 Task: Insert a hyperlink into an email and send it to specified recipients.
Action: Mouse moved to (354, 328)
Screenshot: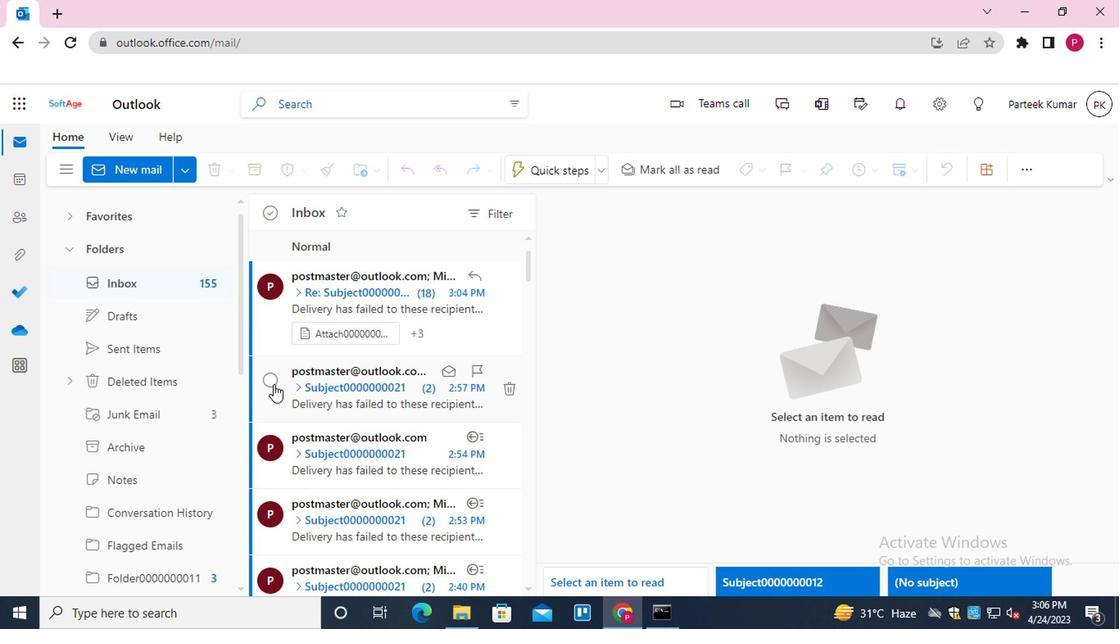 
Action: Mouse scrolled (354, 327) with delta (0, -1)
Screenshot: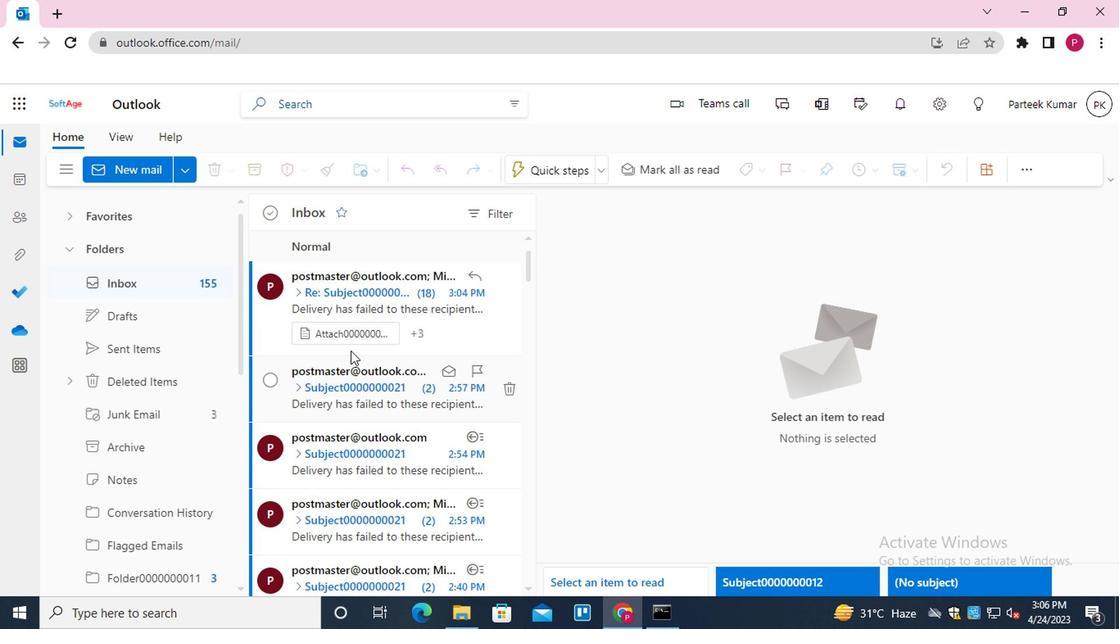 
Action: Mouse scrolled (354, 327) with delta (0, -1)
Screenshot: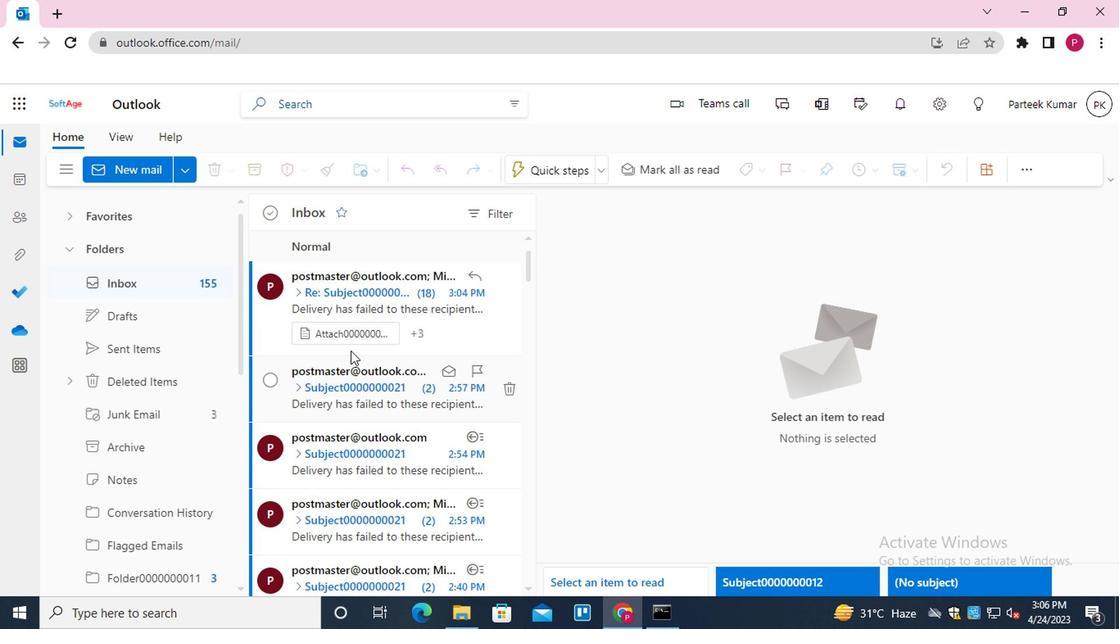 
Action: Mouse scrolled (354, 327) with delta (0, -1)
Screenshot: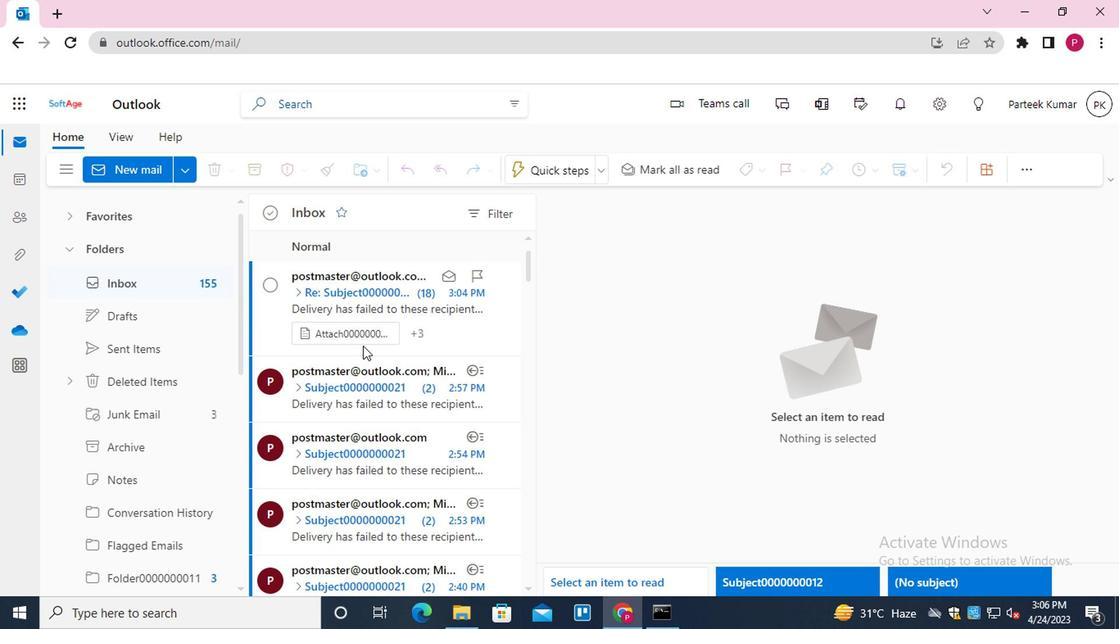 
Action: Mouse scrolled (354, 327) with delta (0, -1)
Screenshot: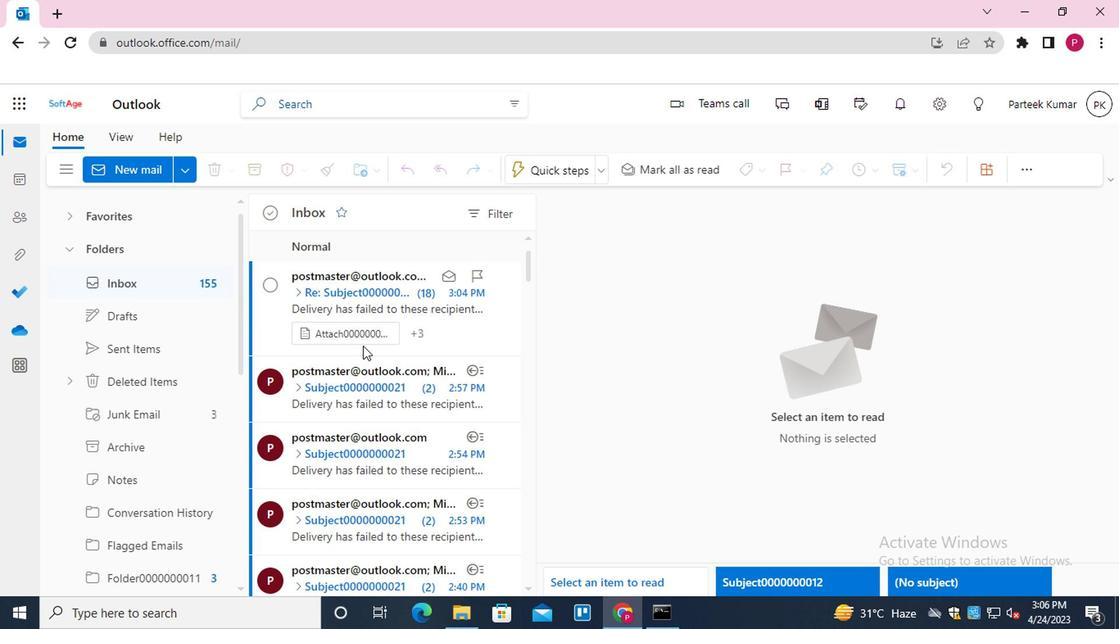 
Action: Mouse scrolled (354, 327) with delta (0, -1)
Screenshot: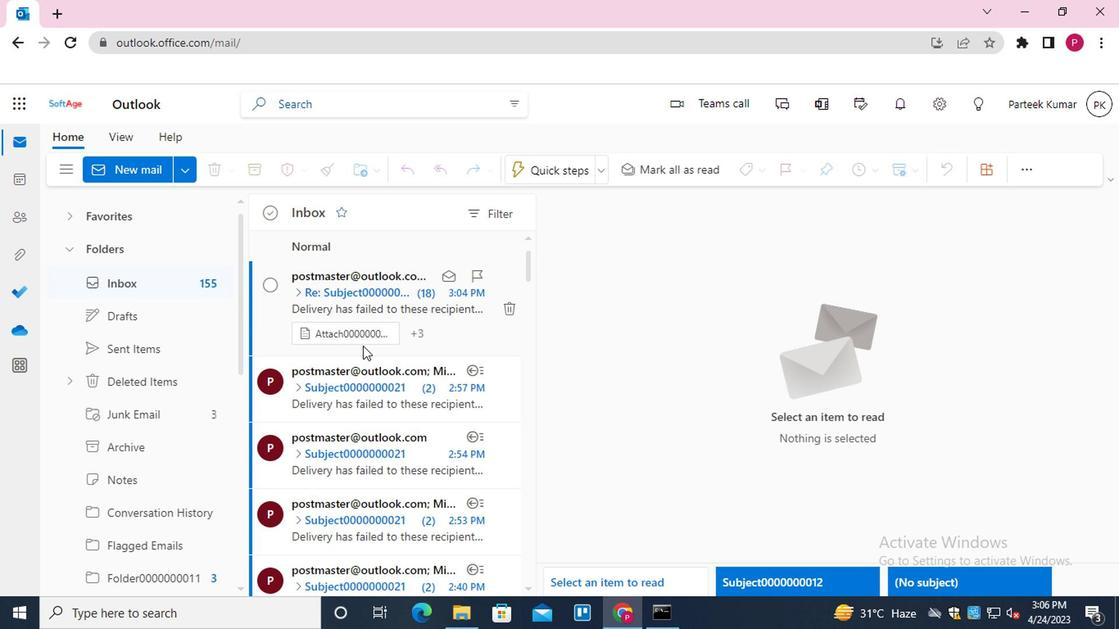 
Action: Mouse scrolled (354, 327) with delta (0, -1)
Screenshot: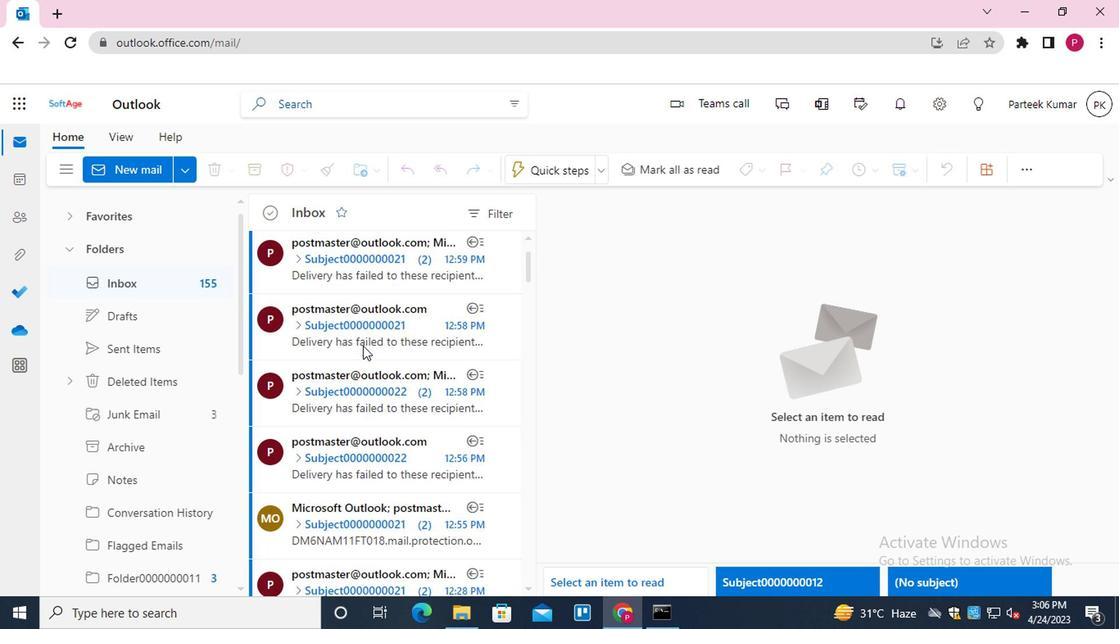 
Action: Mouse scrolled (354, 327) with delta (0, -1)
Screenshot: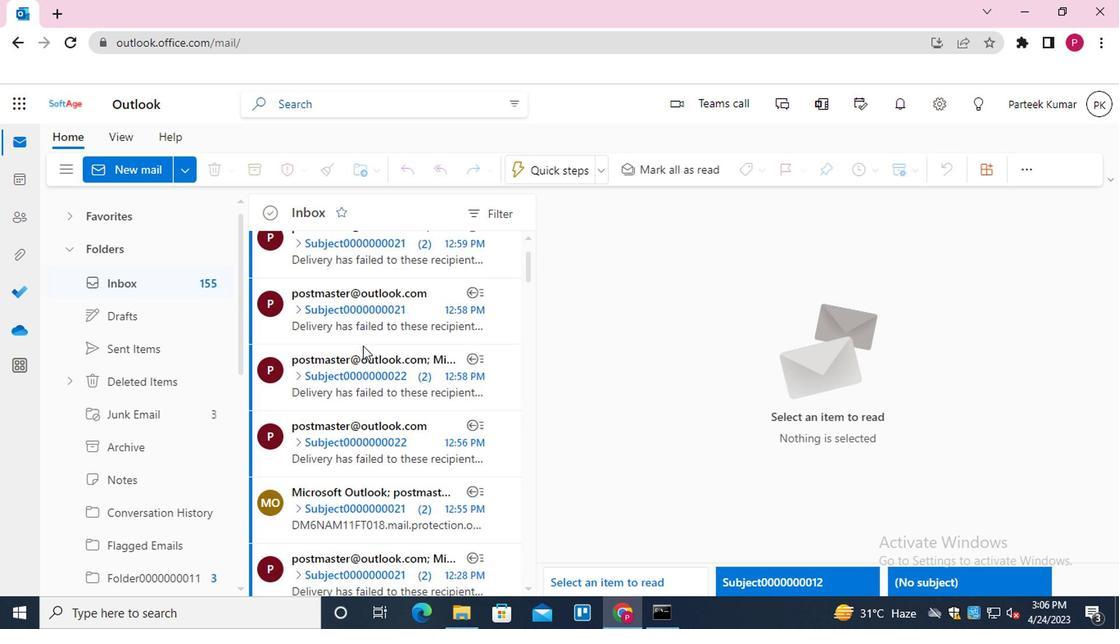 
Action: Mouse scrolled (354, 327) with delta (0, -1)
Screenshot: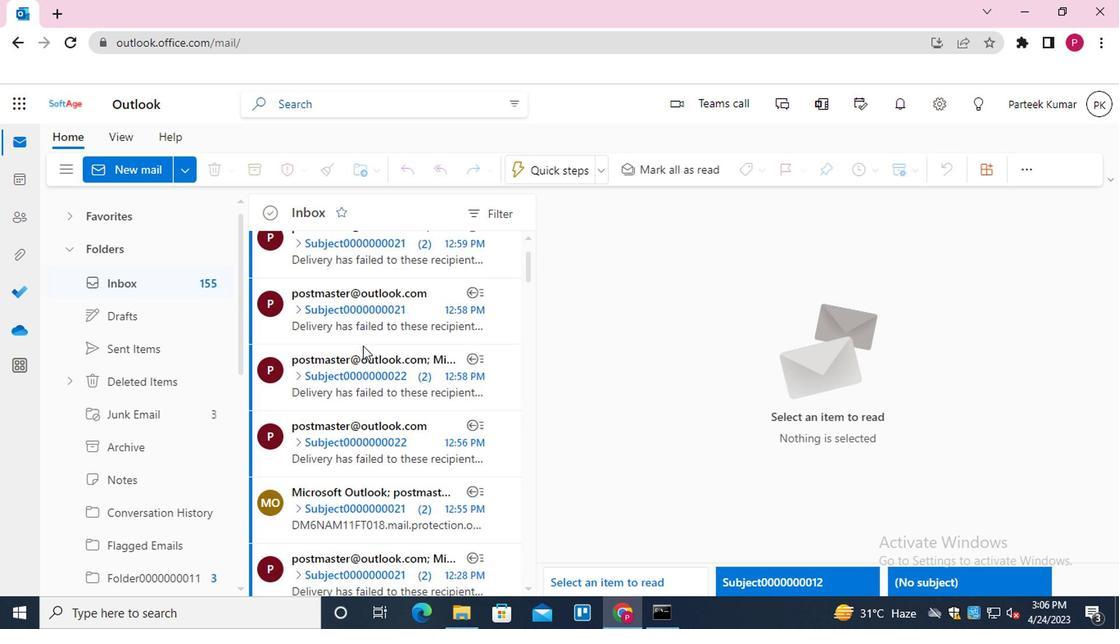 
Action: Mouse scrolled (354, 327) with delta (0, -1)
Screenshot: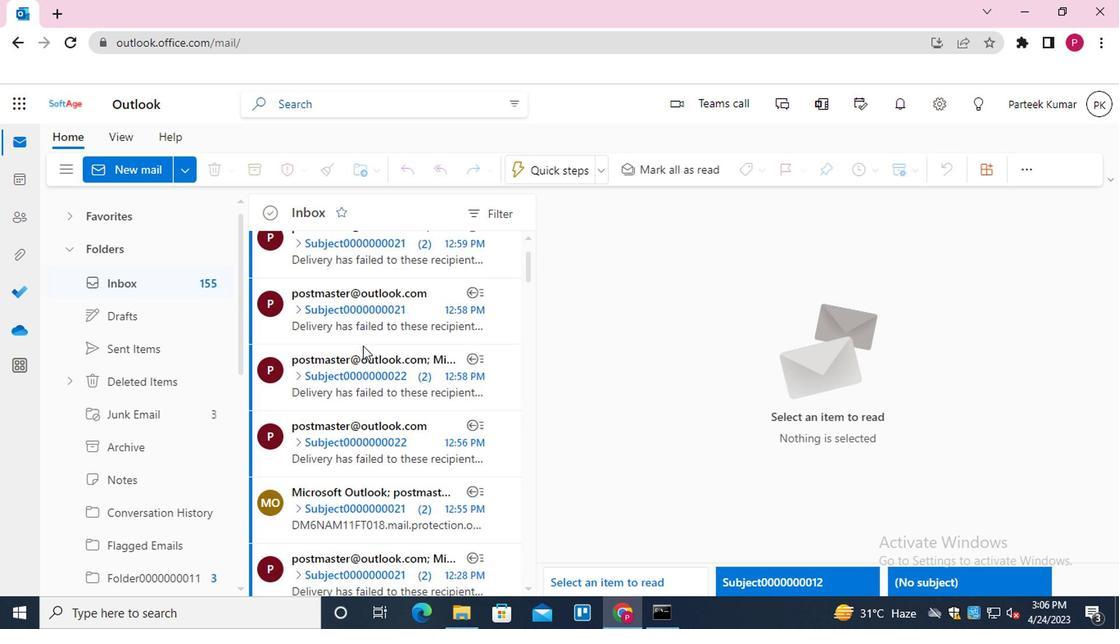 
Action: Mouse scrolled (354, 327) with delta (0, -1)
Screenshot: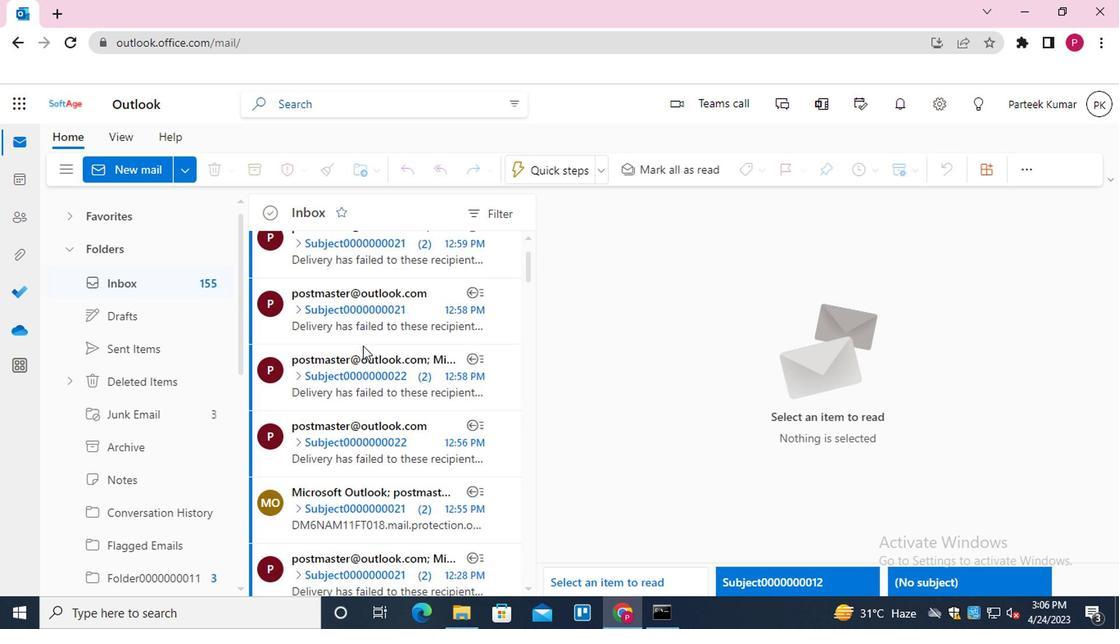
Action: Mouse scrolled (354, 327) with delta (0, -1)
Screenshot: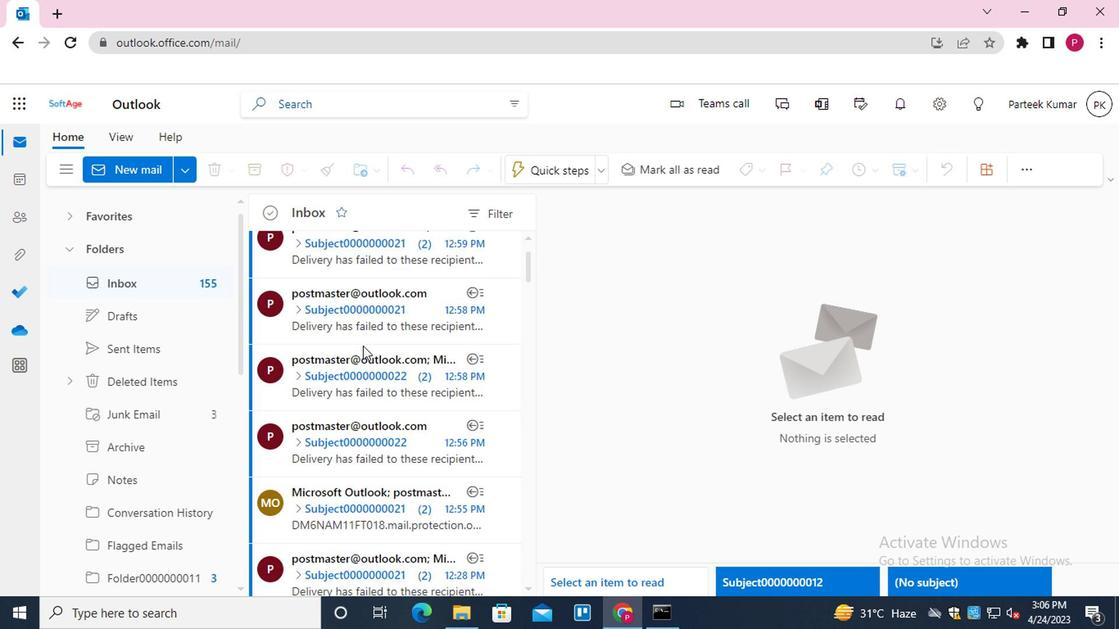 
Action: Mouse scrolled (354, 327) with delta (0, -1)
Screenshot: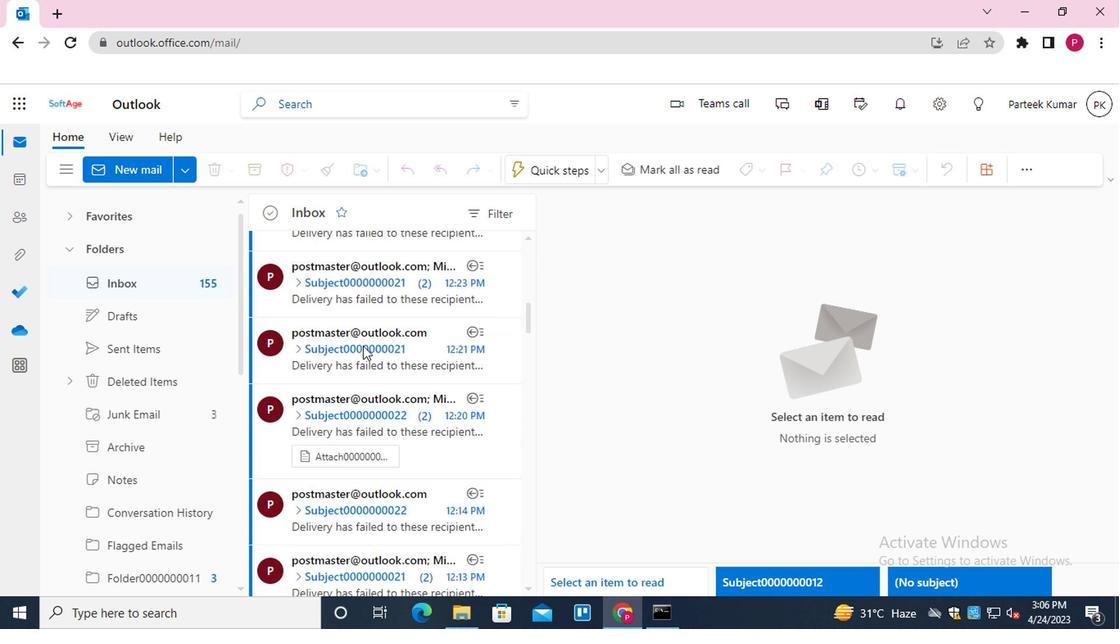 
Action: Mouse scrolled (354, 327) with delta (0, -1)
Screenshot: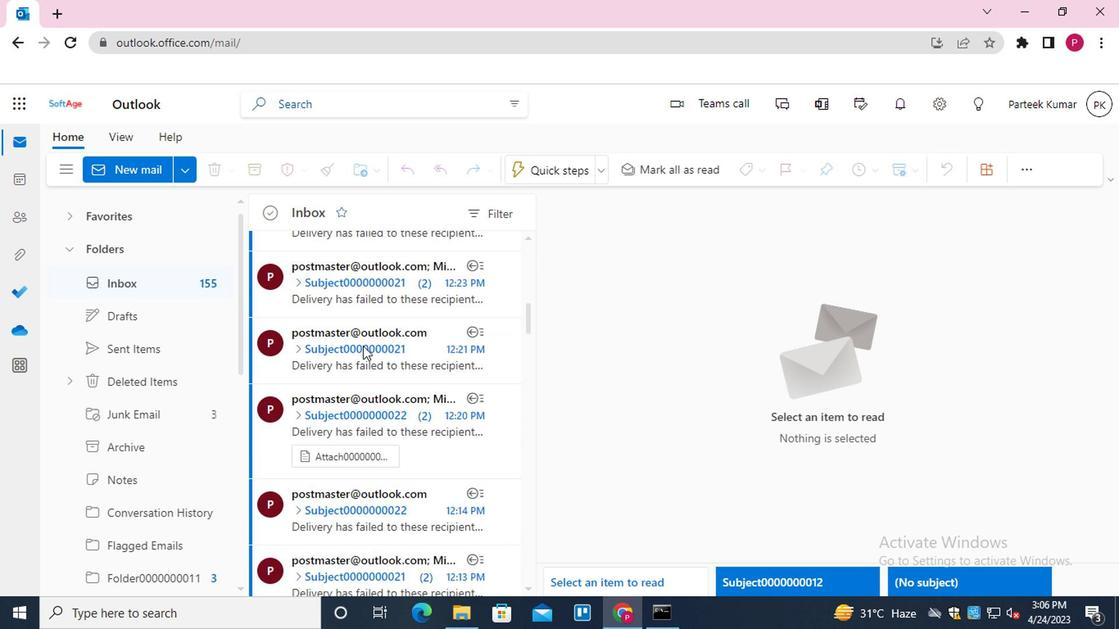 
Action: Mouse scrolled (354, 327) with delta (0, -1)
Screenshot: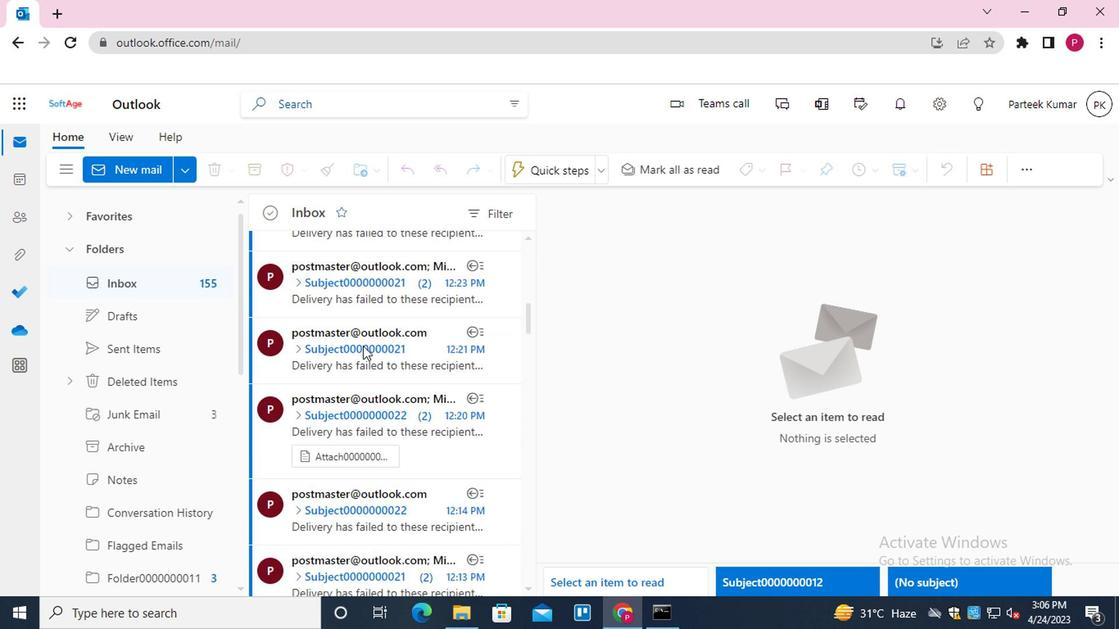 
Action: Mouse scrolled (354, 327) with delta (0, -1)
Screenshot: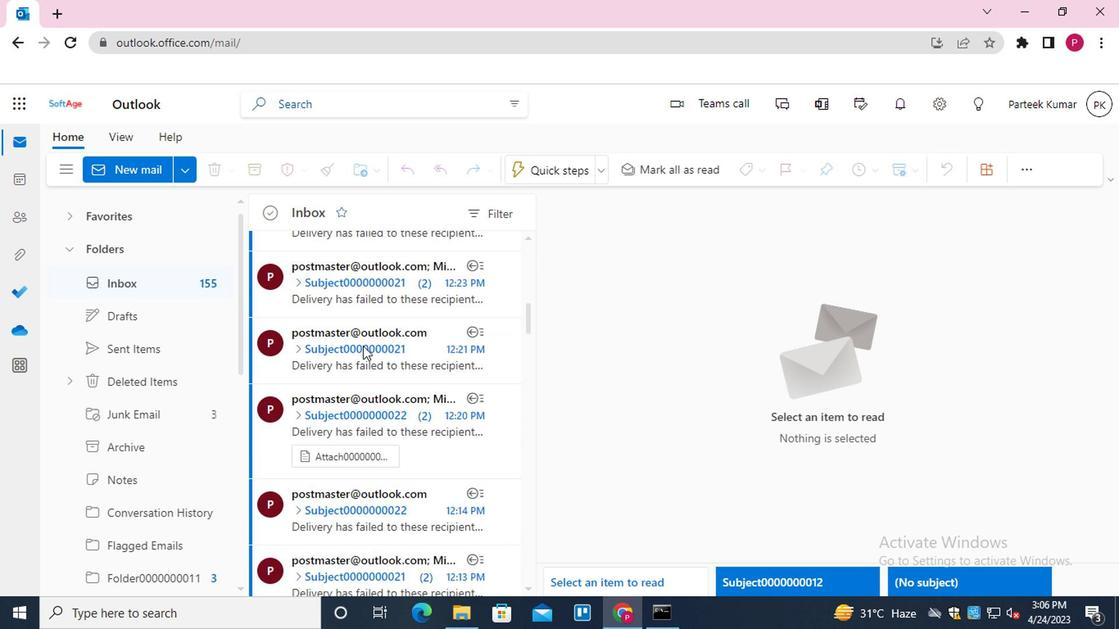 
Action: Mouse scrolled (354, 327) with delta (0, -1)
Screenshot: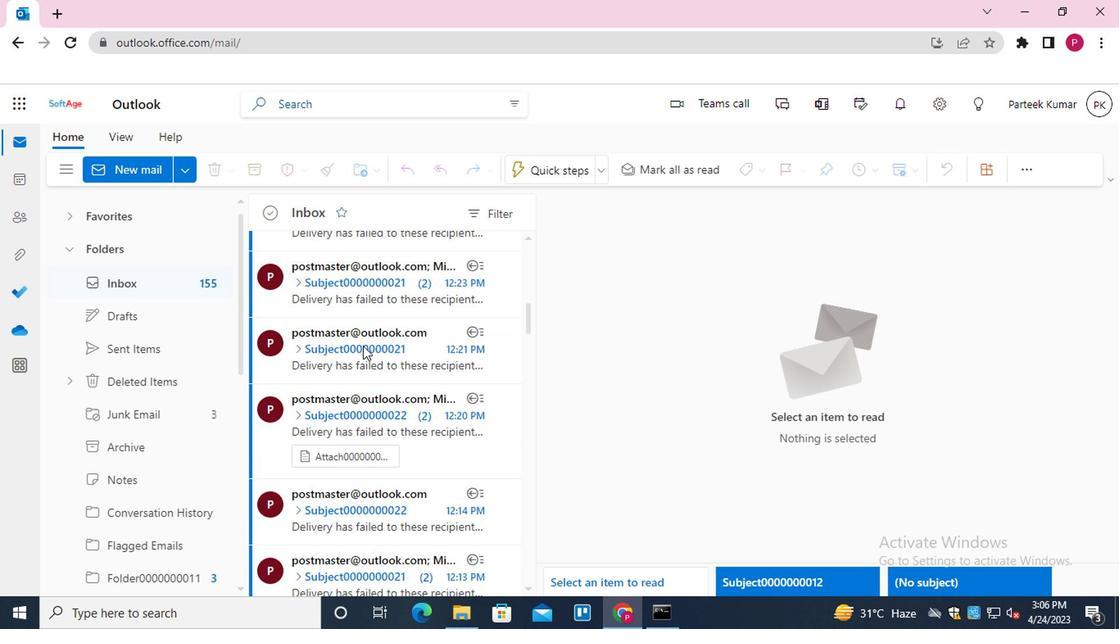 
Action: Mouse scrolled (354, 327) with delta (0, -1)
Screenshot: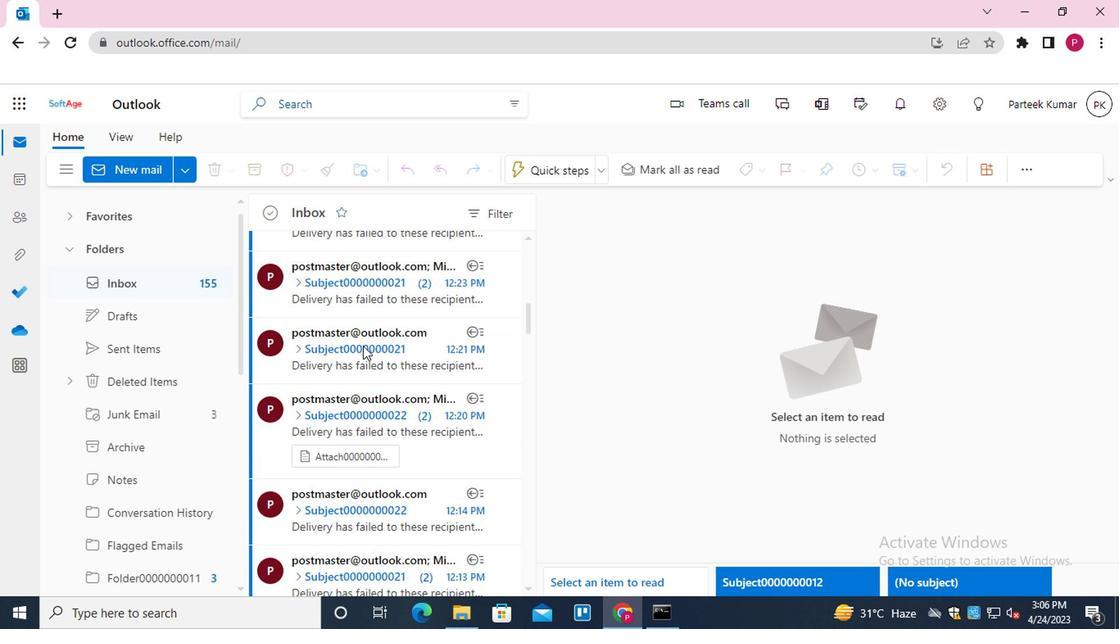 
Action: Mouse scrolled (354, 327) with delta (0, -1)
Screenshot: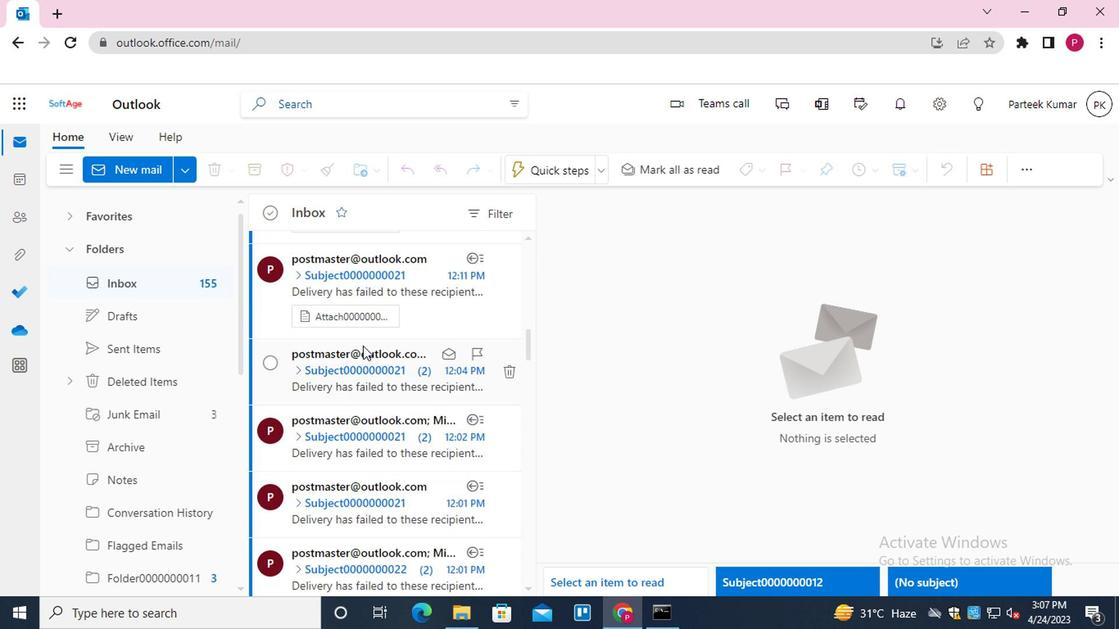 
Action: Mouse scrolled (354, 327) with delta (0, -1)
Screenshot: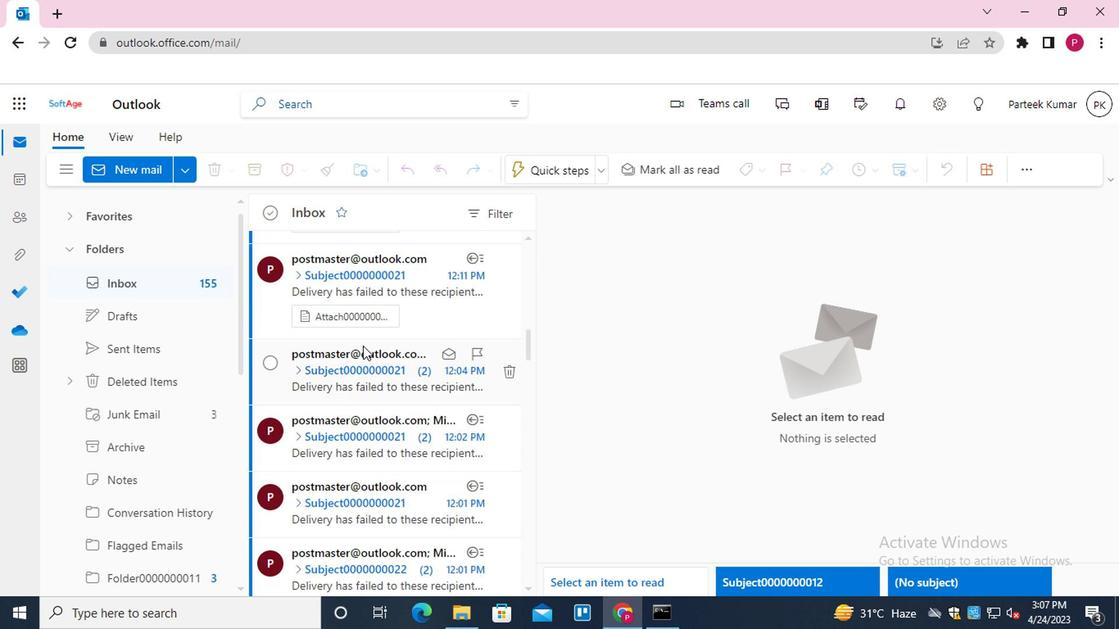 
Action: Mouse scrolled (354, 327) with delta (0, -1)
Screenshot: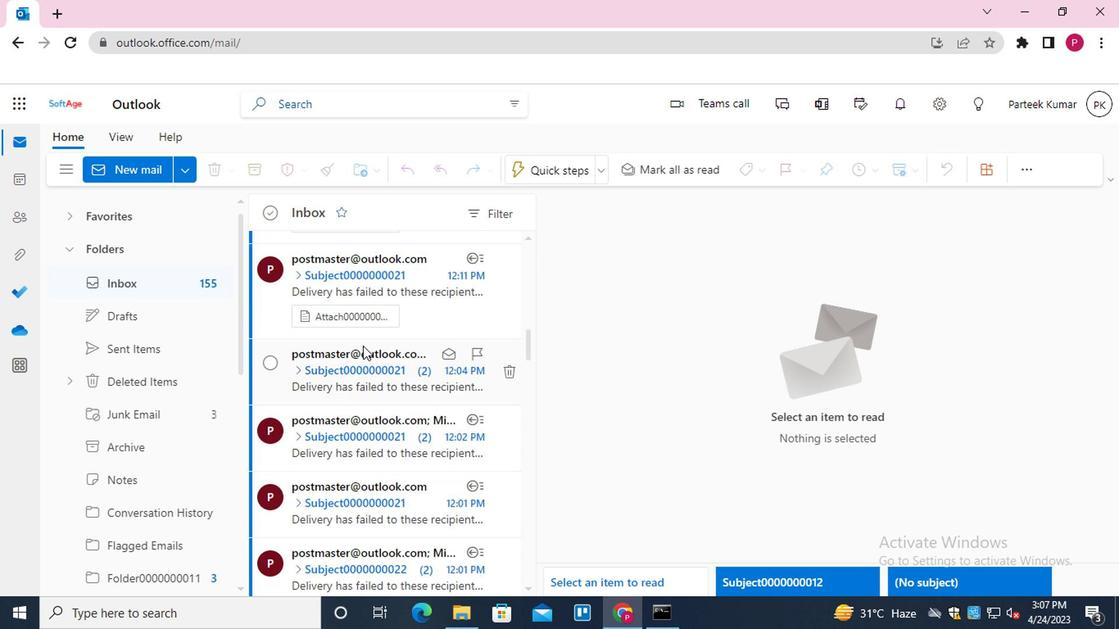 
Action: Mouse scrolled (354, 327) with delta (0, -1)
Screenshot: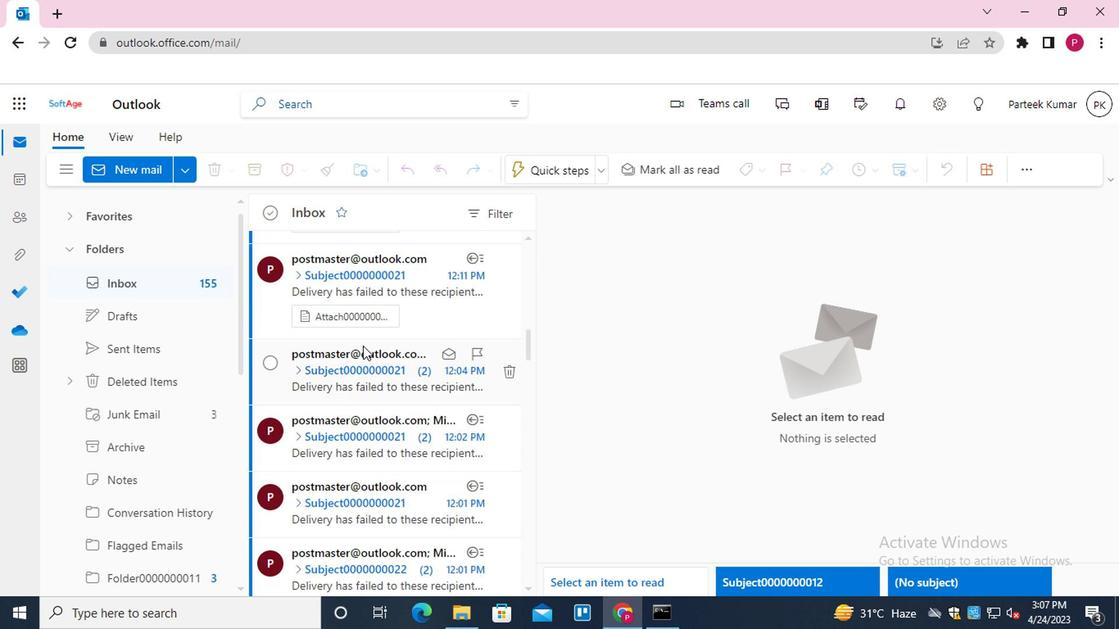 
Action: Mouse scrolled (354, 327) with delta (0, -1)
Screenshot: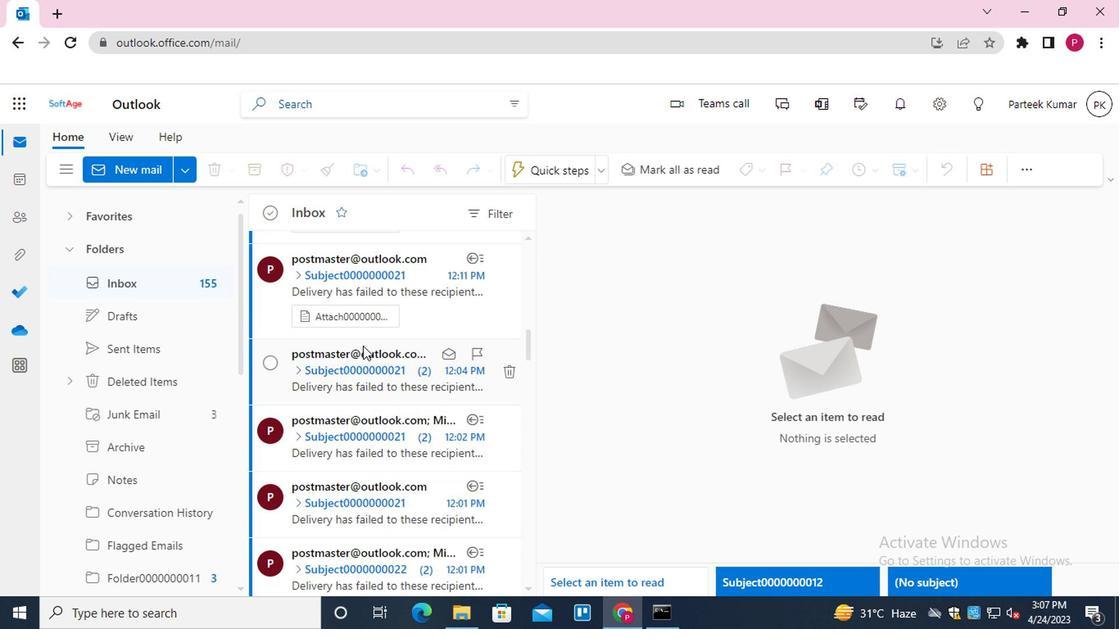 
Action: Mouse scrolled (354, 327) with delta (0, -1)
Screenshot: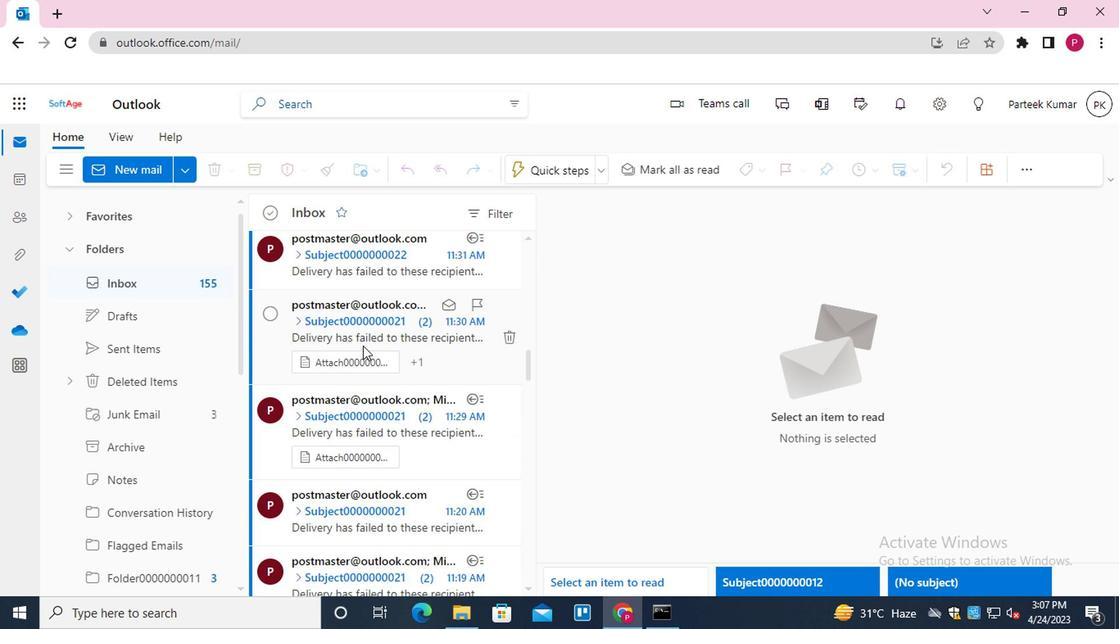 
Action: Mouse scrolled (354, 327) with delta (0, -1)
Screenshot: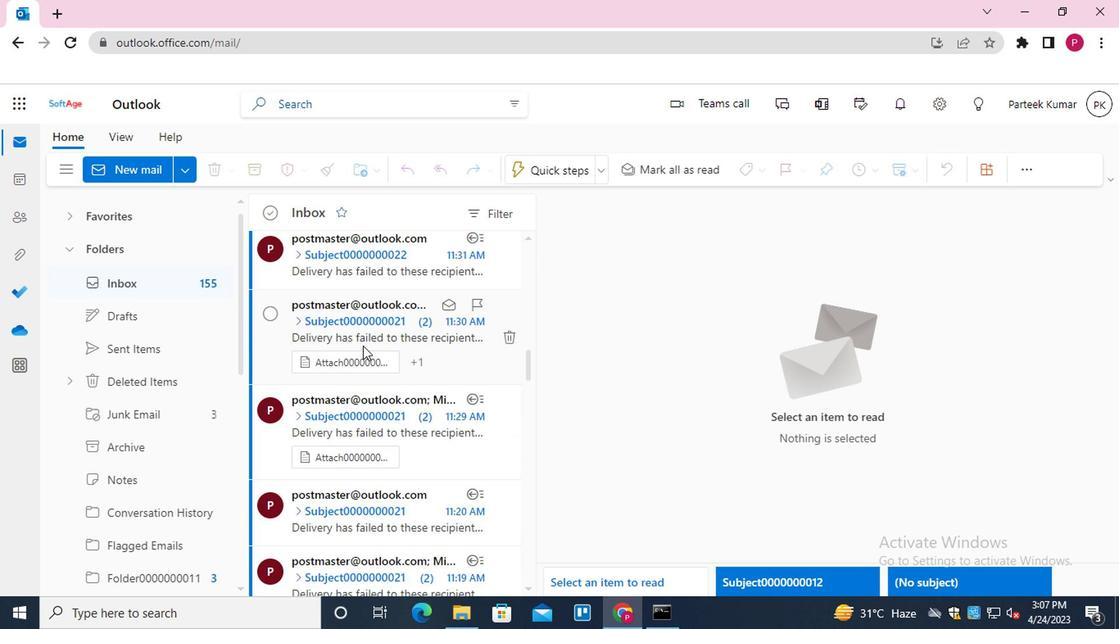 
Action: Mouse scrolled (354, 327) with delta (0, -1)
Screenshot: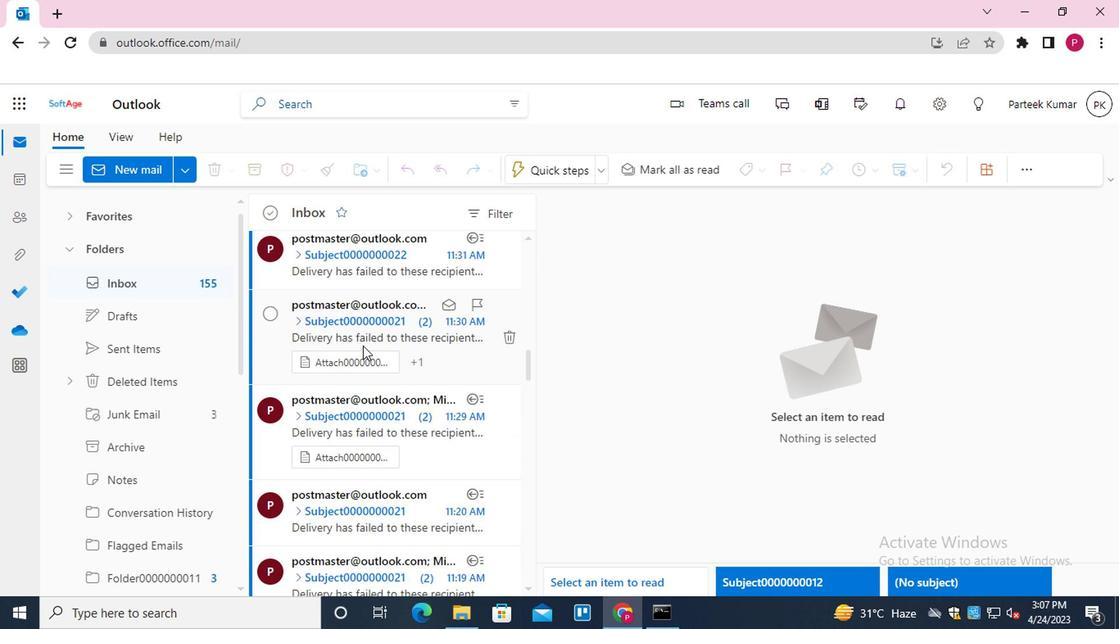 
Action: Mouse scrolled (354, 327) with delta (0, -1)
Screenshot: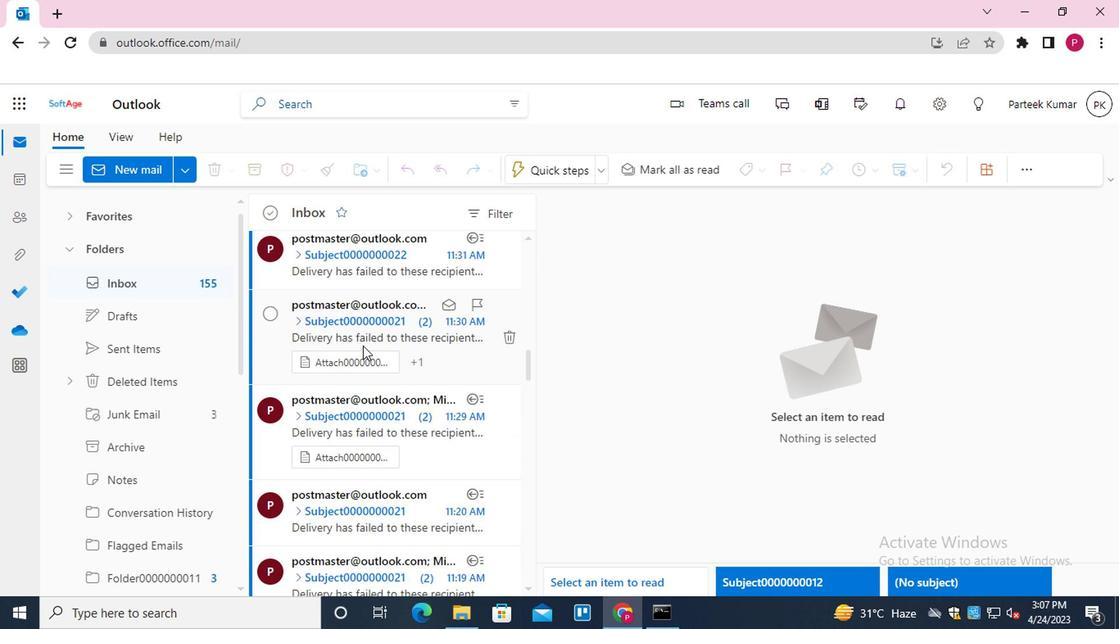 
Action: Mouse scrolled (354, 327) with delta (0, -1)
Screenshot: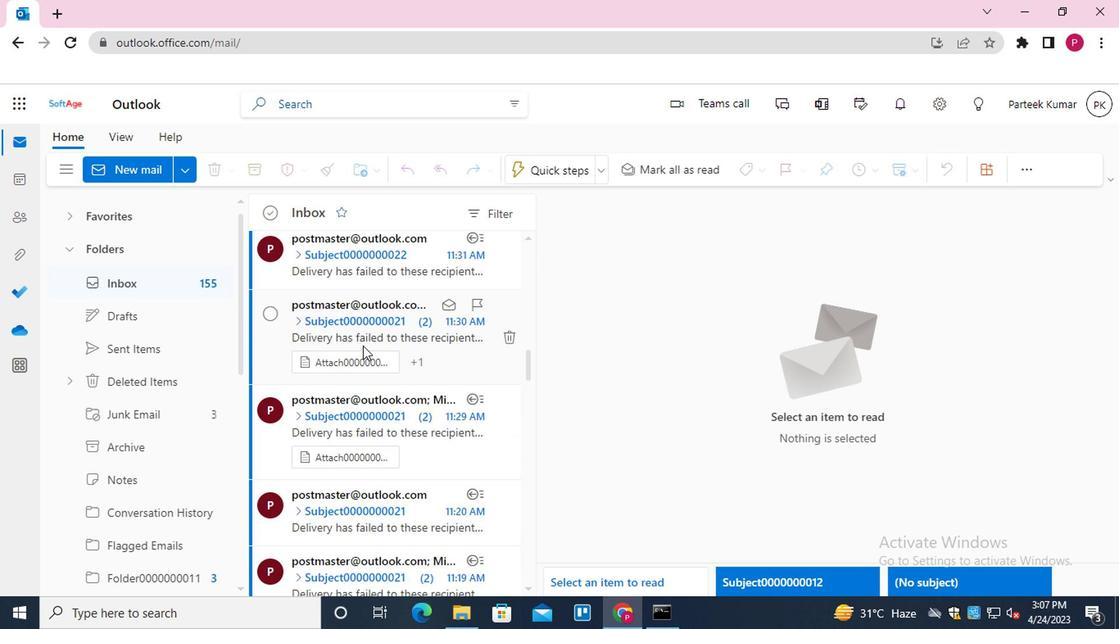 
Action: Mouse scrolled (354, 327) with delta (0, -1)
Screenshot: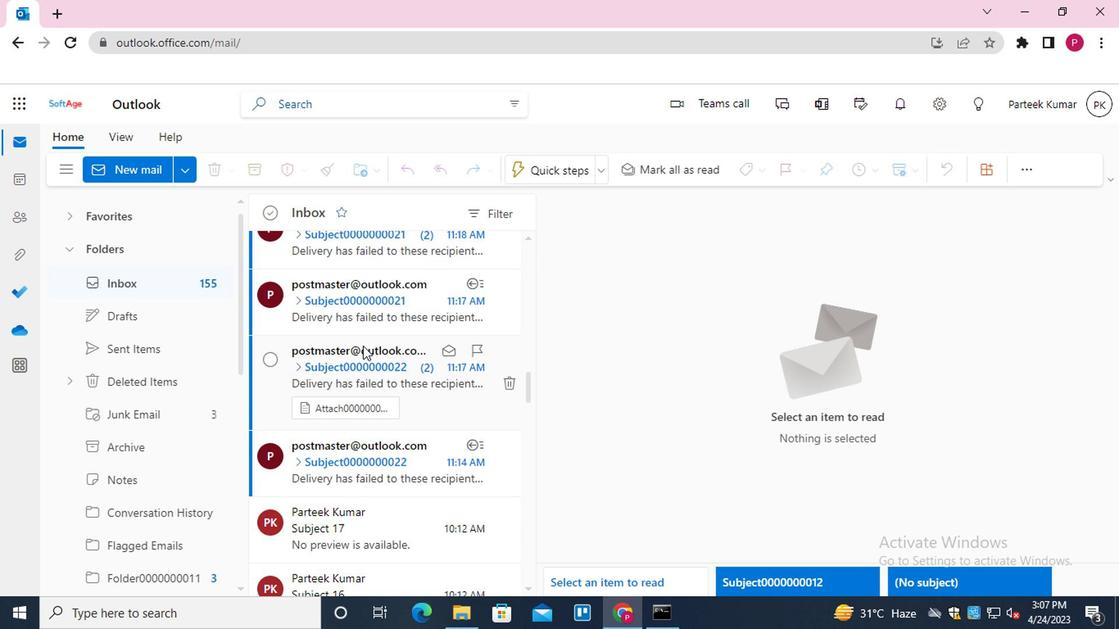 
Action: Mouse scrolled (354, 327) with delta (0, -1)
Screenshot: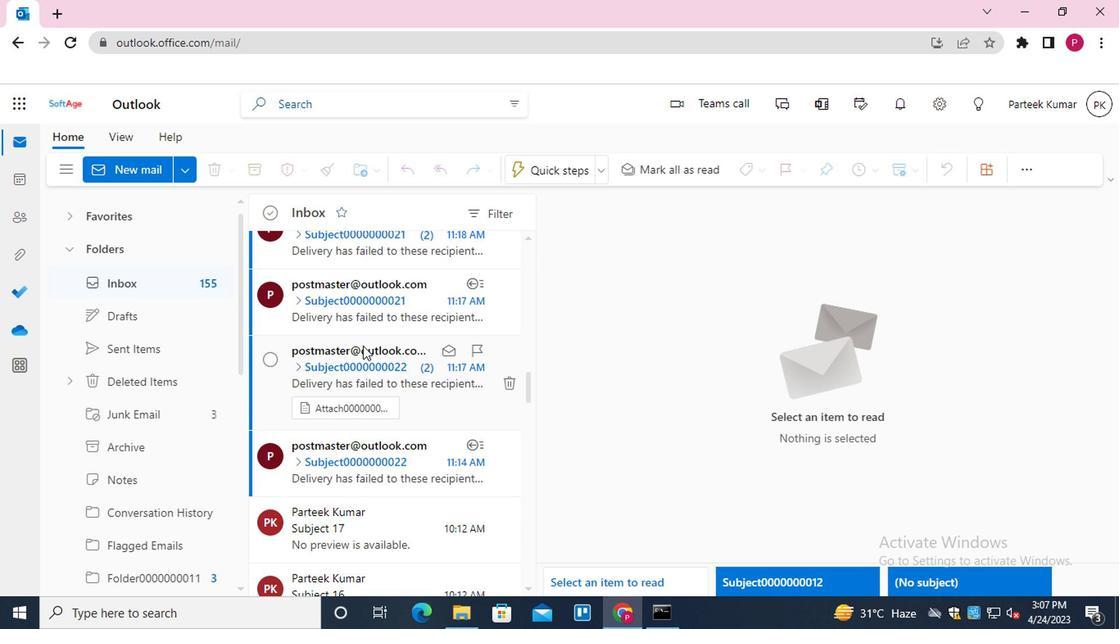 
Action: Mouse scrolled (354, 327) with delta (0, -1)
Screenshot: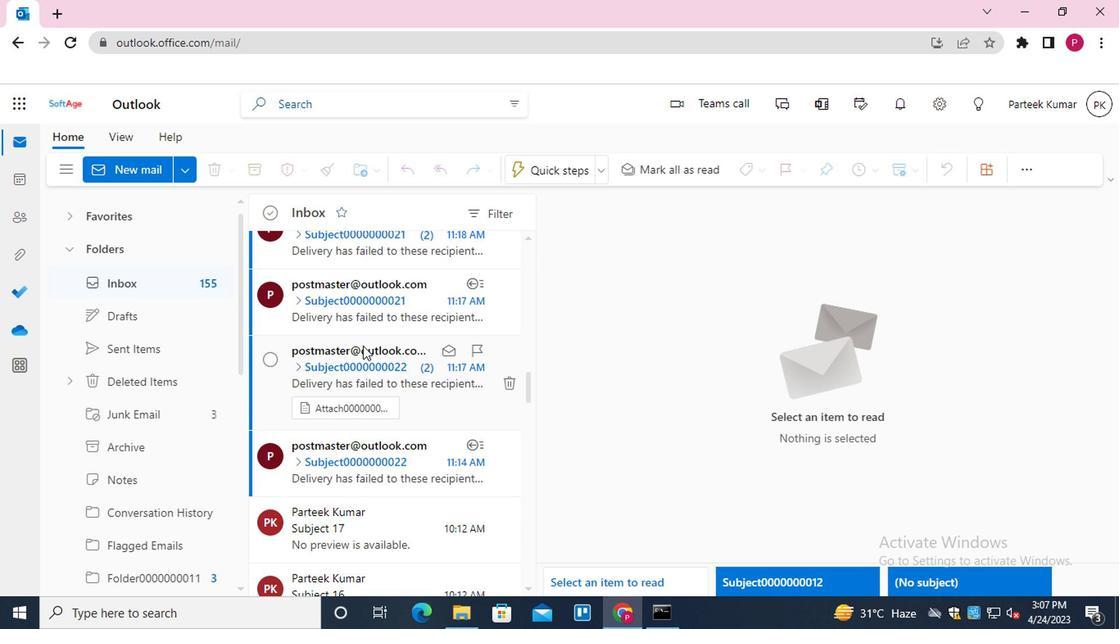 
Action: Mouse scrolled (354, 327) with delta (0, -1)
Screenshot: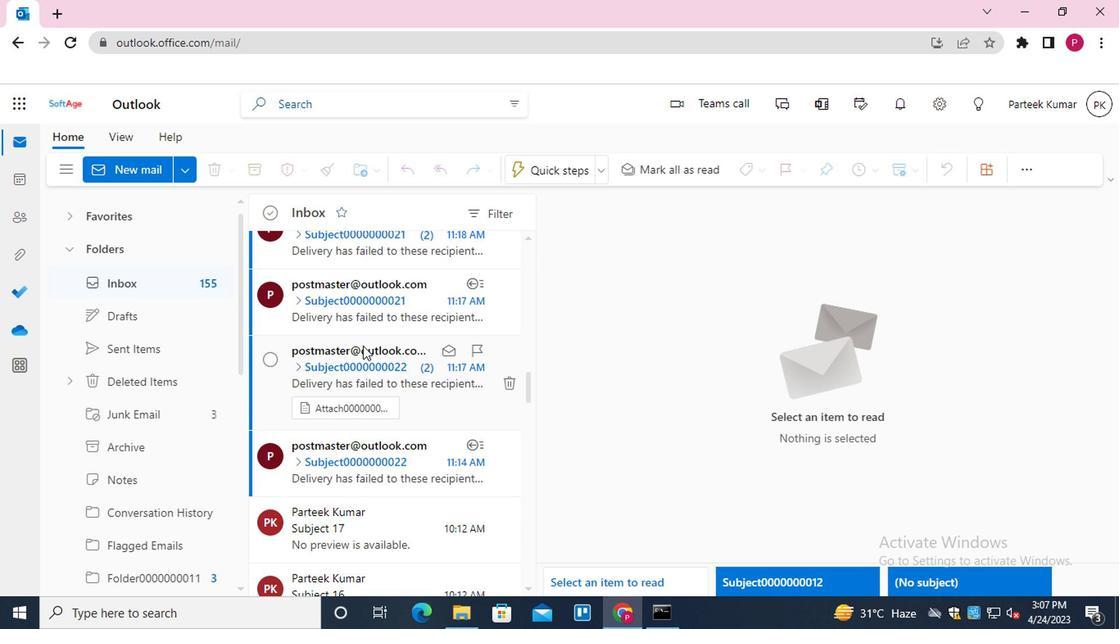
Action: Mouse moved to (355, 494)
Screenshot: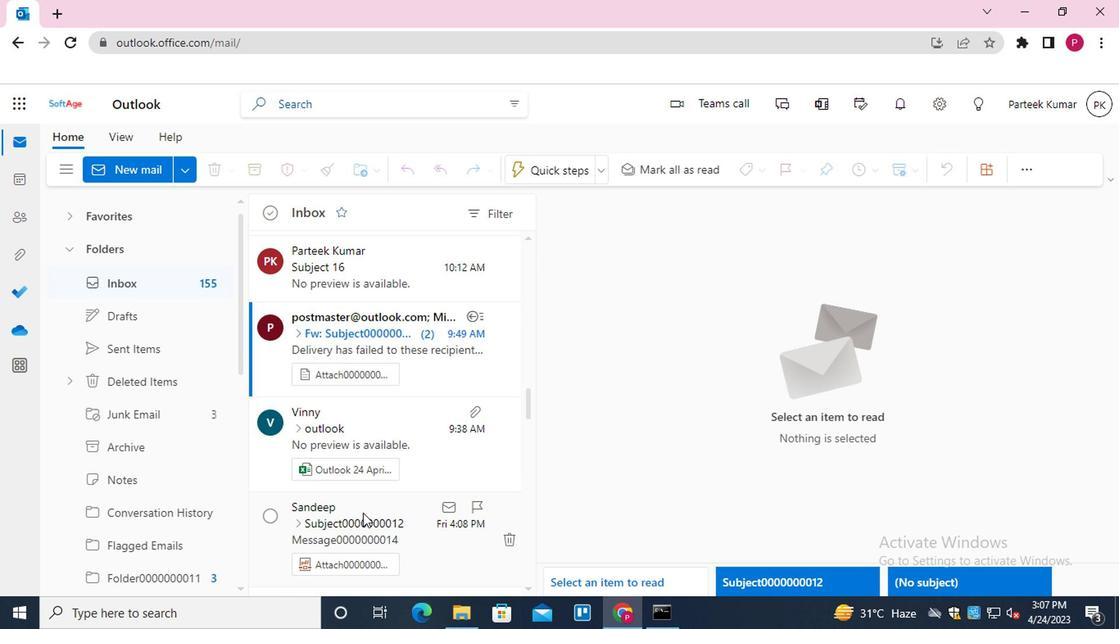 
Action: Mouse pressed left at (355, 494)
Screenshot: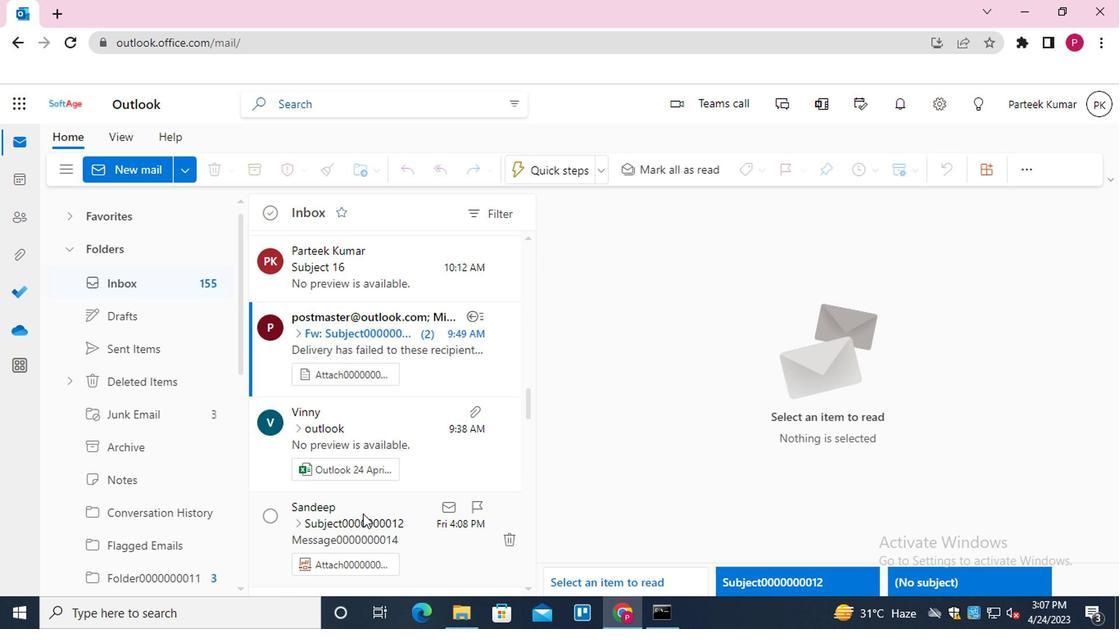 
Action: Mouse moved to (987, 263)
Screenshot: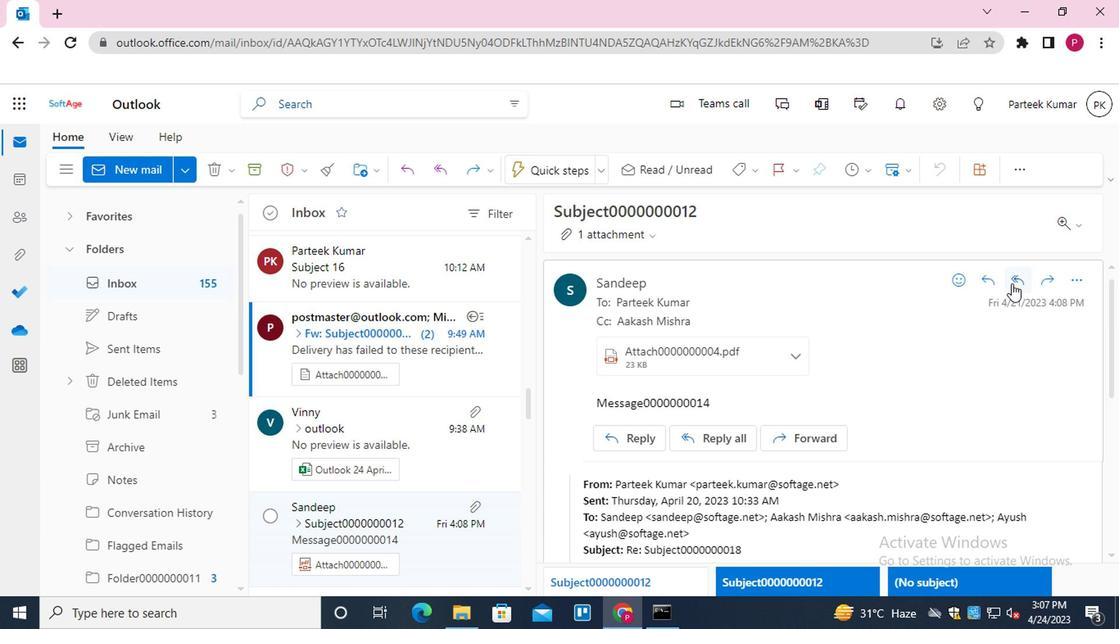 
Action: Mouse pressed left at (987, 263)
Screenshot: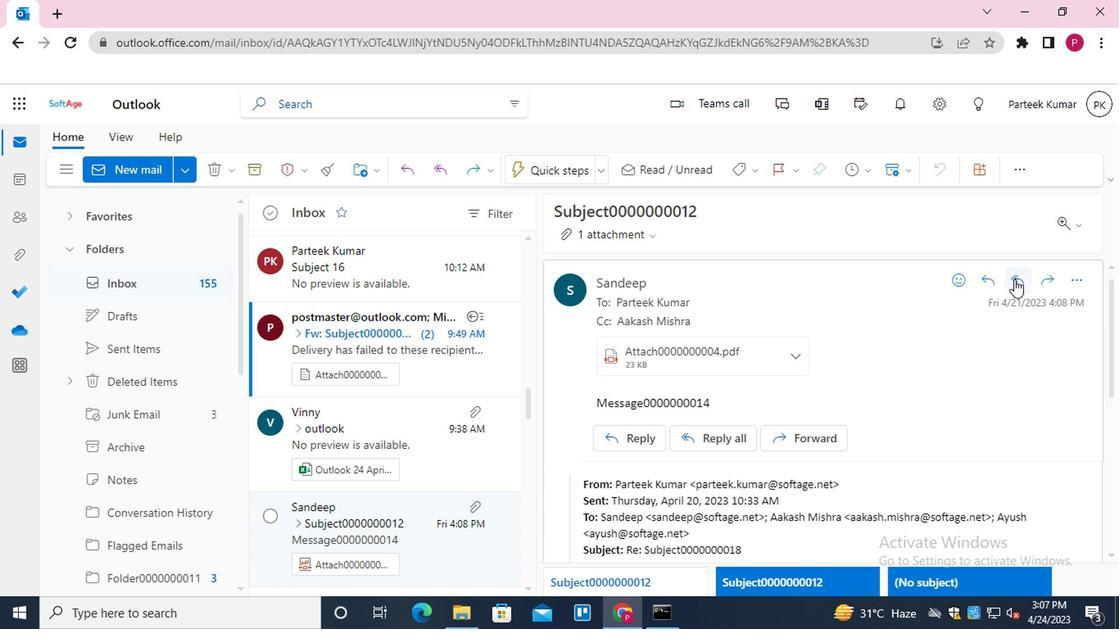 
Action: Mouse moved to (545, 465)
Screenshot: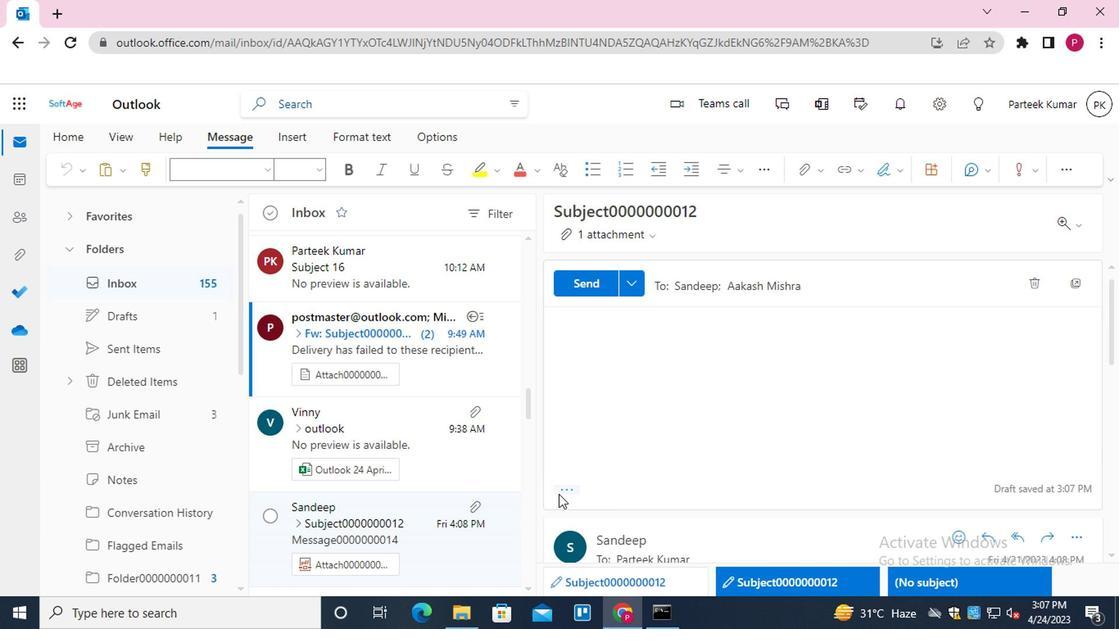 
Action: Mouse pressed left at (545, 465)
Screenshot: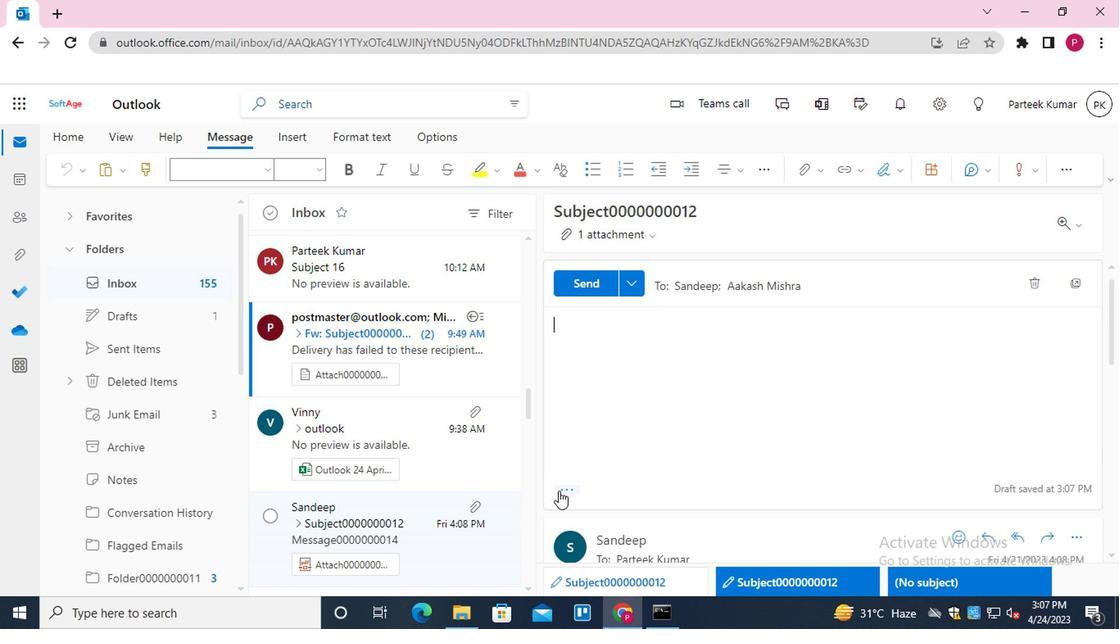 
Action: Mouse moved to (677, 246)
Screenshot: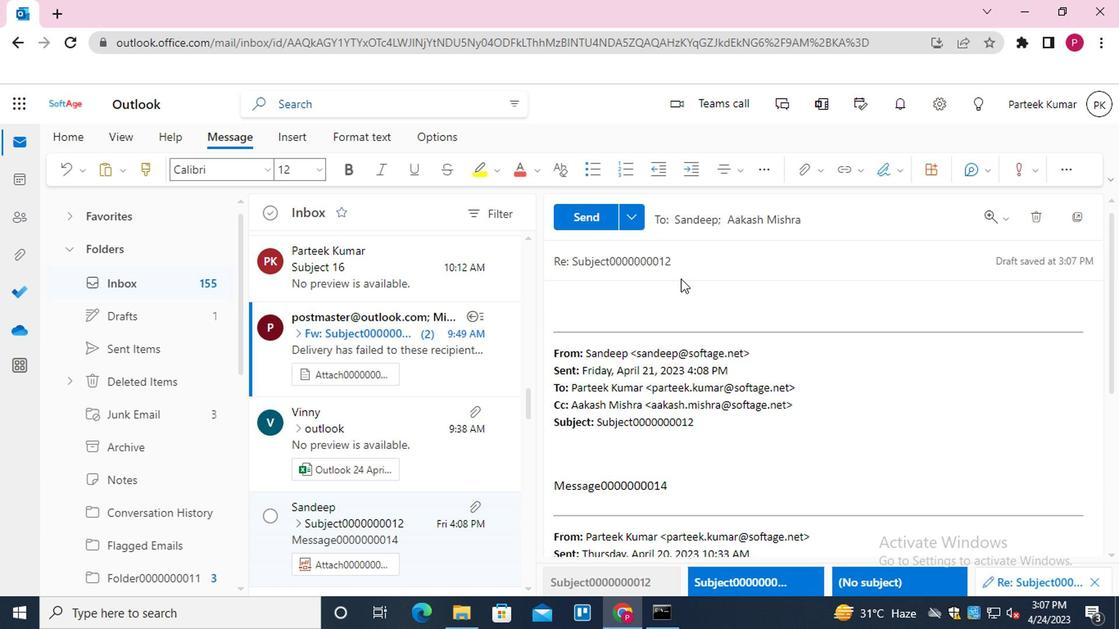 
Action: Mouse pressed left at (677, 246)
Screenshot: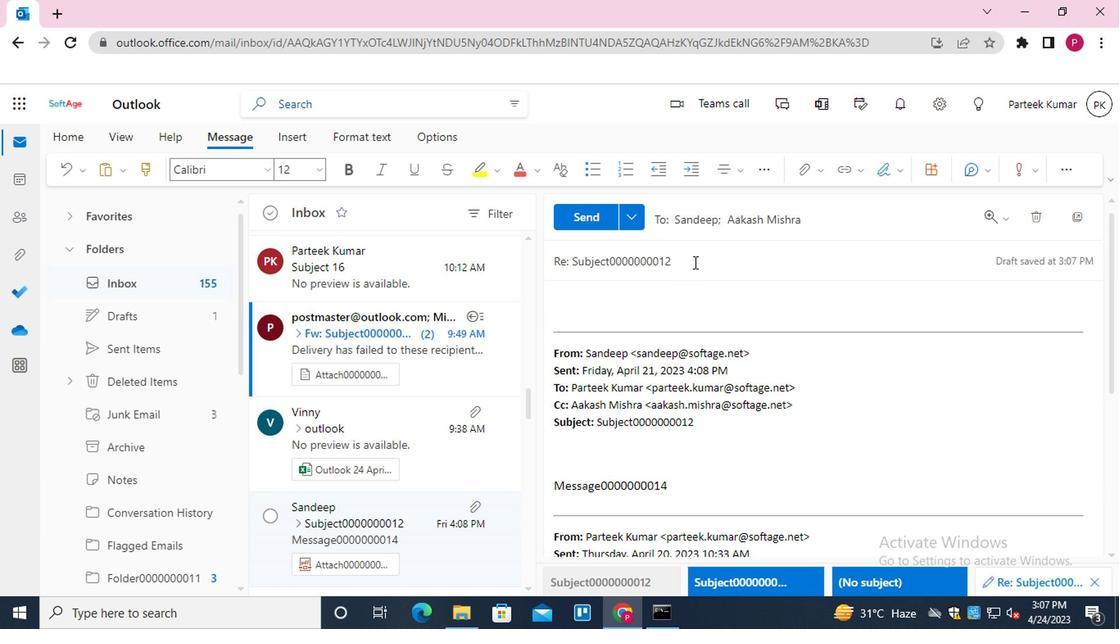 
Action: Key pressed <Key.backspace><Key.backspace>26<Key.backspace>8
Screenshot: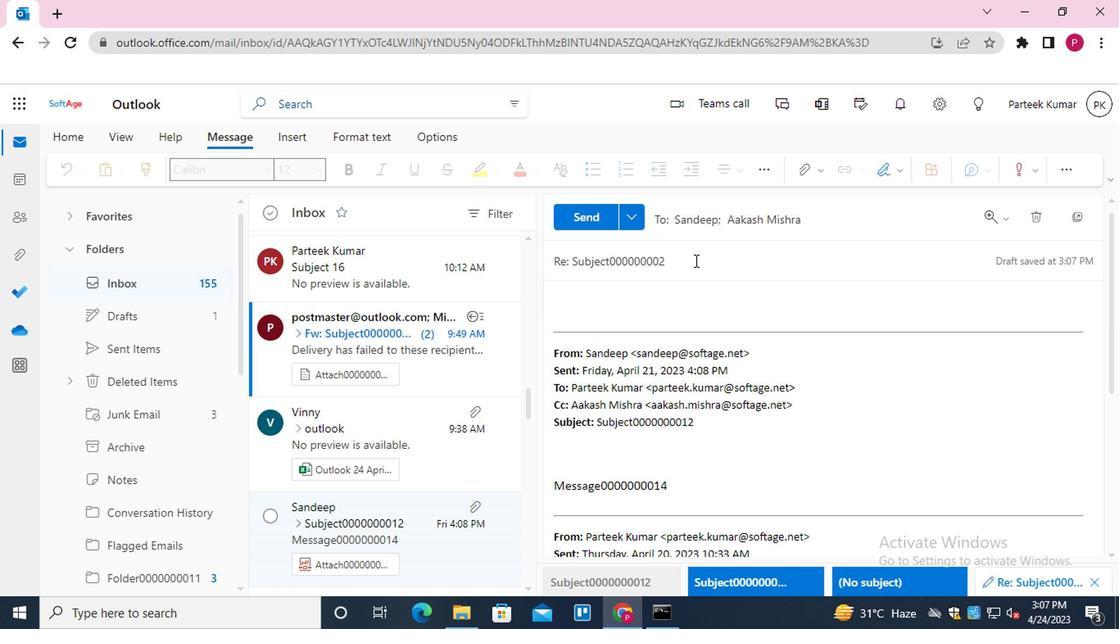 
Action: Mouse moved to (663, 291)
Screenshot: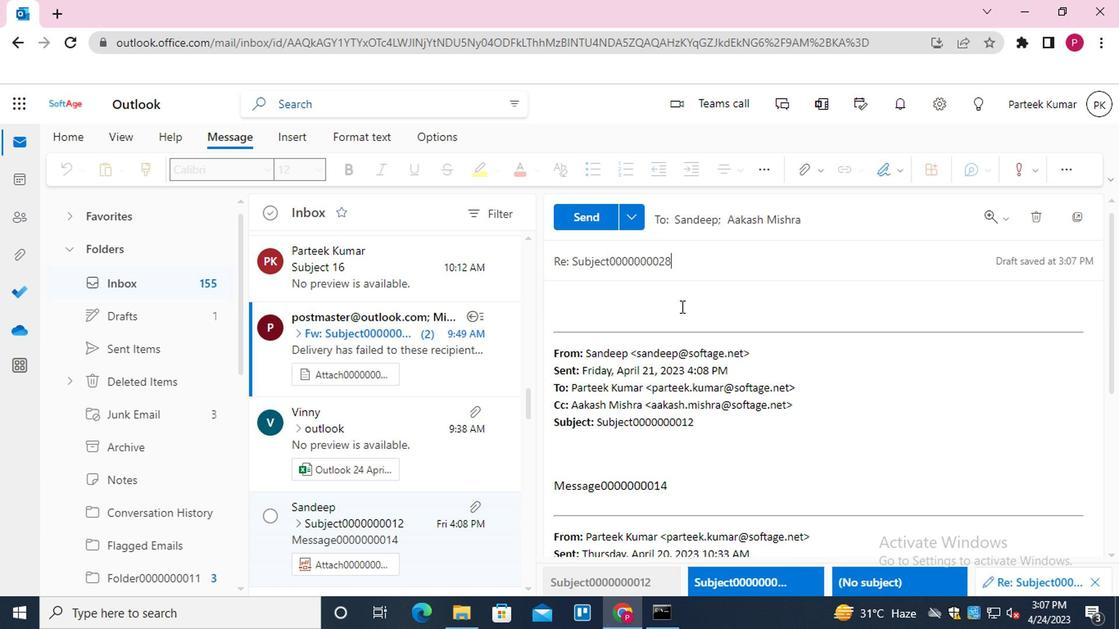 
Action: Mouse pressed left at (663, 291)
Screenshot: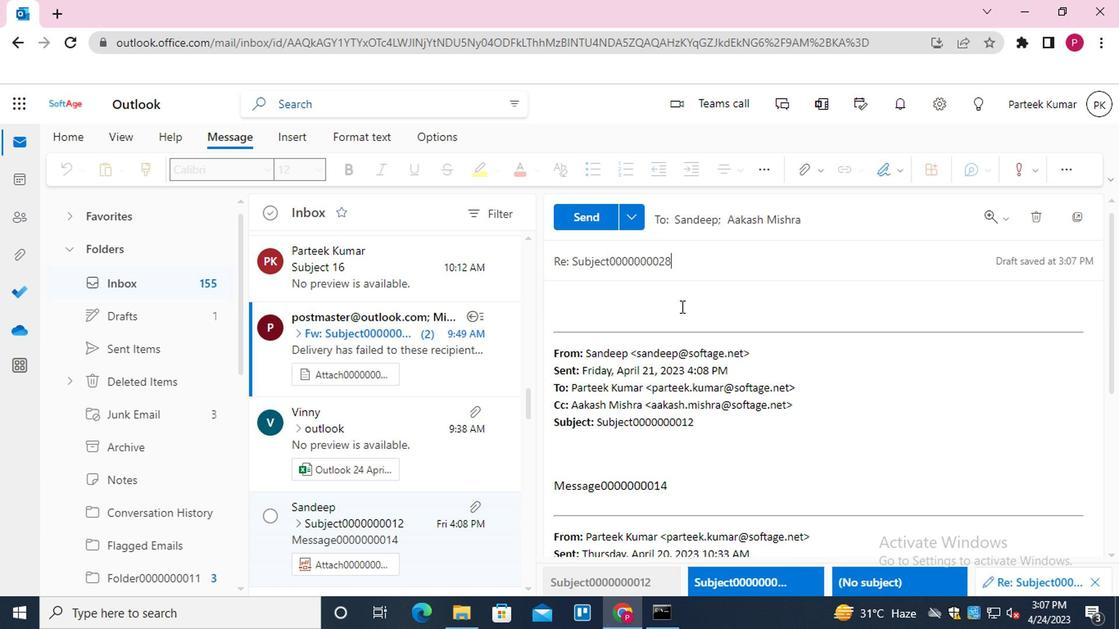 
Action: Key pressed <Key.shift_r>Message0000000024
Screenshot: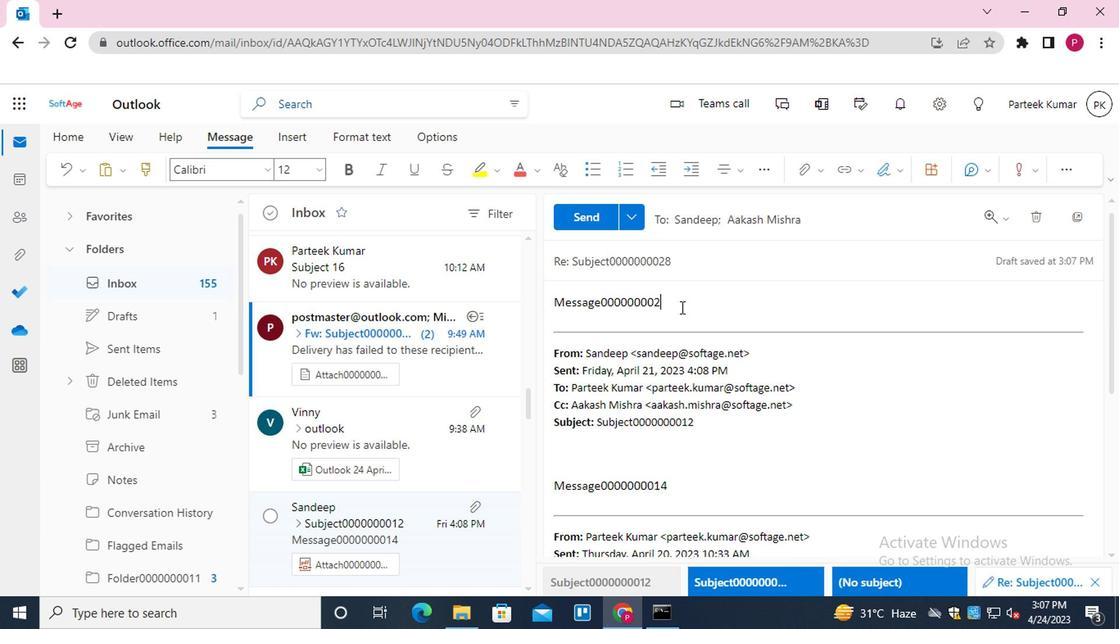 
Action: Mouse moved to (782, 158)
Screenshot: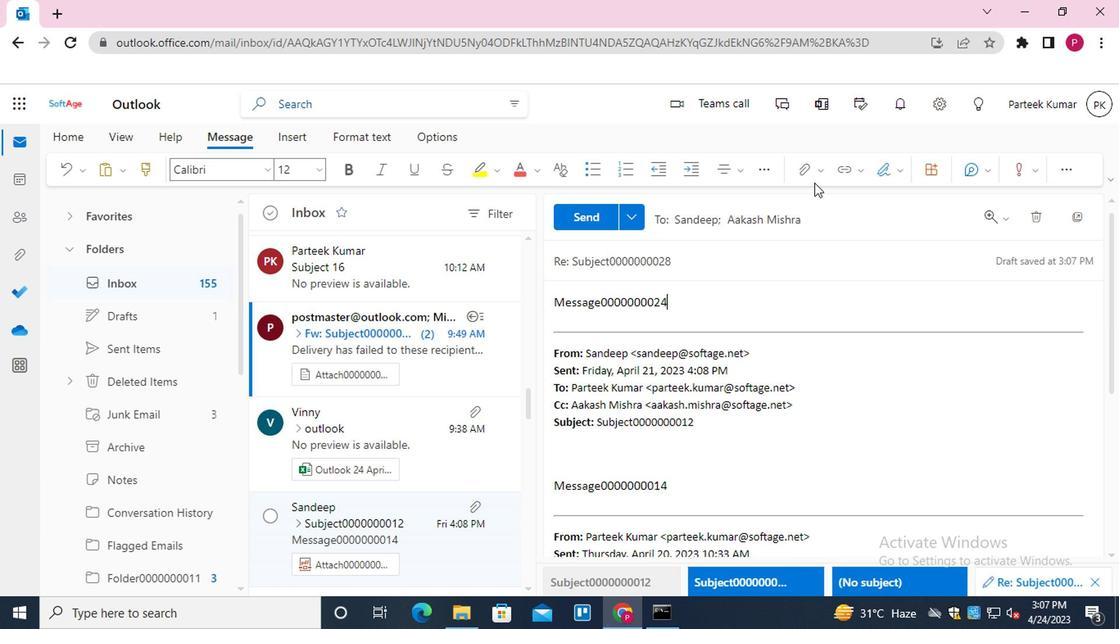 
Action: Mouse pressed left at (782, 158)
Screenshot: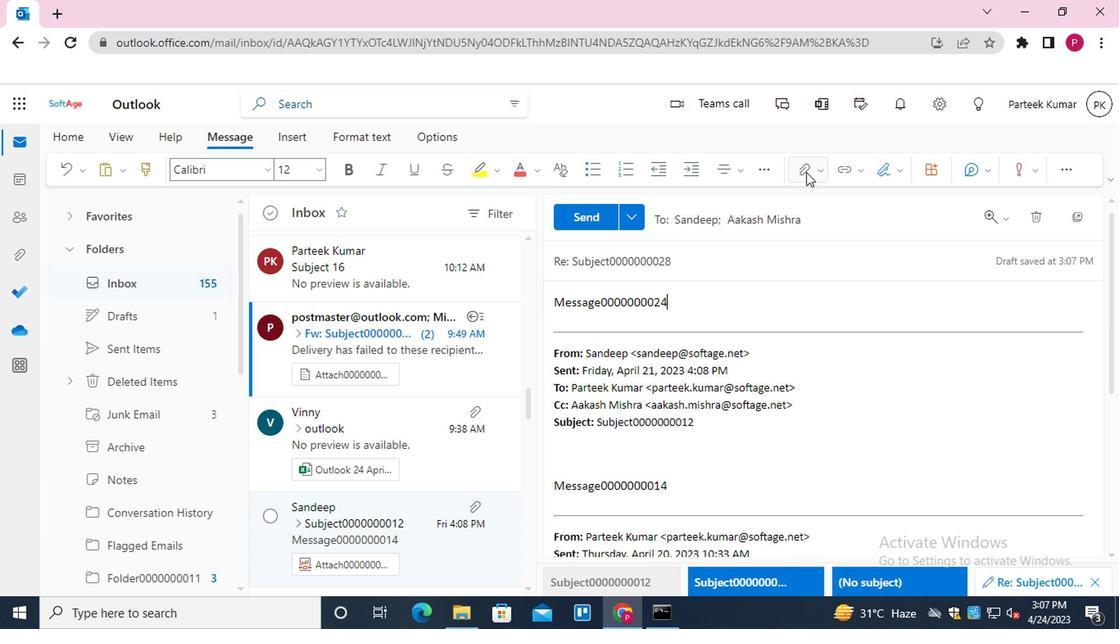 
Action: Mouse moved to (716, 200)
Screenshot: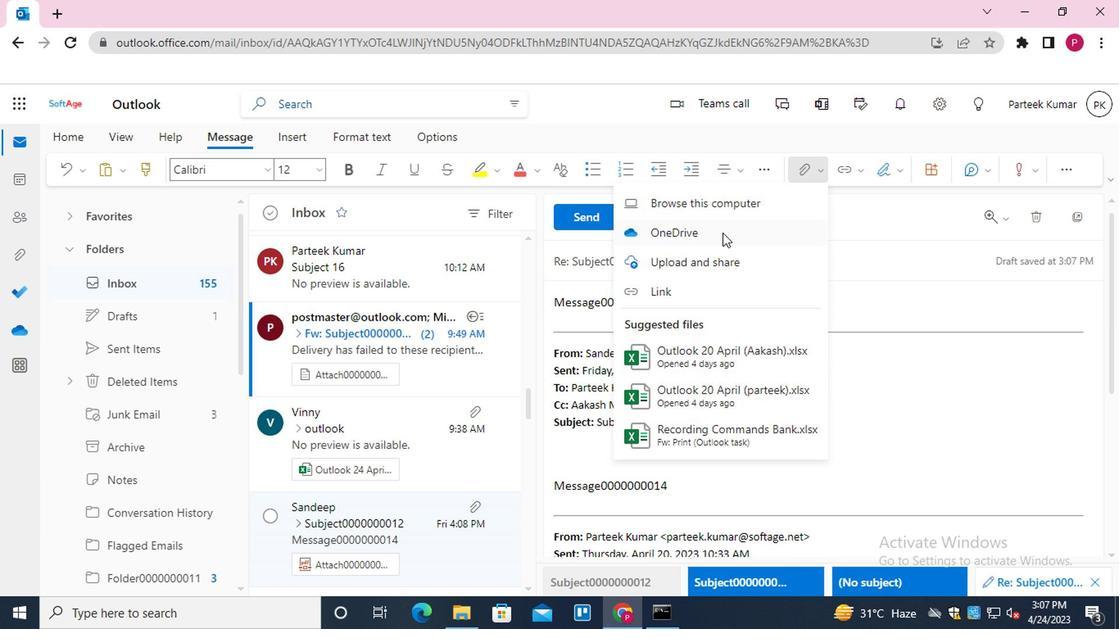 
Action: Mouse pressed left at (716, 200)
Screenshot: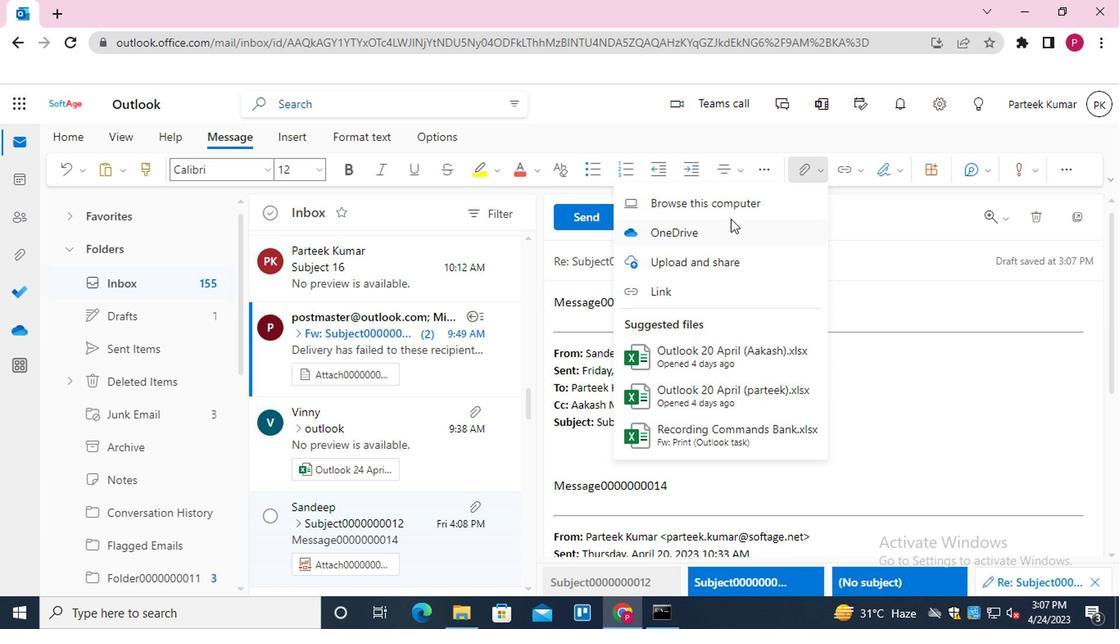 
Action: Mouse moved to (271, 158)
Screenshot: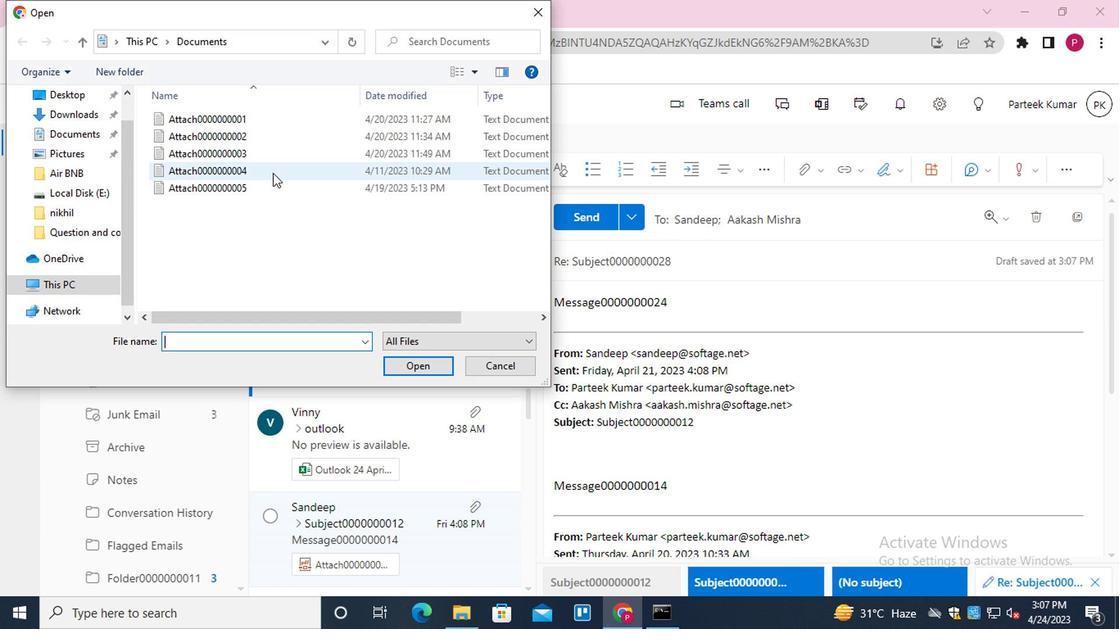 
Action: Mouse pressed left at (271, 158)
Screenshot: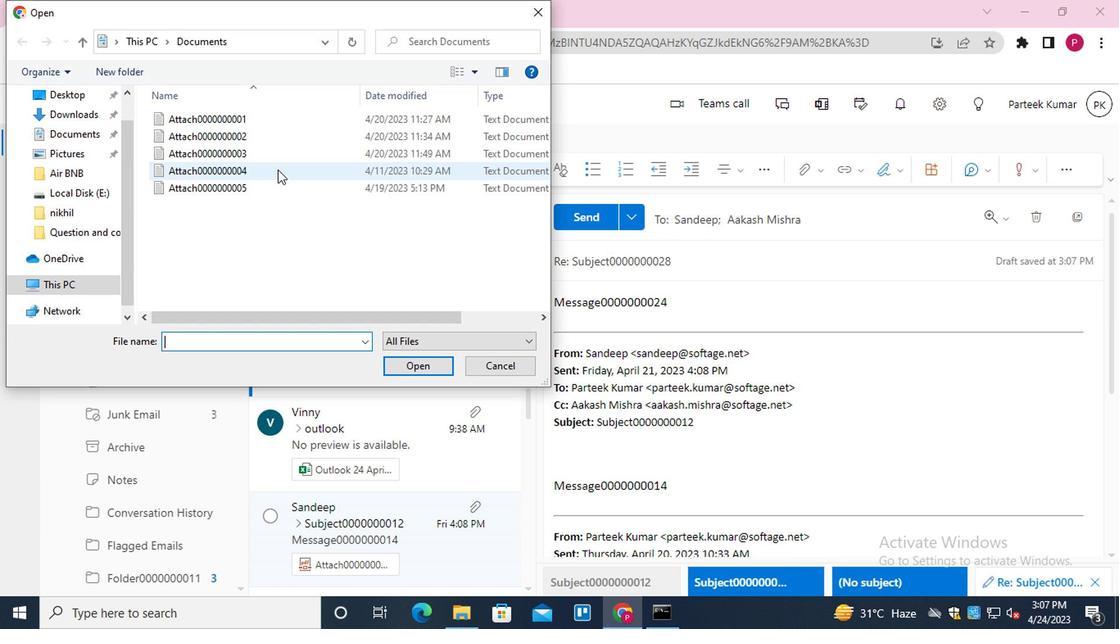 
Action: Mouse moved to (411, 354)
Screenshot: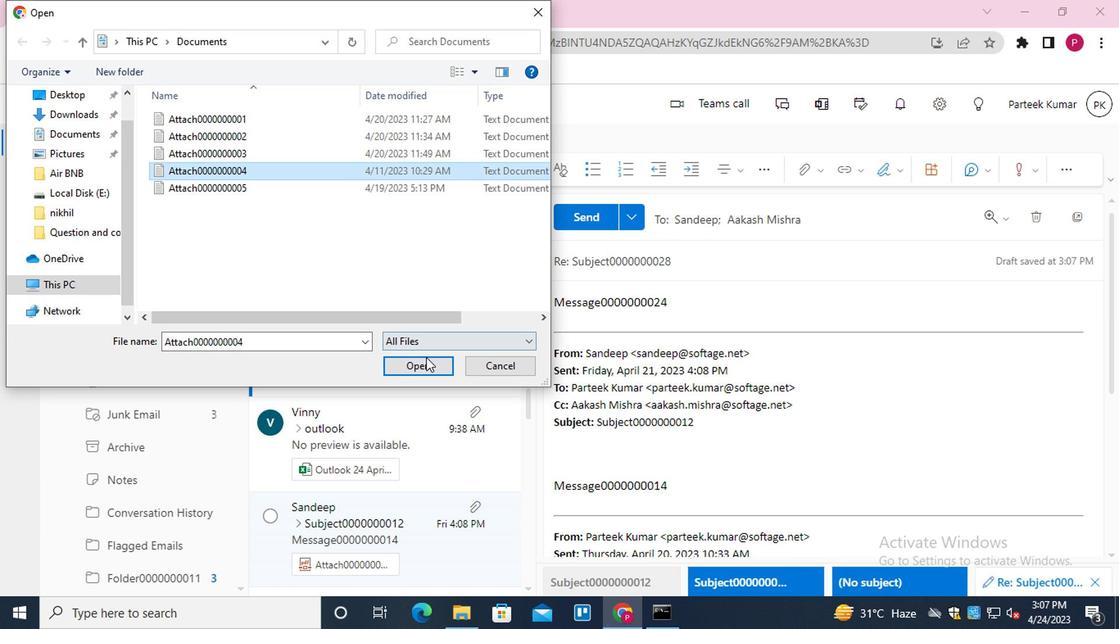 
Action: Mouse pressed left at (411, 354)
Screenshot: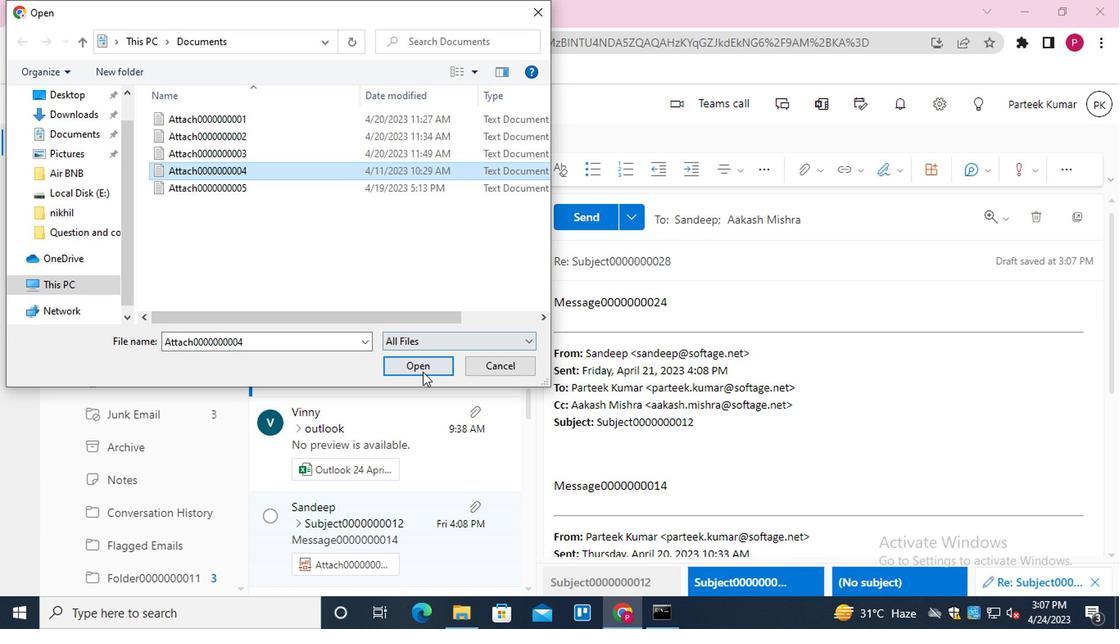 
Action: Mouse moved to (785, 155)
Screenshot: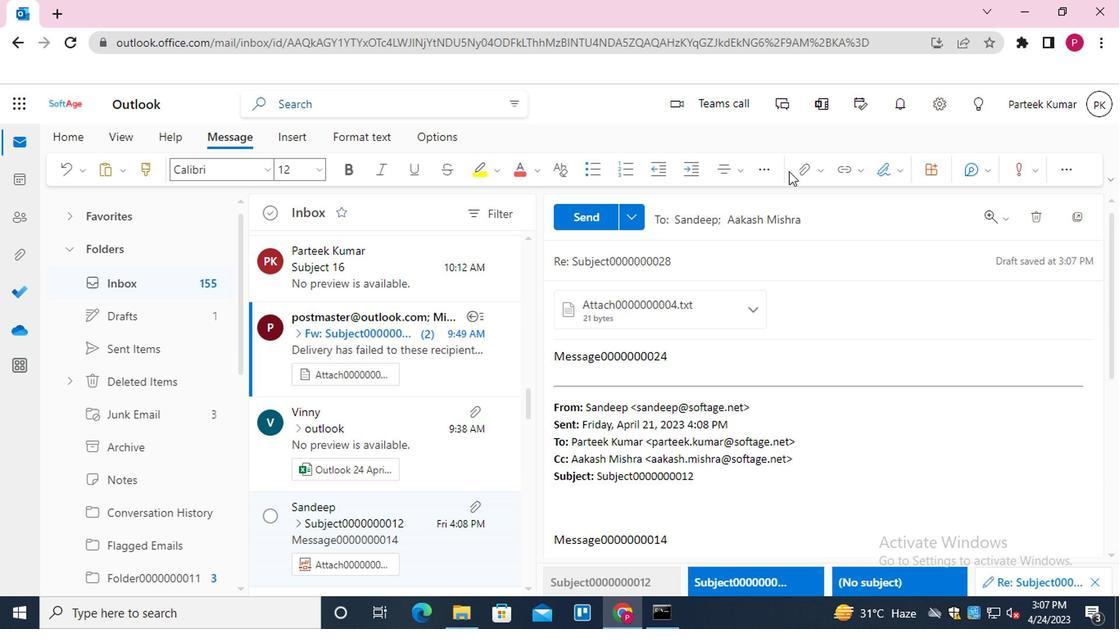
Action: Mouse pressed left at (785, 155)
Screenshot: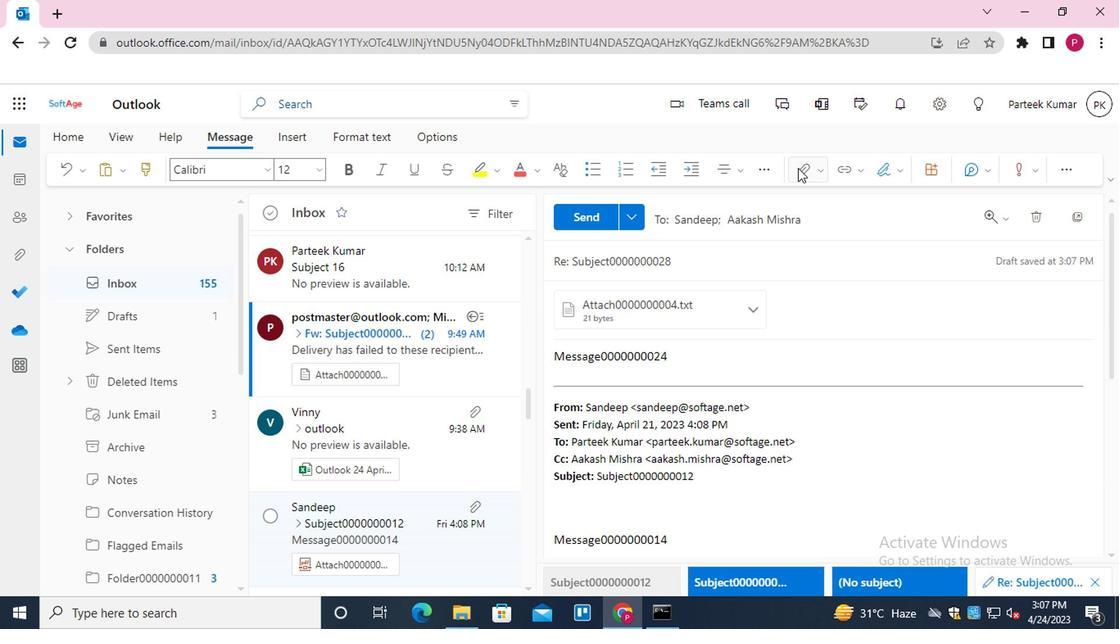 
Action: Mouse moved to (703, 249)
Screenshot: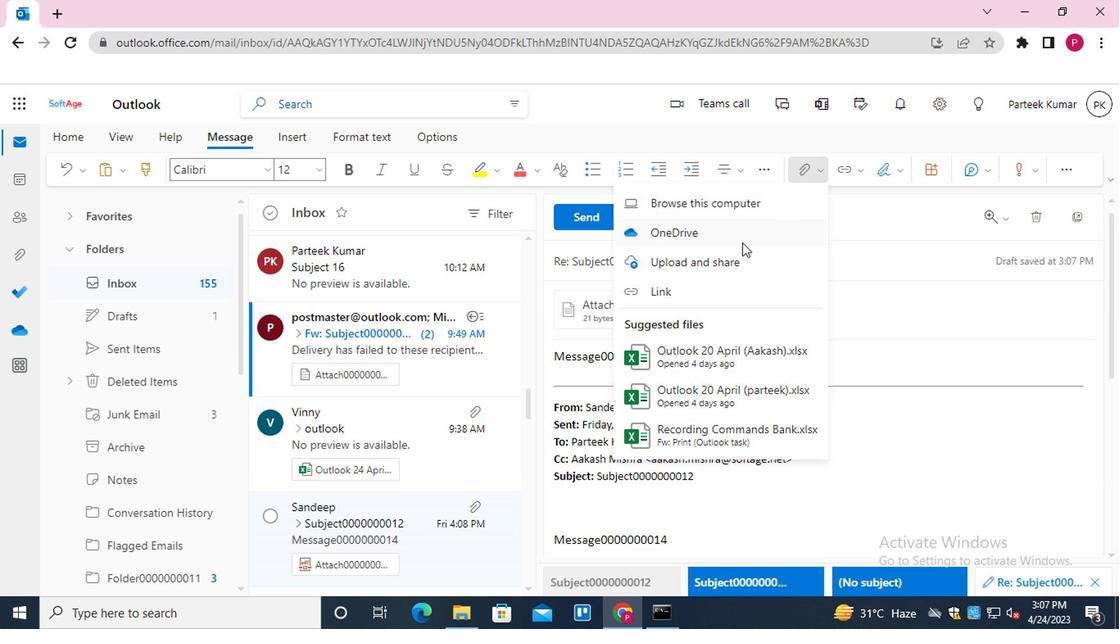 
Action: Mouse pressed left at (703, 249)
Screenshot: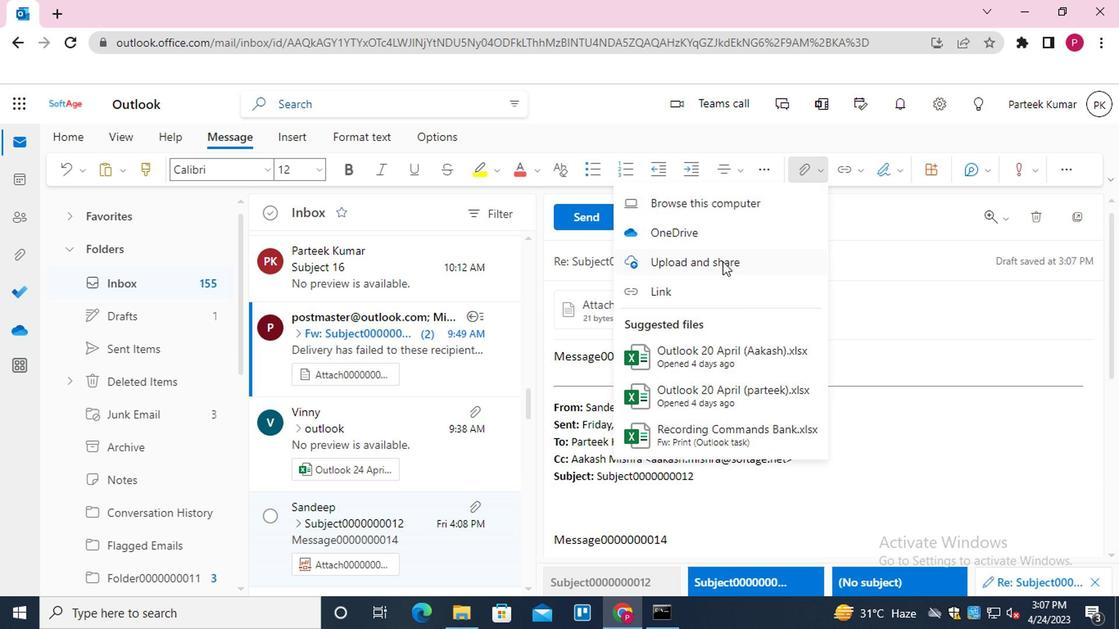 
Action: Mouse moved to (235, 172)
Screenshot: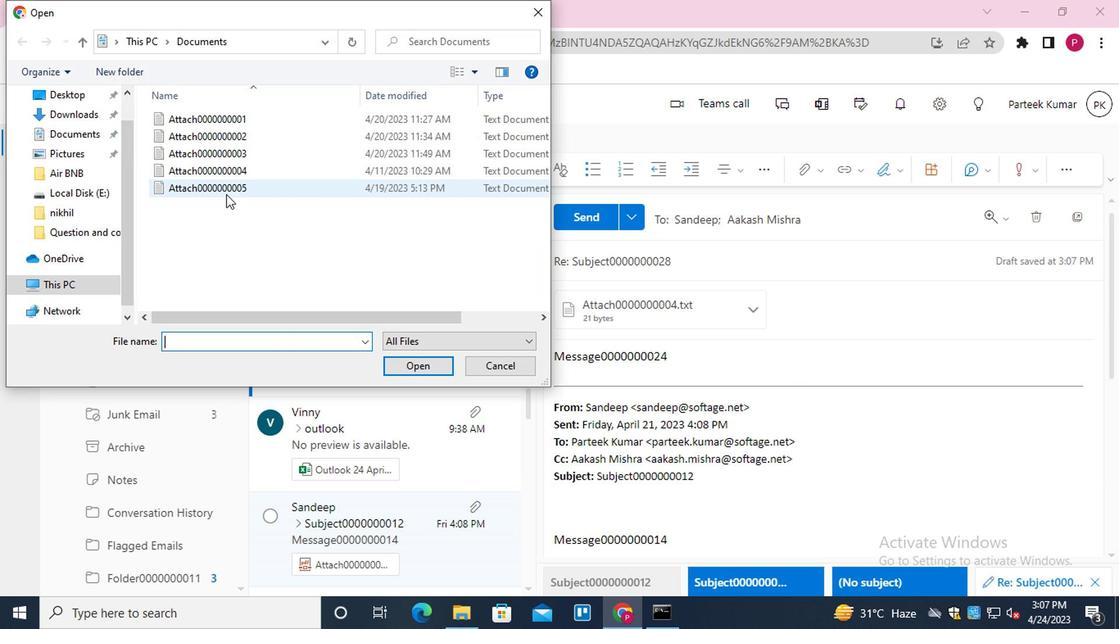 
Action: Mouse pressed left at (235, 172)
Screenshot: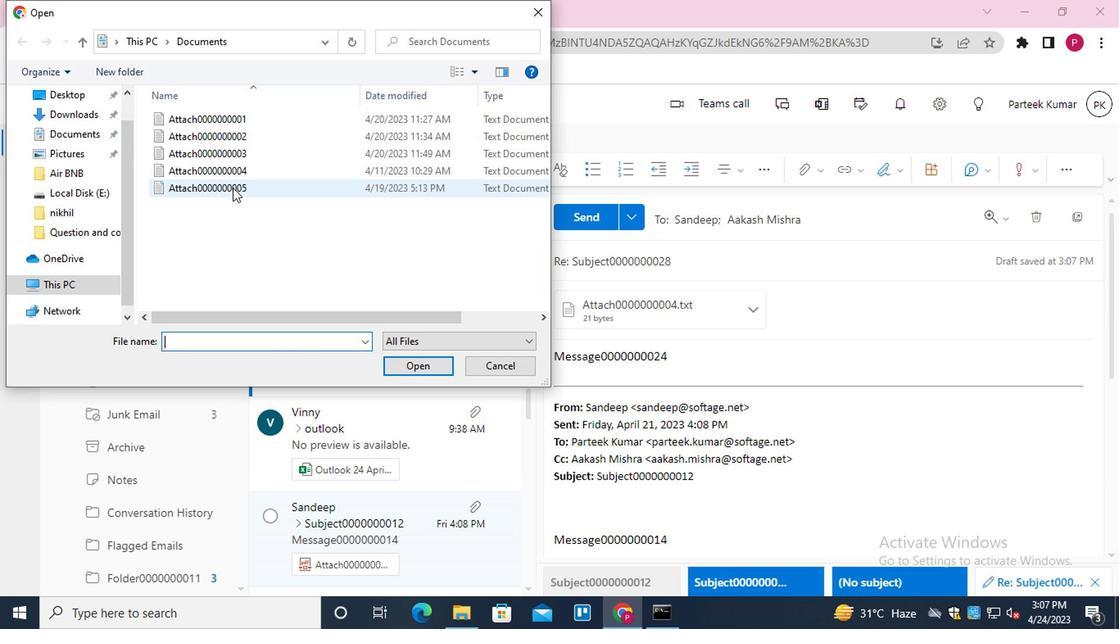 
Action: Mouse moved to (405, 344)
Screenshot: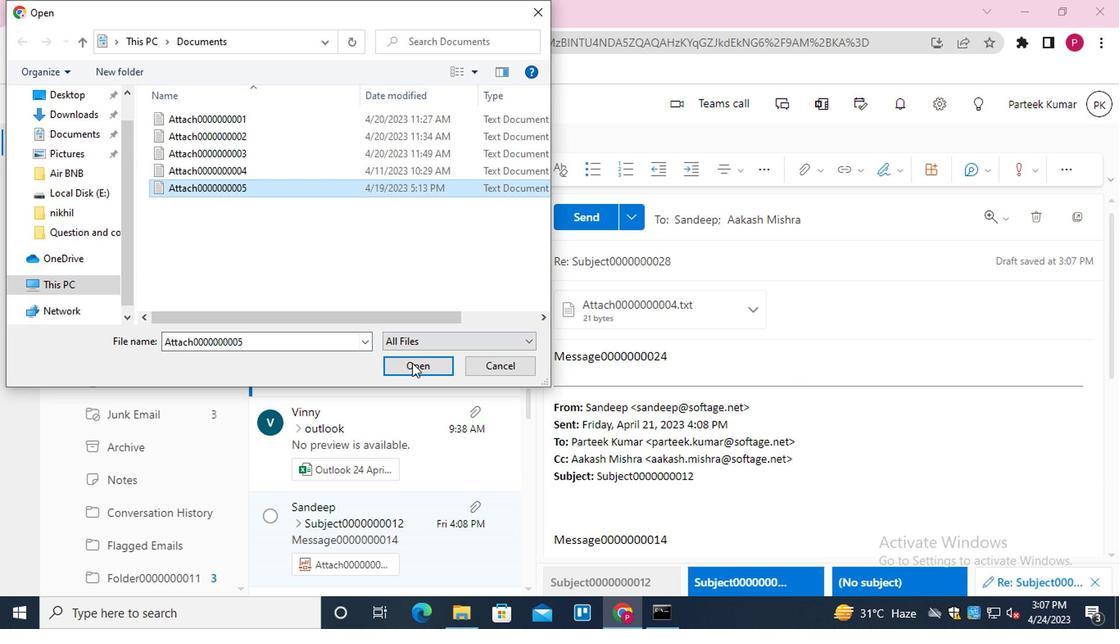 
Action: Mouse pressed left at (405, 344)
Screenshot: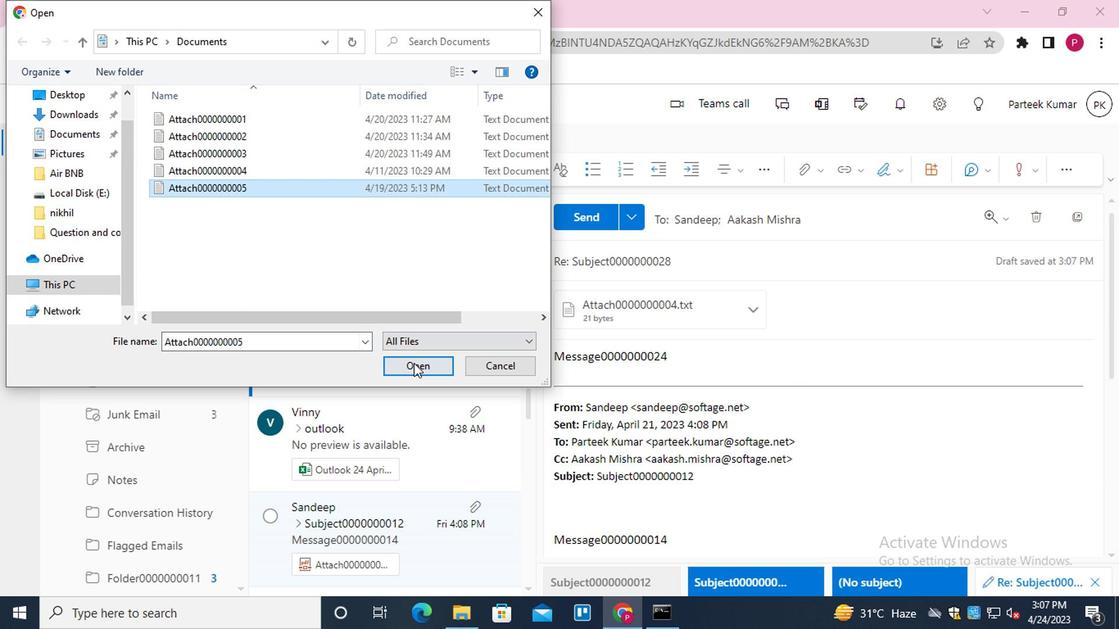 
Action: Mouse moved to (554, 371)
Screenshot: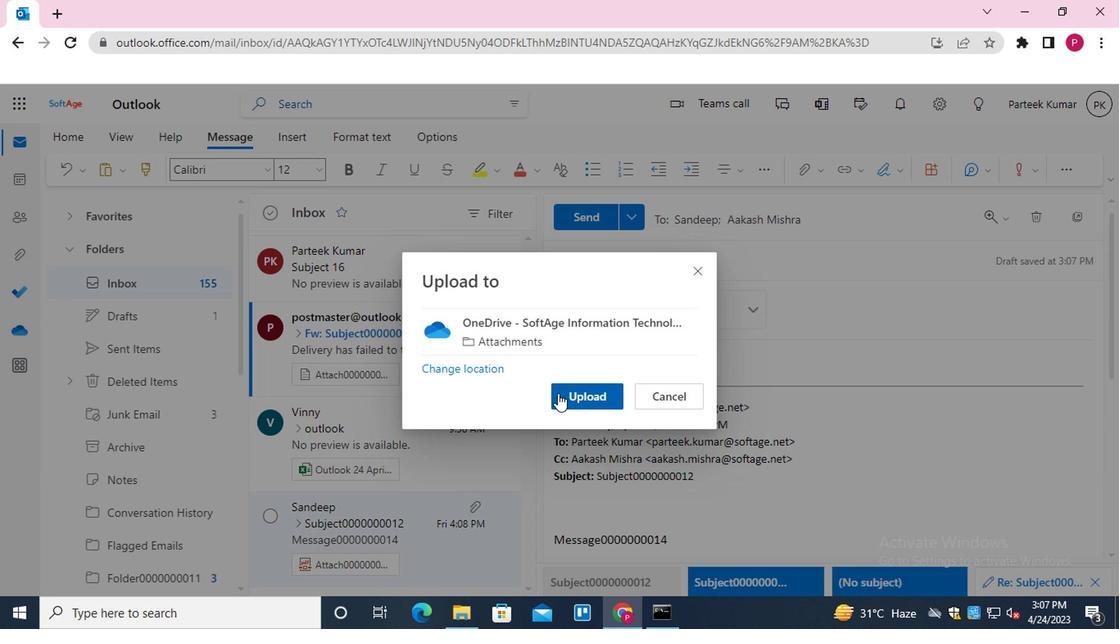 
Action: Mouse pressed left at (554, 371)
Screenshot: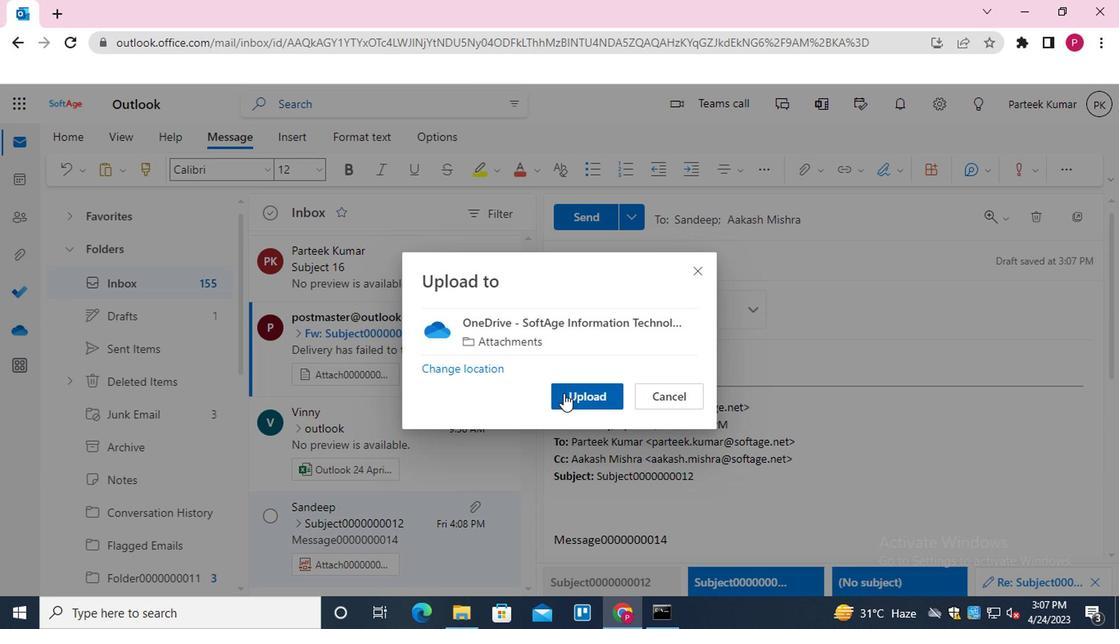 
Action: Mouse moved to (574, 211)
Screenshot: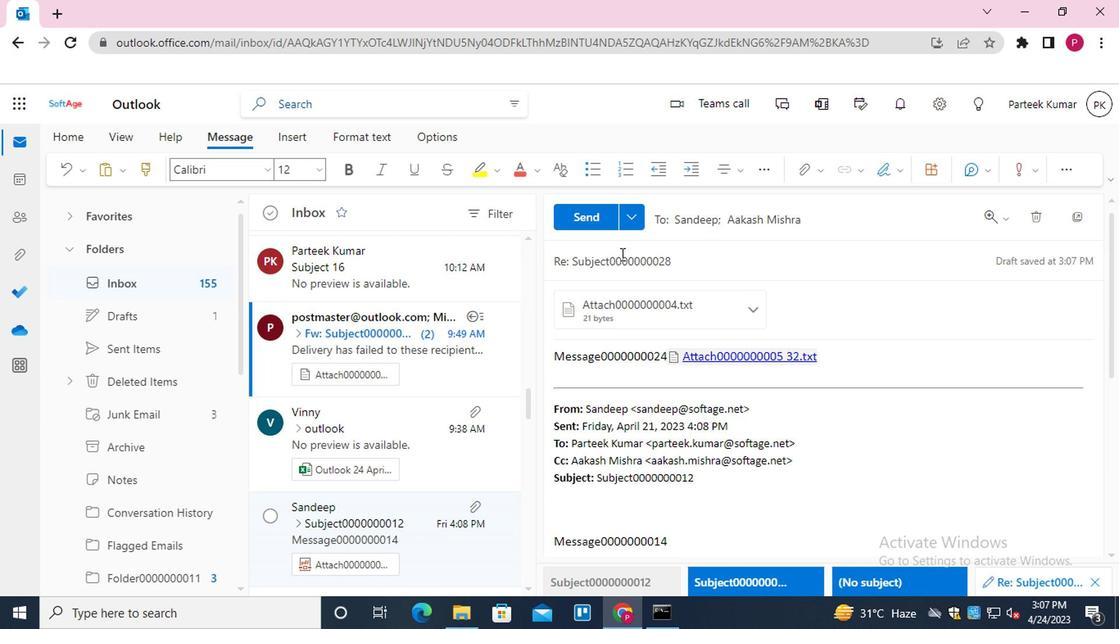 
Action: Mouse pressed left at (574, 211)
Screenshot: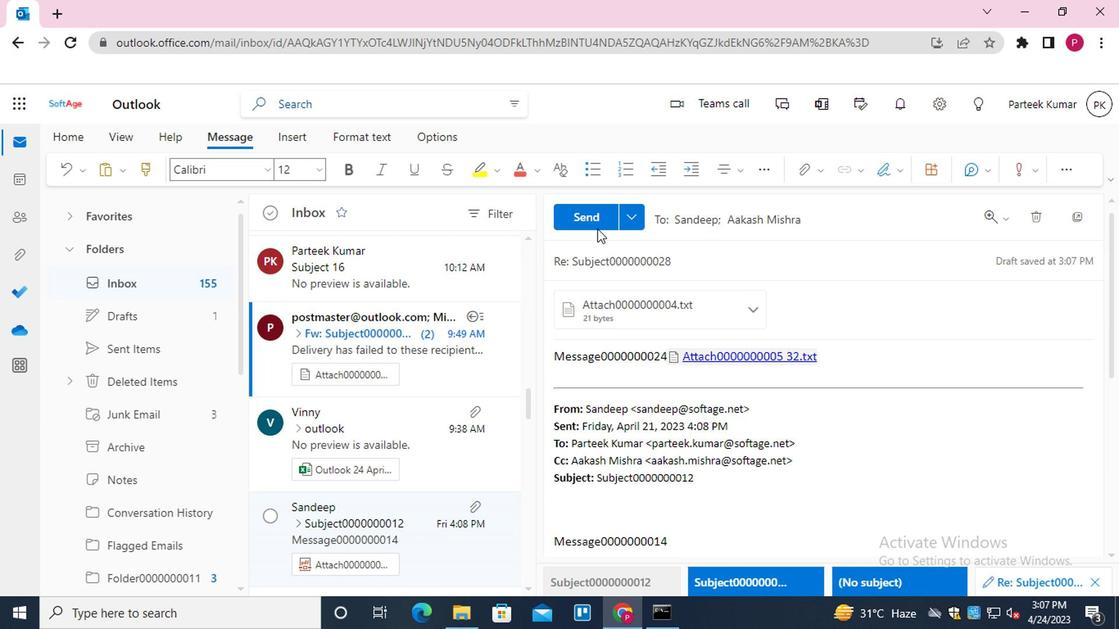 
Action: Mouse moved to (297, 99)
Screenshot: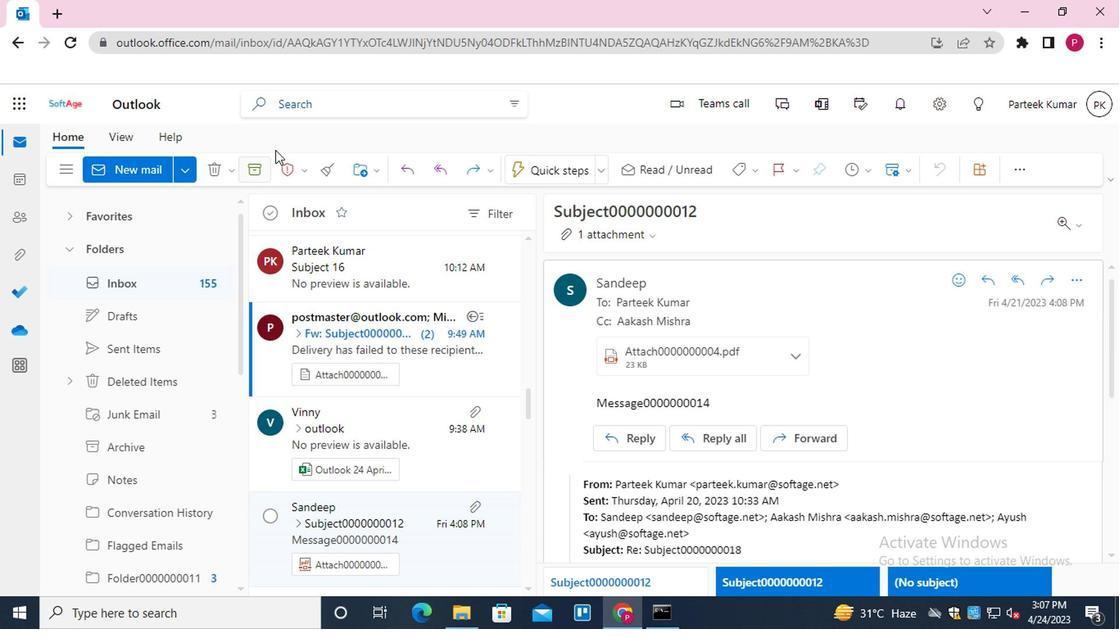 
Action: Mouse pressed left at (297, 99)
Screenshot: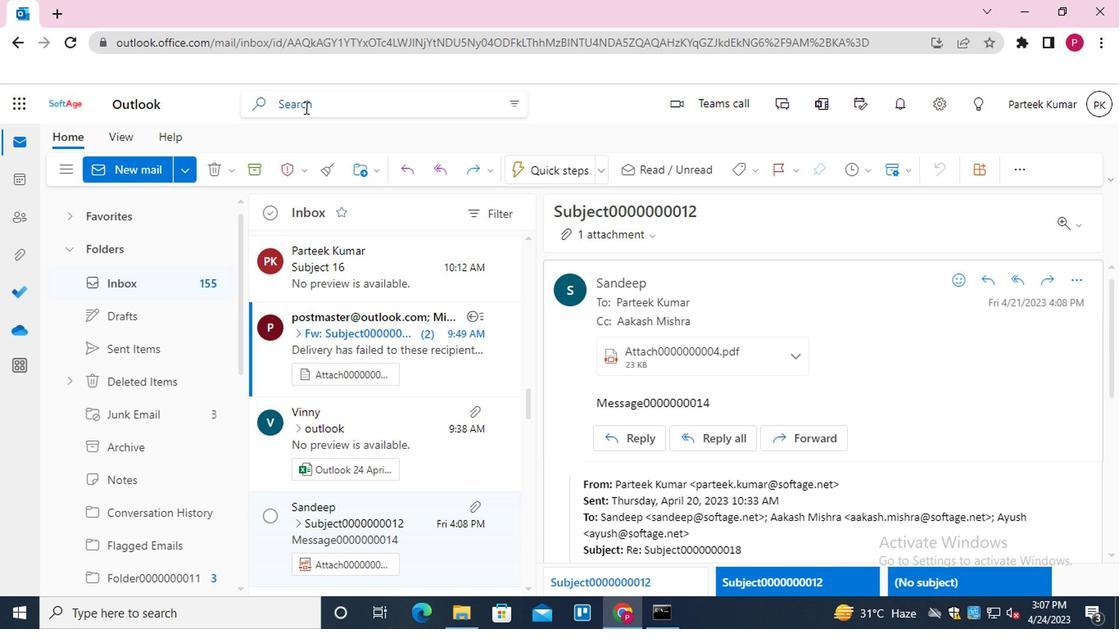 
Action: Mouse moved to (328, 219)
Screenshot: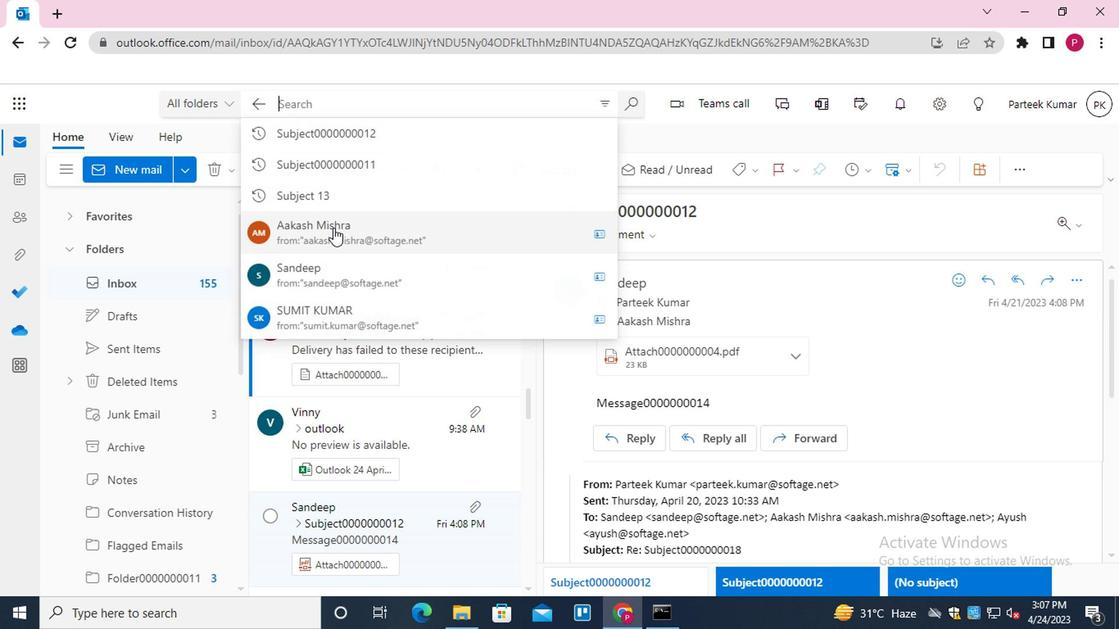 
Action: Mouse pressed left at (328, 219)
Screenshot: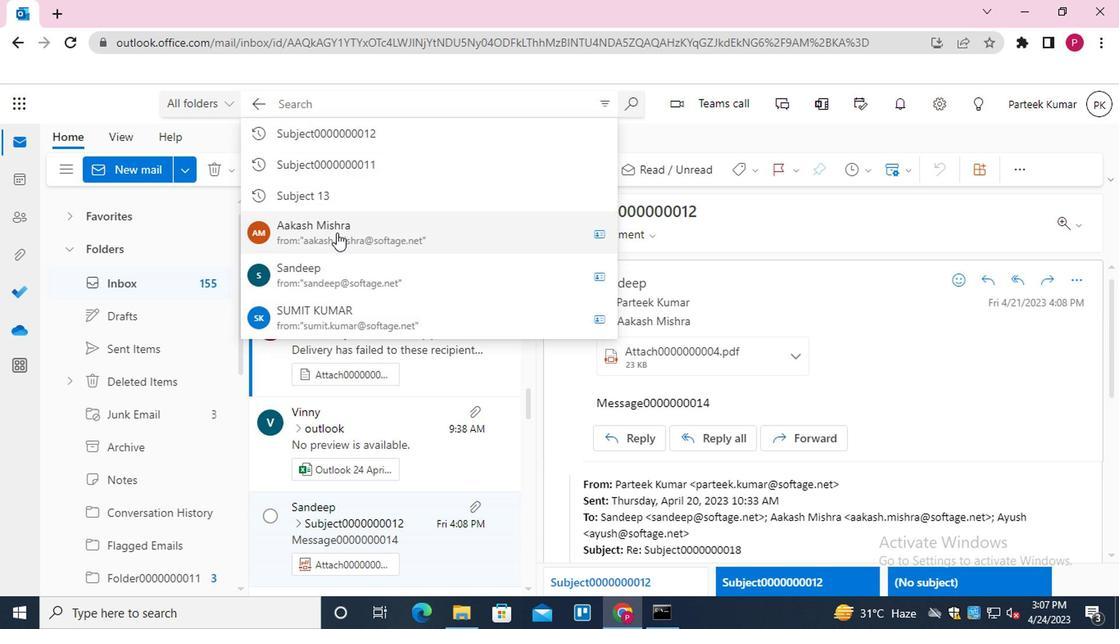 
Action: Mouse moved to (333, 283)
Screenshot: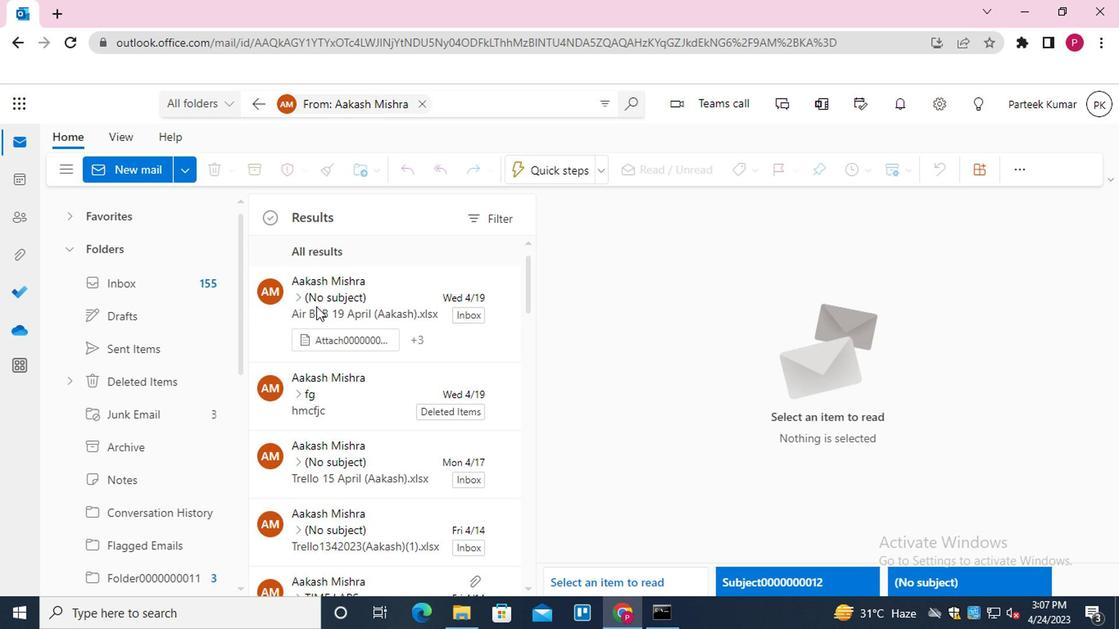 
Action: Mouse pressed left at (333, 283)
Screenshot: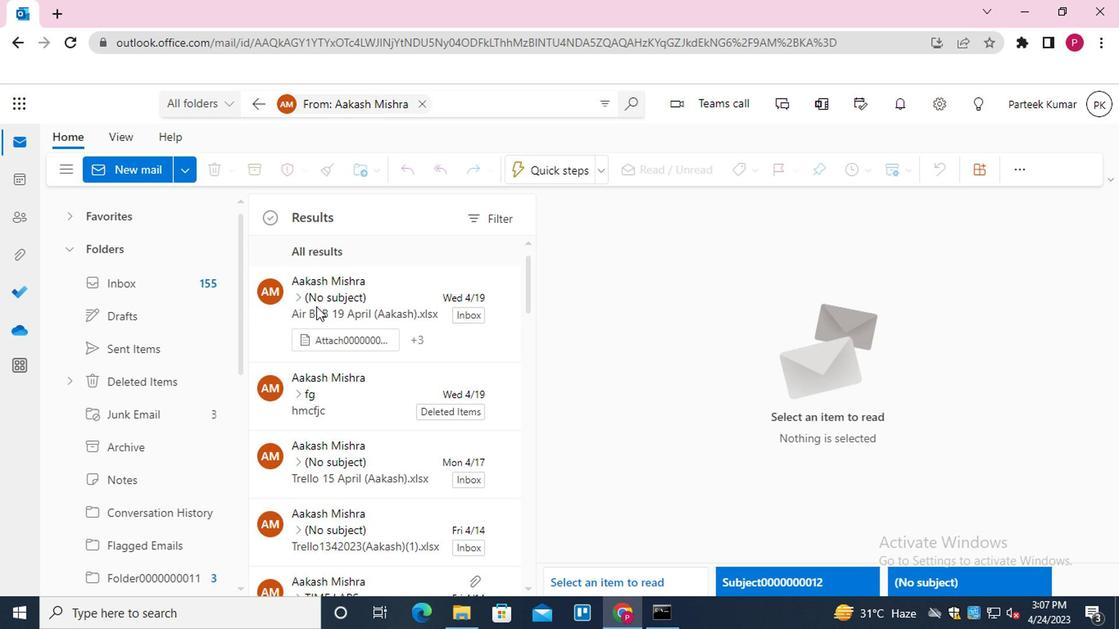 
Action: Mouse moved to (992, 364)
Screenshot: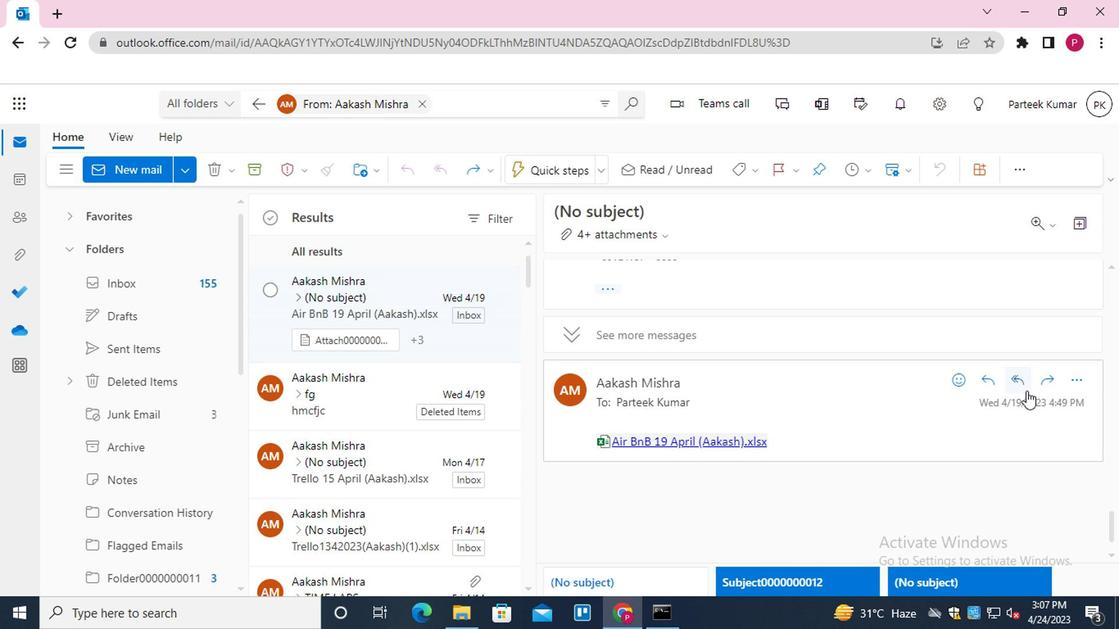 
Action: Mouse pressed left at (992, 364)
Screenshot: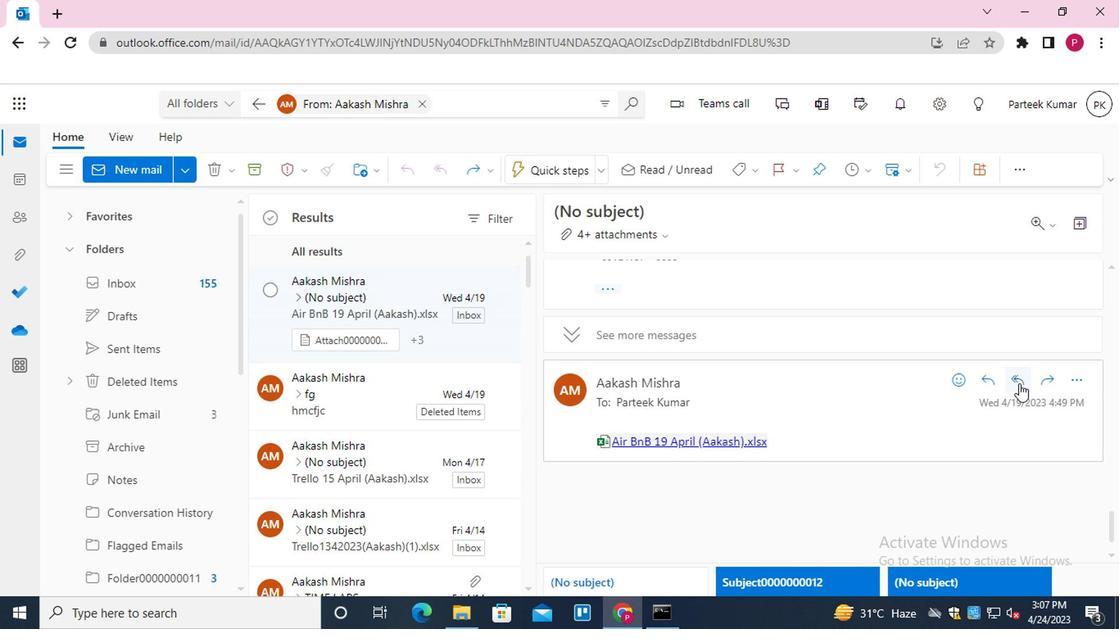 
Action: Mouse moved to (544, 514)
Screenshot: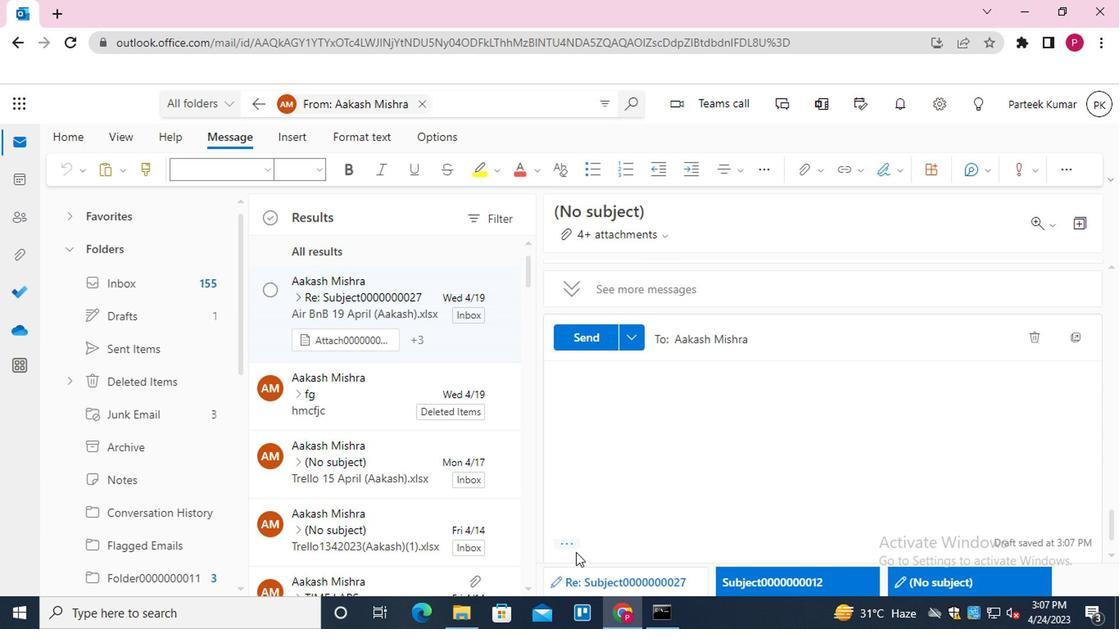 
Action: Mouse pressed left at (544, 514)
Screenshot: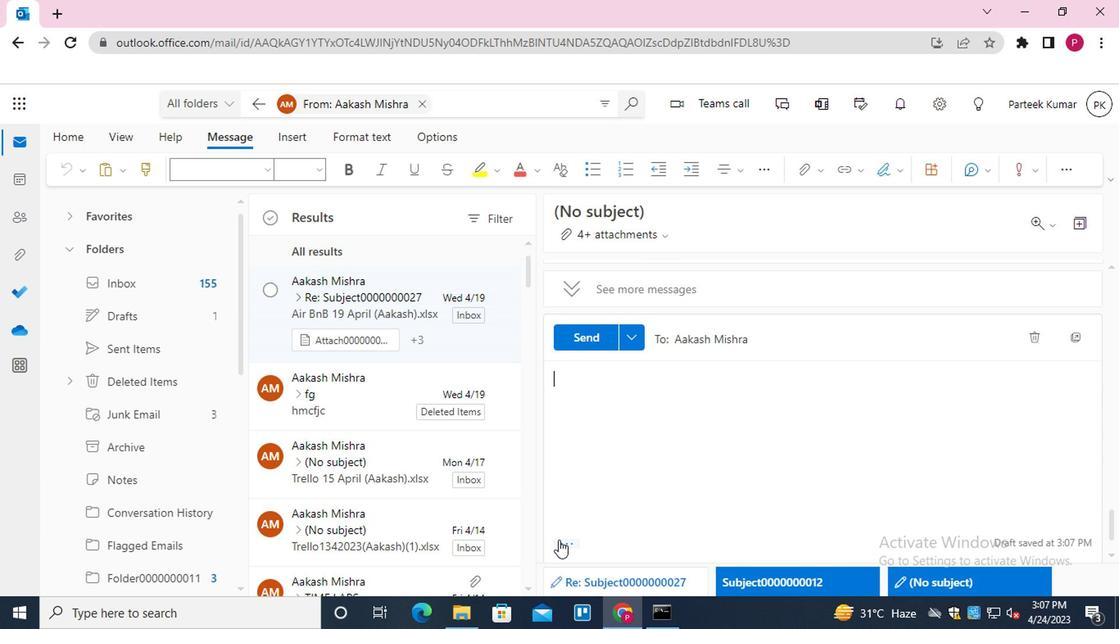 
Action: Mouse moved to (742, 197)
Screenshot: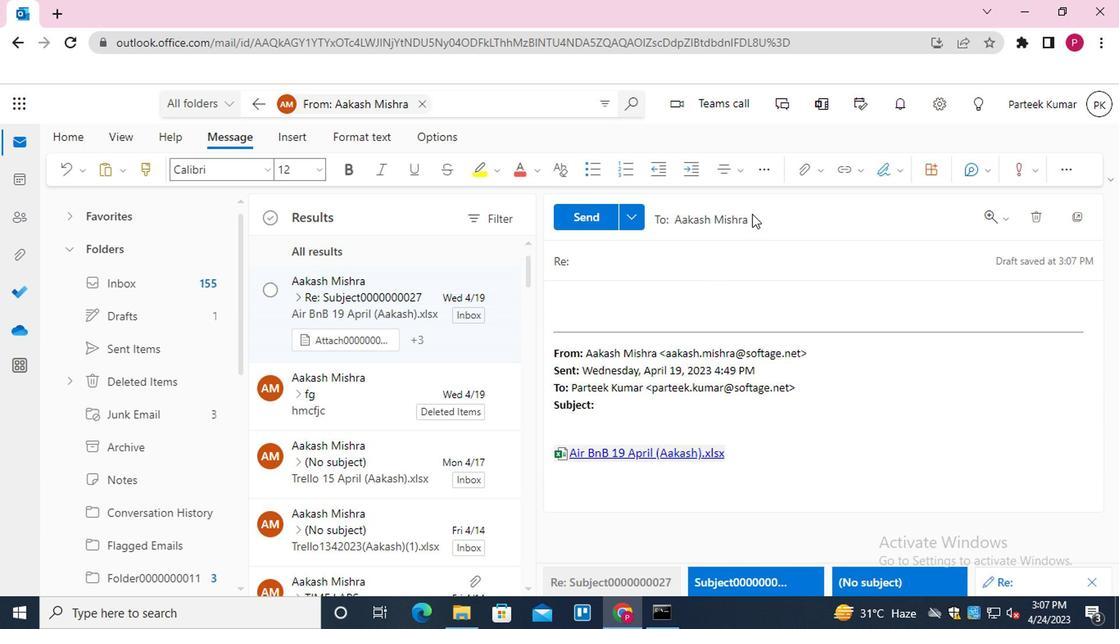 
Action: Mouse pressed left at (742, 197)
Screenshot: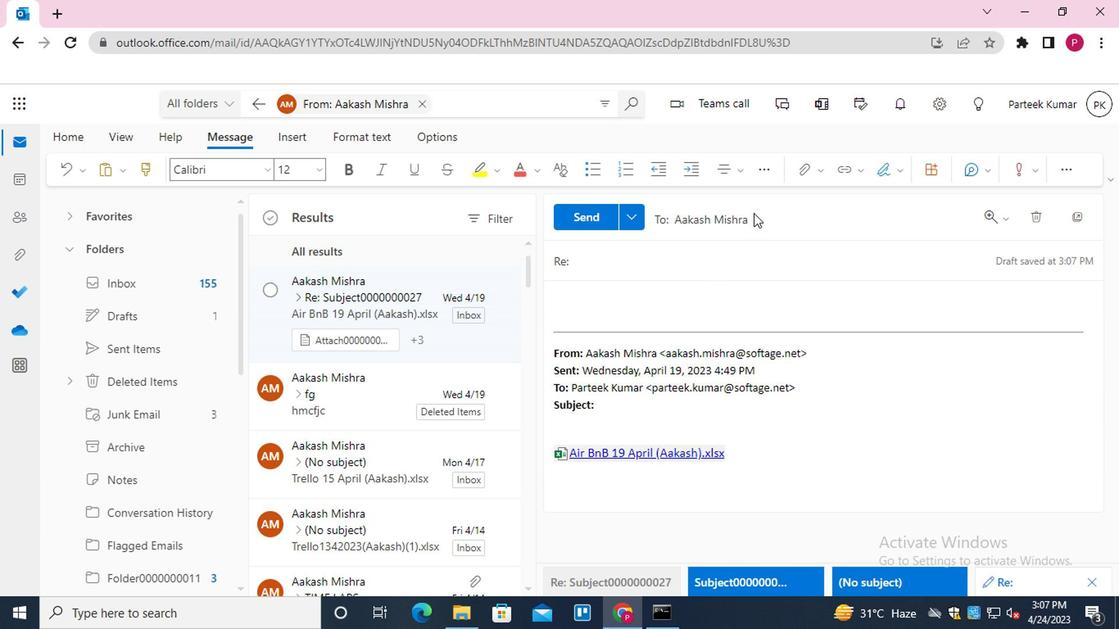 
Action: Mouse moved to (617, 291)
Screenshot: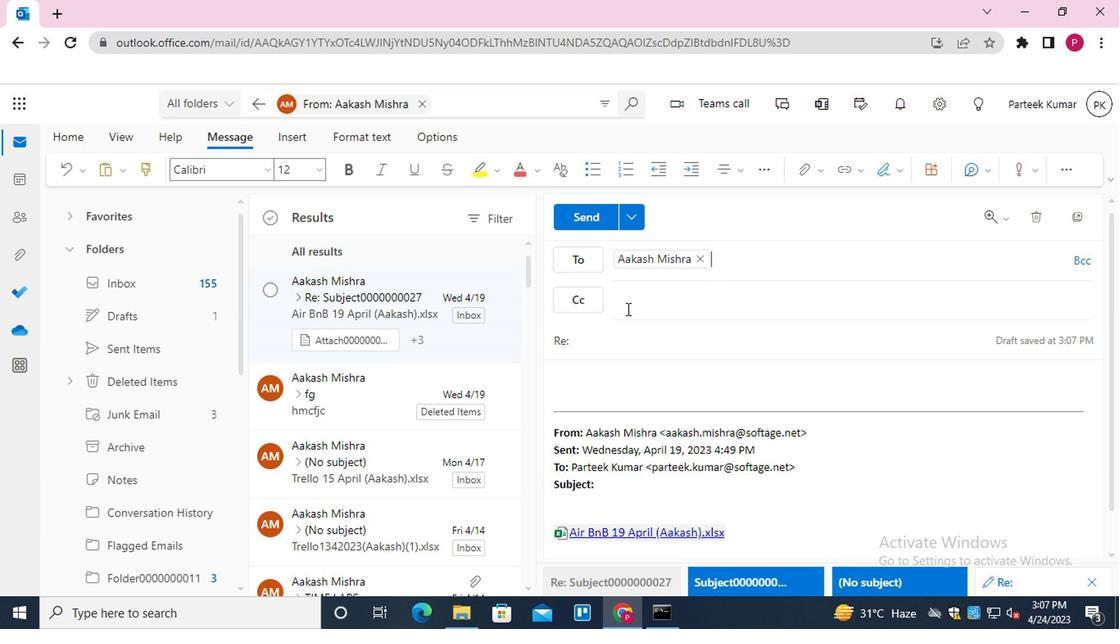 
Action: Mouse pressed left at (617, 291)
Screenshot: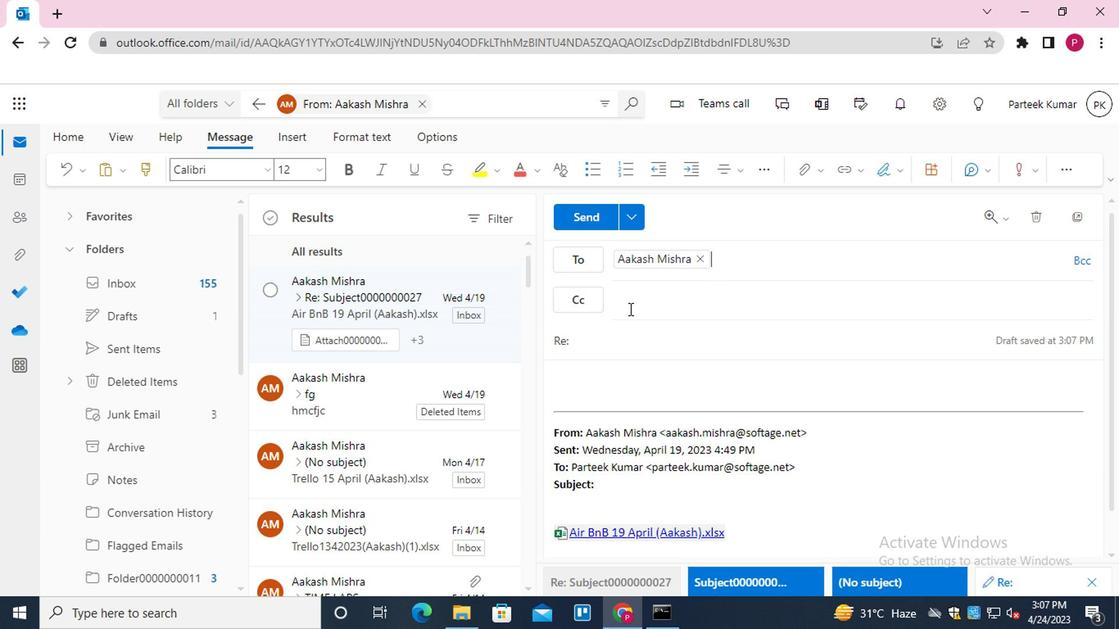 
Action: Mouse moved to (618, 289)
Screenshot: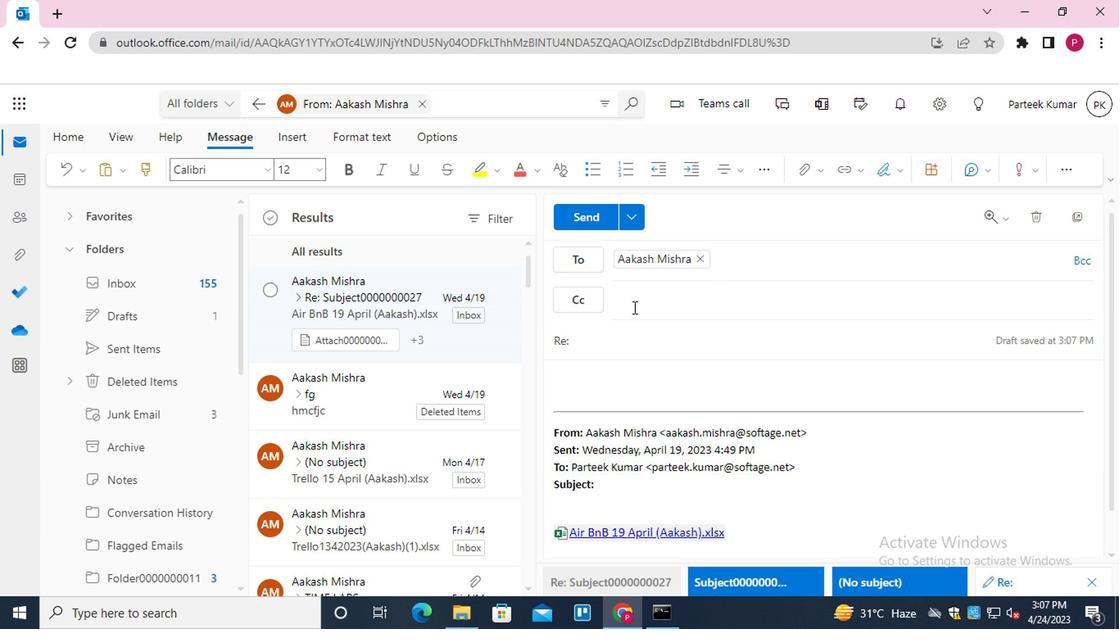 
Action: Key pressed <Key.shift>EMAIL0000000002<Key.enter>
Screenshot: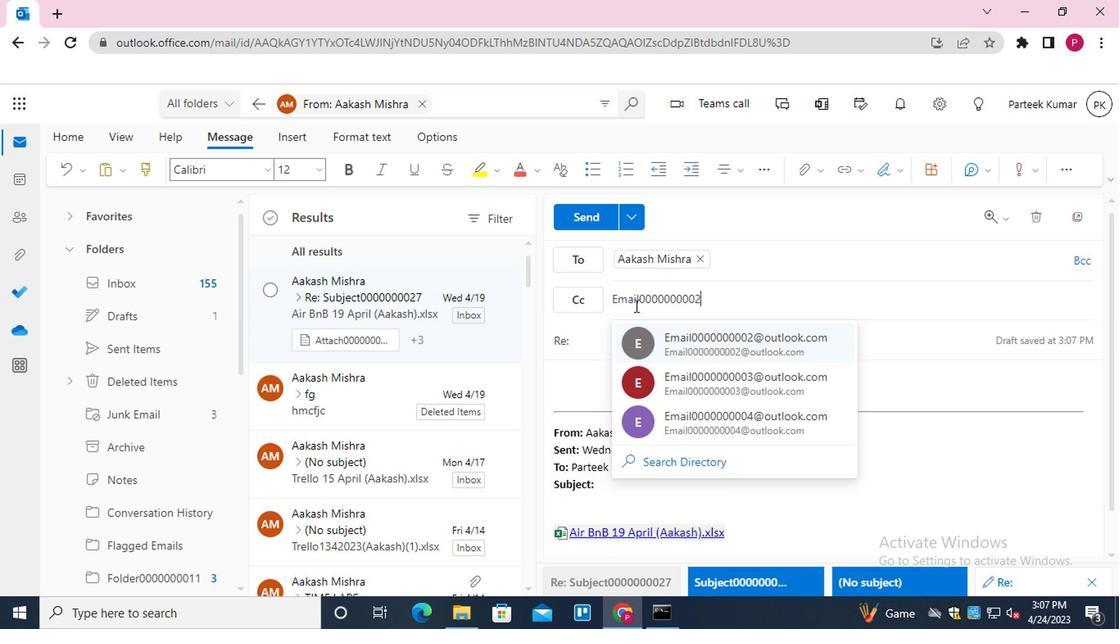 
Action: Mouse moved to (632, 322)
Screenshot: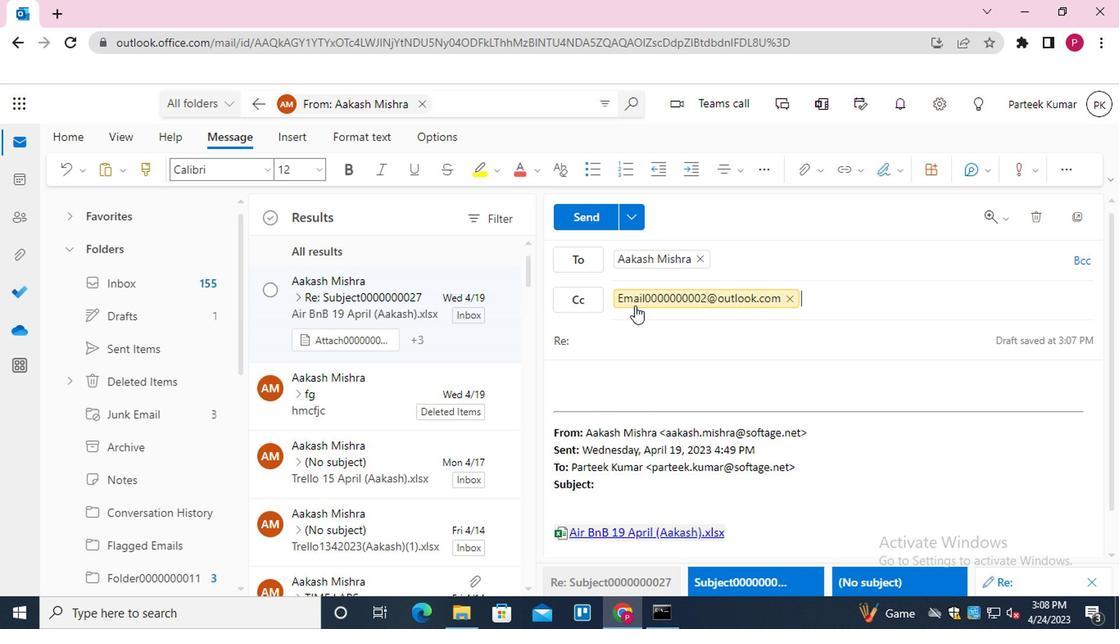 
Action: Mouse pressed left at (632, 322)
Screenshot: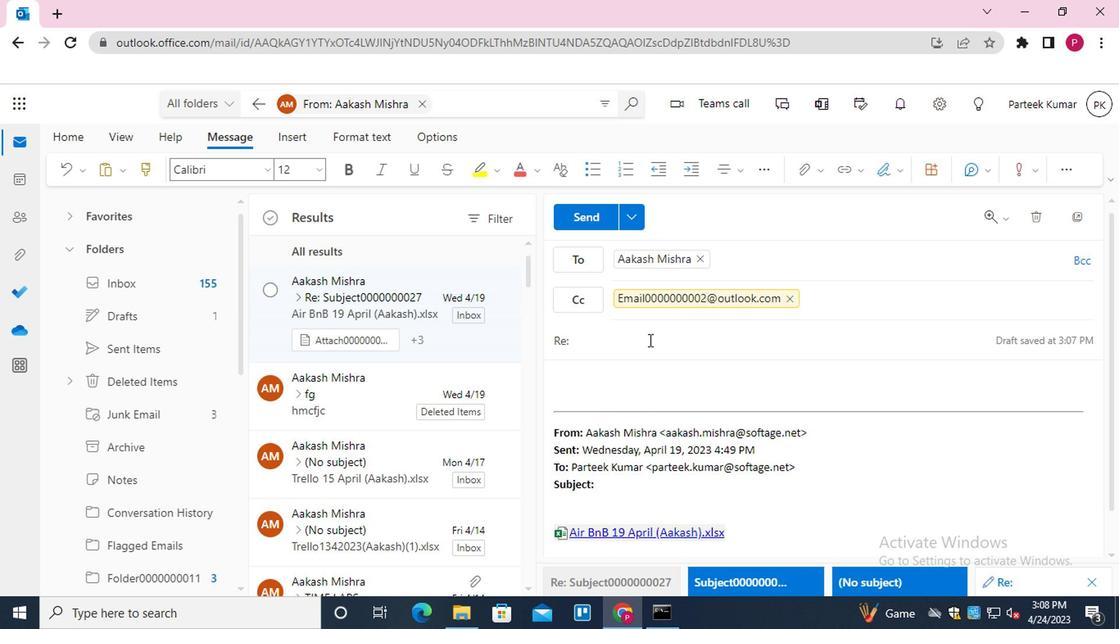 
Action: Key pressed <Key.shift>SUBJECT0000000028
Screenshot: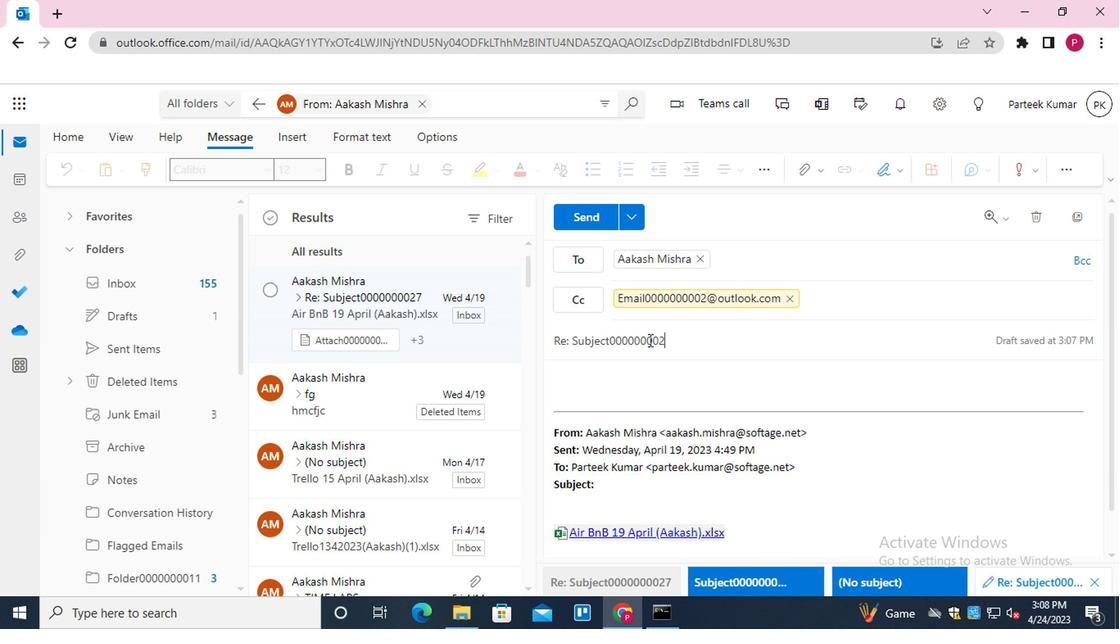 
Action: Mouse moved to (621, 378)
Screenshot: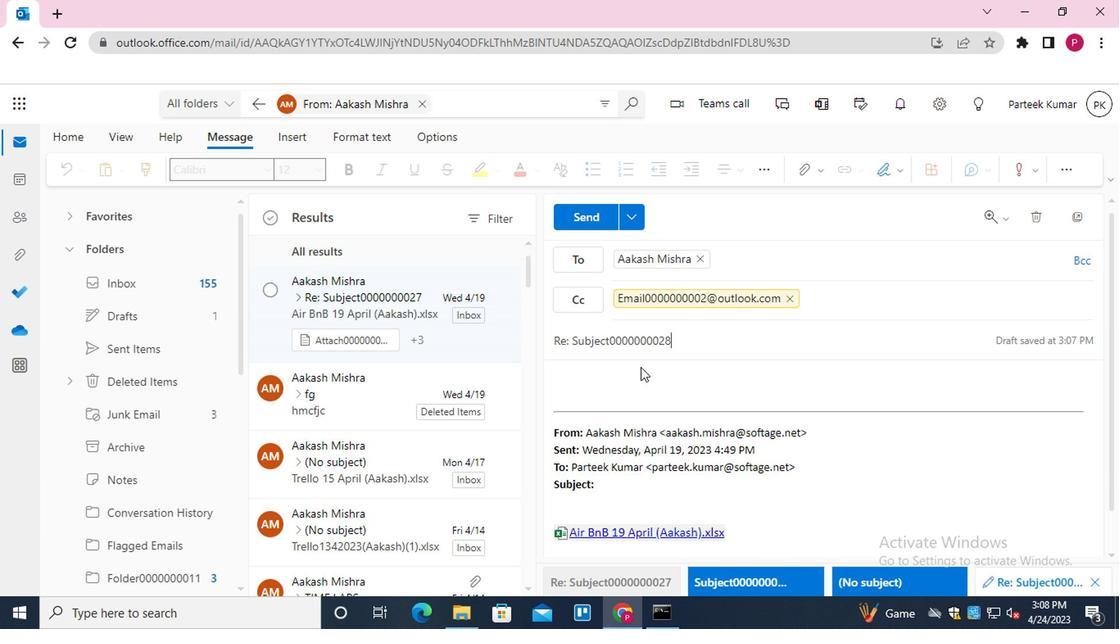 
Action: Mouse pressed left at (621, 378)
Screenshot: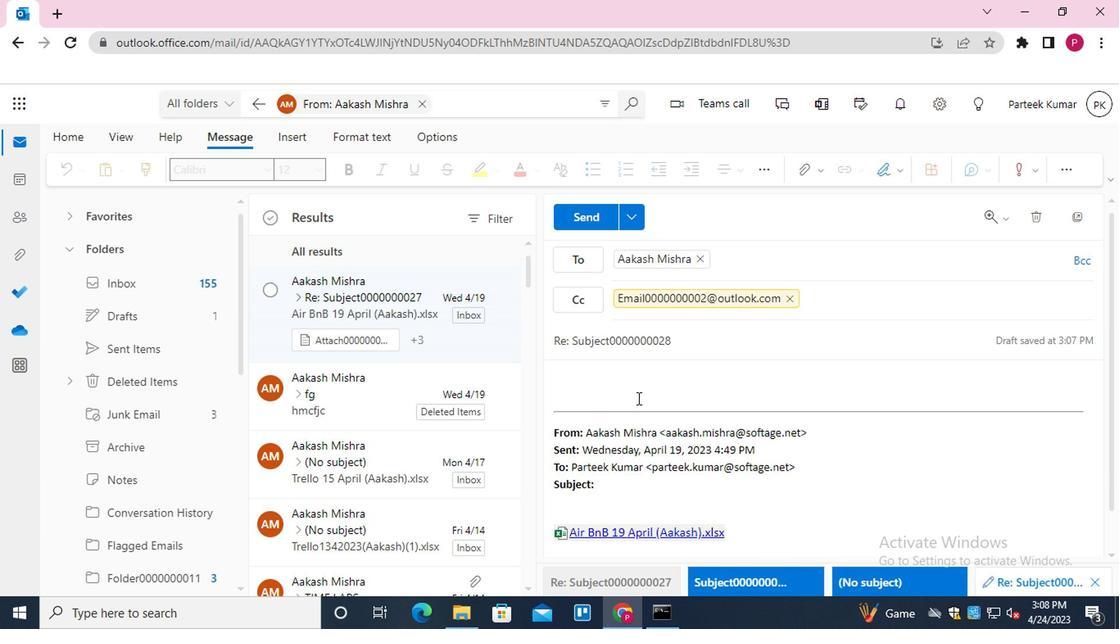 
Action: Key pressed <Key.shift_r>MESSAGE0000000024
Screenshot: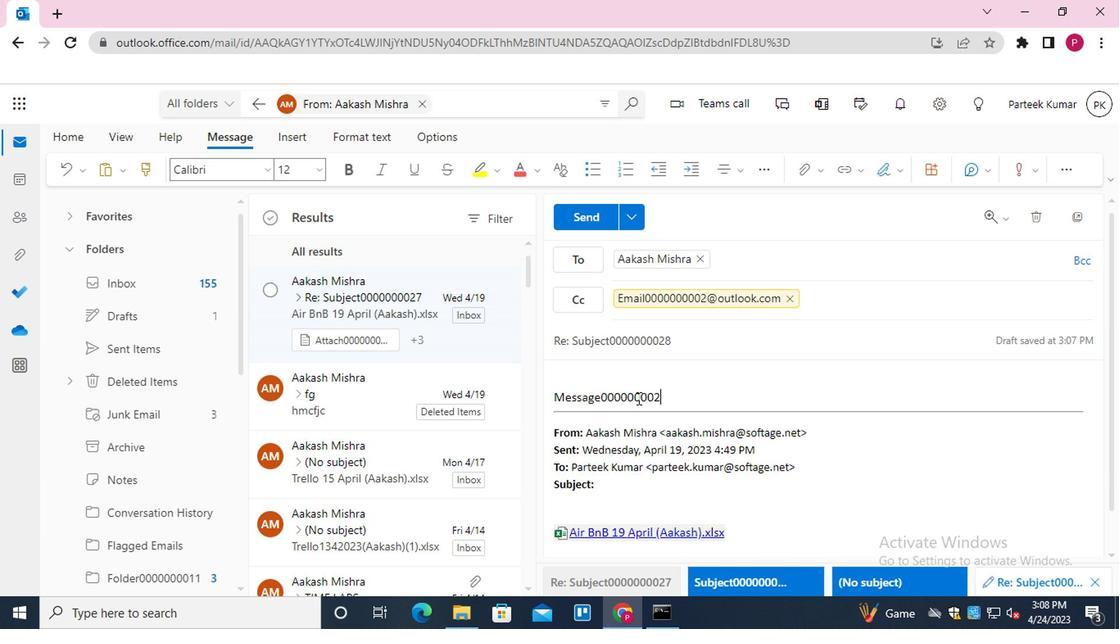 
Action: Mouse moved to (786, 162)
Screenshot: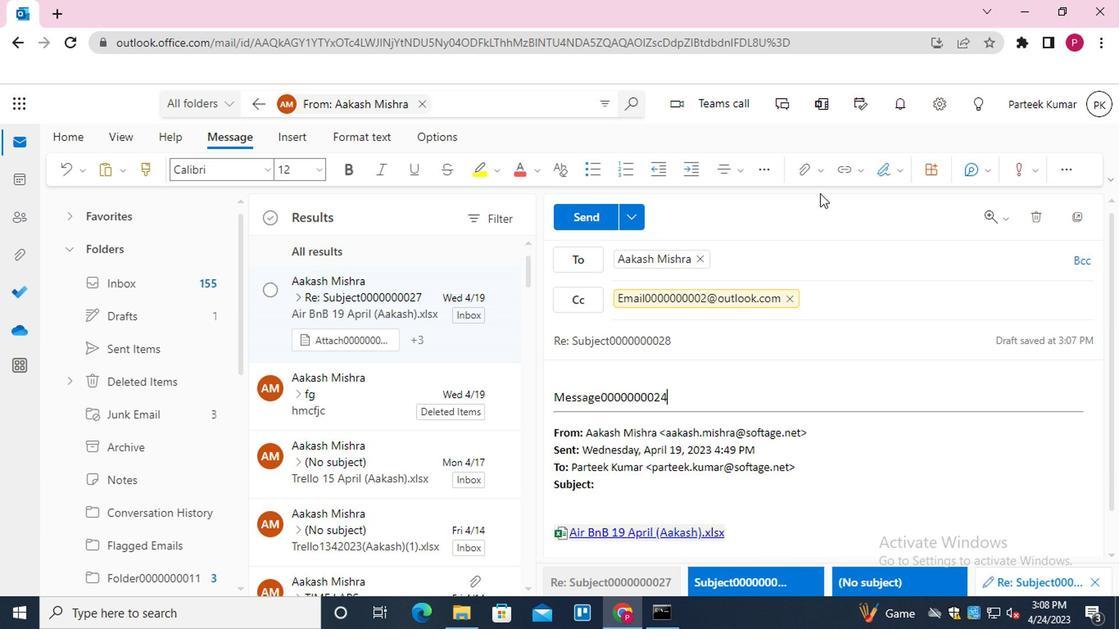 
Action: Mouse pressed left at (786, 162)
Screenshot: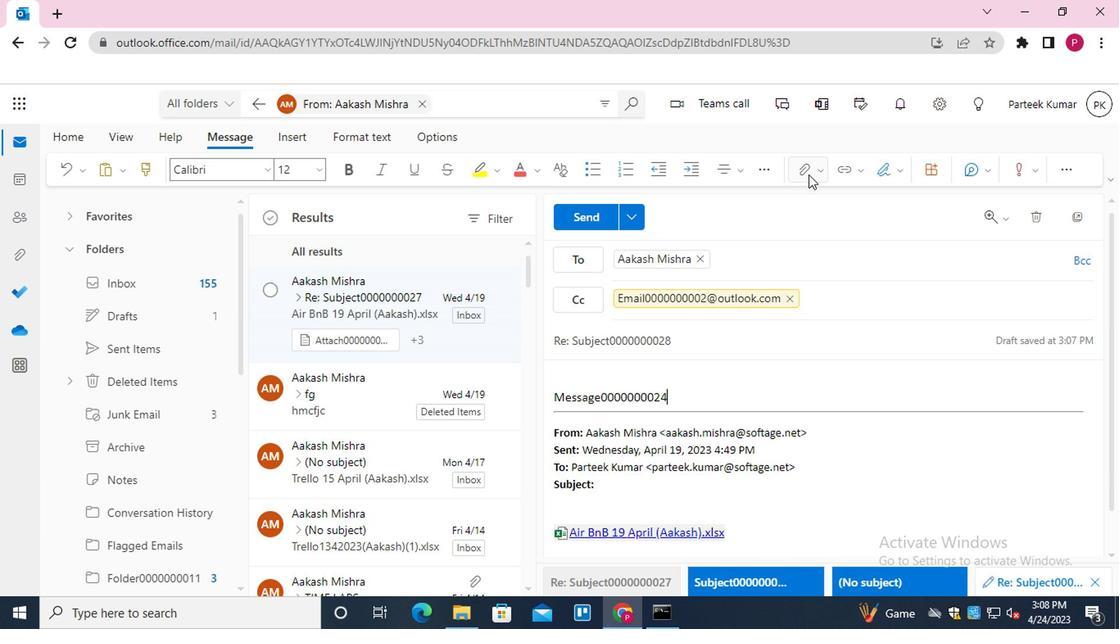 
Action: Mouse moved to (750, 194)
Screenshot: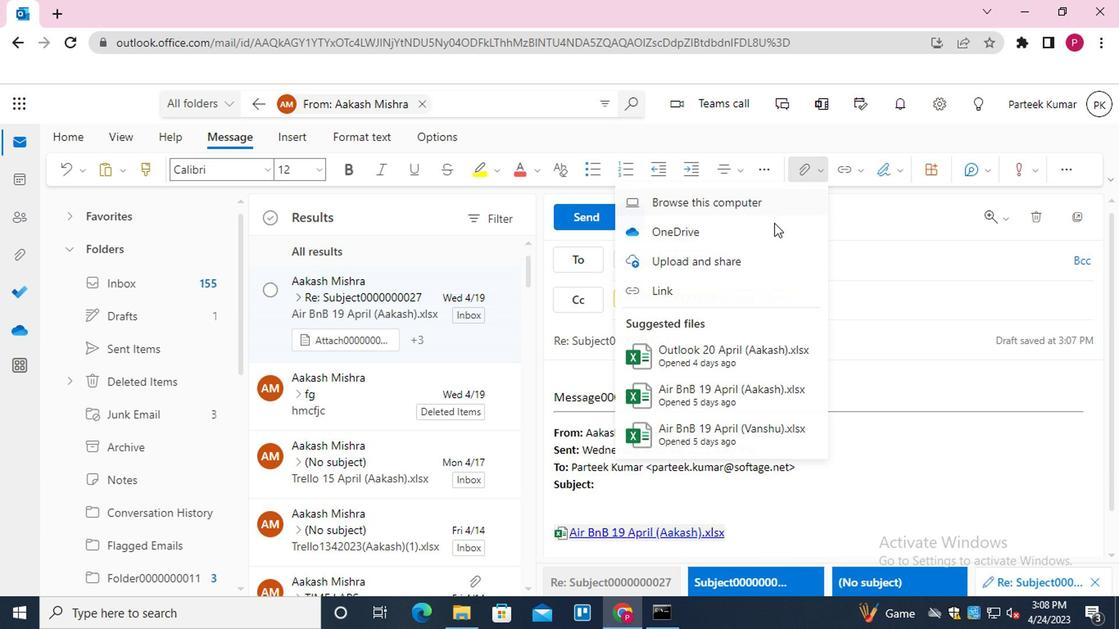 
Action: Mouse pressed left at (750, 194)
Screenshot: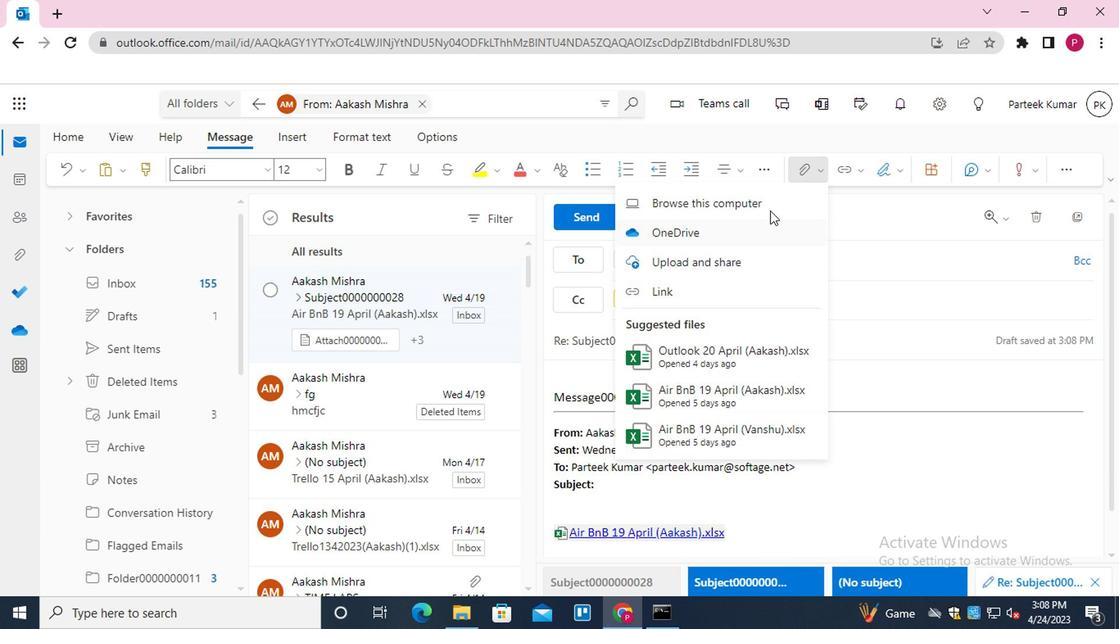
Action: Mouse moved to (342, 160)
Screenshot: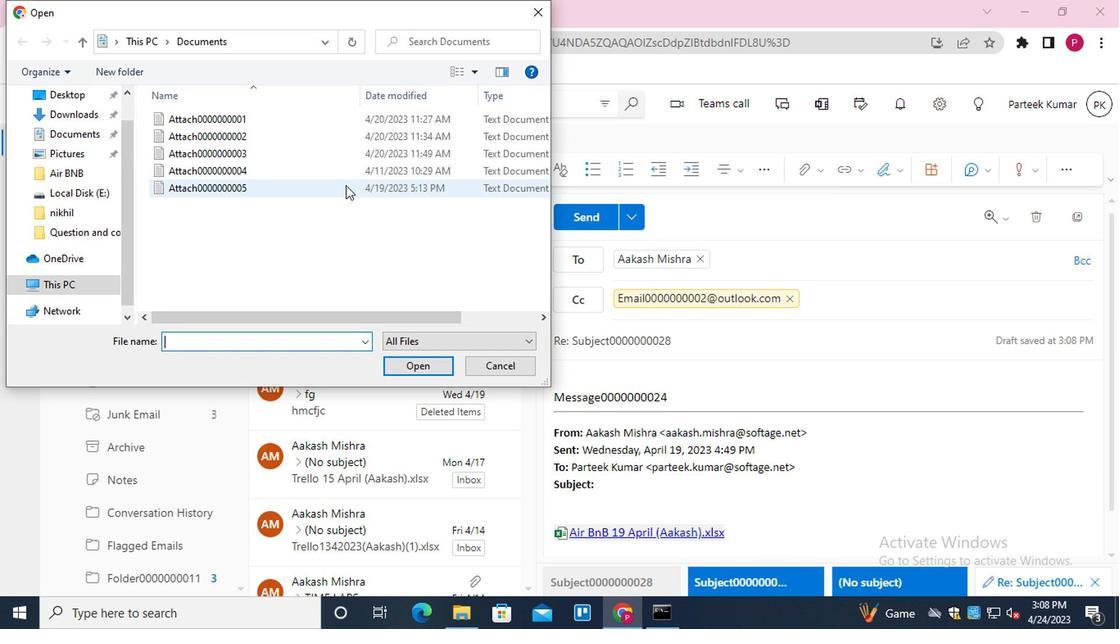 
Action: Mouse pressed left at (342, 160)
Screenshot: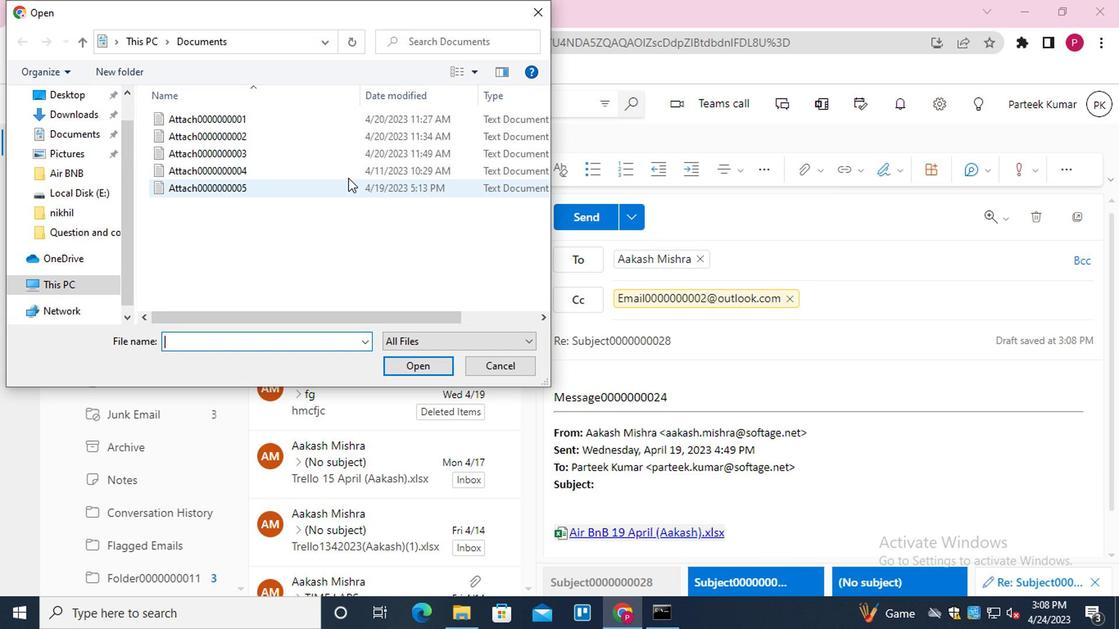 
Action: Mouse moved to (421, 348)
Screenshot: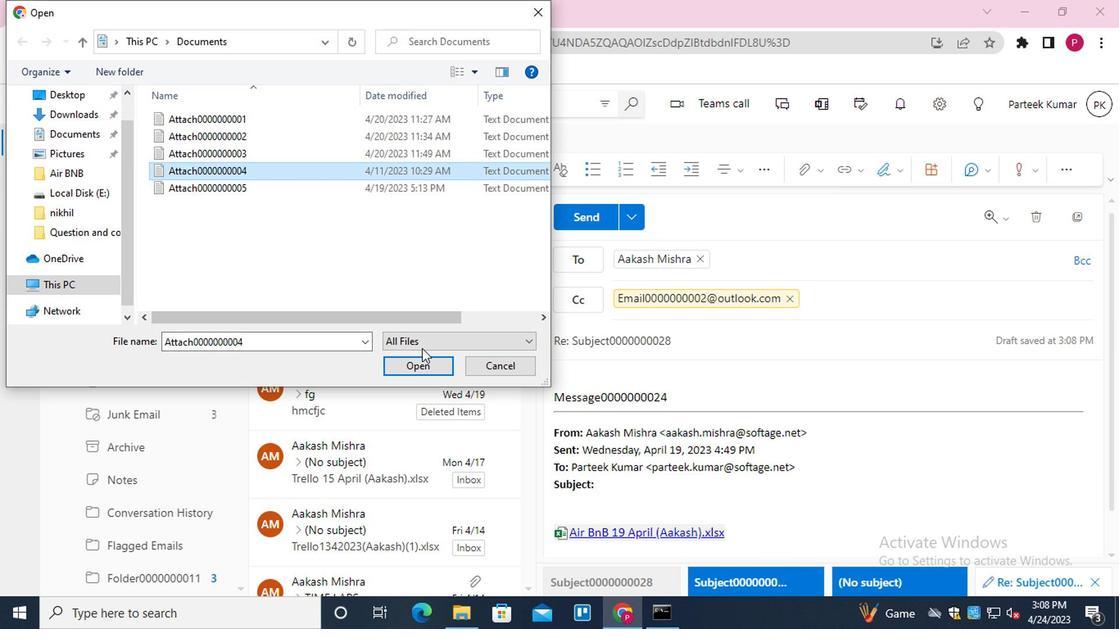 
Action: Mouse pressed left at (421, 348)
Screenshot: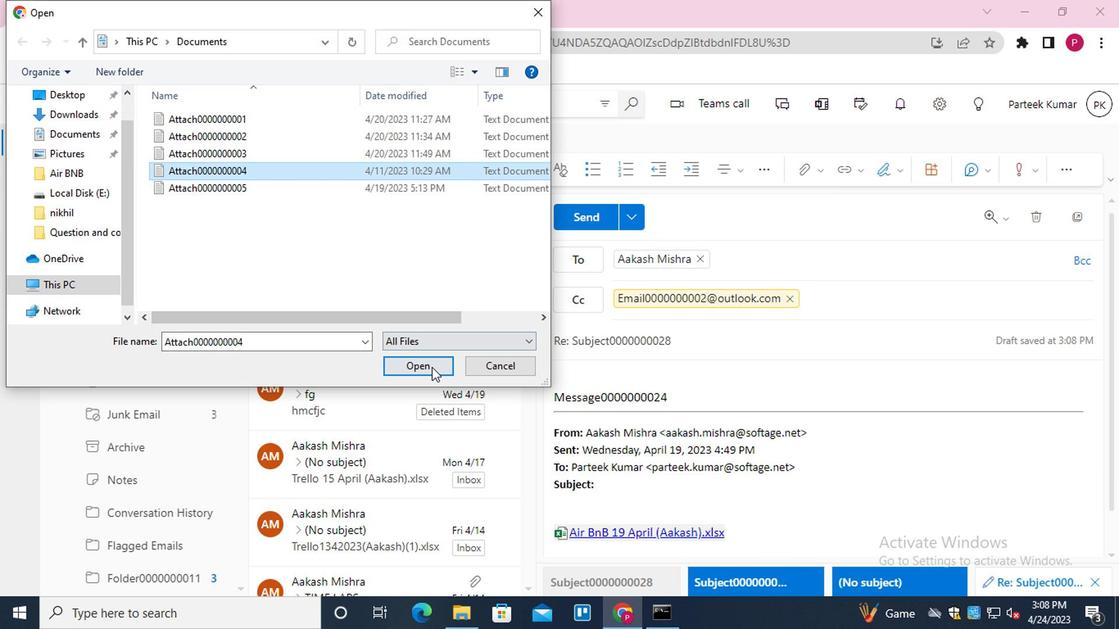 
Action: Mouse moved to (789, 159)
Screenshot: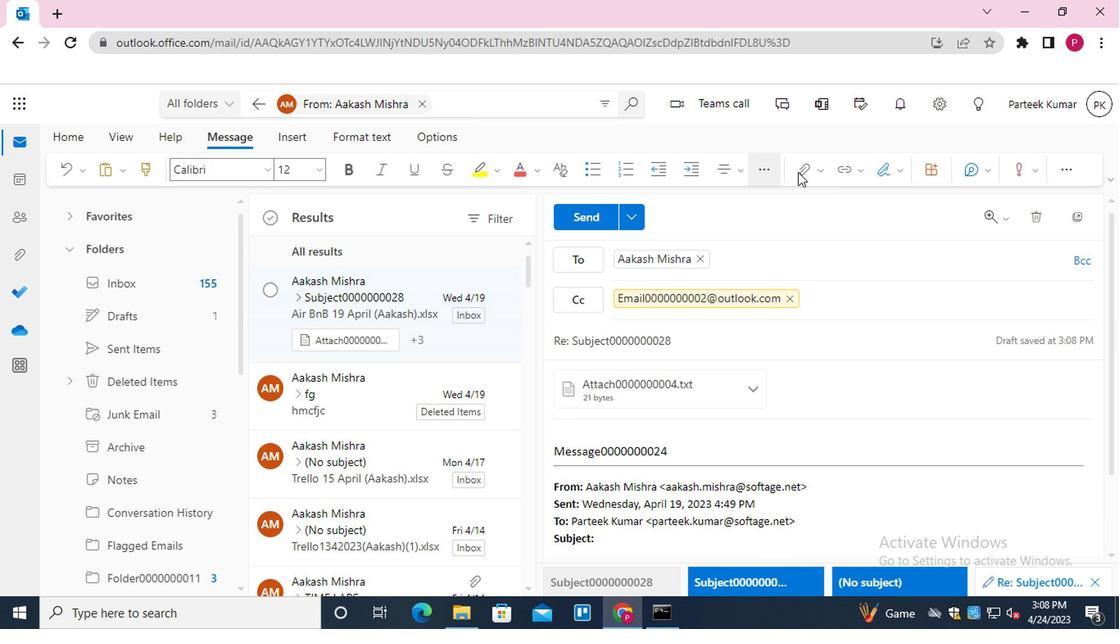 
Action: Mouse pressed left at (789, 159)
Screenshot: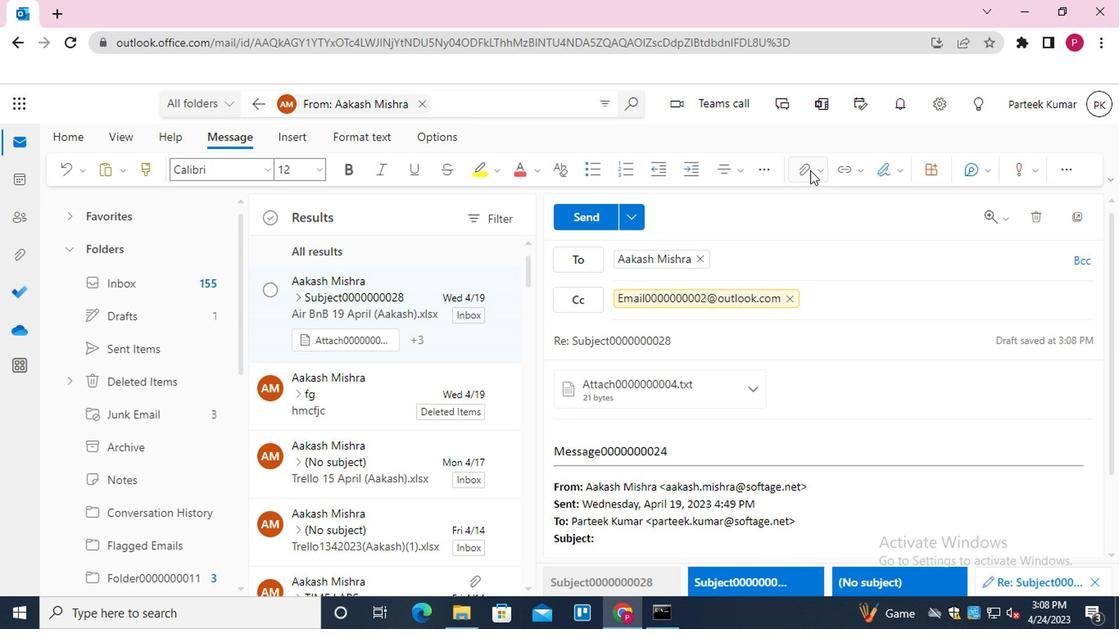 
Action: Mouse moved to (675, 250)
Screenshot: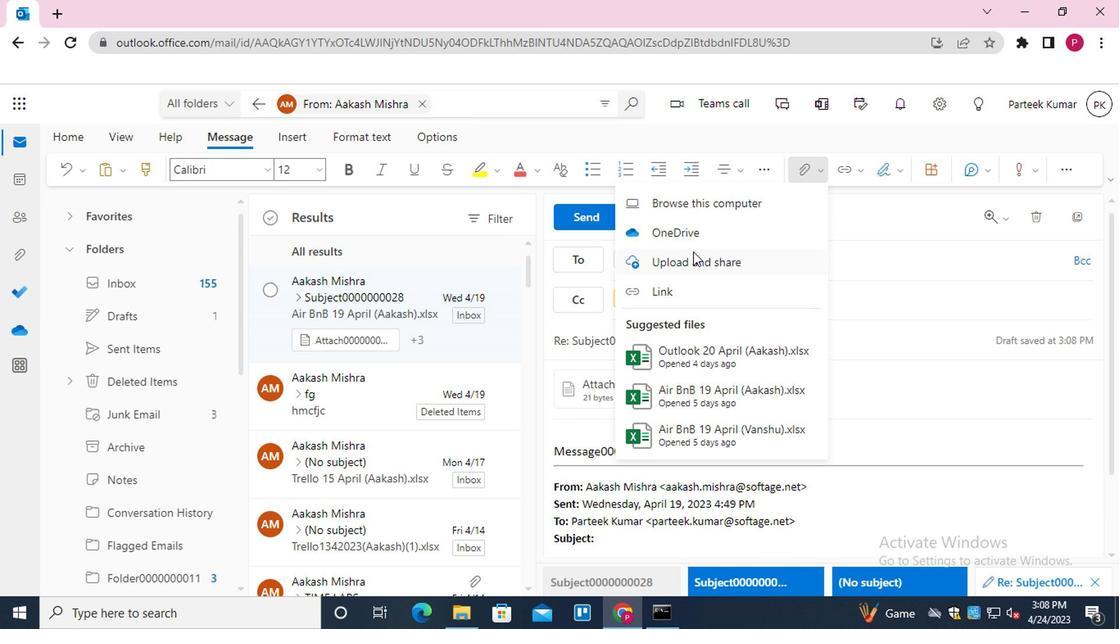 
Action: Mouse pressed left at (675, 250)
Screenshot: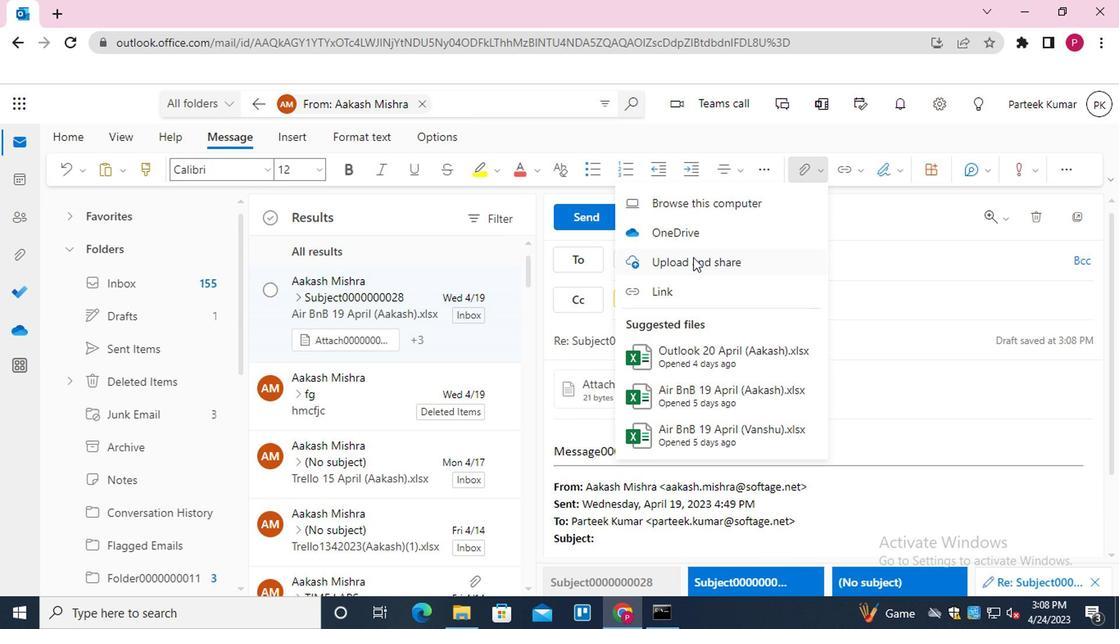 
Action: Mouse moved to (252, 177)
Screenshot: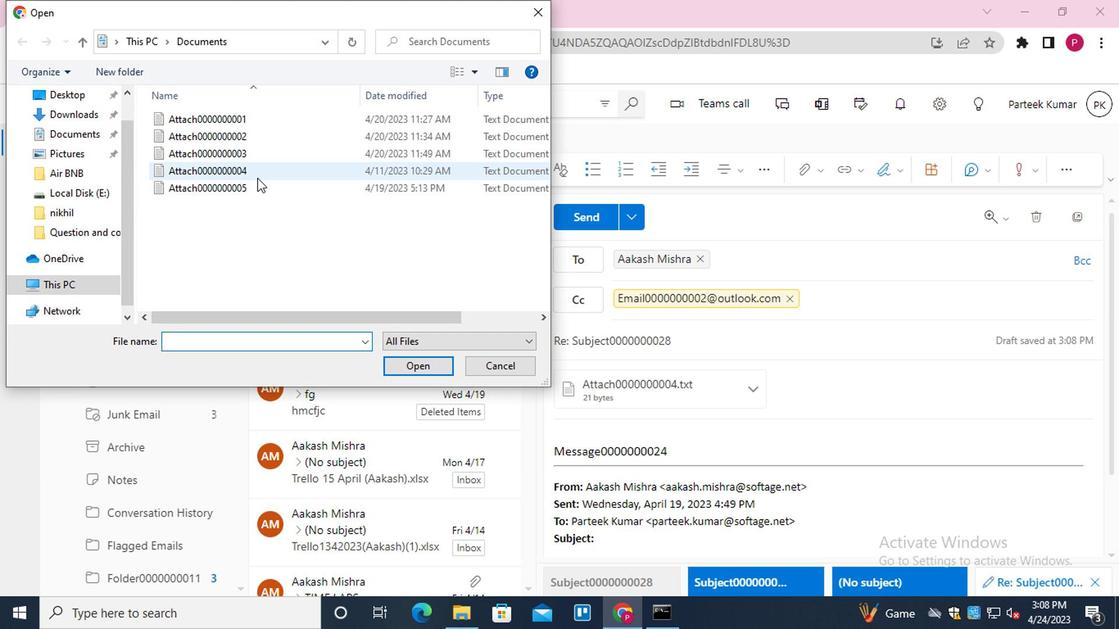 
Action: Mouse pressed left at (252, 177)
Screenshot: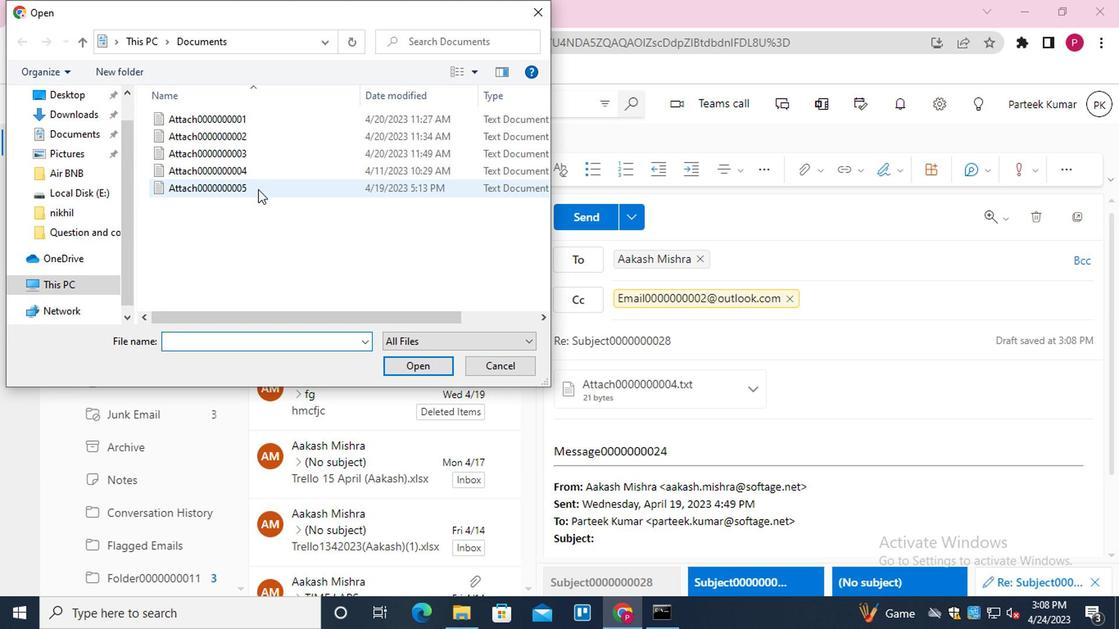 
Action: Mouse moved to (420, 359)
Screenshot: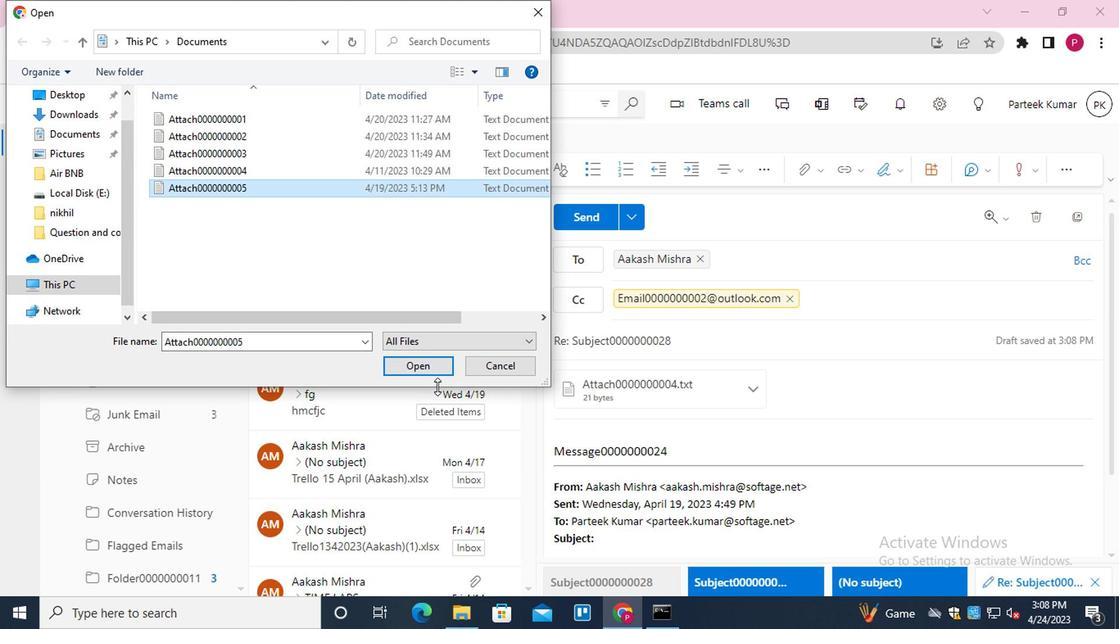 
Action: Mouse pressed left at (420, 359)
Screenshot: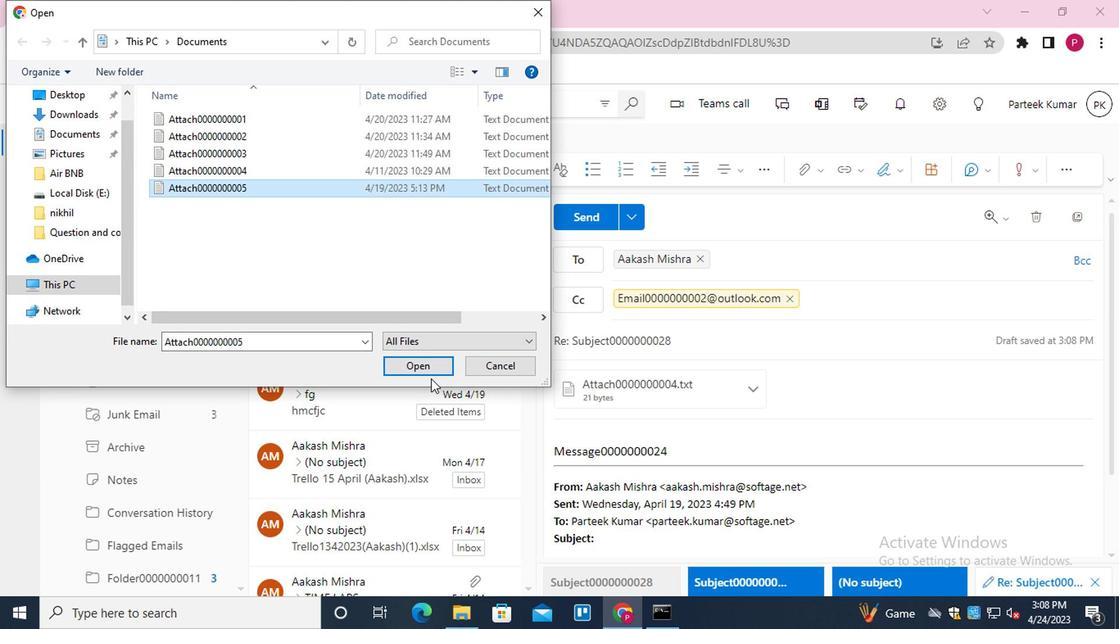 
Action: Mouse moved to (420, 351)
Screenshot: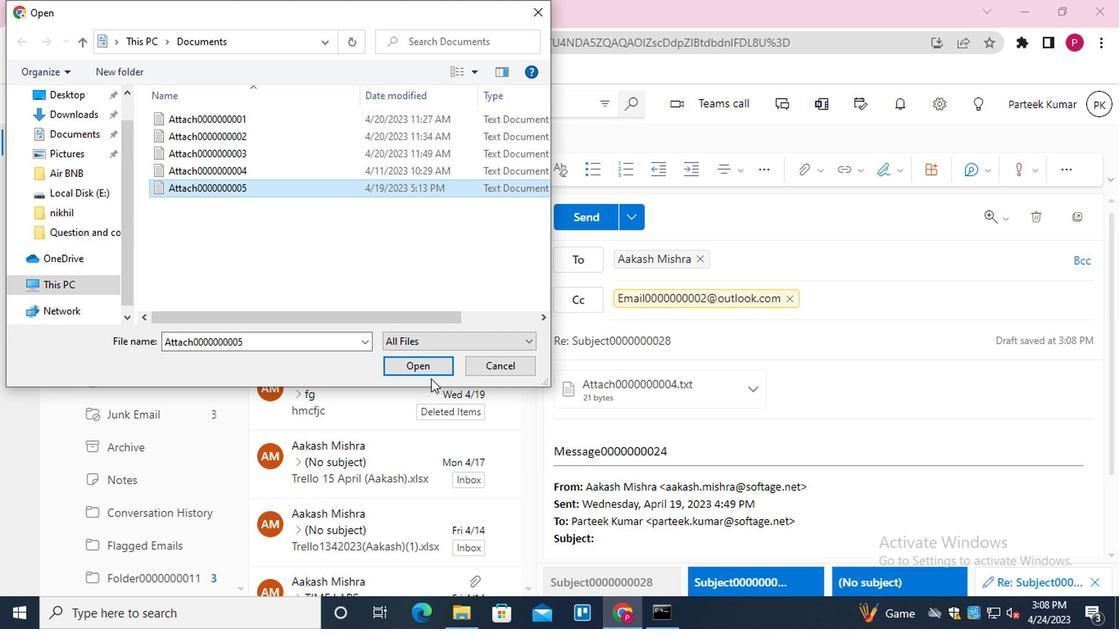 
Action: Mouse pressed left at (420, 351)
Screenshot: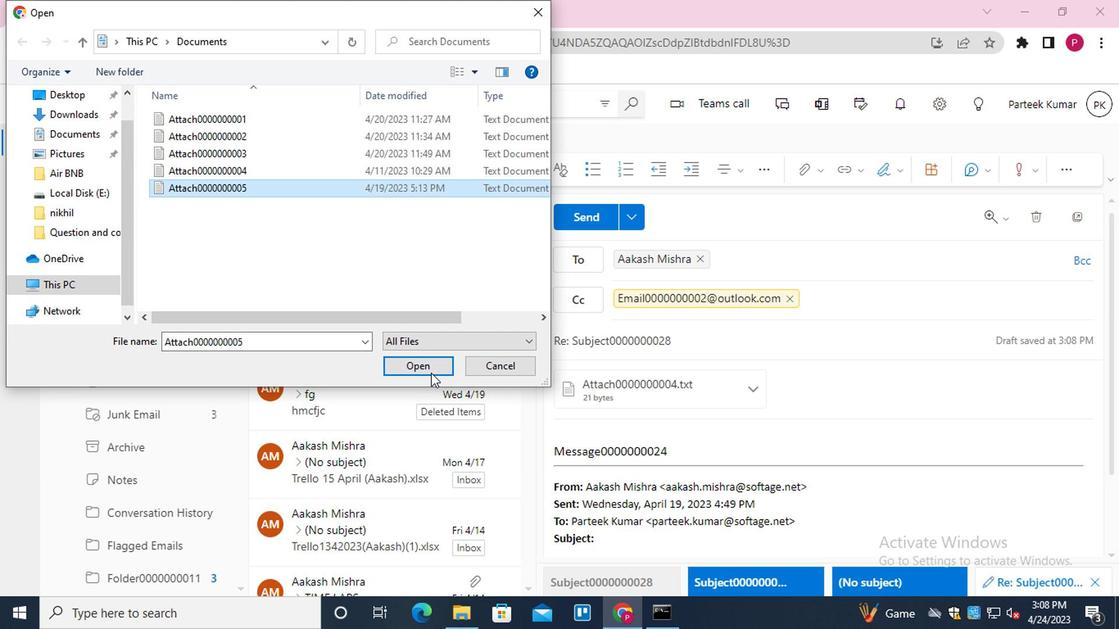 
Action: Mouse moved to (579, 378)
Screenshot: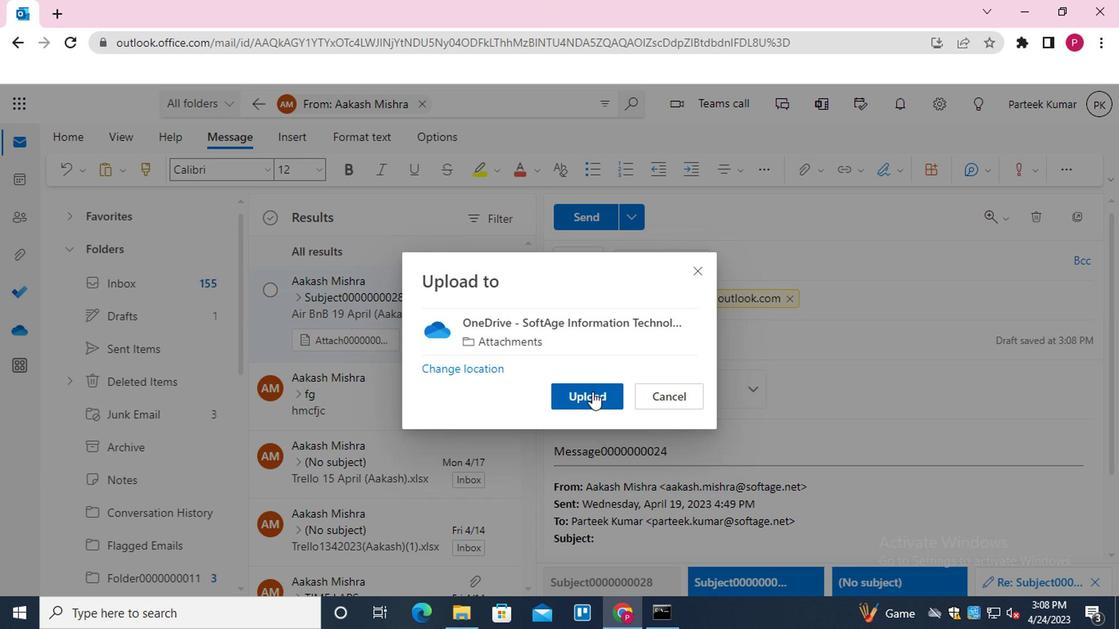 
Action: Mouse pressed left at (579, 378)
Screenshot: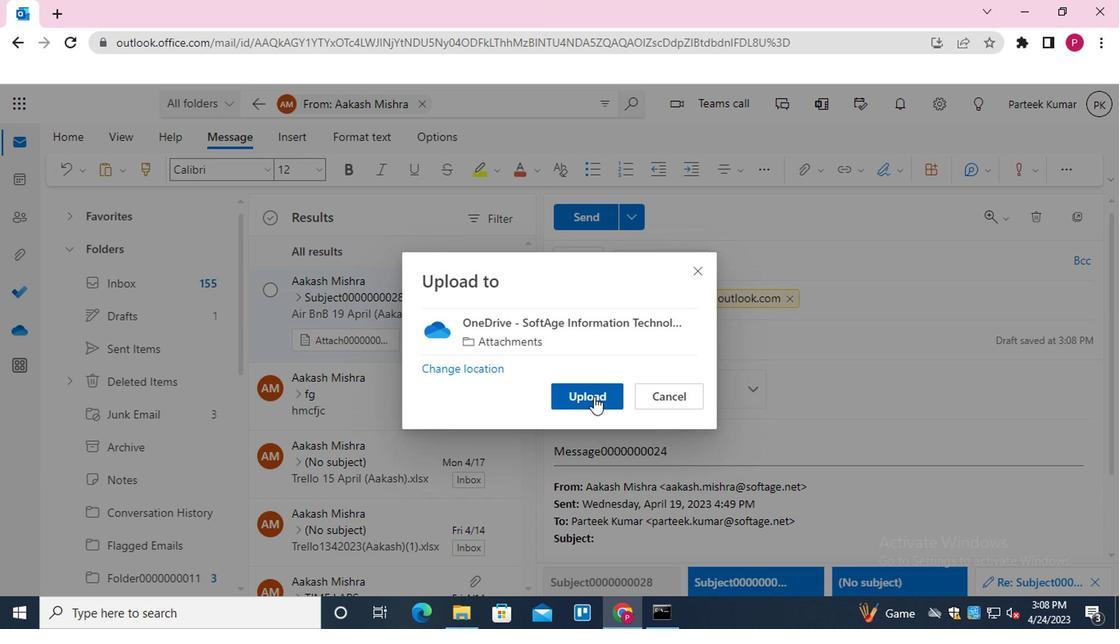 
Action: Mouse moved to (562, 200)
Screenshot: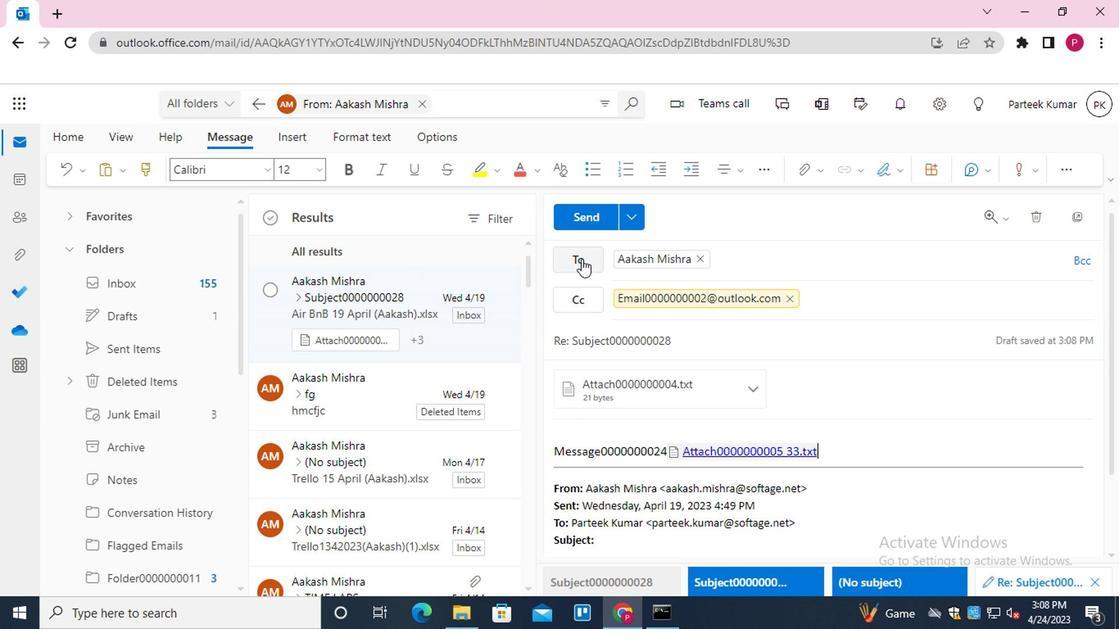 
Action: Mouse pressed left at (562, 200)
Screenshot: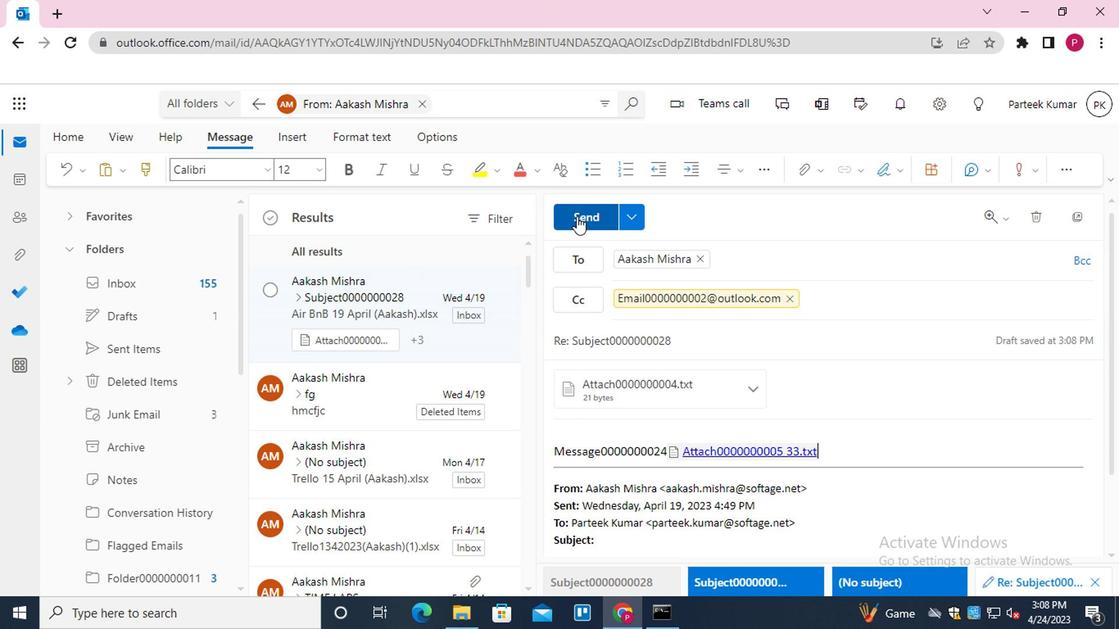
Action: Mouse moved to (995, 348)
Screenshot: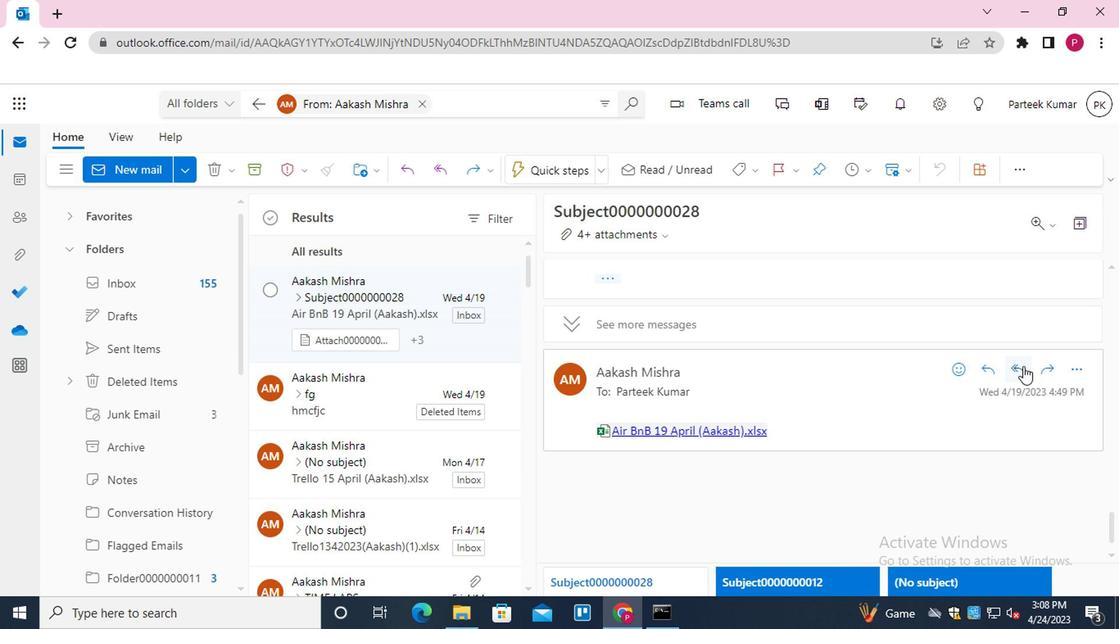 
Action: Mouse pressed left at (995, 348)
Screenshot: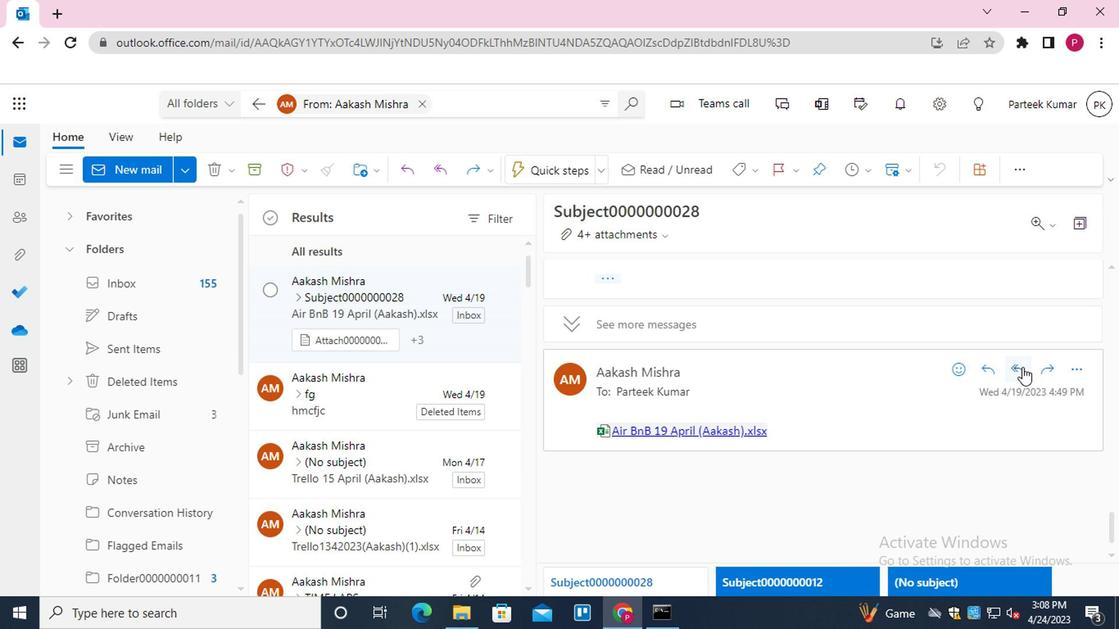
Action: Mouse moved to (552, 524)
Screenshot: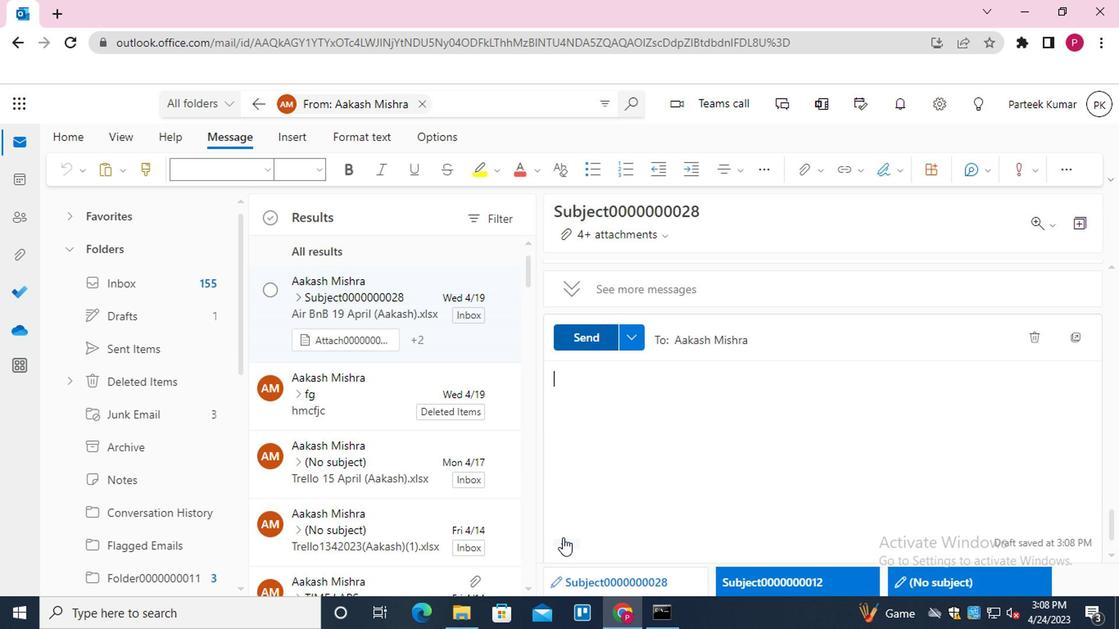 
Action: Mouse pressed left at (552, 524)
Screenshot: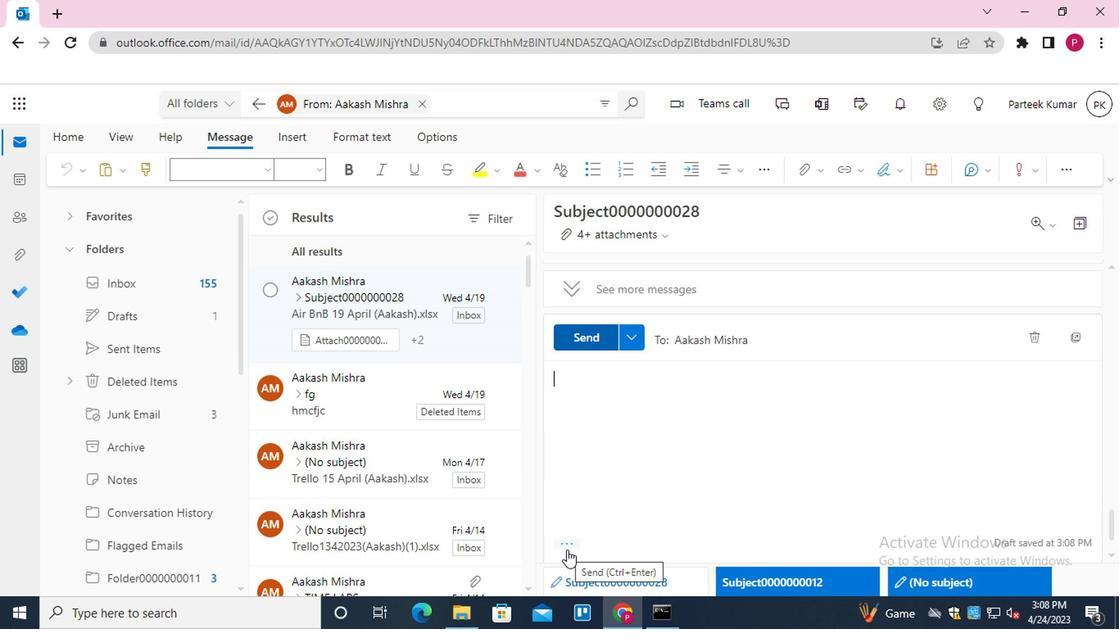 
Action: Mouse moved to (762, 202)
Screenshot: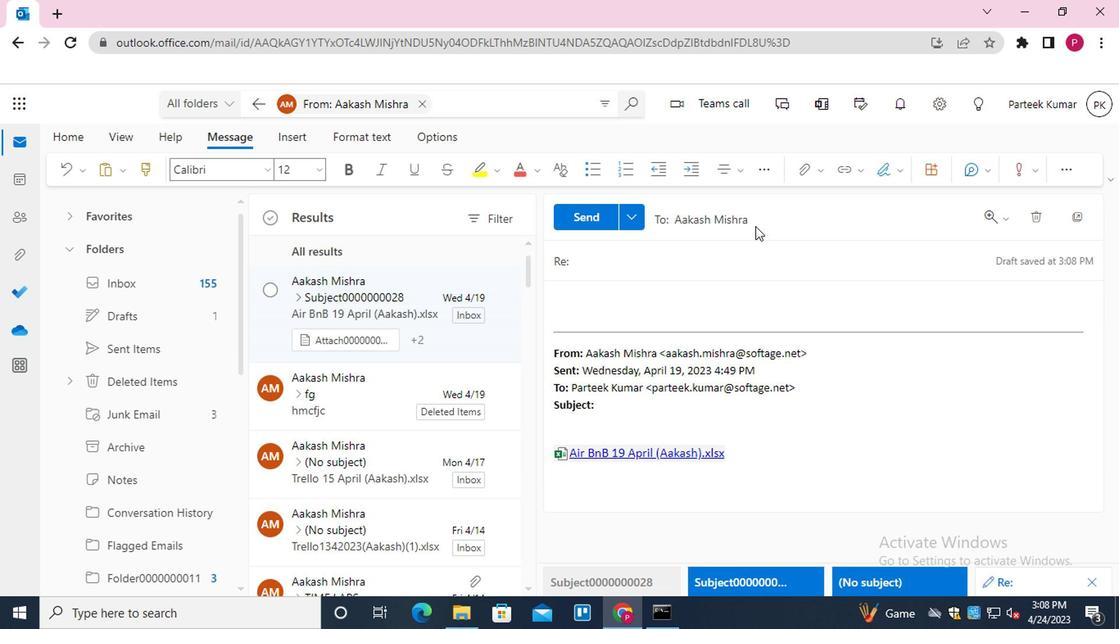 
Action: Mouse pressed left at (762, 202)
Screenshot: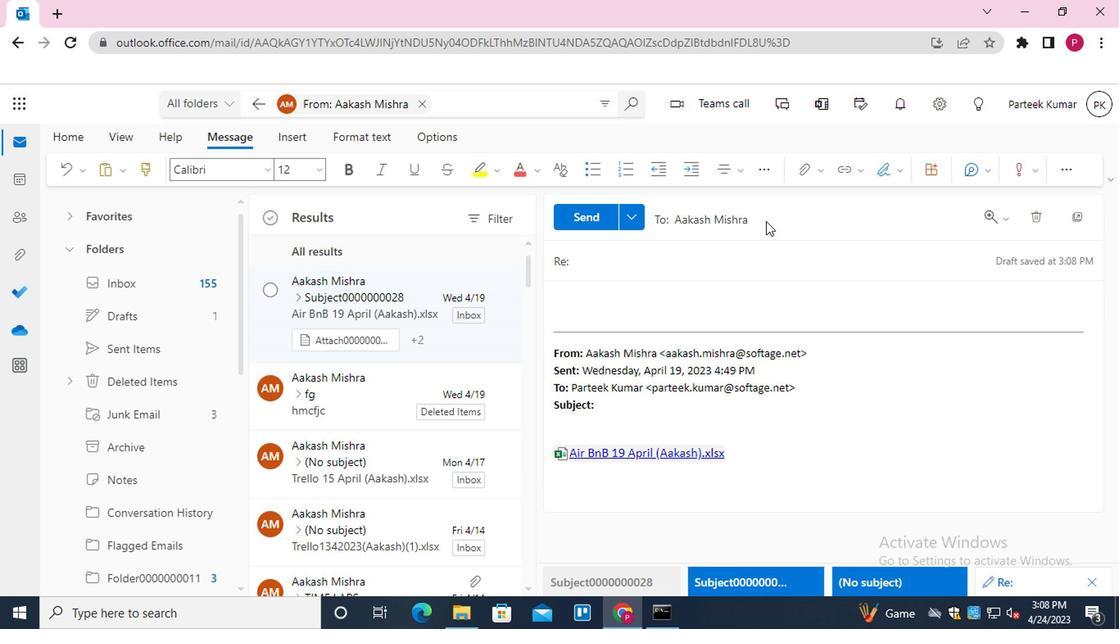 
Action: Mouse moved to (639, 286)
Screenshot: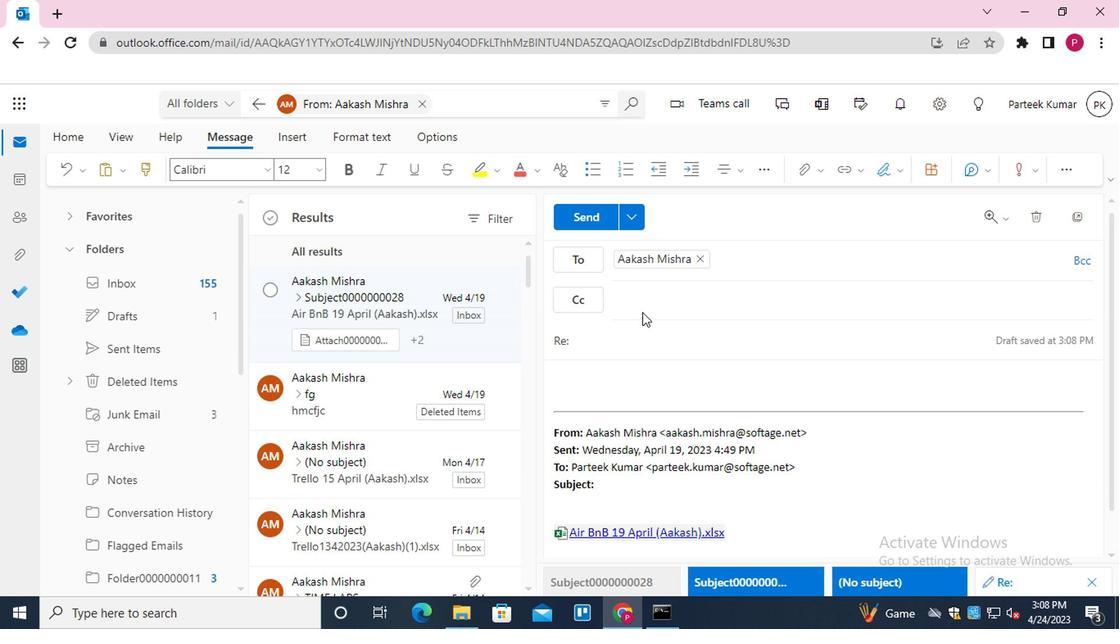 
Action: Mouse pressed left at (639, 286)
Screenshot: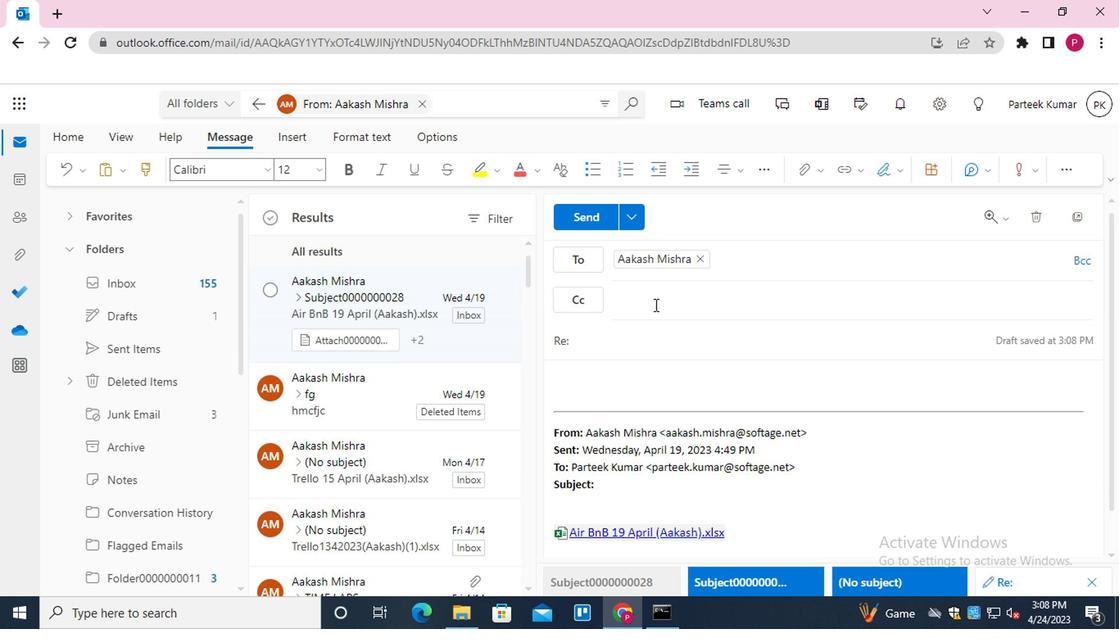 
Action: Mouse moved to (640, 286)
Screenshot: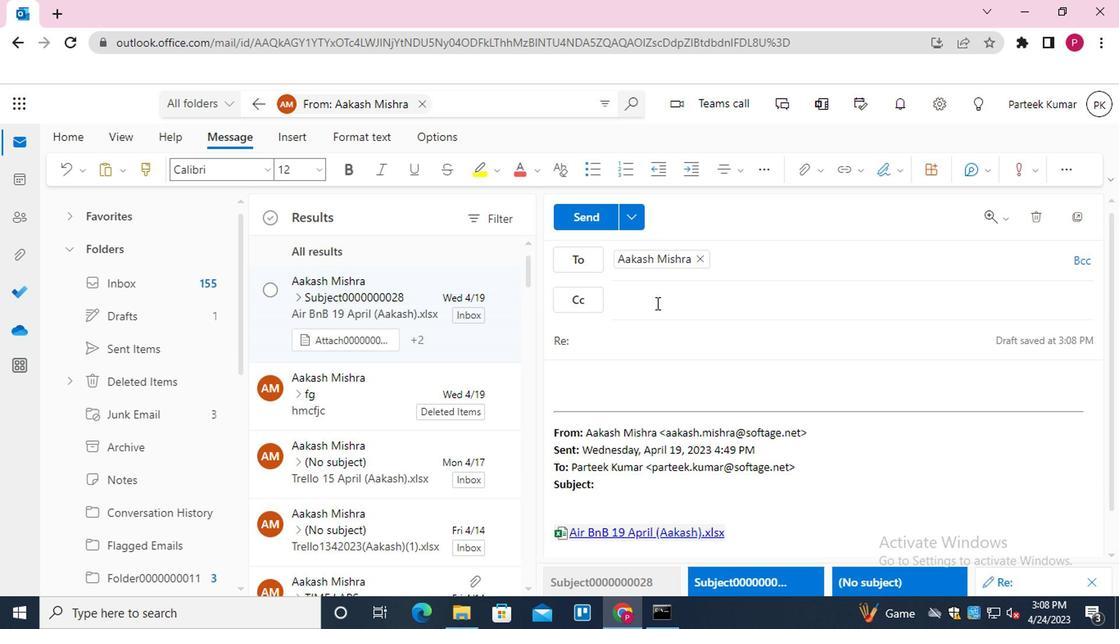 
Action: Key pressed <Key.shift>EMAIL0000000002<Key.enter>
Screenshot: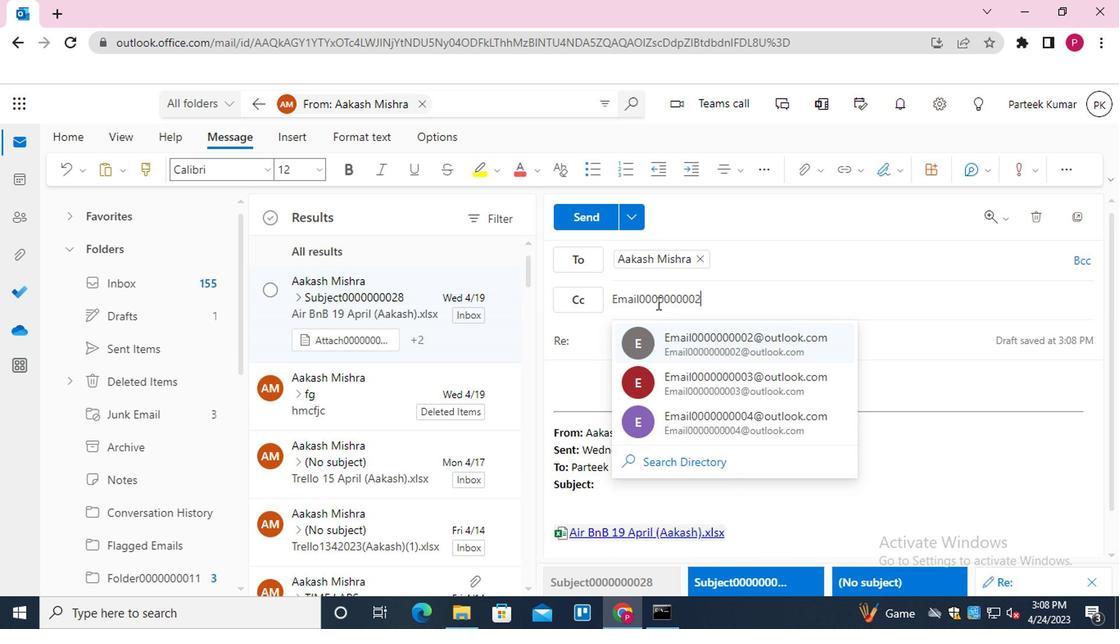 
Action: Mouse moved to (610, 331)
Screenshot: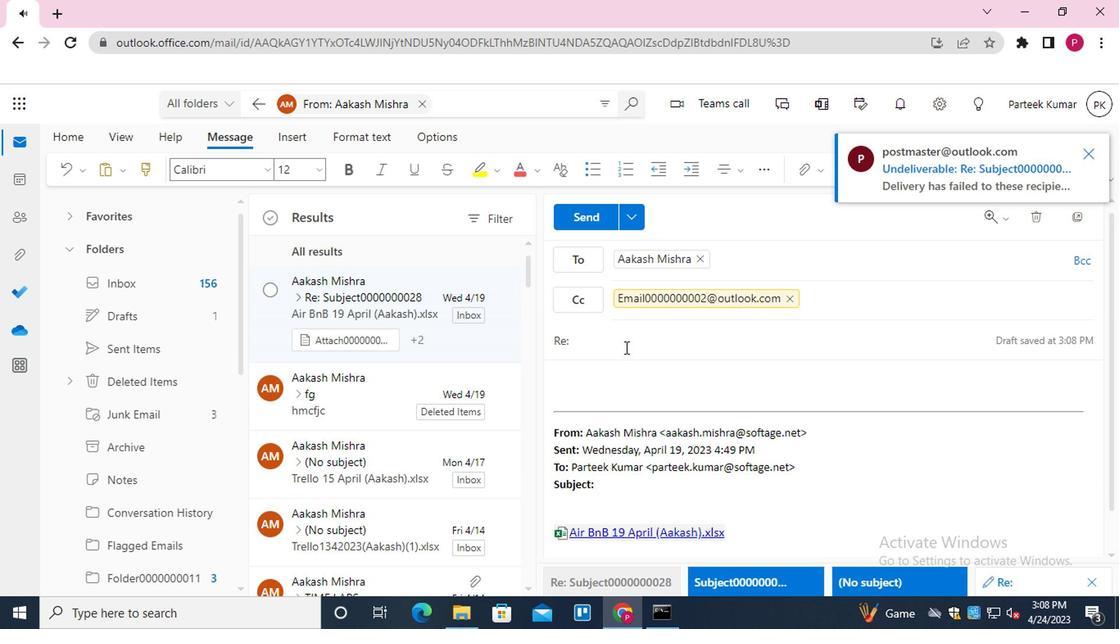 
Action: Mouse pressed left at (610, 331)
Screenshot: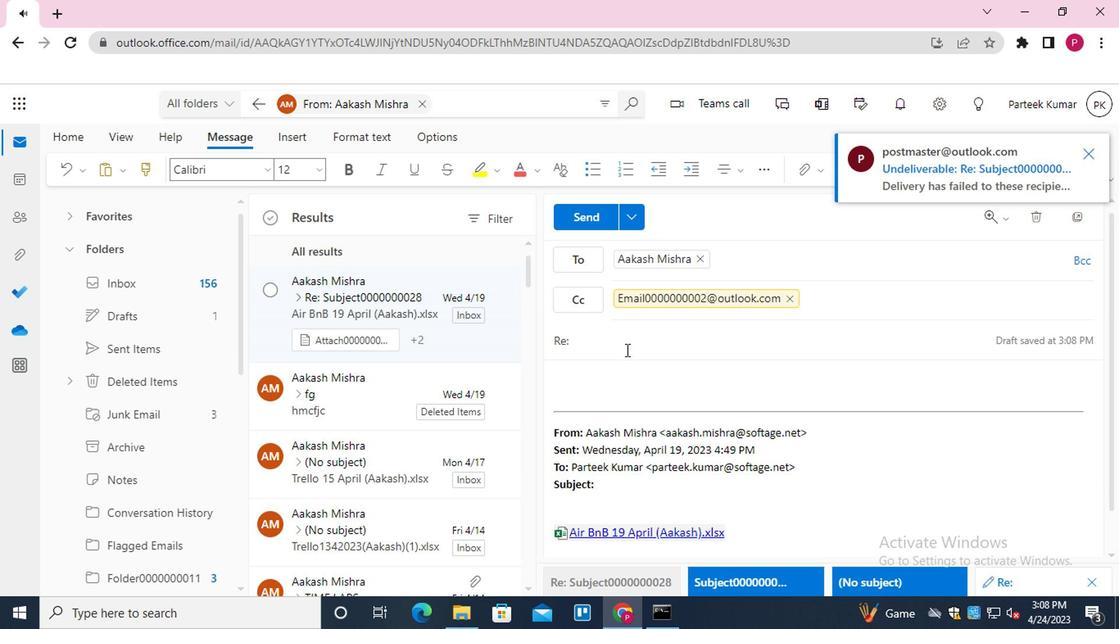 
Action: Mouse moved to (1046, 251)
Screenshot: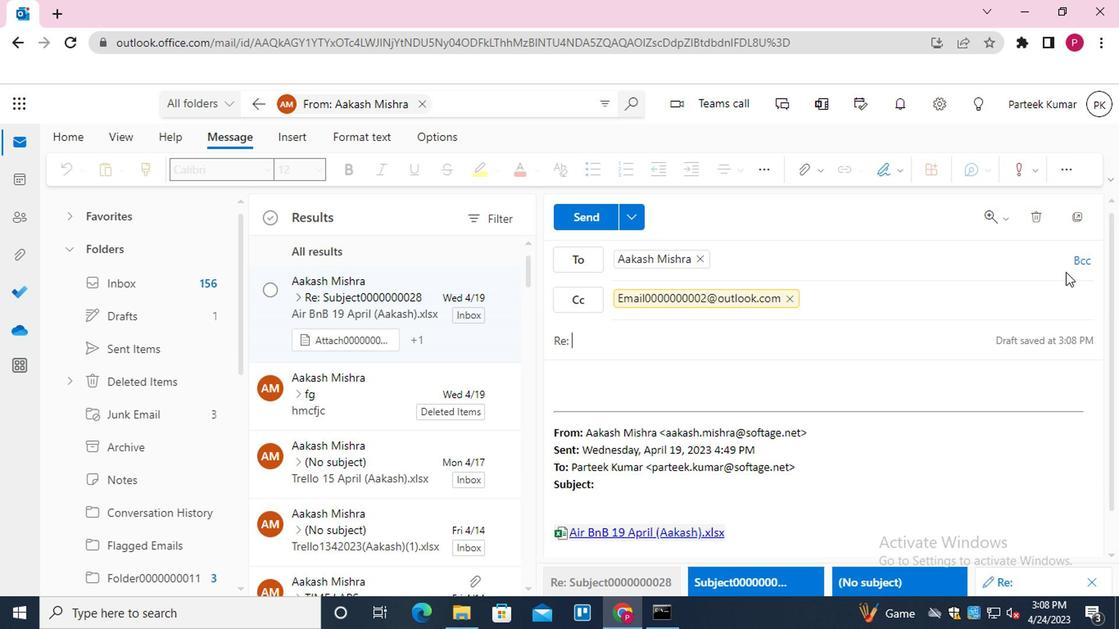 
Action: Mouse pressed left at (1046, 251)
Screenshot: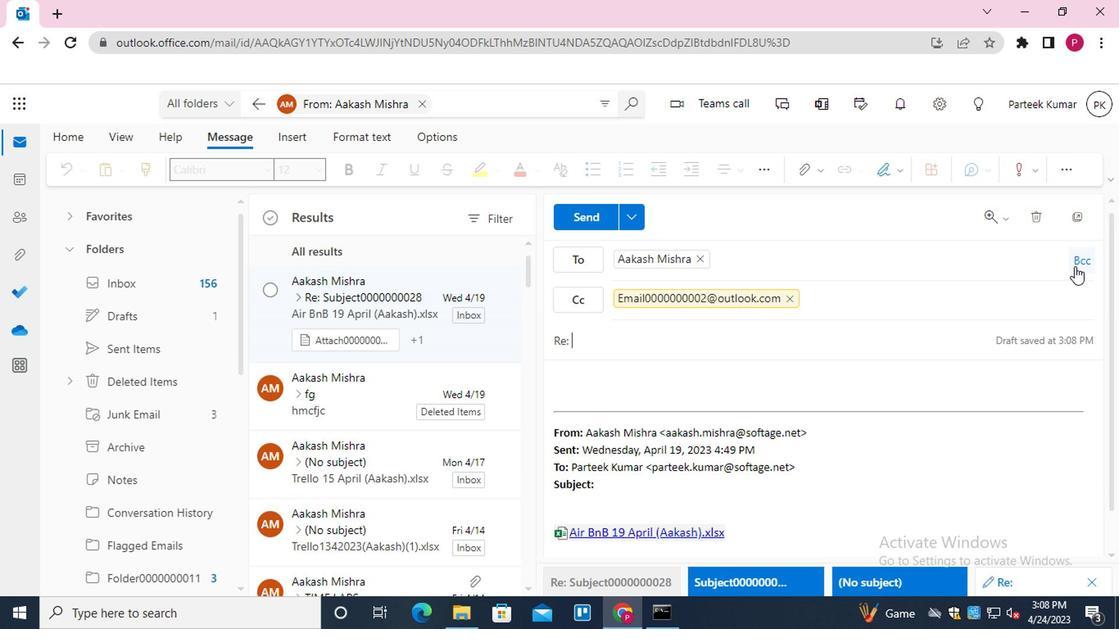 
Action: Mouse moved to (811, 322)
Screenshot: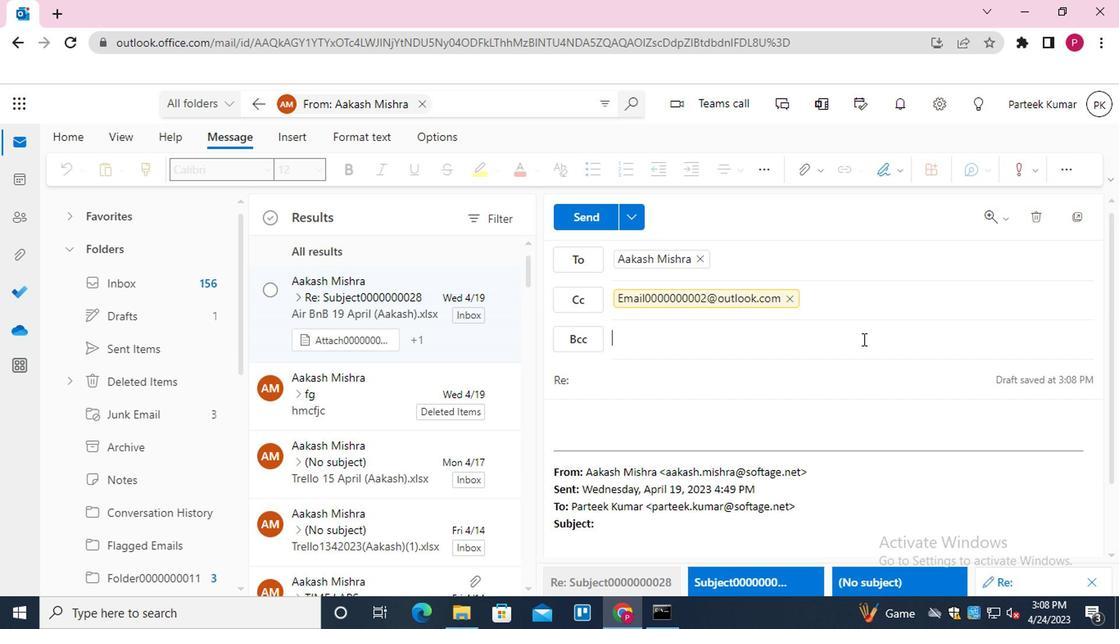 
Action: Key pressed <Key.shift>EMAIL0000000003<Key.enter>
Screenshot: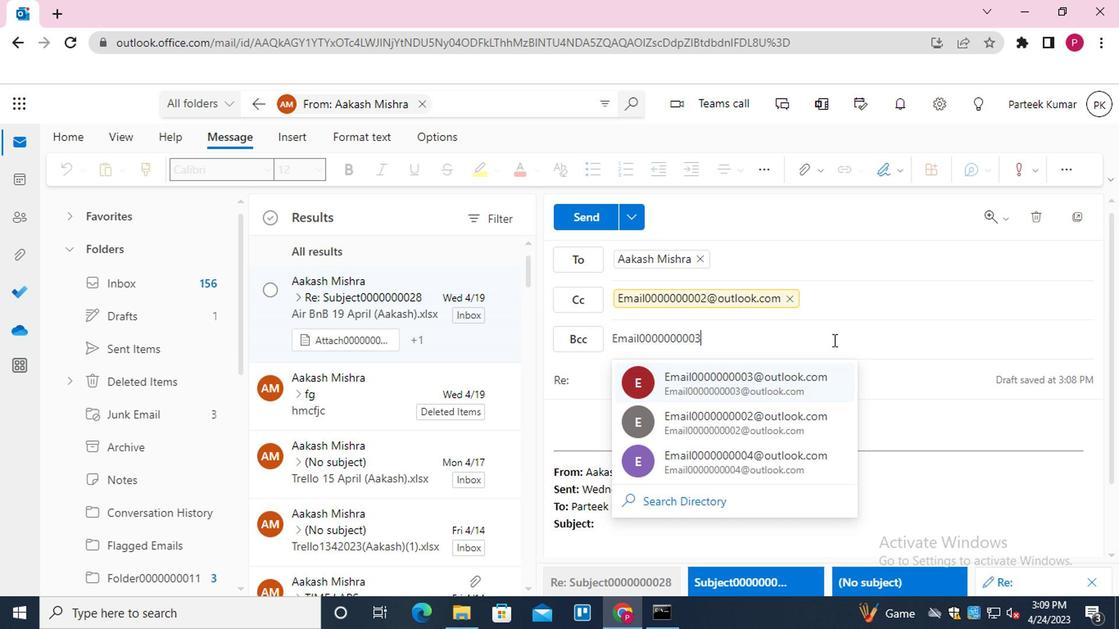 
Action: Mouse moved to (771, 356)
Screenshot: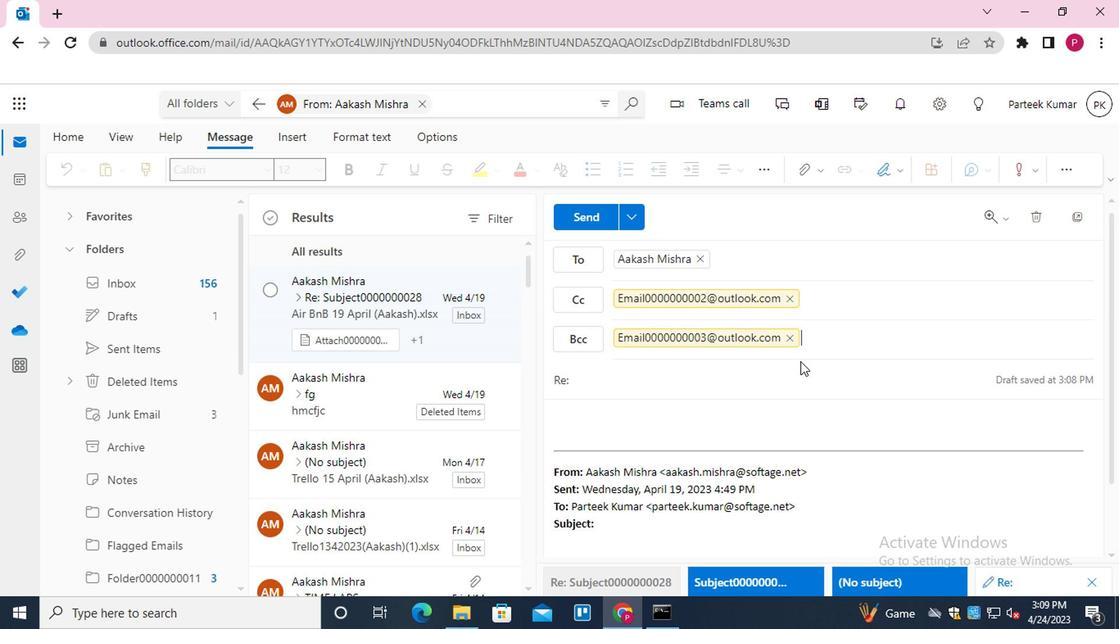 
Action: Mouse pressed left at (771, 356)
Screenshot: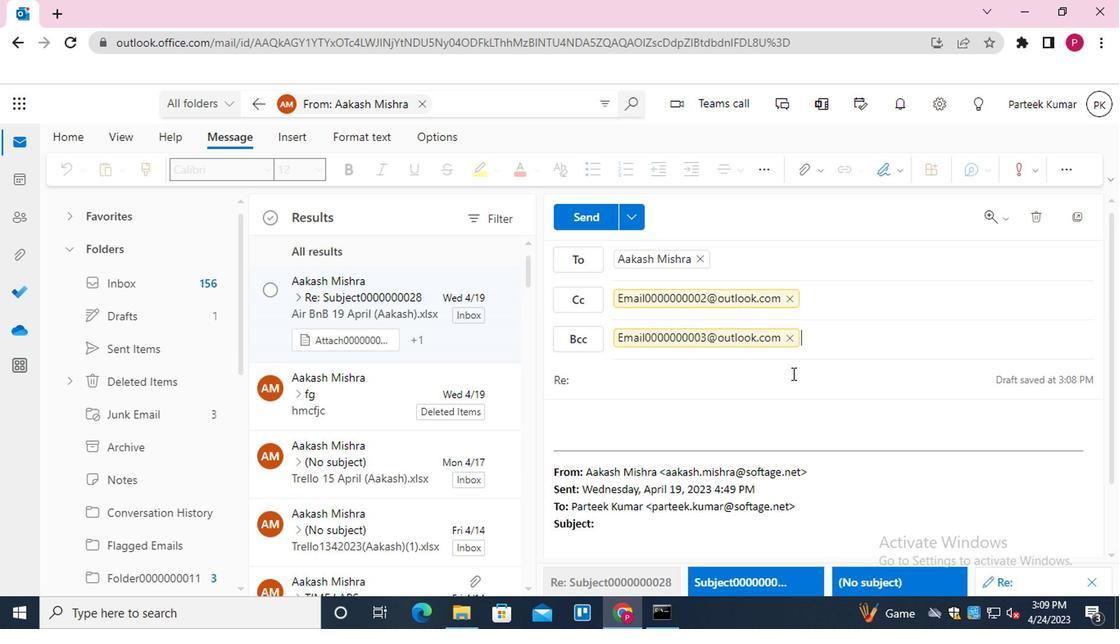 
Action: Key pressed <Key.shift>SUBJECT0000000028
Screenshot: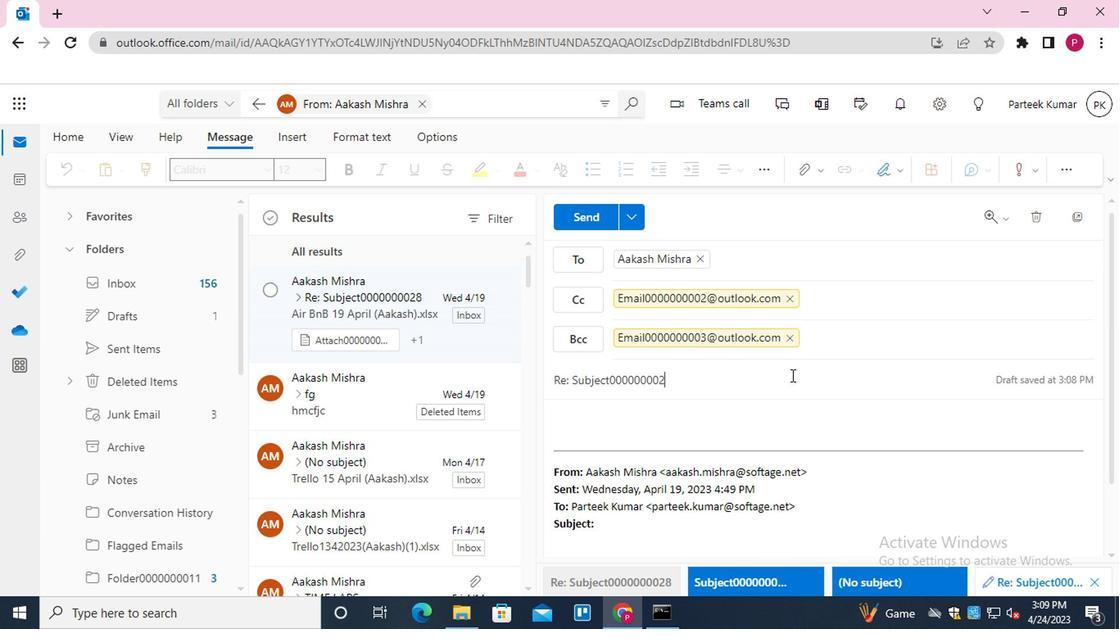 
Action: Mouse moved to (677, 414)
Screenshot: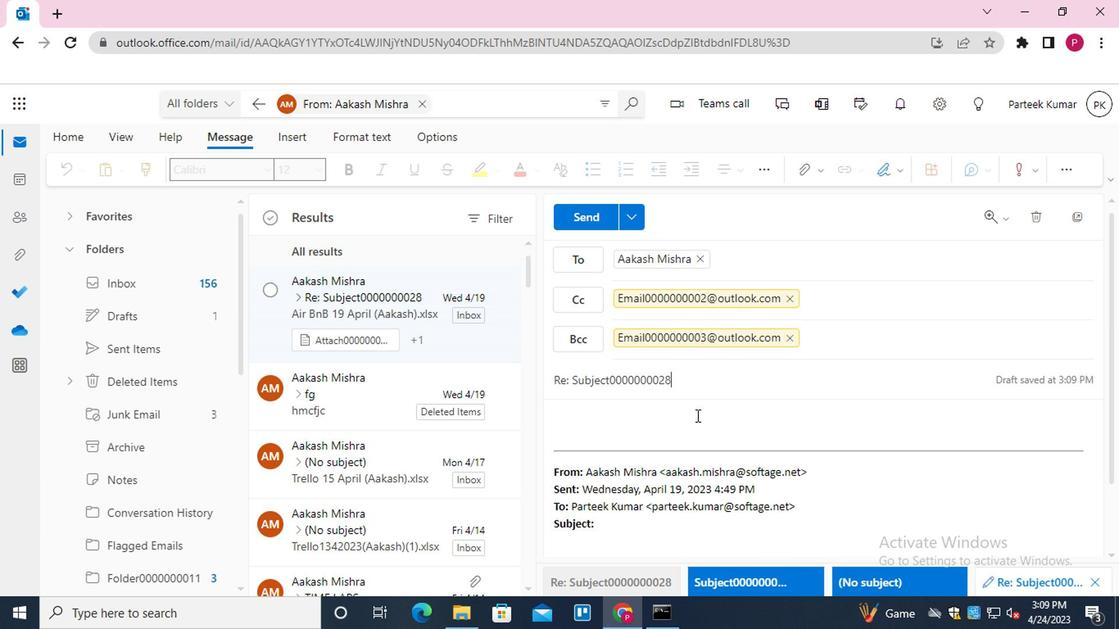 
Action: Mouse pressed left at (677, 414)
Screenshot: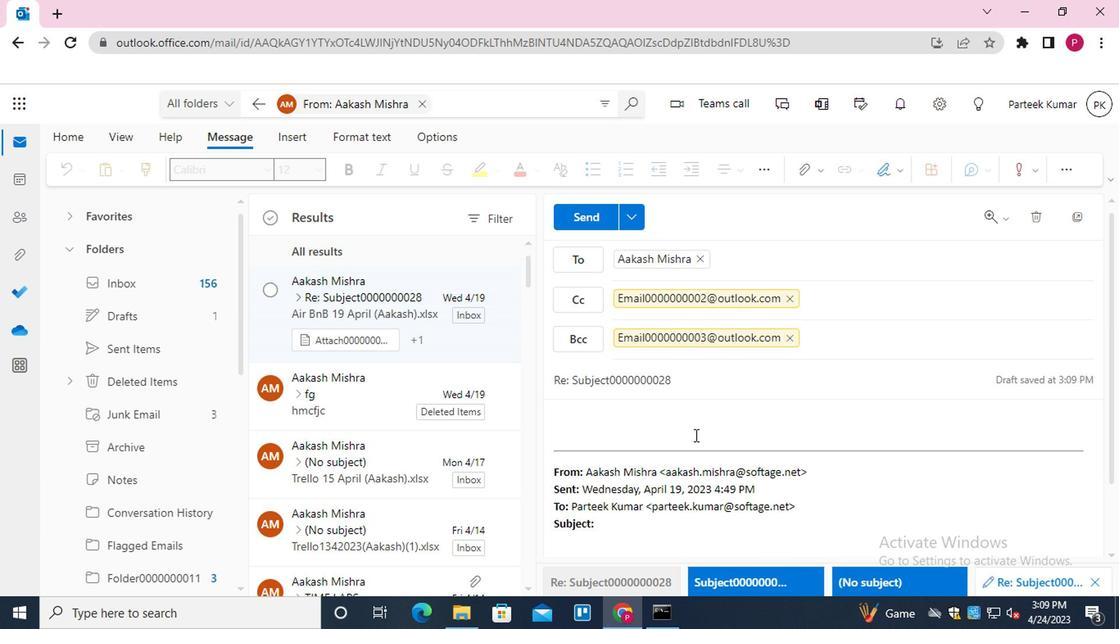 
Action: Key pressed <Key.shift_r>MESSAGE0000000024
Screenshot: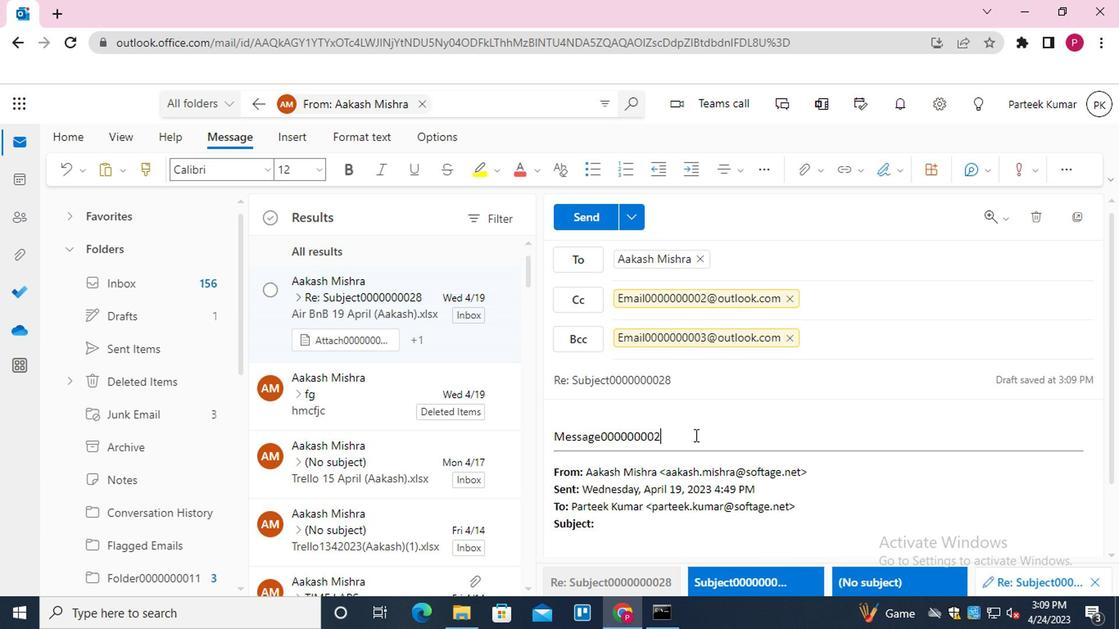 
Action: Mouse moved to (783, 160)
Screenshot: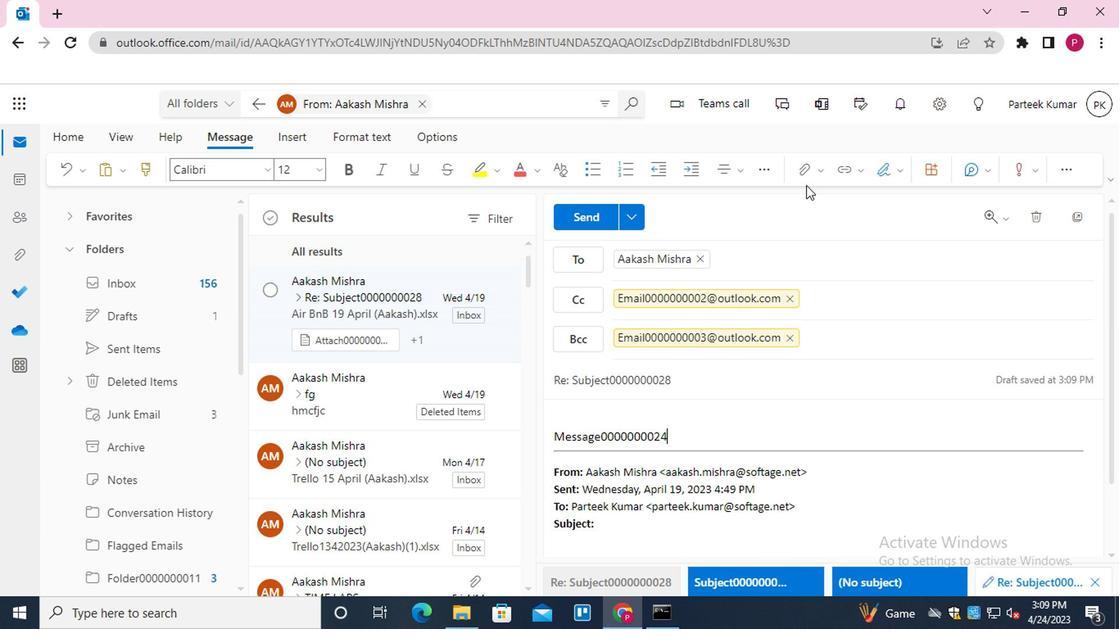 
Action: Mouse pressed left at (783, 160)
Screenshot: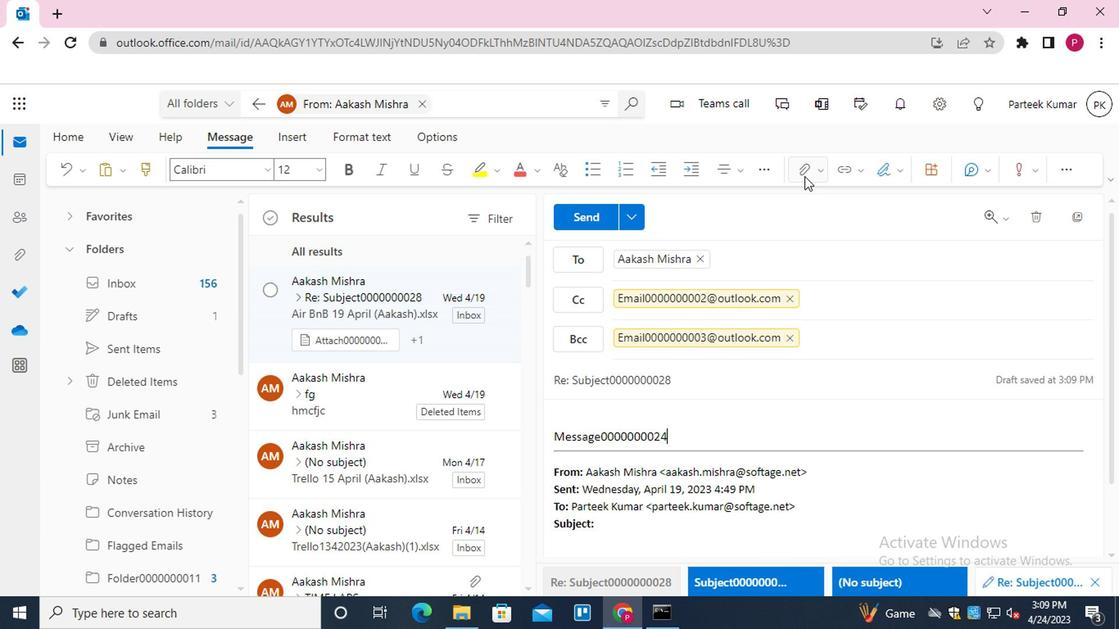 
Action: Mouse moved to (733, 202)
Screenshot: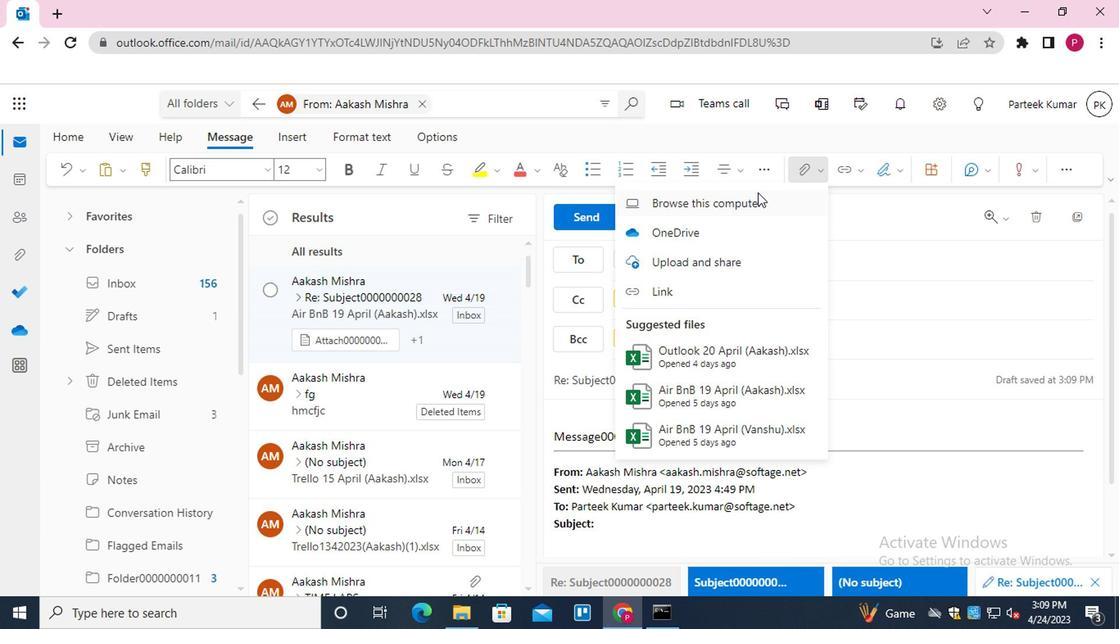 
Action: Mouse pressed left at (733, 202)
Screenshot: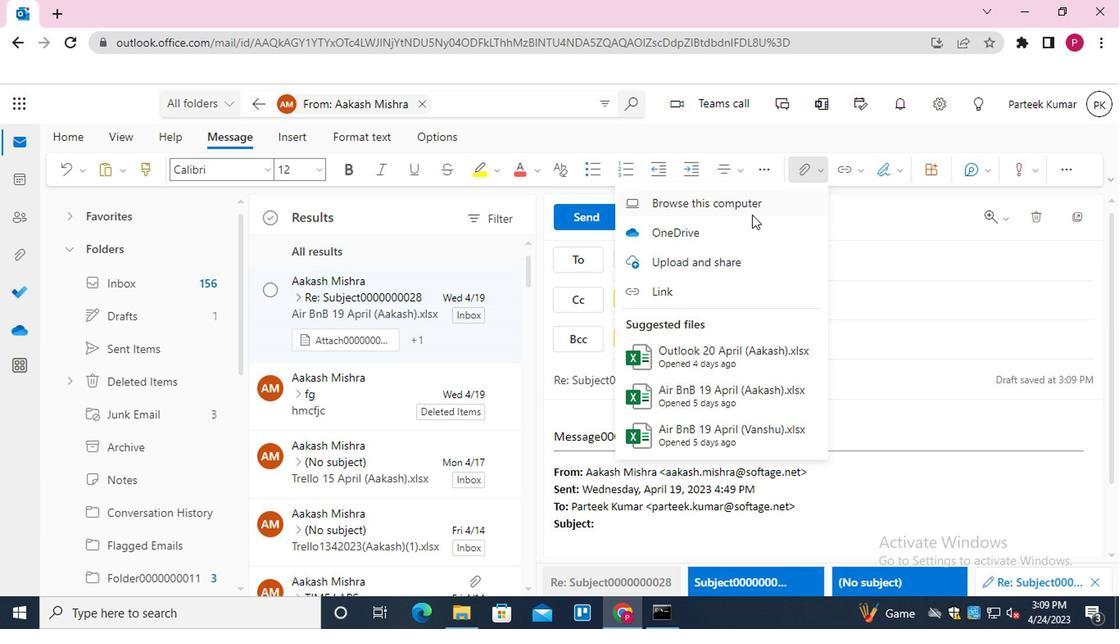 
Action: Mouse moved to (240, 162)
Screenshot: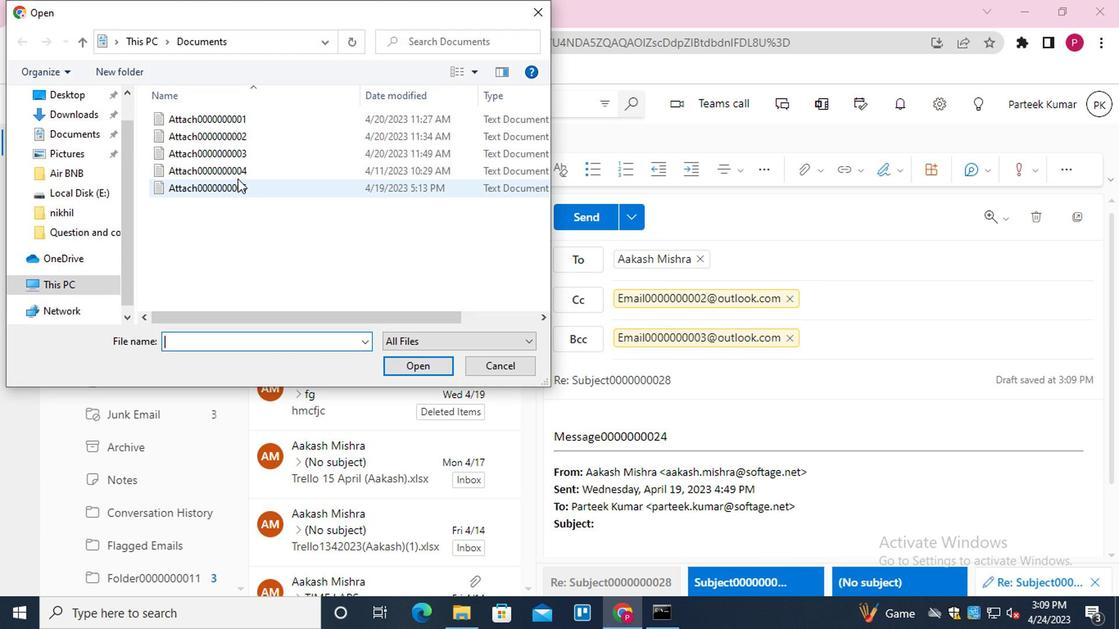 
Action: Mouse pressed left at (240, 162)
Screenshot: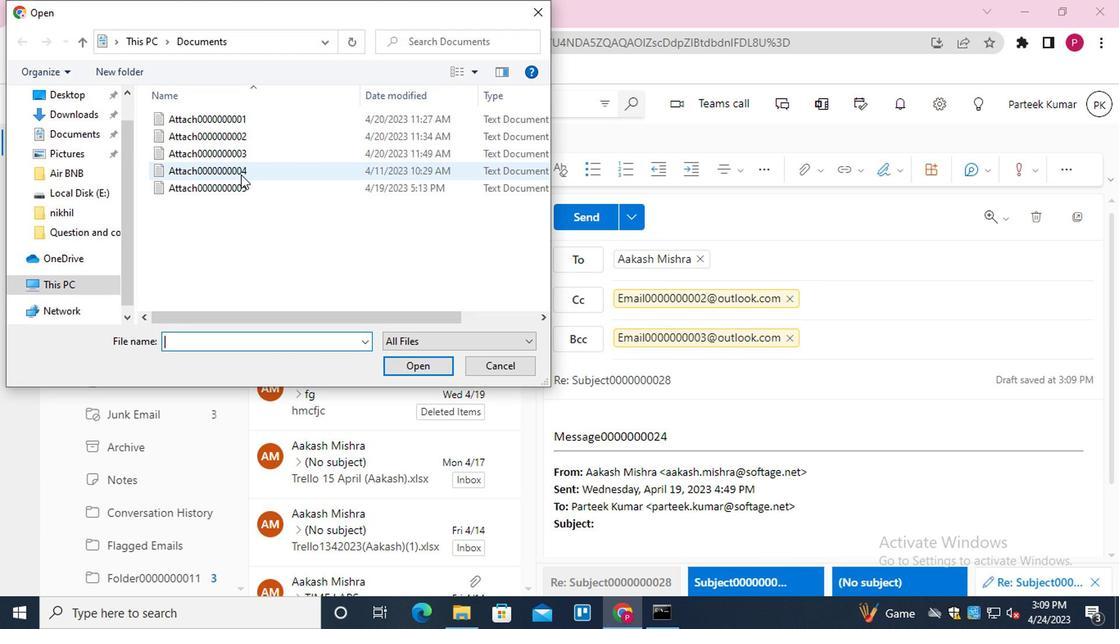 
Action: Mouse moved to (402, 342)
Screenshot: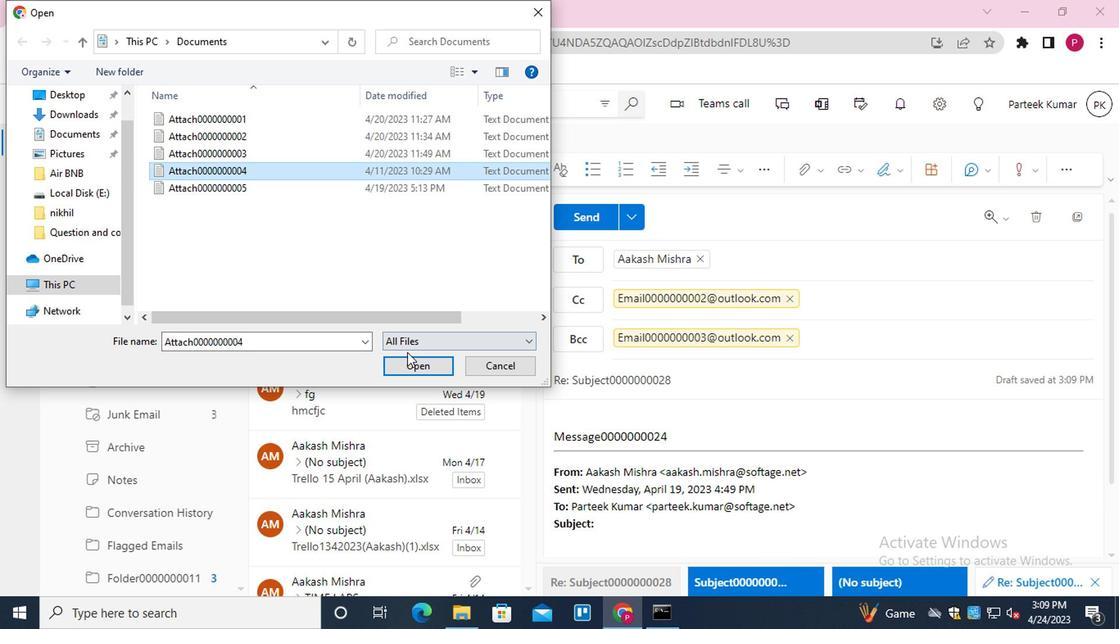 
Action: Mouse pressed left at (402, 342)
Screenshot: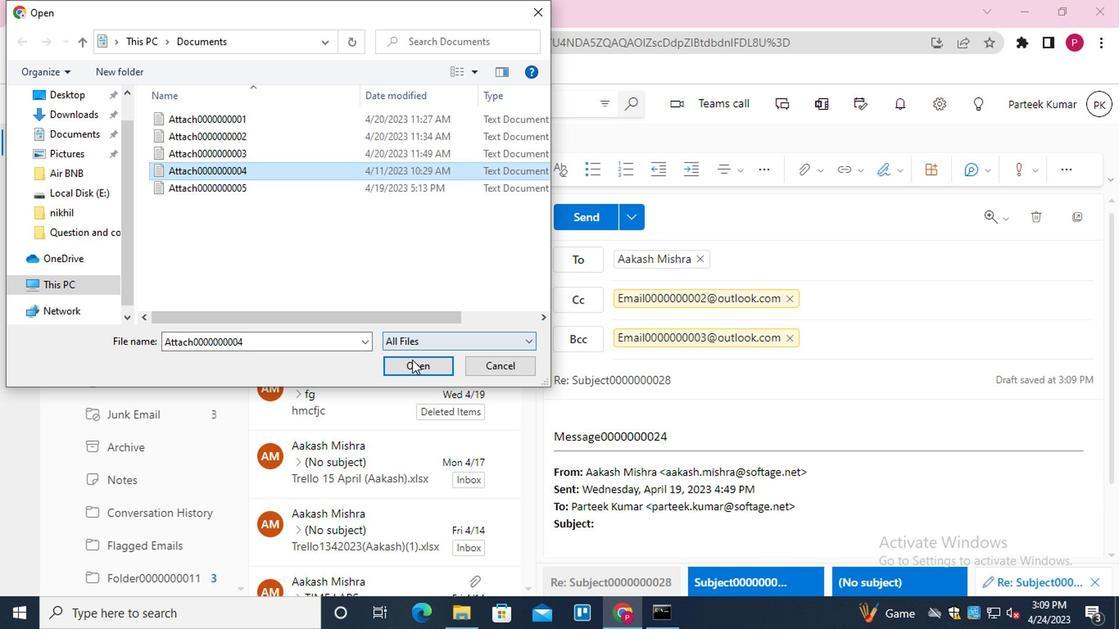 
Action: Mouse moved to (780, 158)
Screenshot: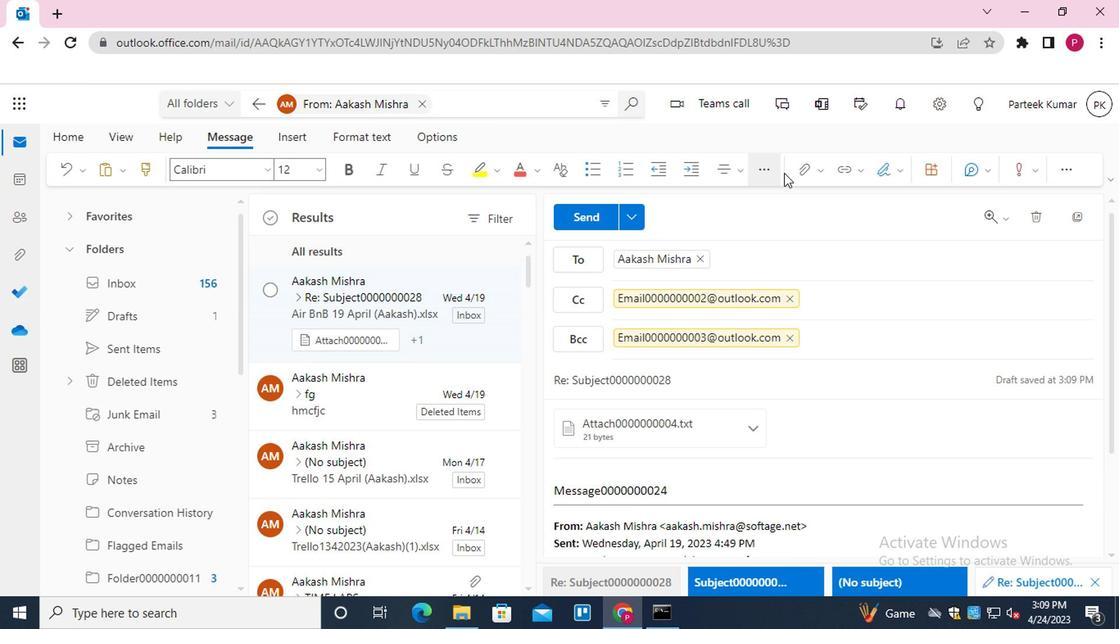 
Action: Mouse pressed left at (780, 158)
Screenshot: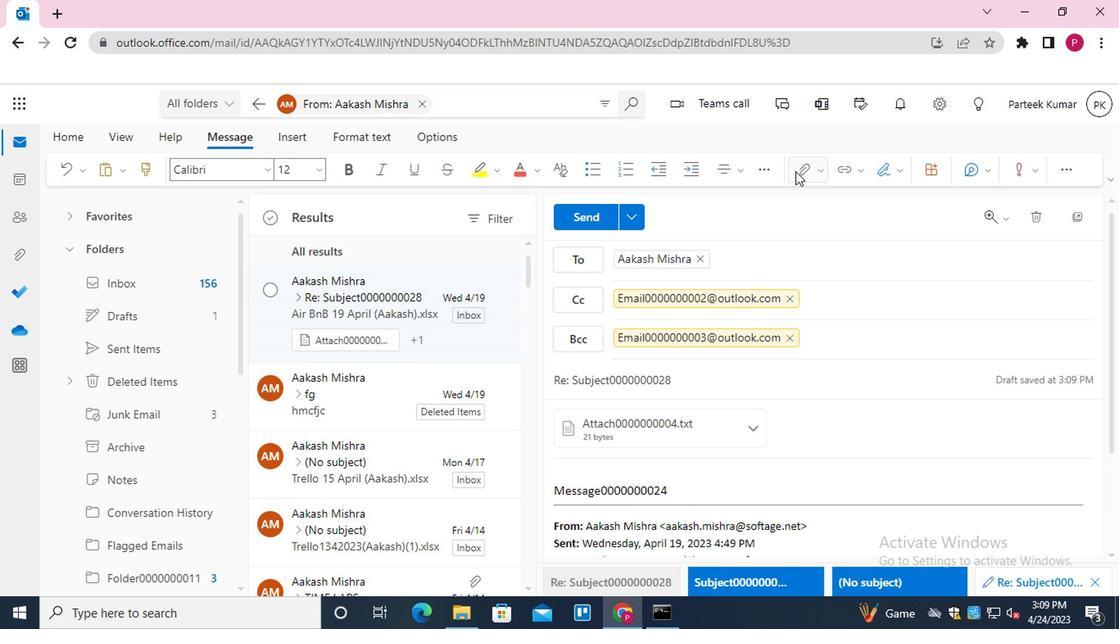 
Action: Mouse moved to (707, 243)
Screenshot: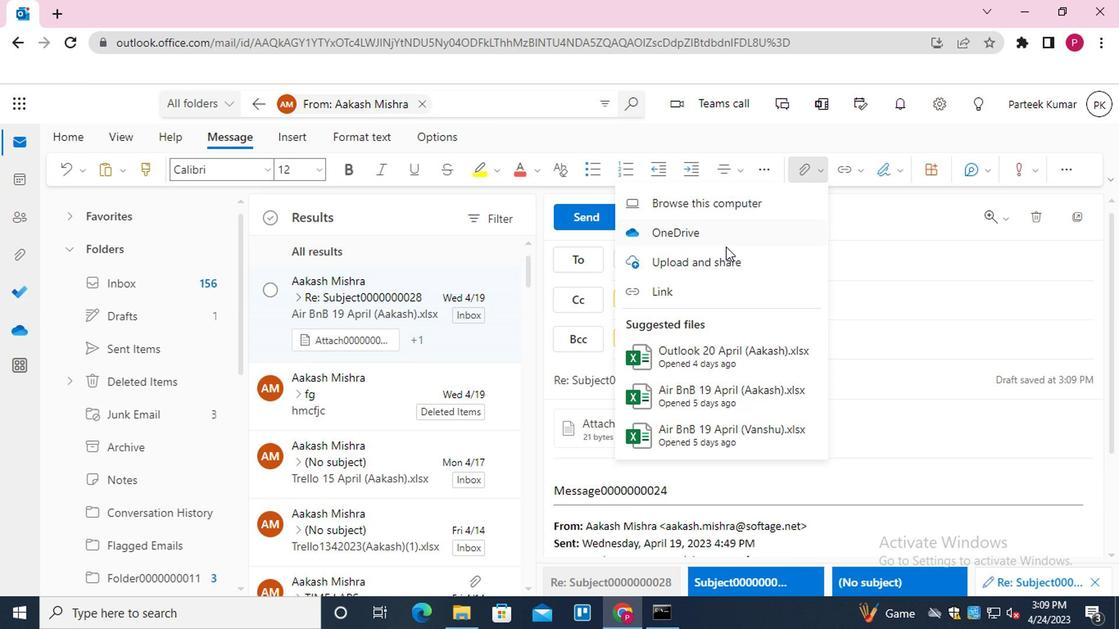 
Action: Mouse pressed left at (707, 243)
Screenshot: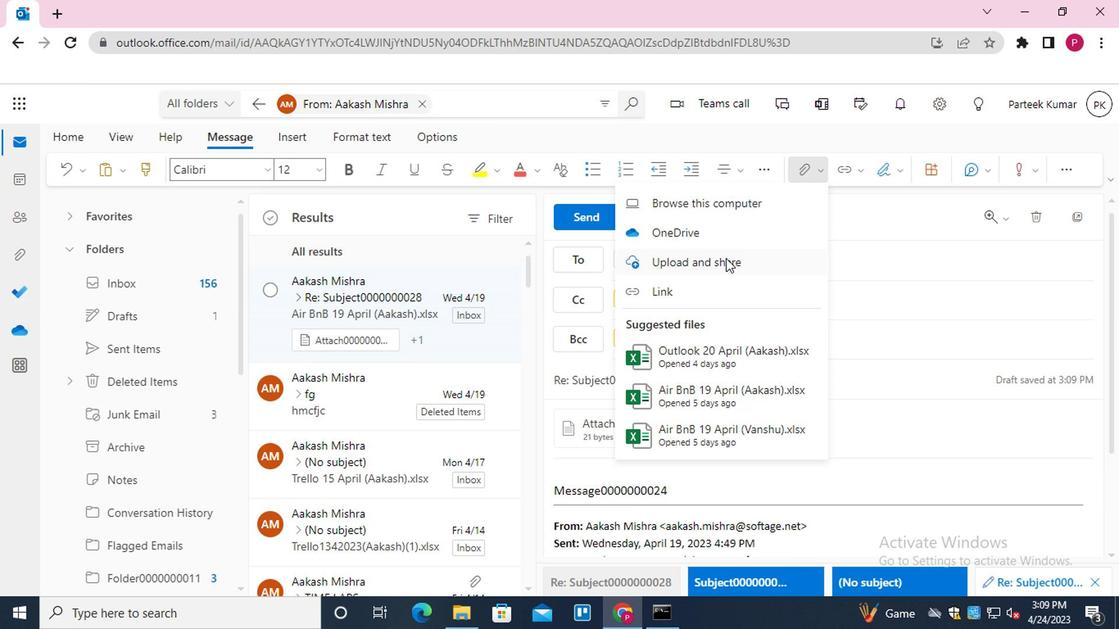 
Action: Mouse moved to (248, 181)
Screenshot: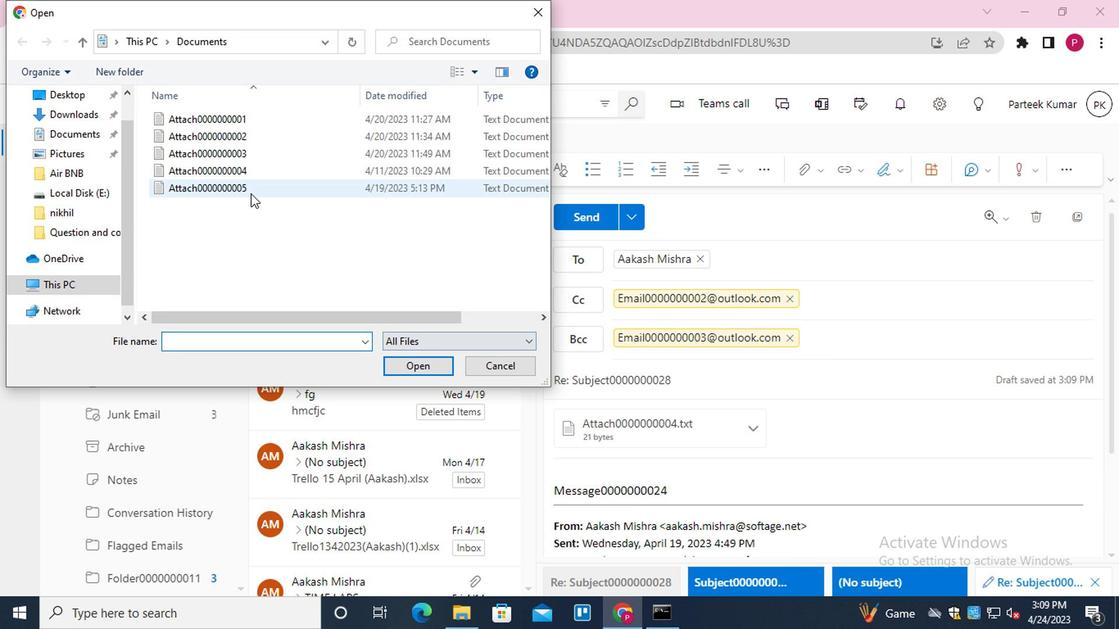
Action: Mouse pressed left at (248, 181)
Screenshot: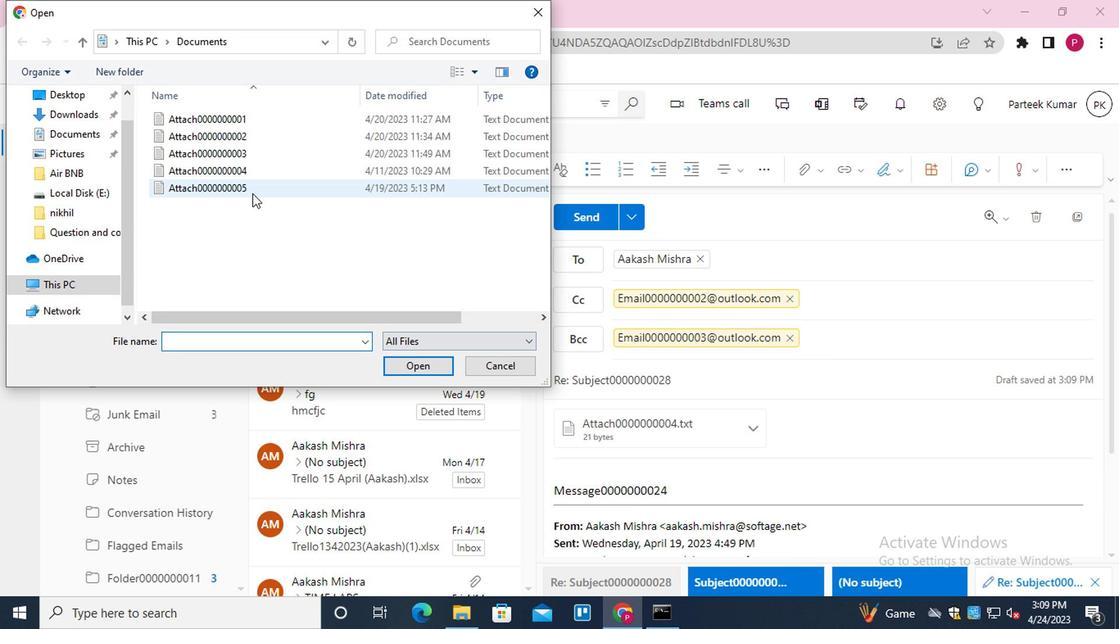 
Action: Mouse moved to (394, 352)
Screenshot: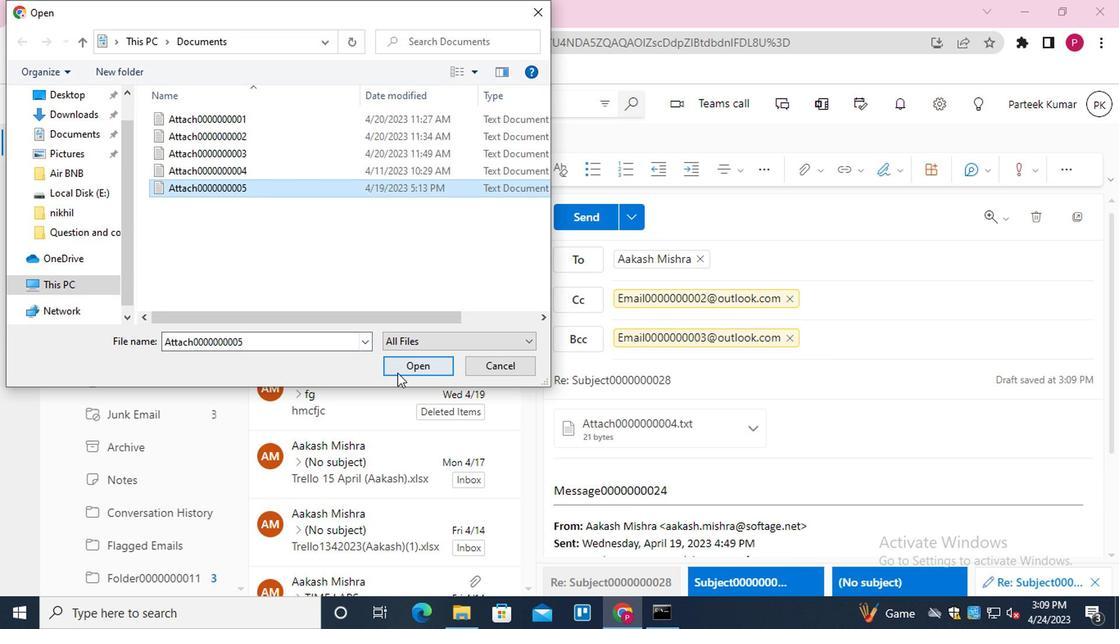 
Action: Mouse pressed left at (394, 352)
Screenshot: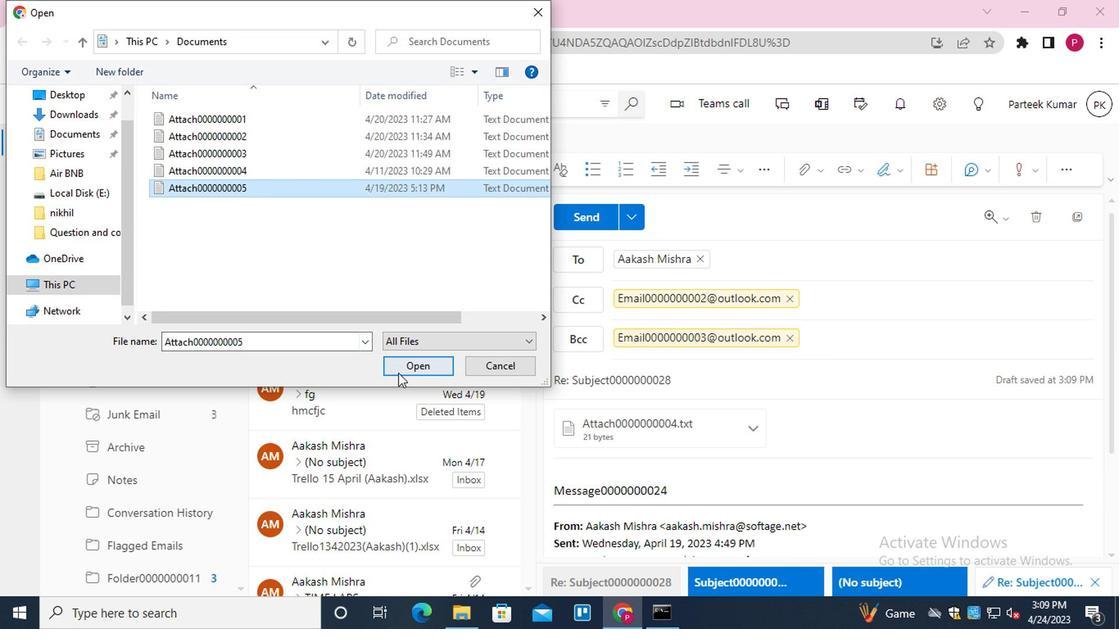 
Action: Mouse moved to (576, 369)
Screenshot: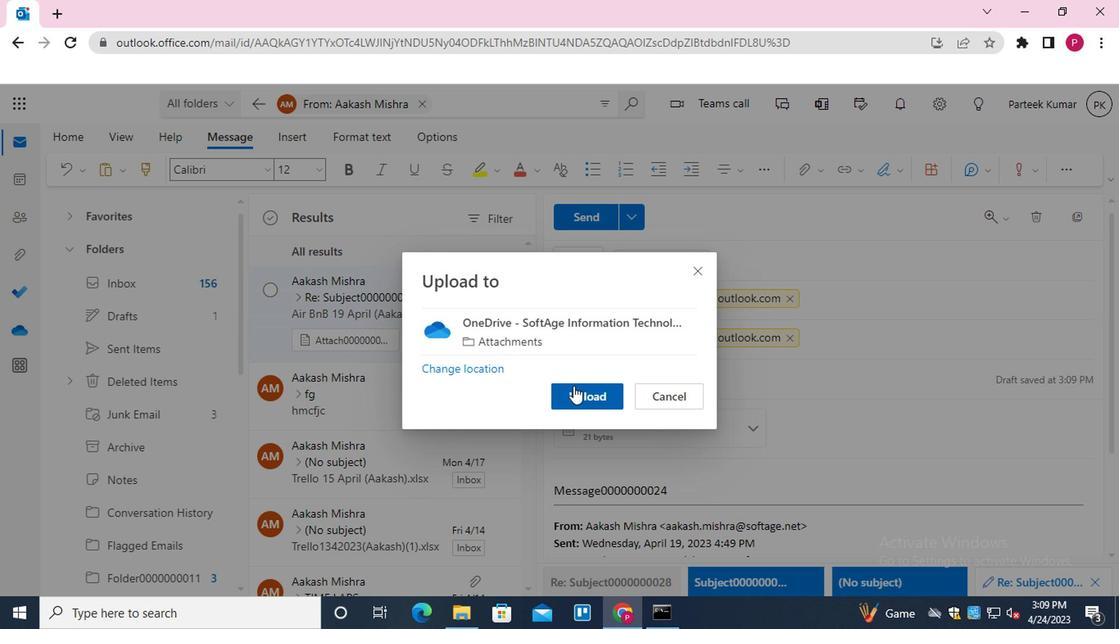 
Action: Mouse pressed left at (576, 369)
Screenshot: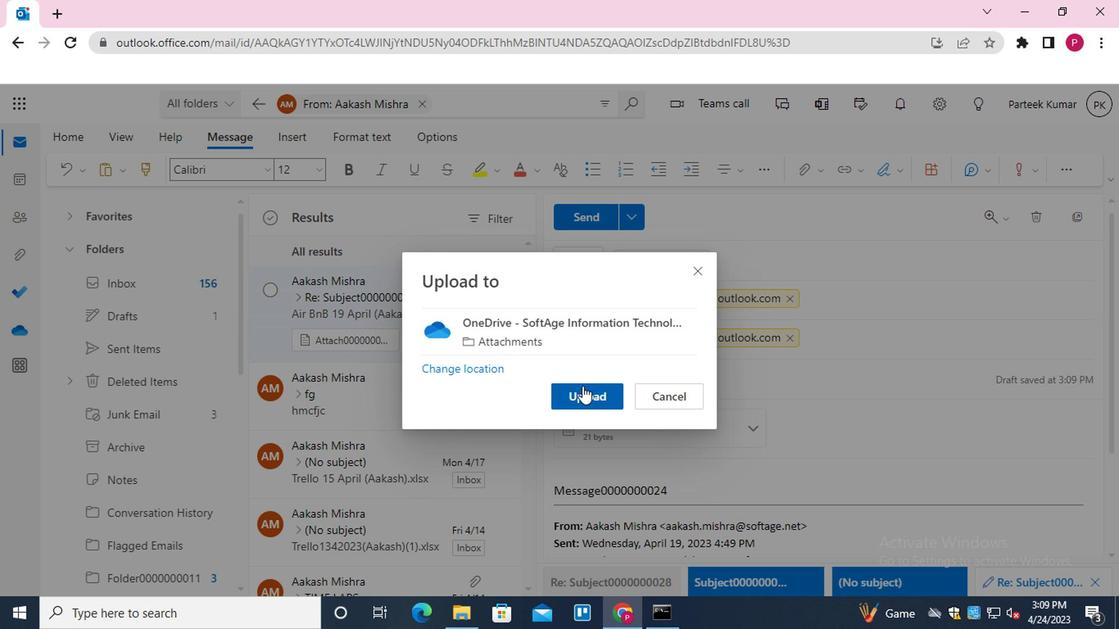 
Action: Mouse moved to (566, 202)
Screenshot: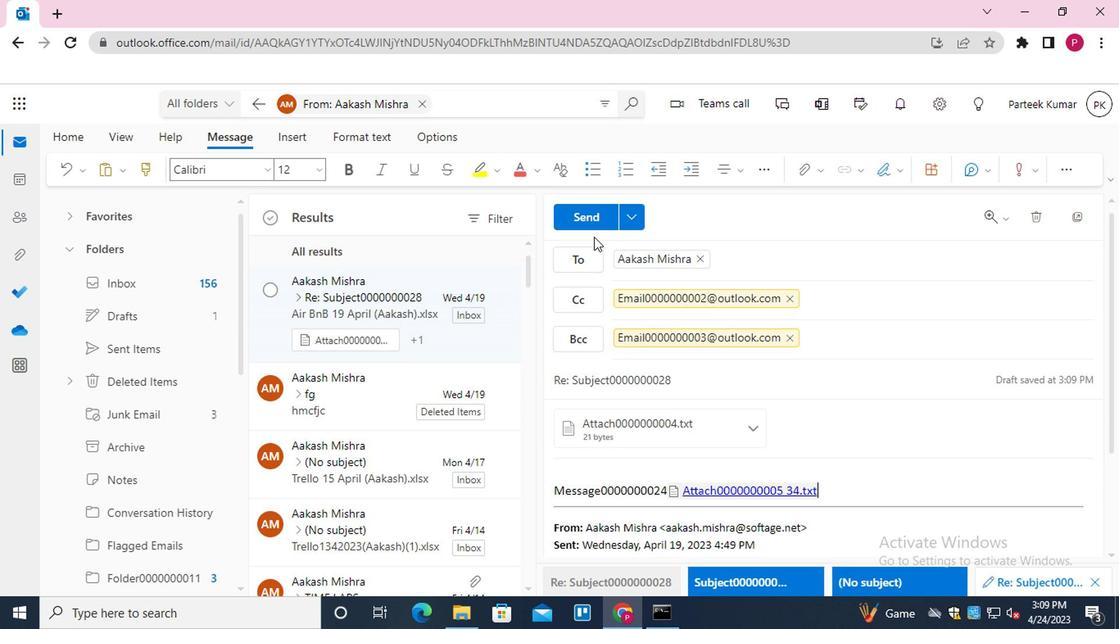 
Action: Mouse pressed left at (566, 202)
Screenshot: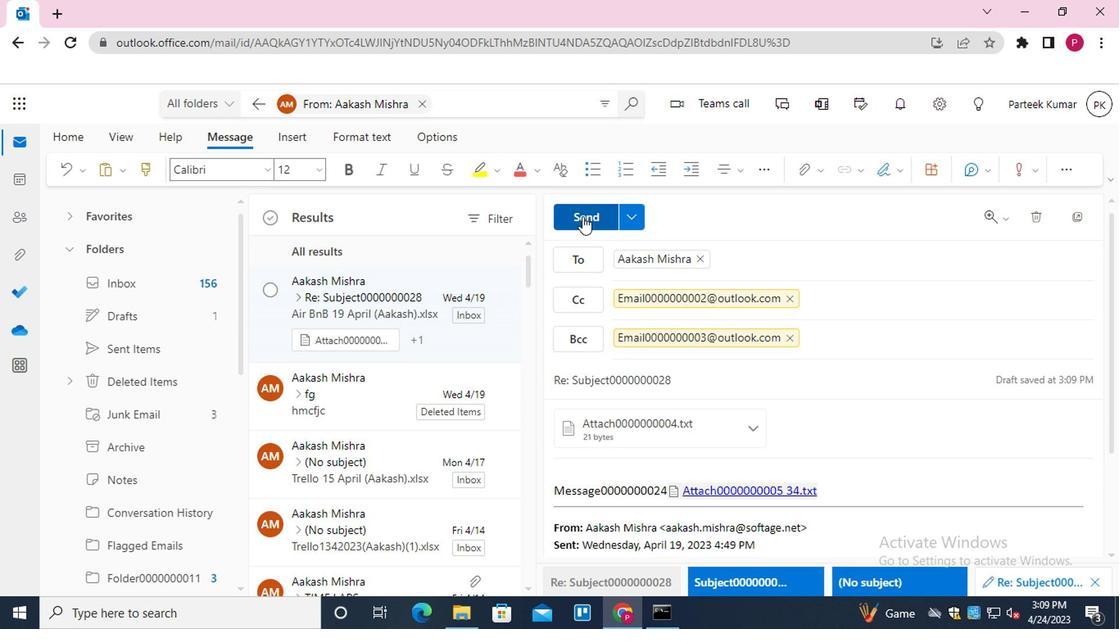 
Action: Mouse moved to (249, 93)
Screenshot: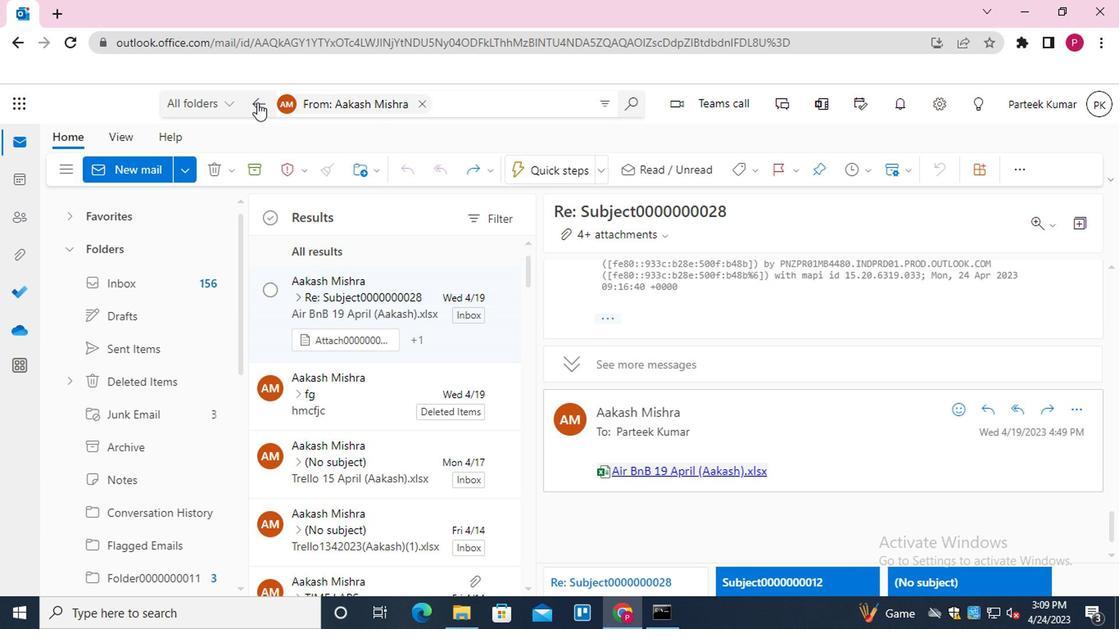 
Action: Mouse pressed left at (249, 93)
Screenshot: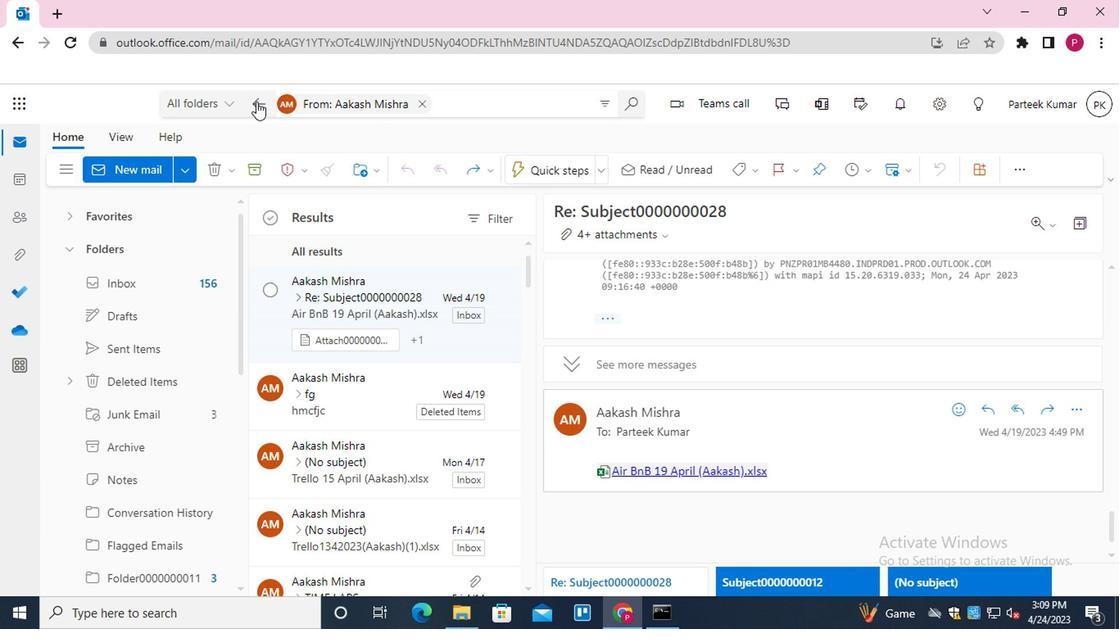 
Action: Mouse moved to (330, 334)
Screenshot: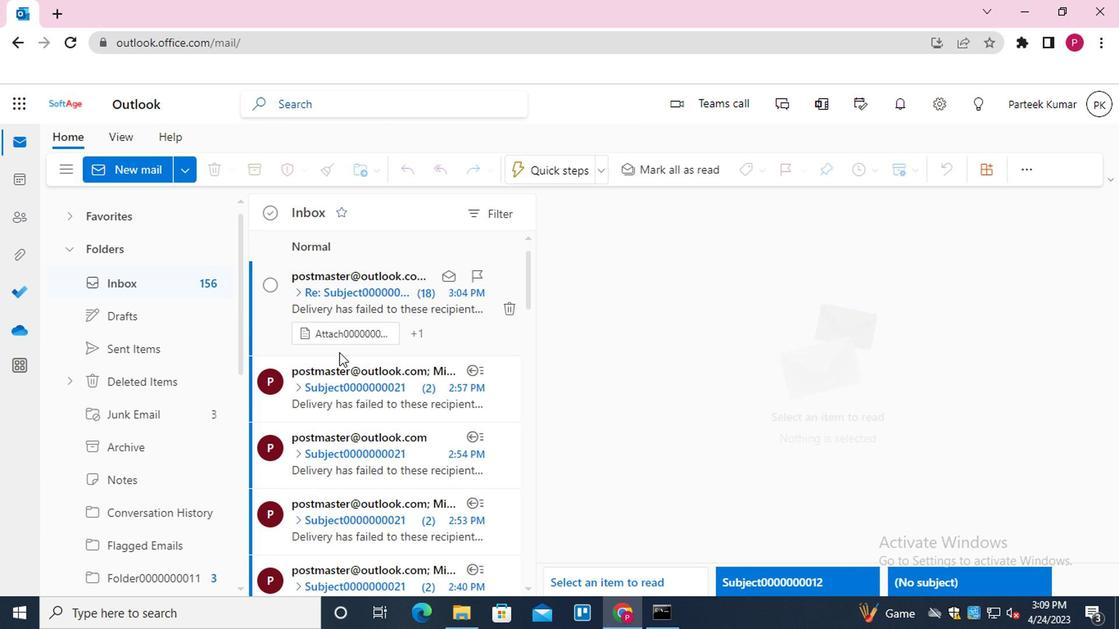 
Action: Mouse scrolled (330, 333) with delta (0, -1)
Screenshot: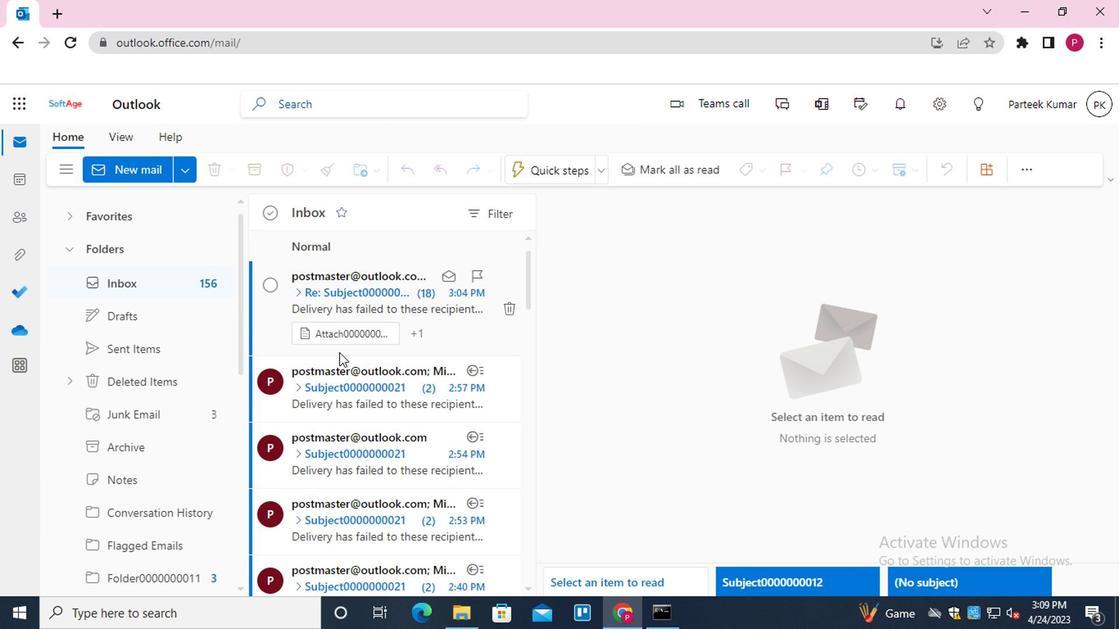 
Action: Mouse scrolled (330, 333) with delta (0, -1)
Screenshot: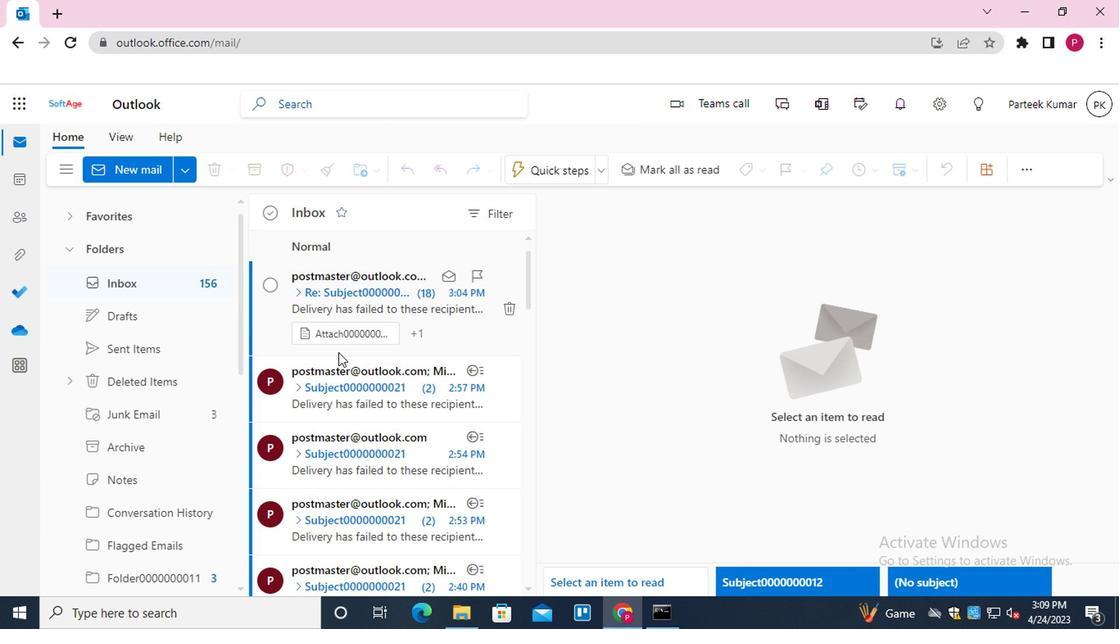 
Action: Mouse scrolled (330, 333) with delta (0, -1)
Screenshot: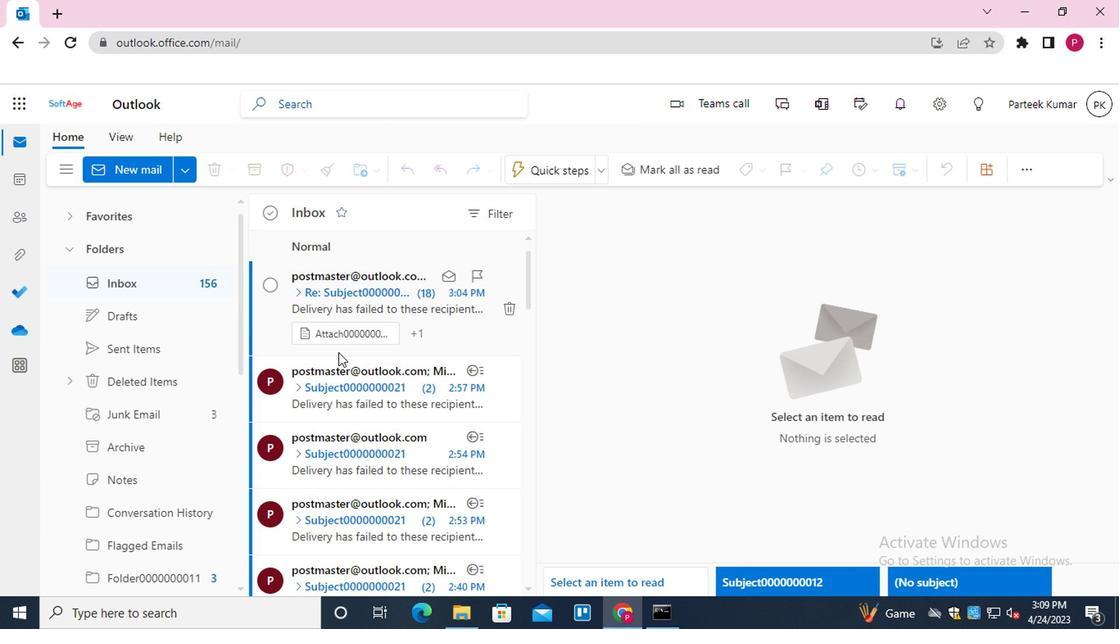 
Action: Mouse scrolled (330, 333) with delta (0, -1)
Screenshot: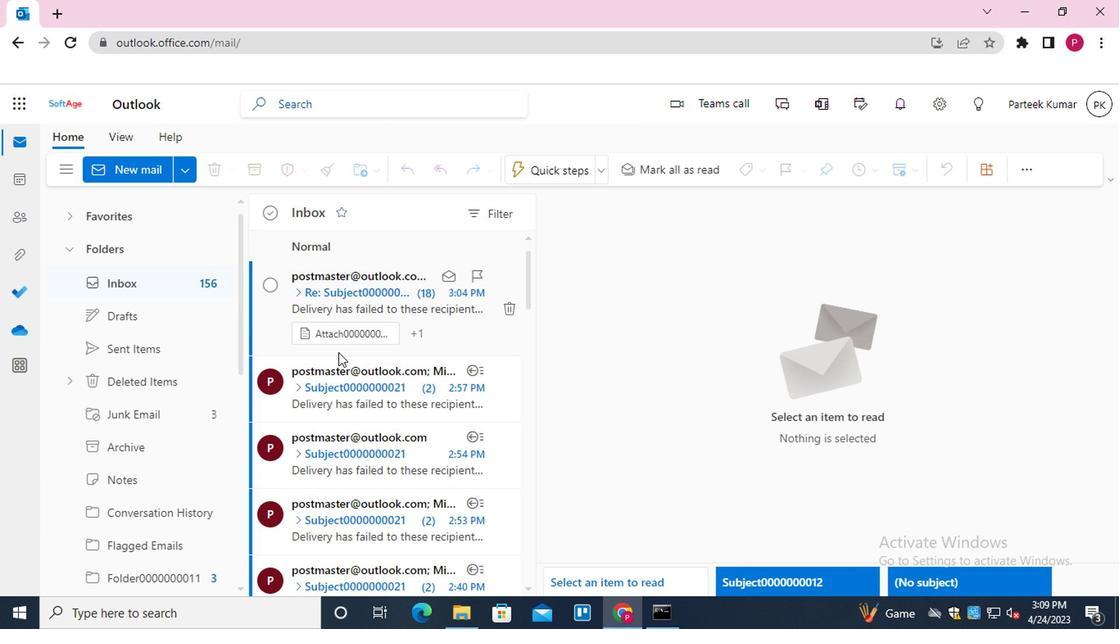 
Action: Mouse scrolled (330, 333) with delta (0, -1)
Screenshot: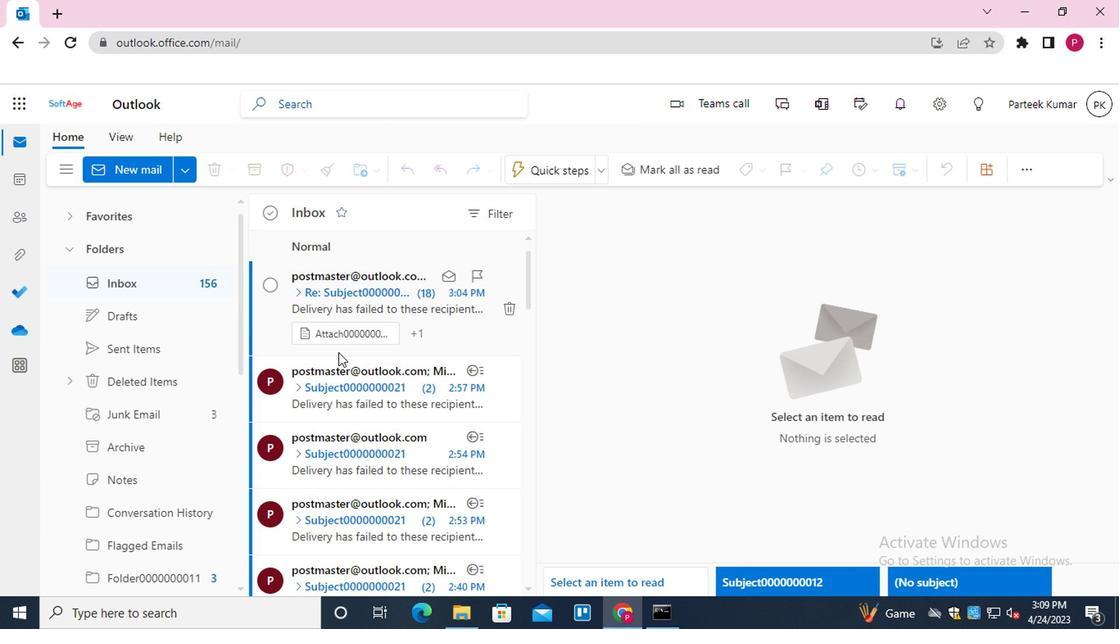
Action: Mouse scrolled (330, 333) with delta (0, -1)
Screenshot: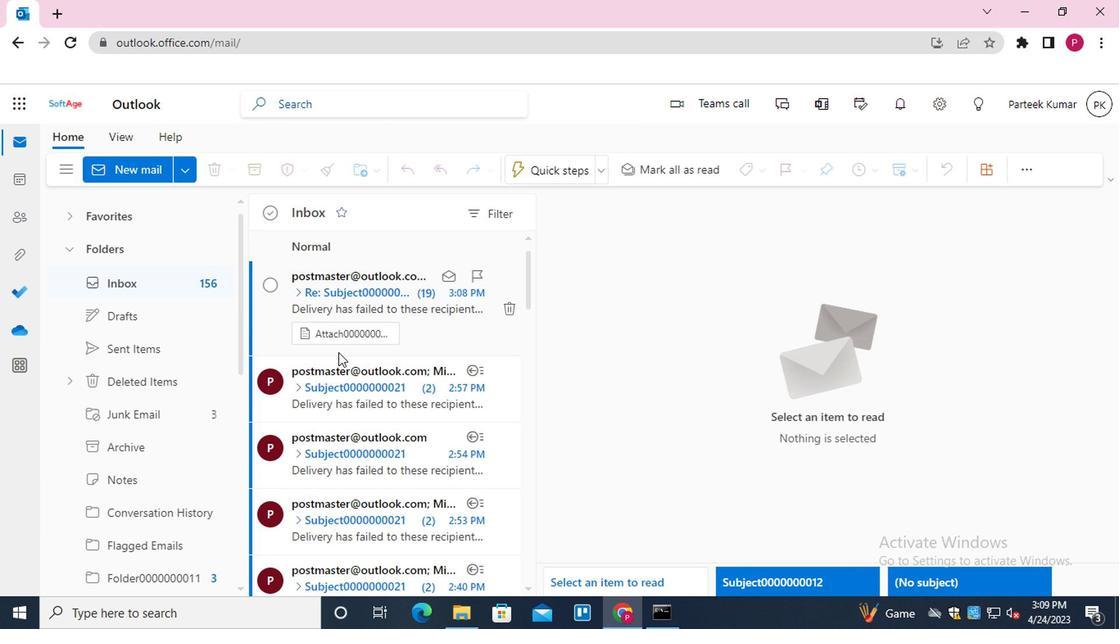 
Action: Mouse moved to (330, 334)
Screenshot: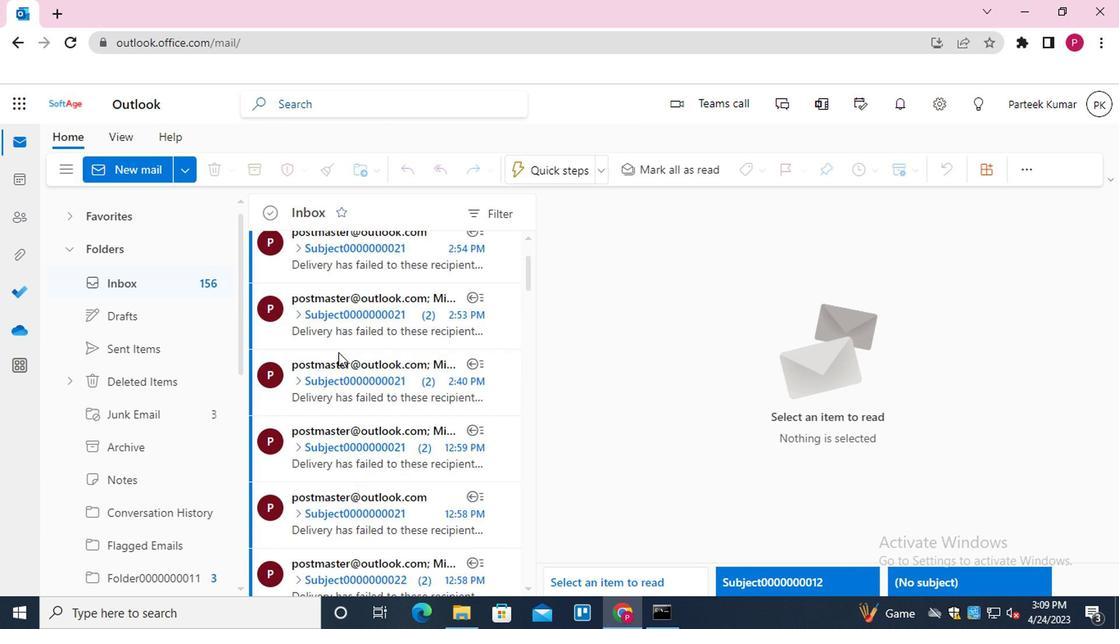 
Action: Mouse scrolled (330, 333) with delta (0, -1)
Screenshot: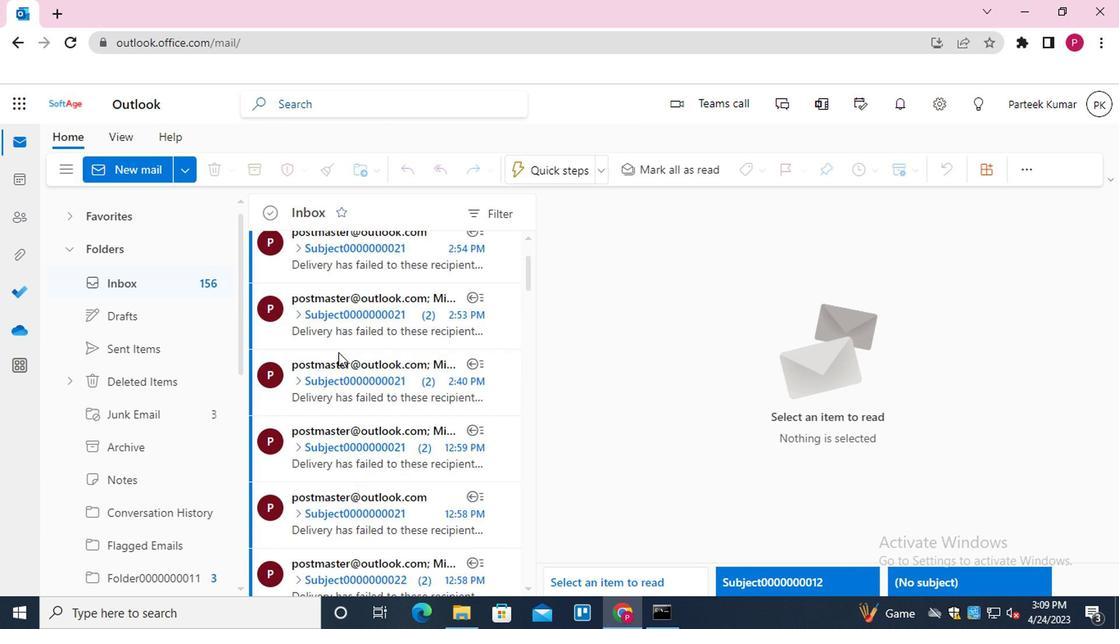 
Action: Mouse moved to (335, 340)
Screenshot: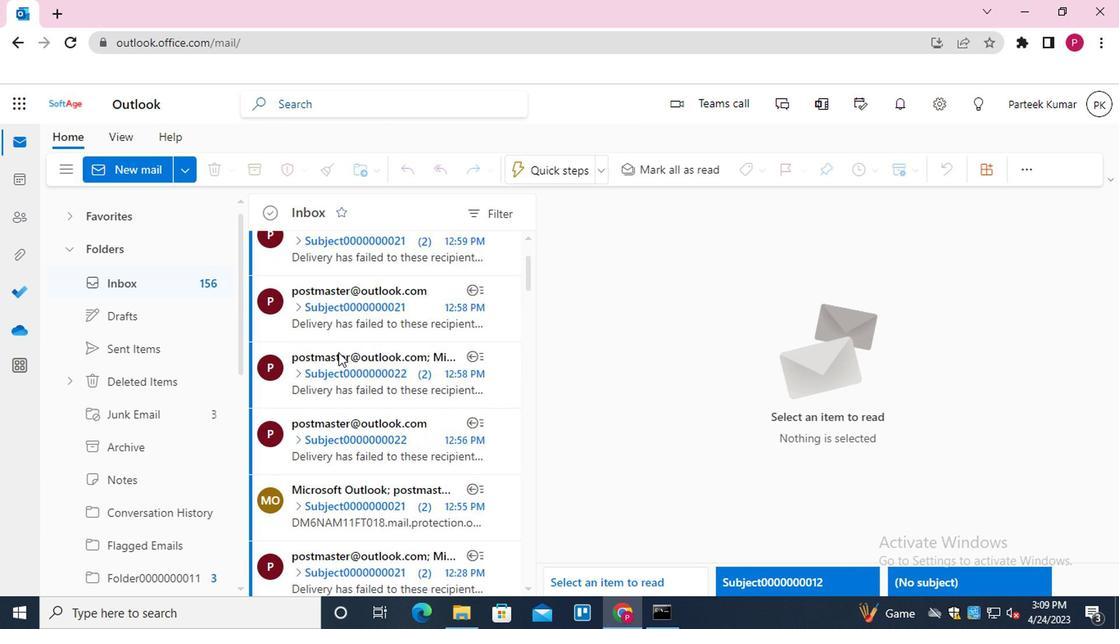 
Action: Mouse scrolled (335, 340) with delta (0, 0)
Screenshot: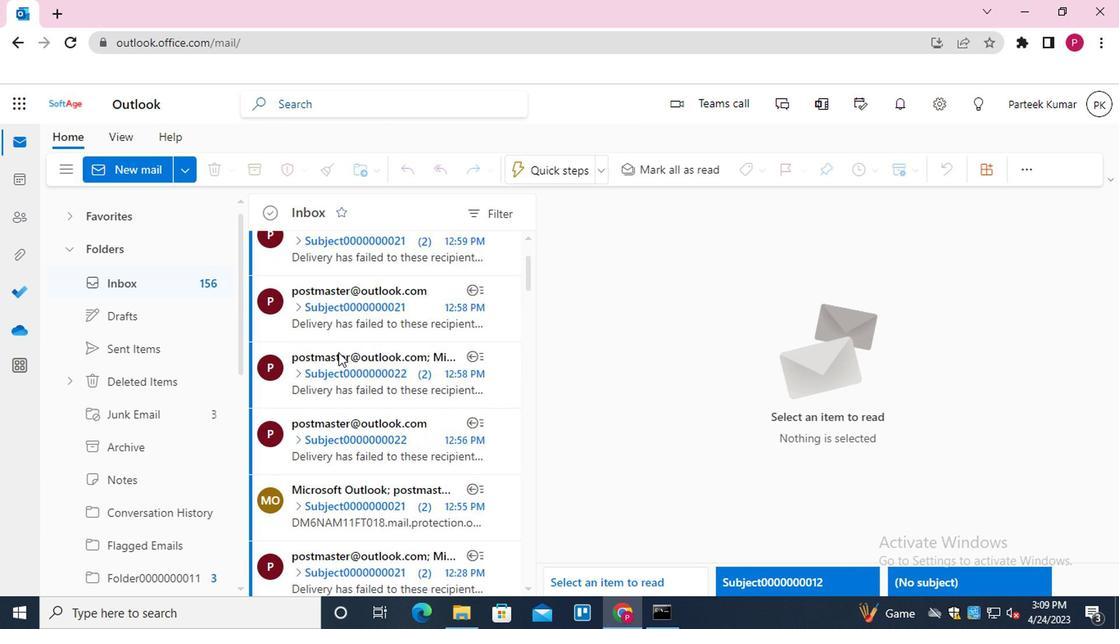 
Action: Mouse moved to (335, 342)
Screenshot: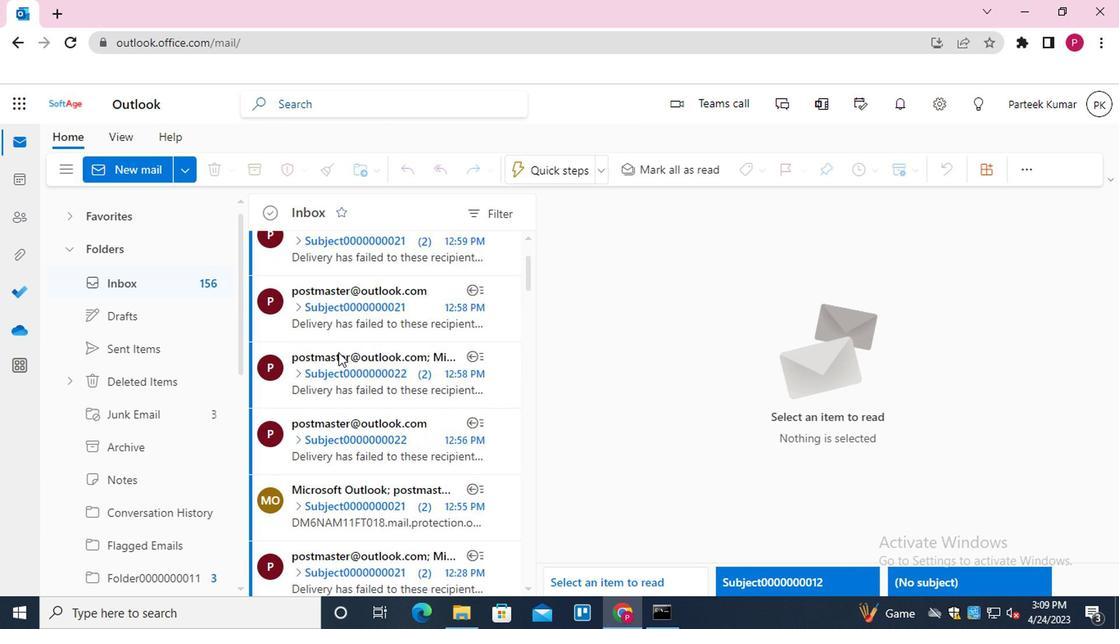 
Action: Mouse scrolled (335, 341) with delta (0, 0)
Screenshot: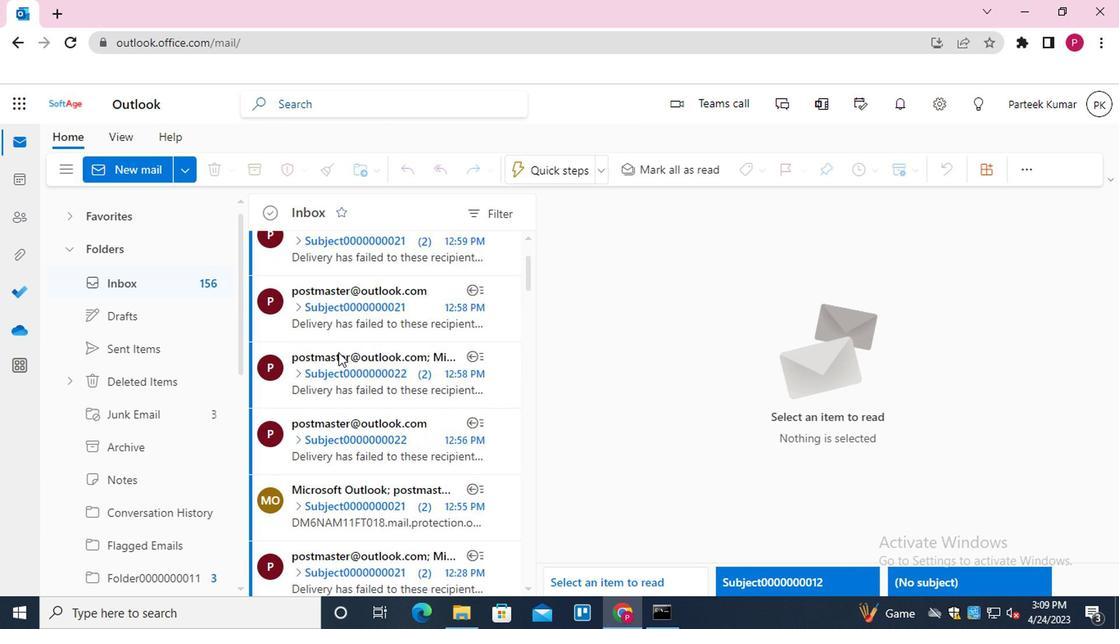 
Action: Mouse scrolled (335, 341) with delta (0, 0)
Screenshot: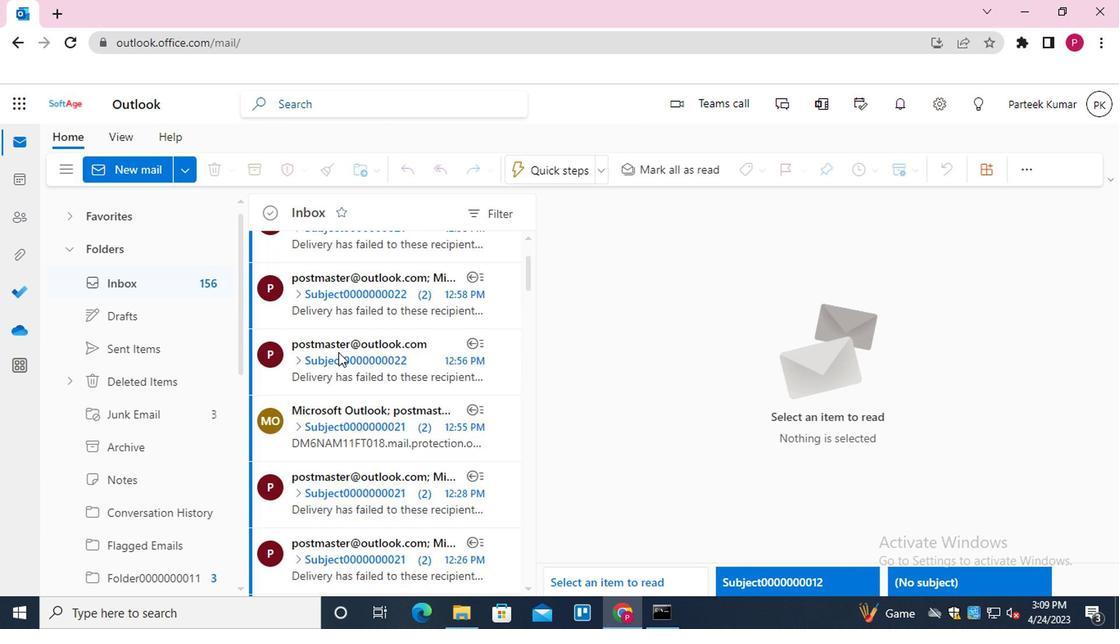 
Action: Mouse scrolled (335, 341) with delta (0, 0)
Screenshot: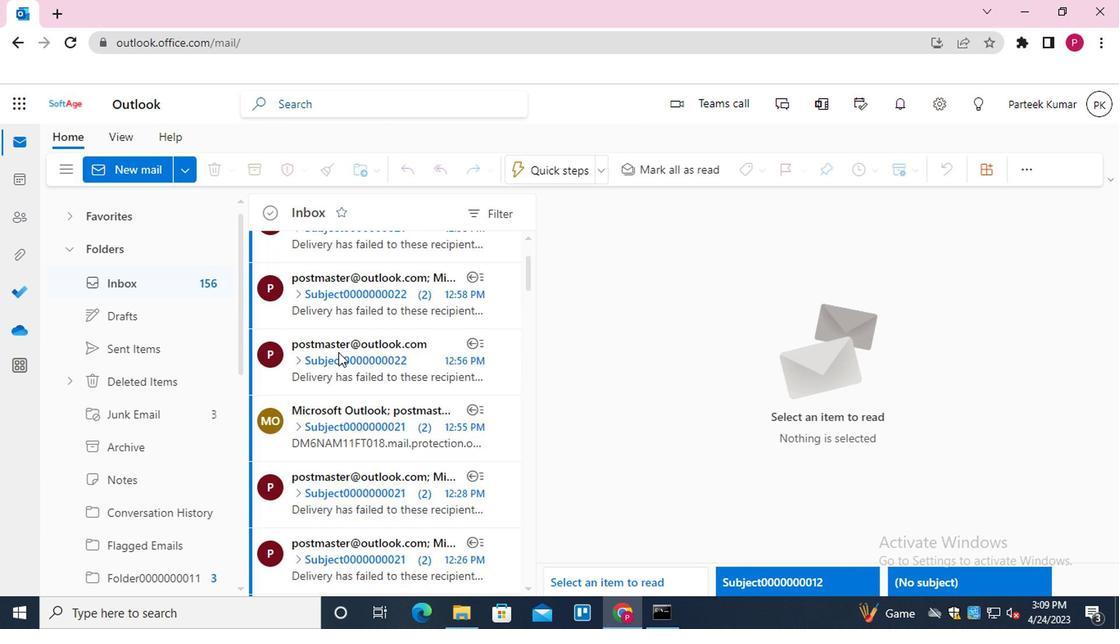 
Action: Mouse moved to (334, 371)
Screenshot: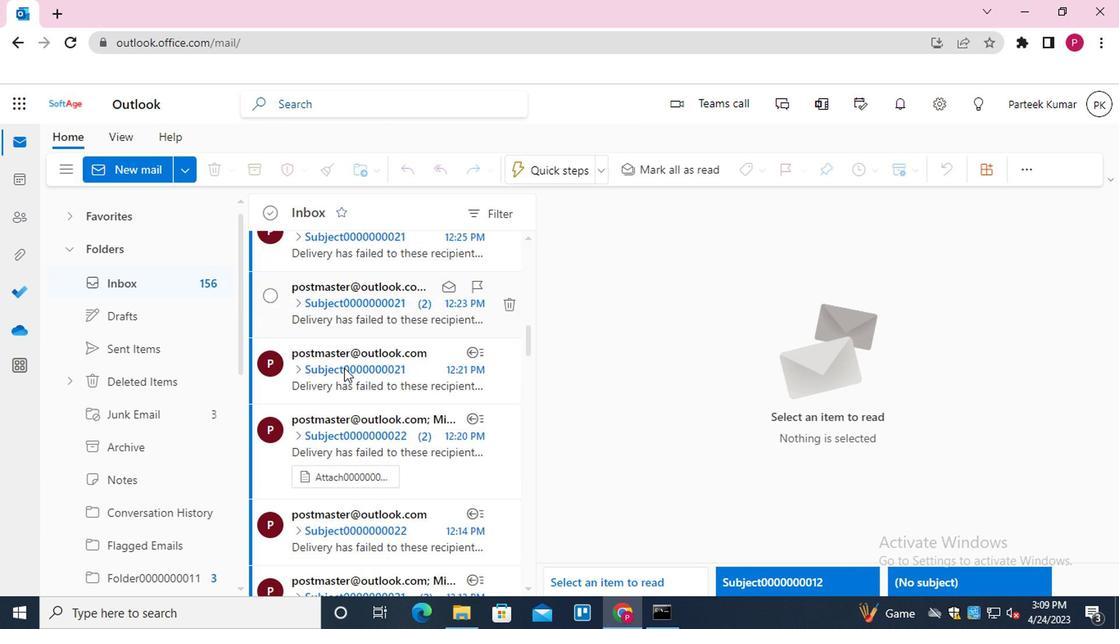 
Action: Mouse scrolled (334, 370) with delta (0, 0)
Screenshot: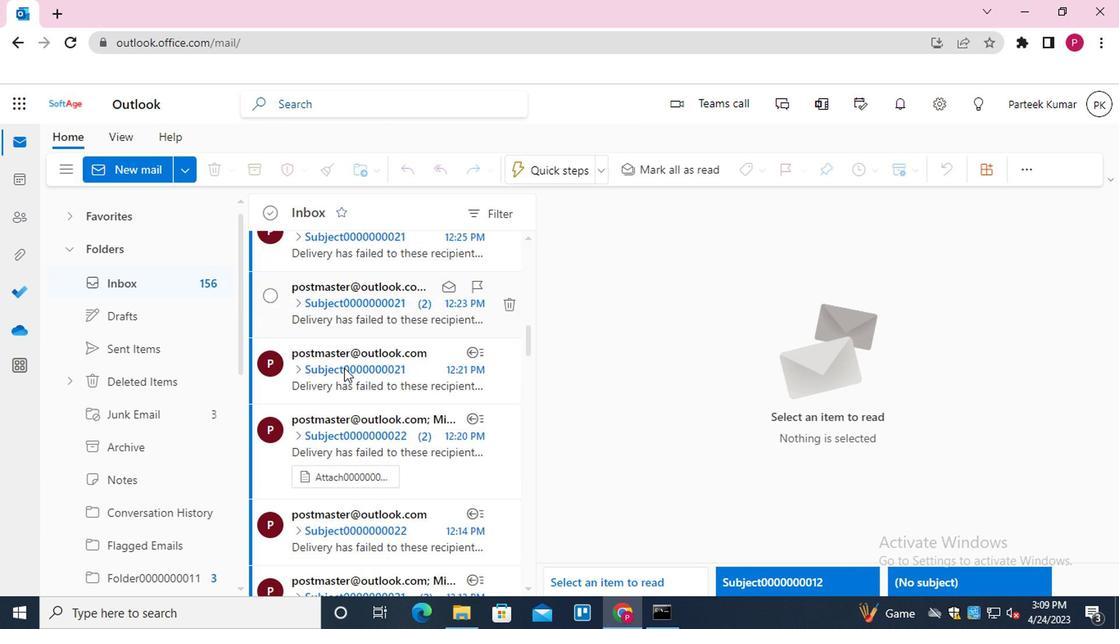 
Action: Mouse moved to (334, 372)
Screenshot: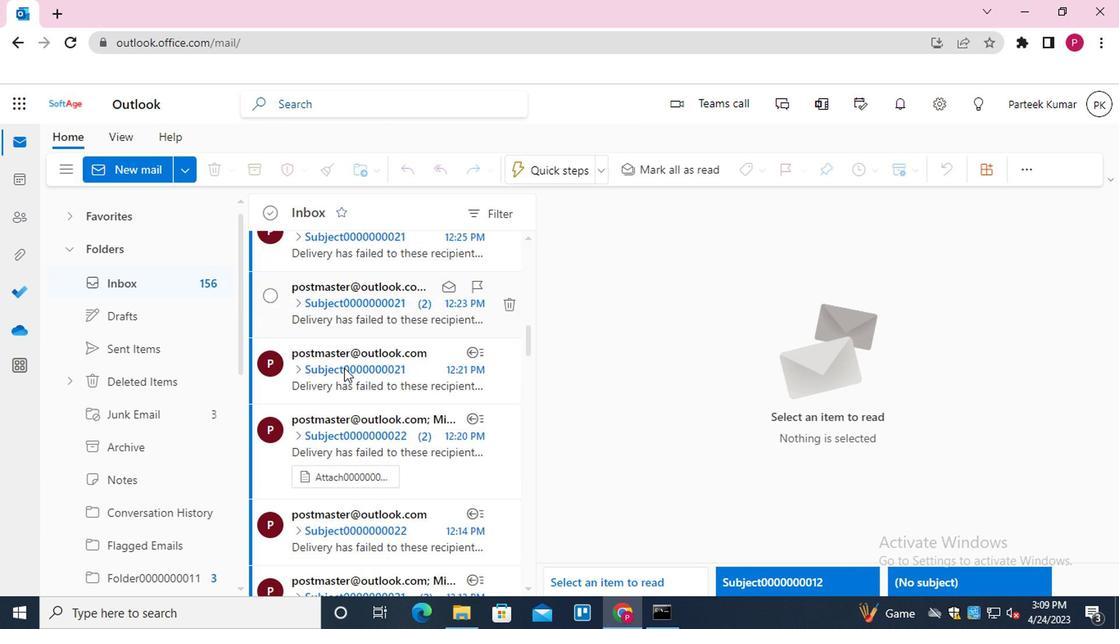 
Action: Mouse scrolled (334, 371) with delta (0, 0)
Screenshot: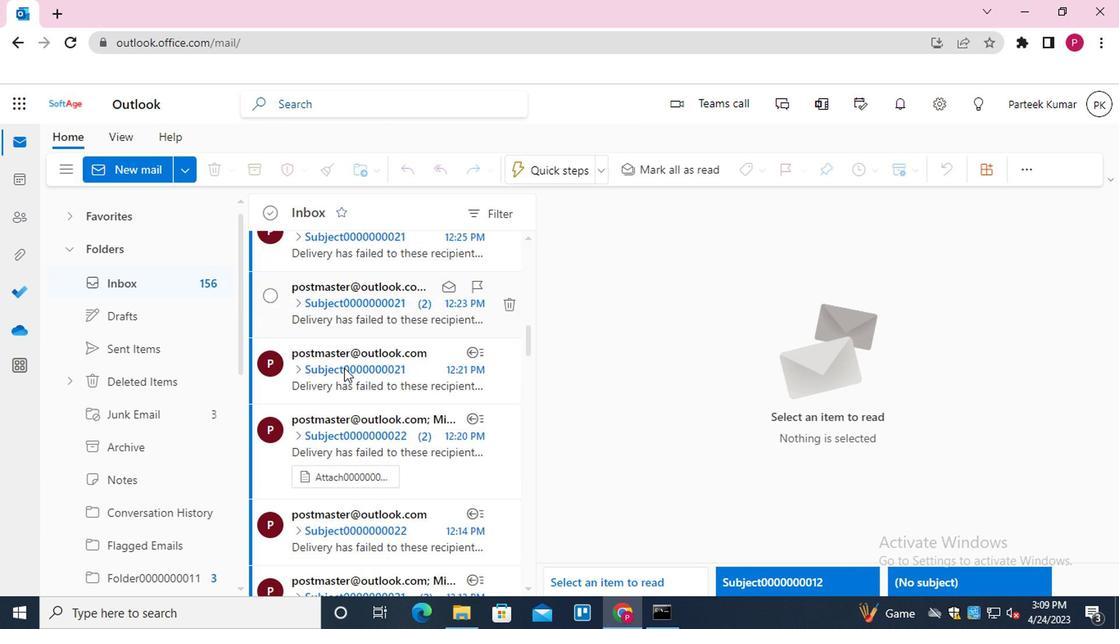 
Action: Mouse moved to (334, 373)
Screenshot: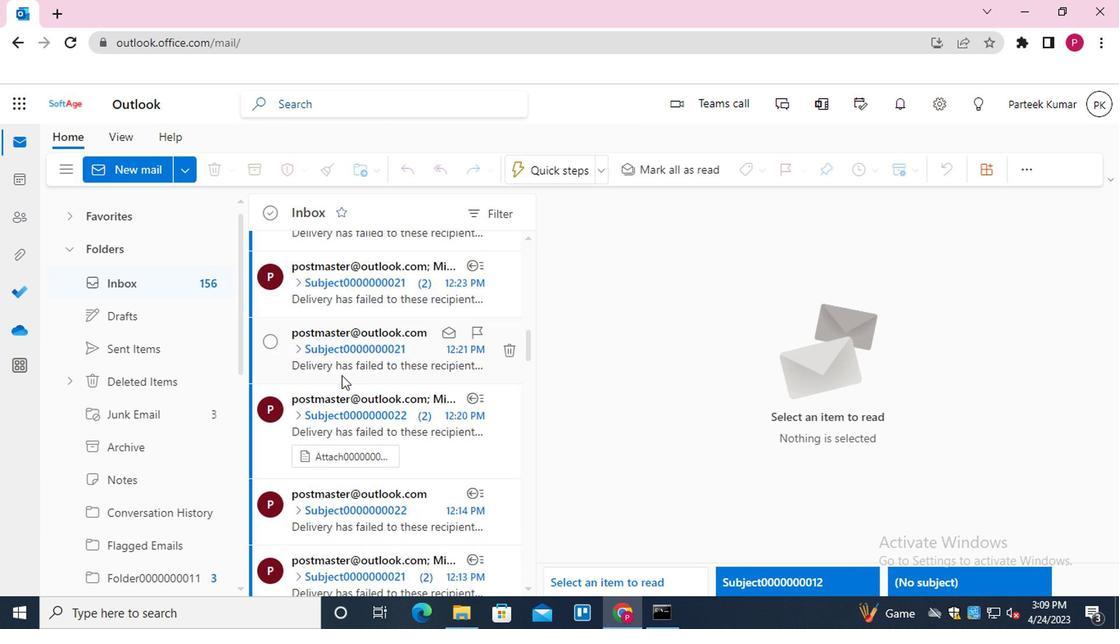 
Action: Mouse scrolled (334, 372) with delta (0, -1)
Screenshot: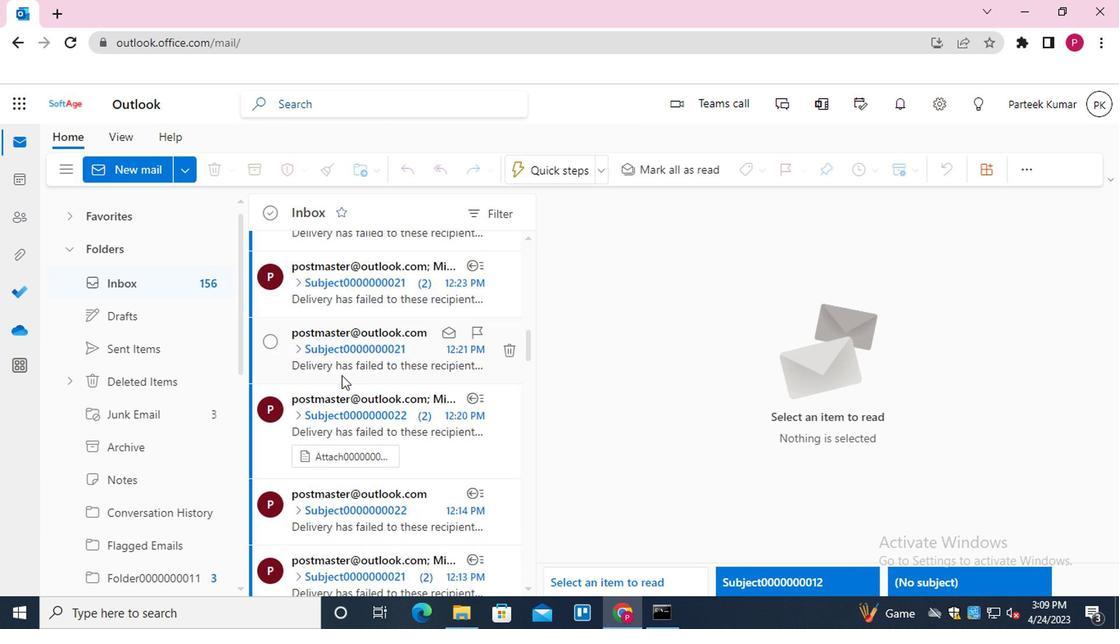 
Action: Mouse moved to (334, 373)
Screenshot: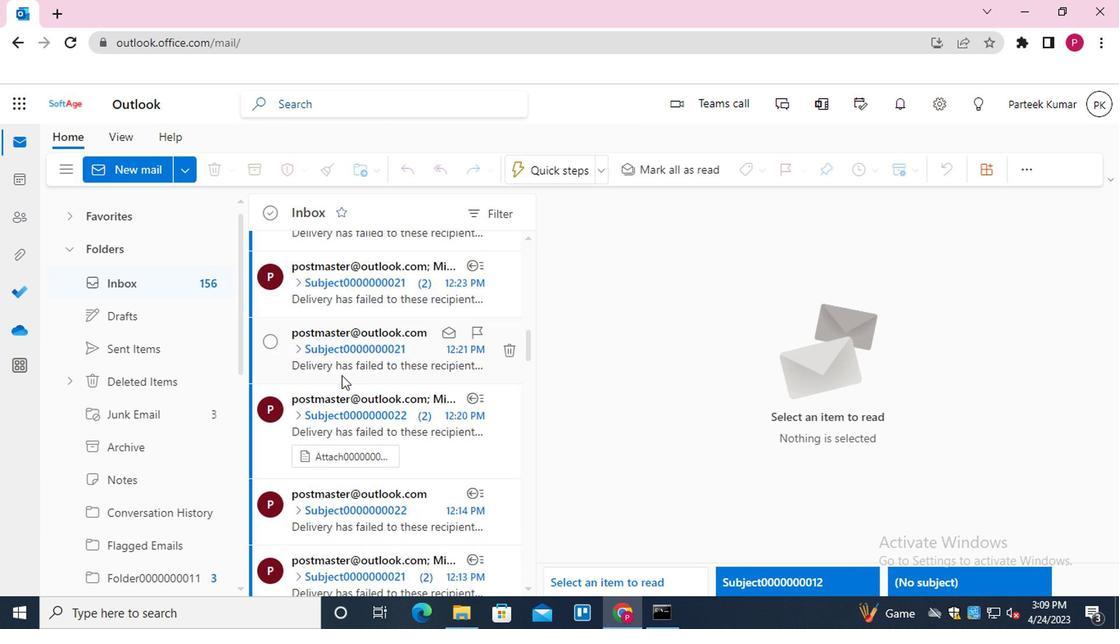 
Action: Mouse scrolled (334, 372) with delta (0, -1)
Screenshot: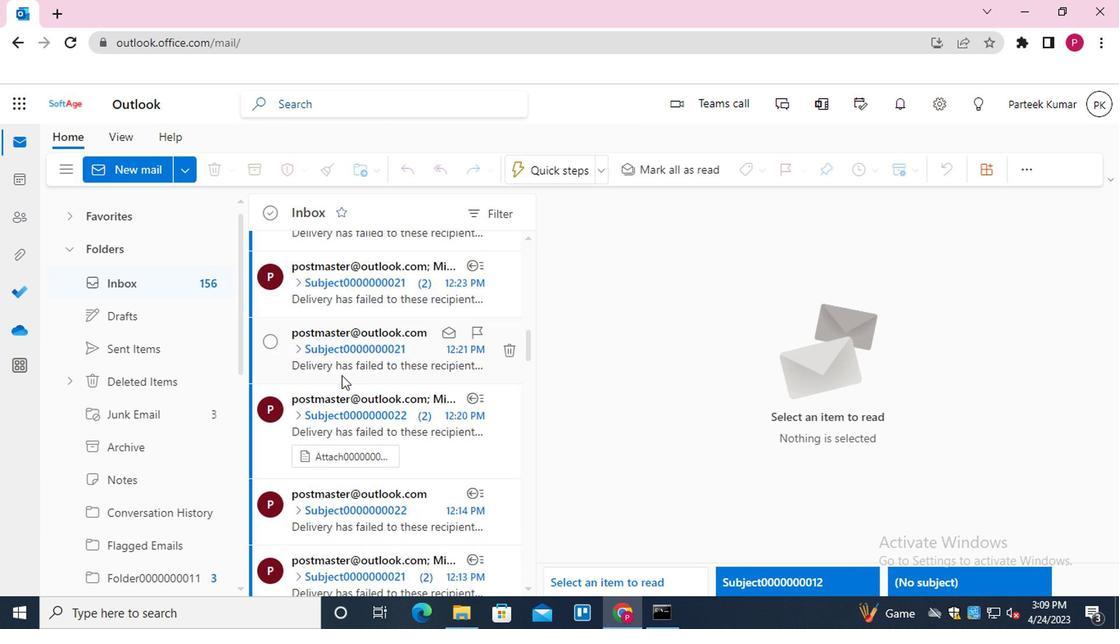 
Action: Mouse moved to (334, 375)
Screenshot: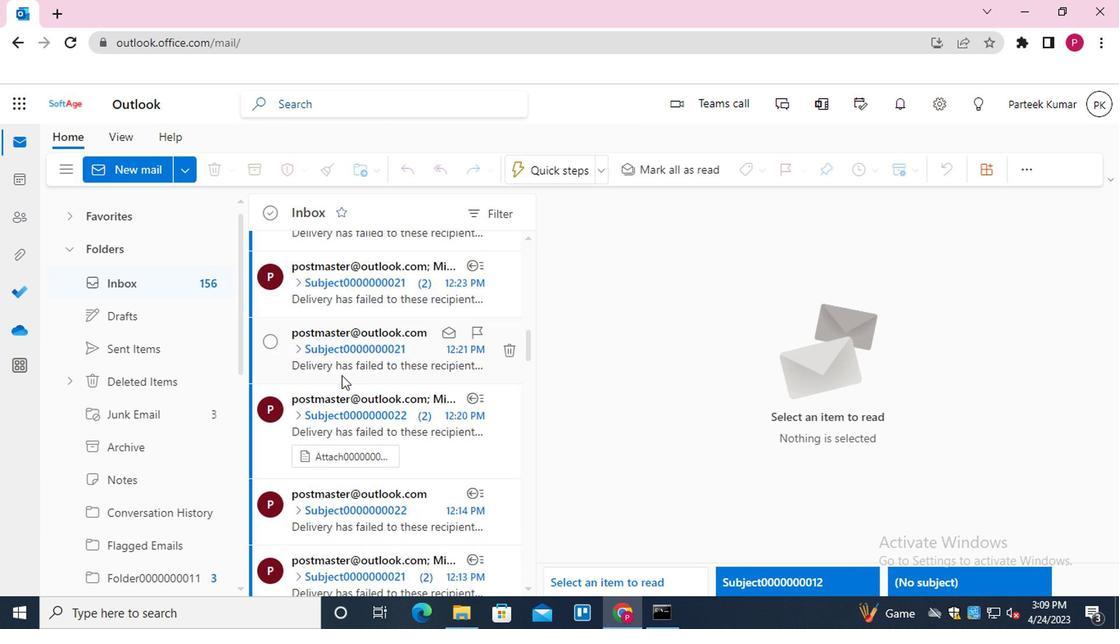 
Action: Mouse scrolled (334, 374) with delta (0, -1)
Screenshot: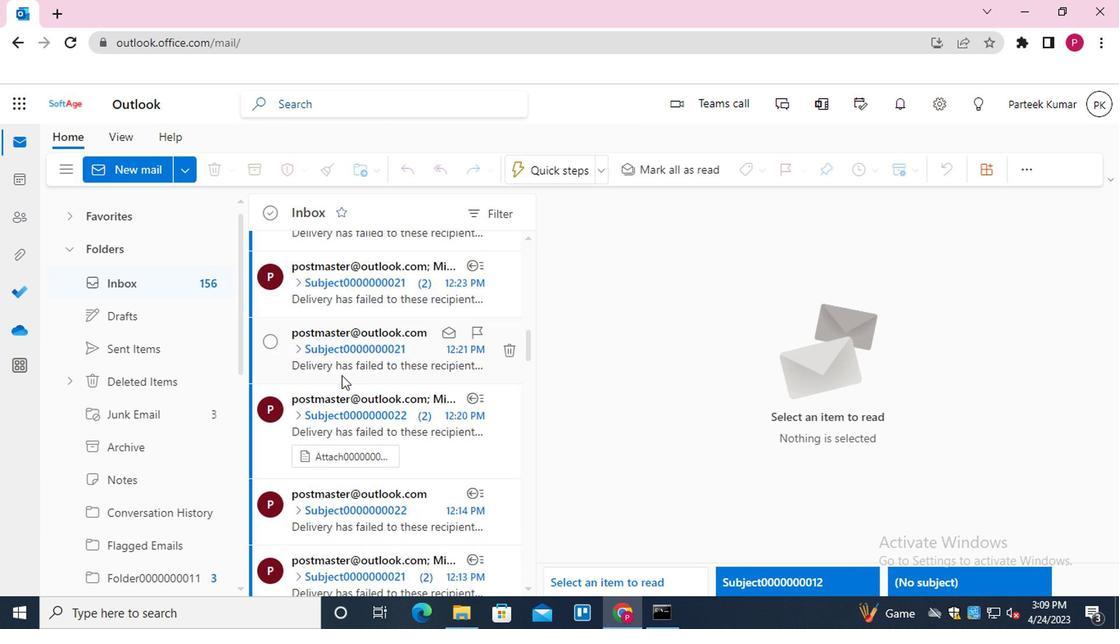 
Action: Mouse moved to (334, 378)
Screenshot: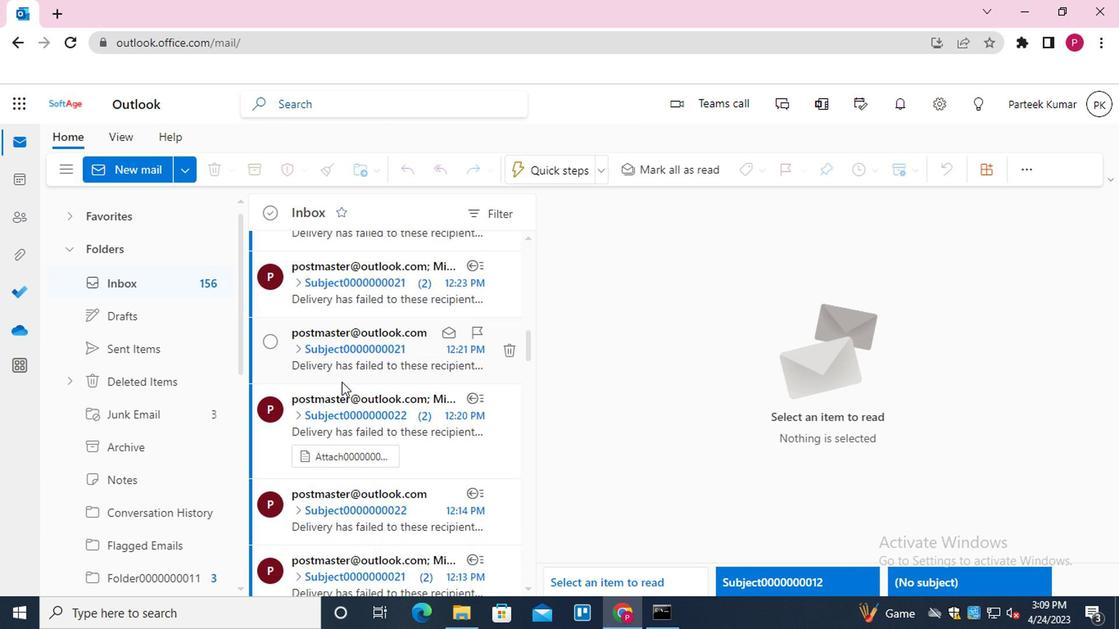 
Action: Mouse scrolled (334, 377) with delta (0, 0)
Screenshot: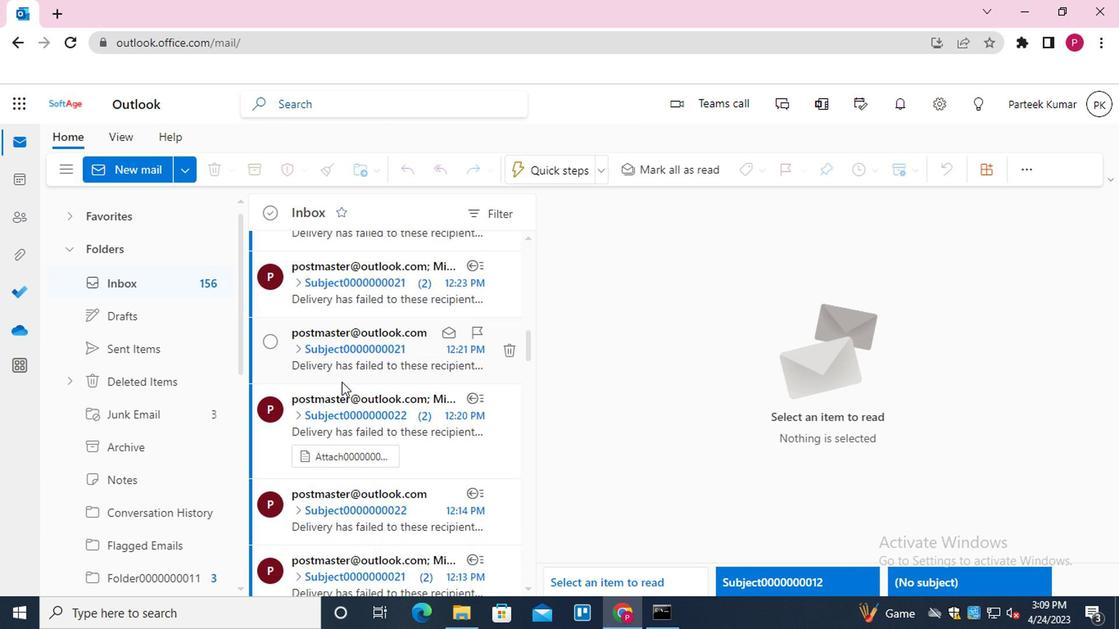 
Action: Mouse moved to (334, 383)
Screenshot: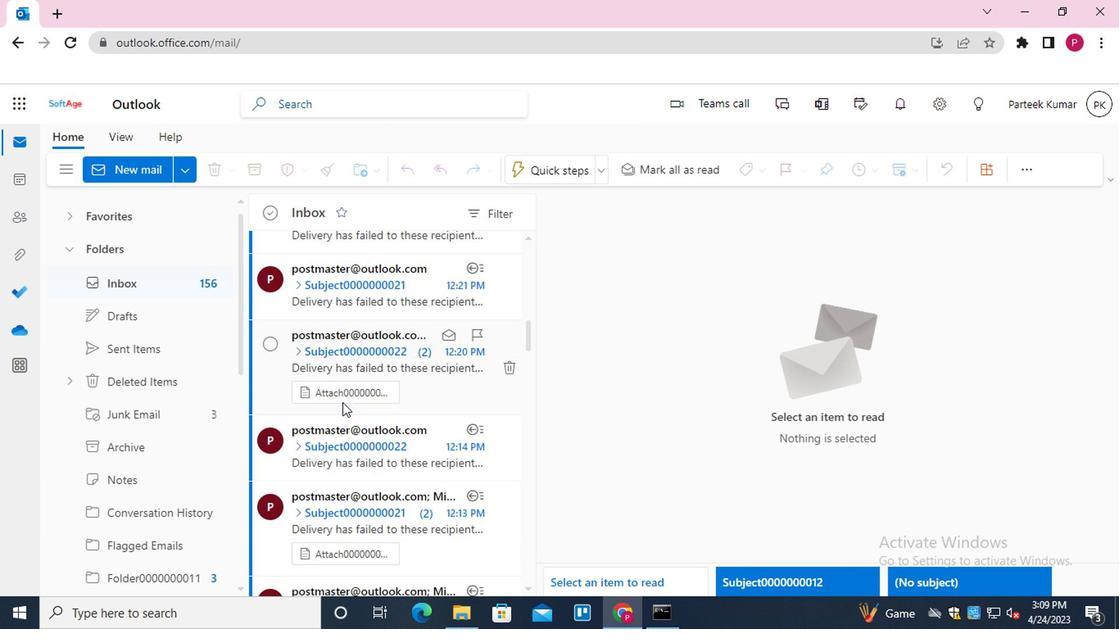 
Action: Mouse scrolled (334, 382) with delta (0, 0)
Screenshot: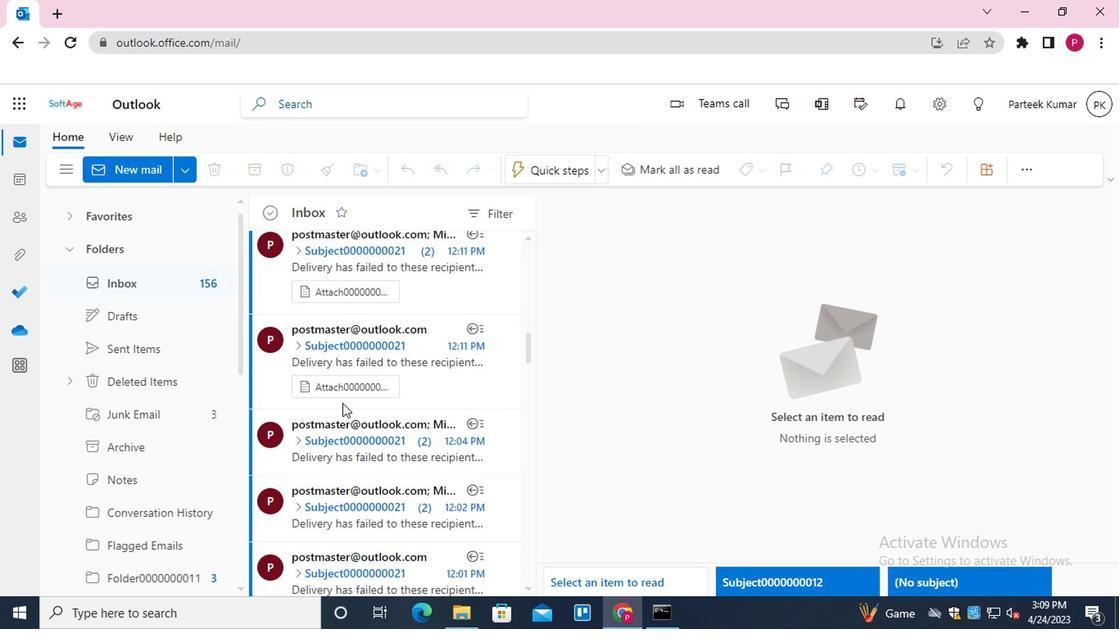 
Action: Mouse moved to (334, 384)
Screenshot: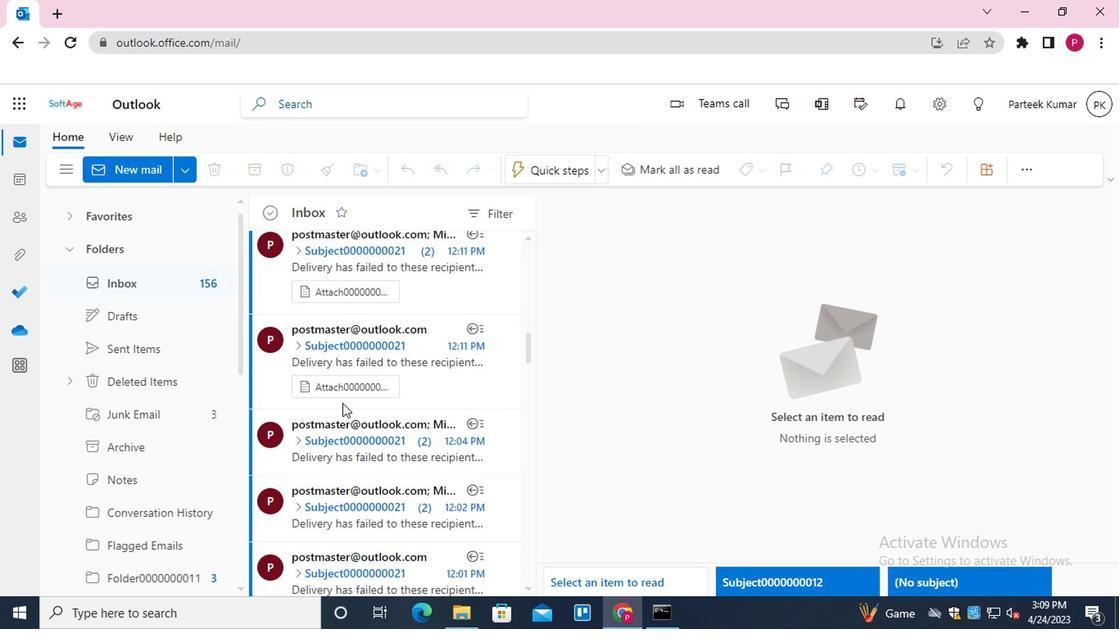 
Action: Mouse scrolled (334, 383) with delta (0, -1)
Screenshot: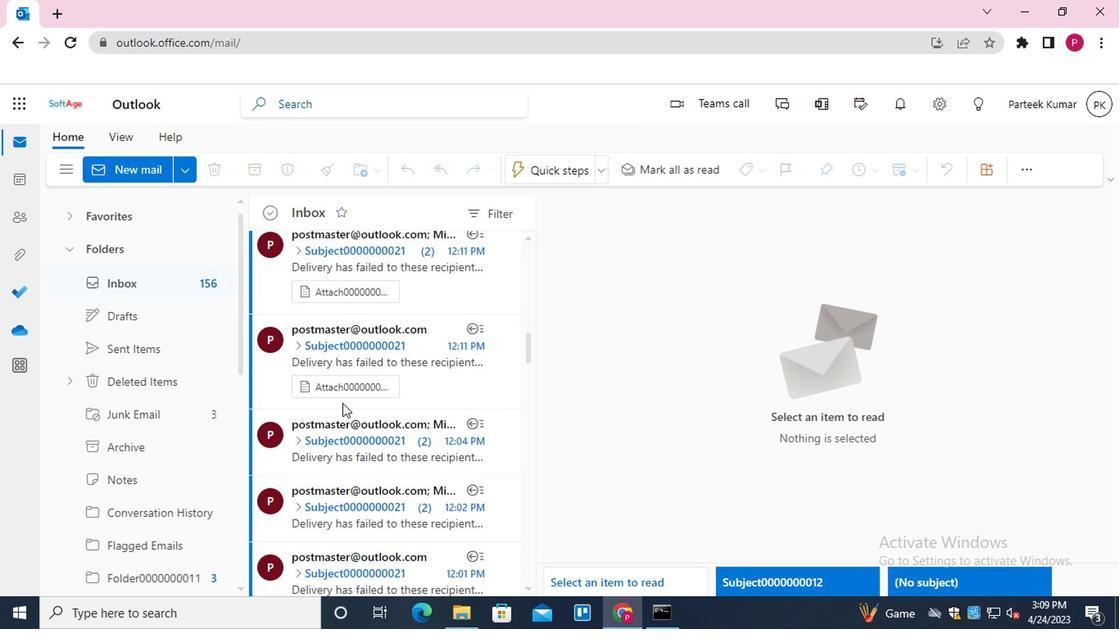 
Action: Mouse moved to (334, 384)
Screenshot: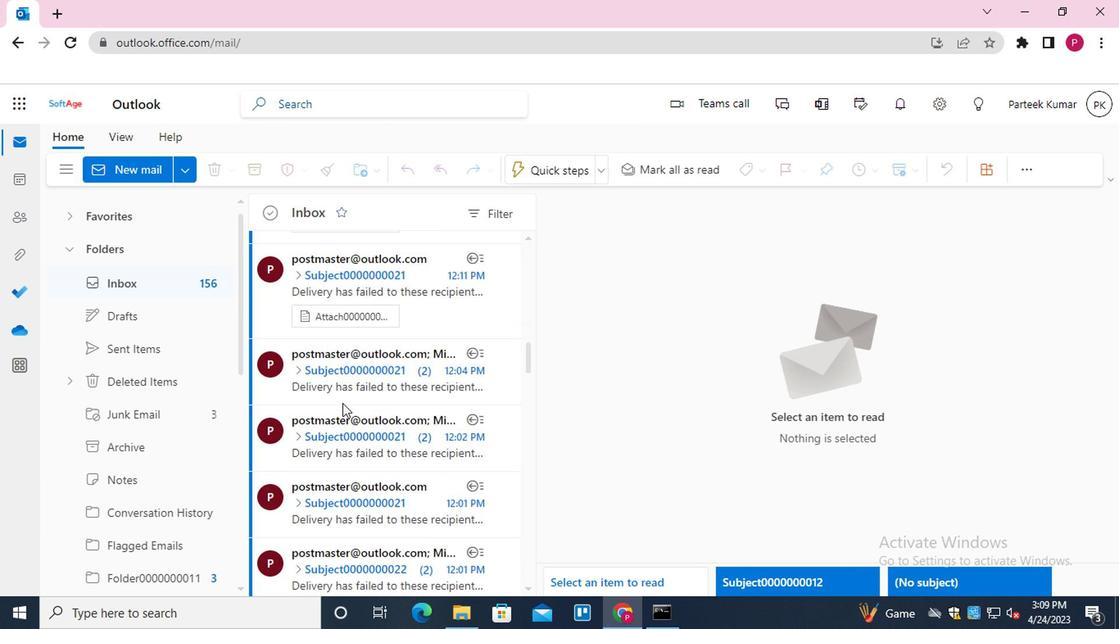 
Action: Mouse scrolled (334, 384) with delta (0, 0)
Screenshot: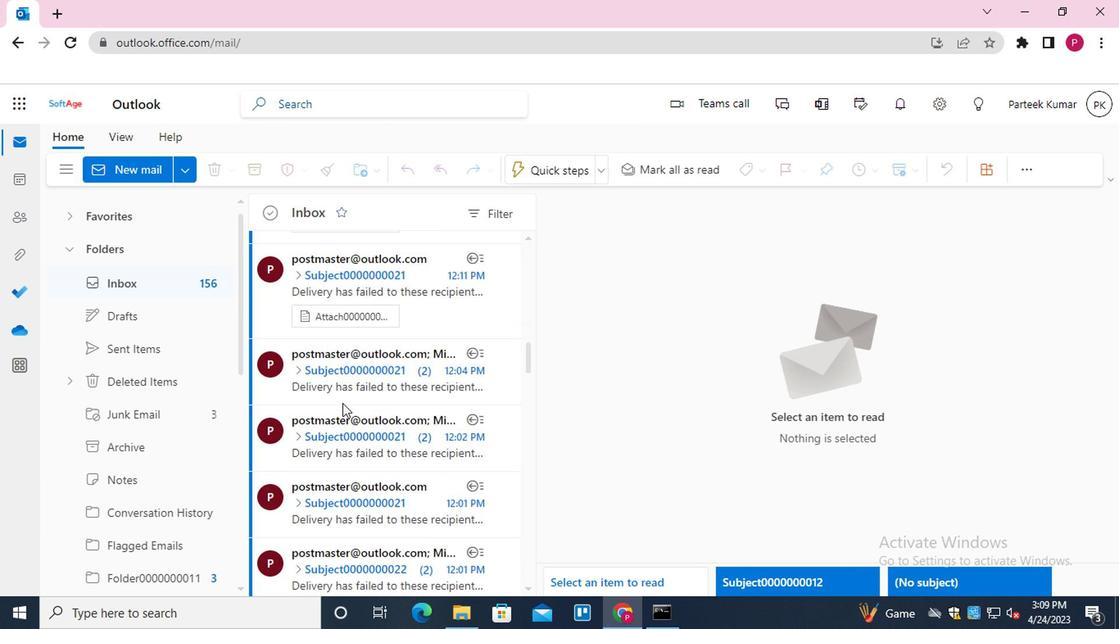 
Action: Mouse moved to (334, 384)
Screenshot: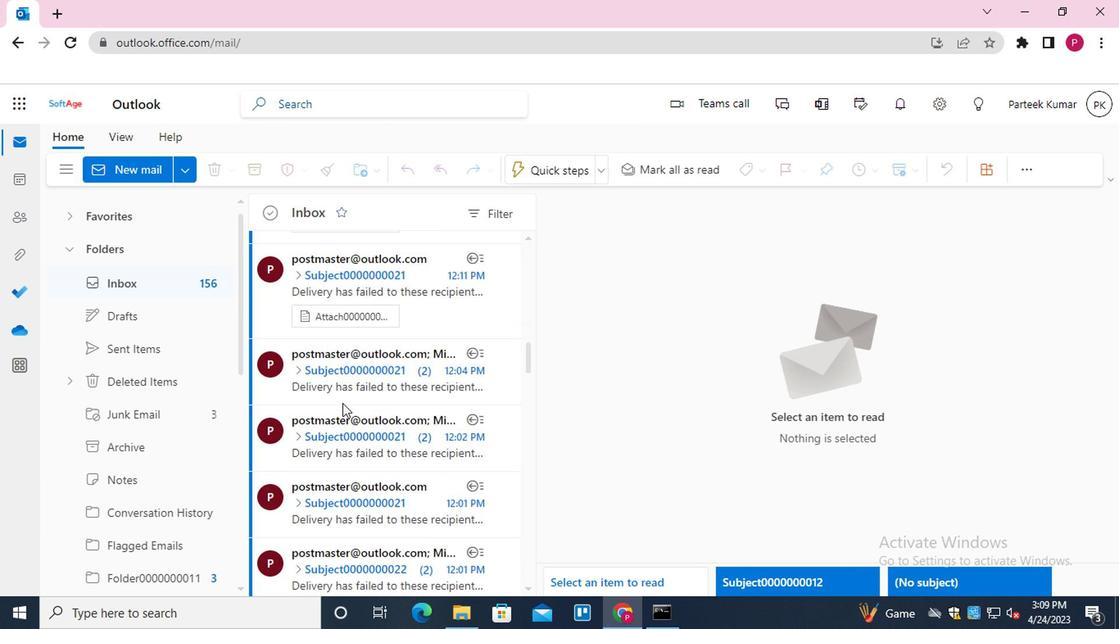 
Action: Mouse scrolled (334, 384) with delta (0, 0)
Screenshot: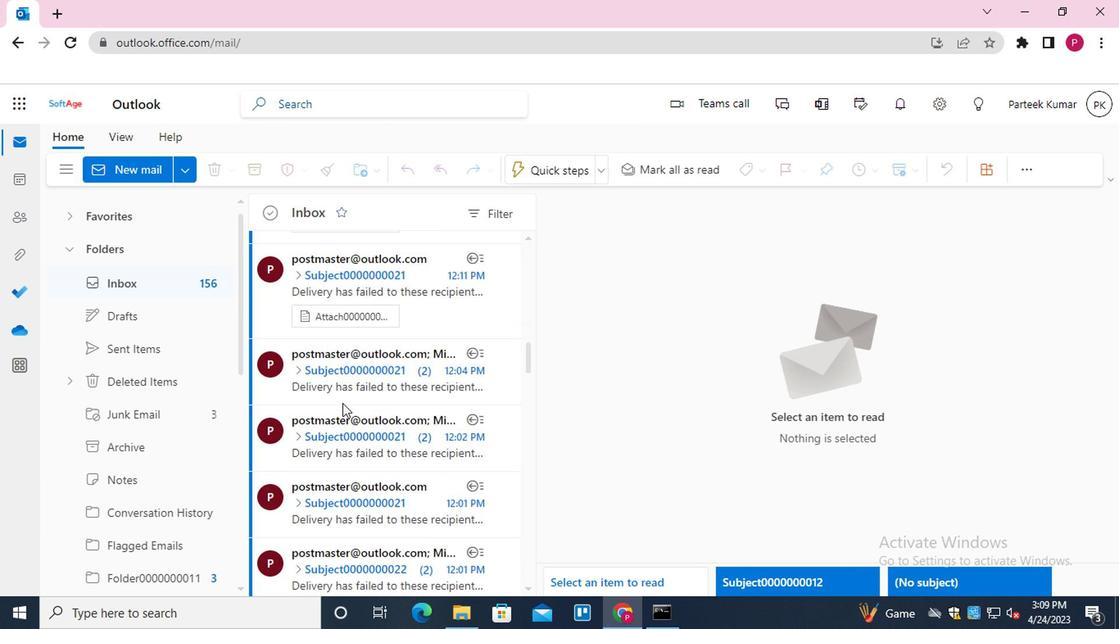 
Action: Mouse moved to (334, 385)
Screenshot: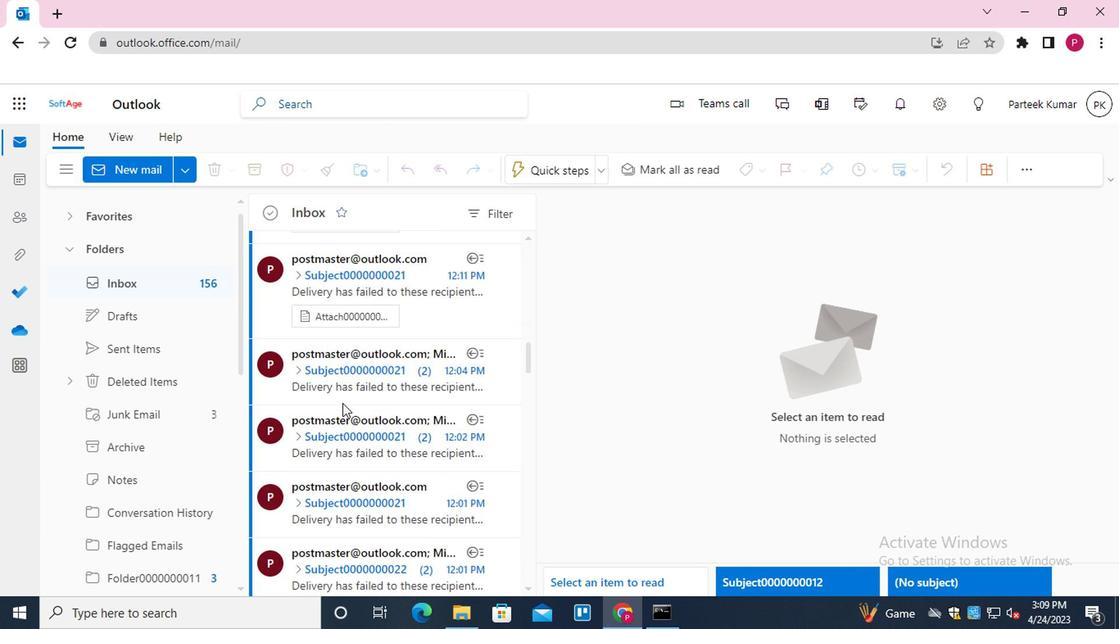 
Action: Mouse scrolled (334, 384) with delta (0, 0)
Screenshot: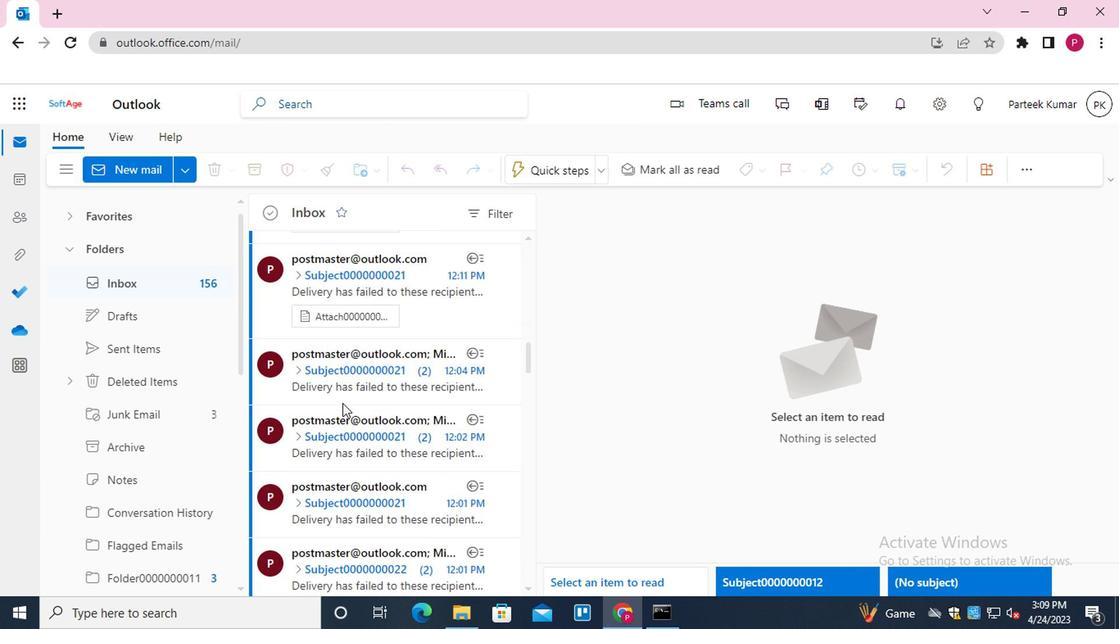 
Action: Mouse moved to (334, 386)
Screenshot: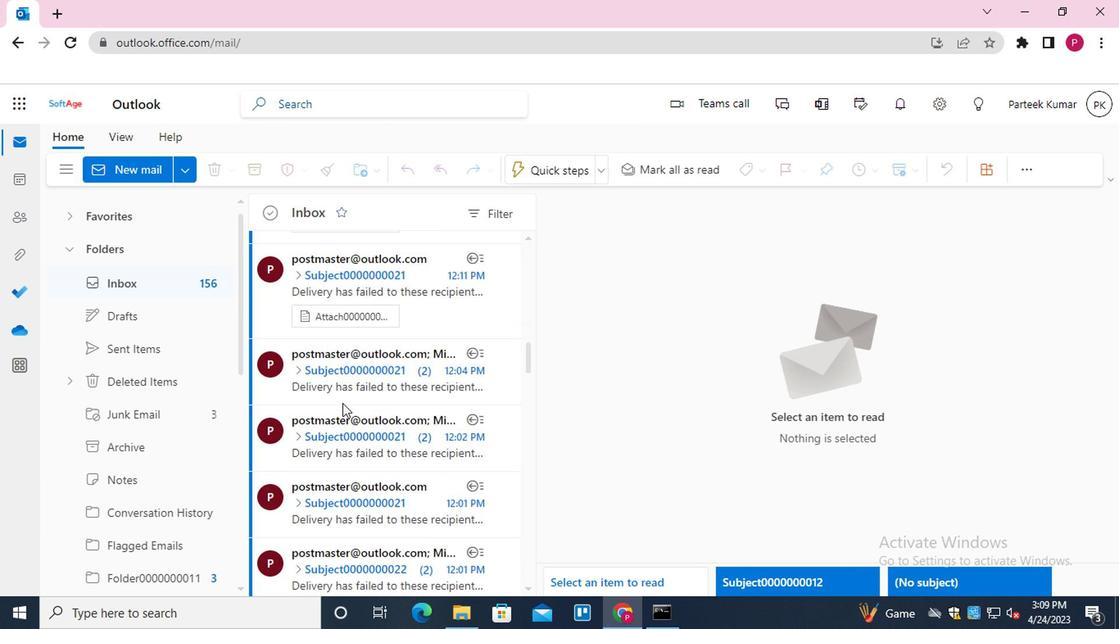 
Action: Mouse scrolled (334, 385) with delta (0, -1)
Screenshot: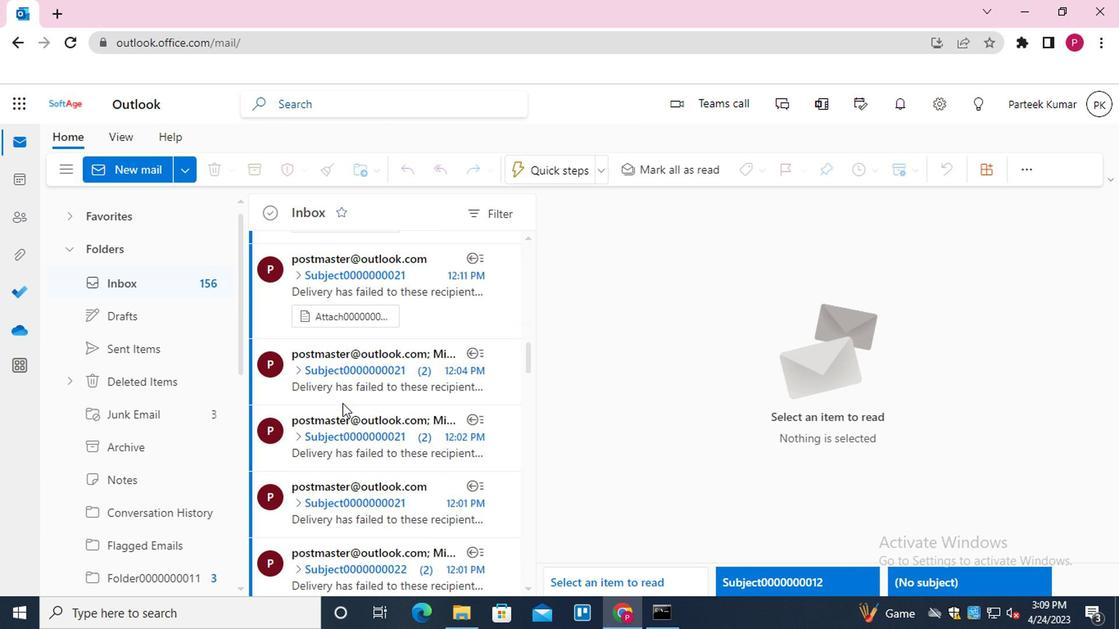 
Action: Mouse moved to (337, 401)
Screenshot: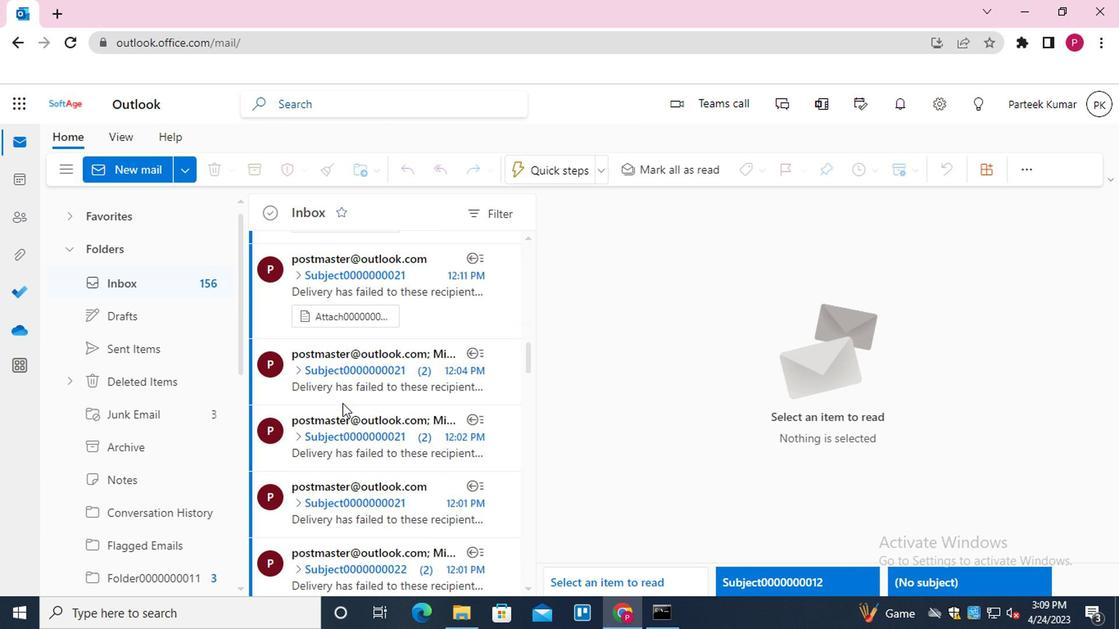 
Action: Mouse scrolled (337, 400) with delta (0, 0)
Screenshot: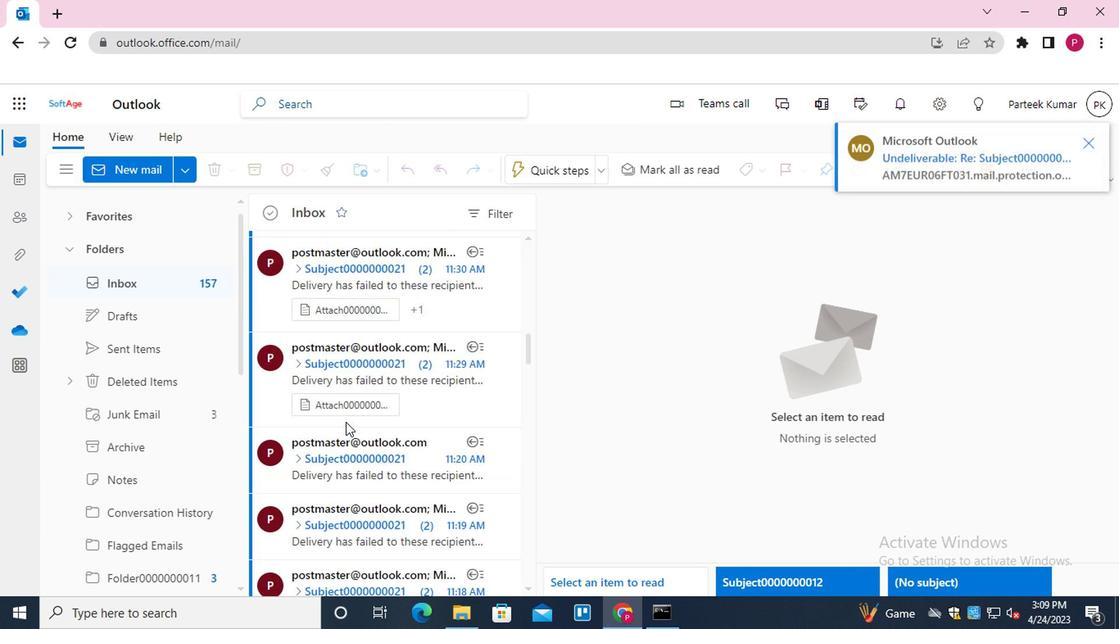 
Action: Mouse scrolled (337, 400) with delta (0, 0)
Screenshot: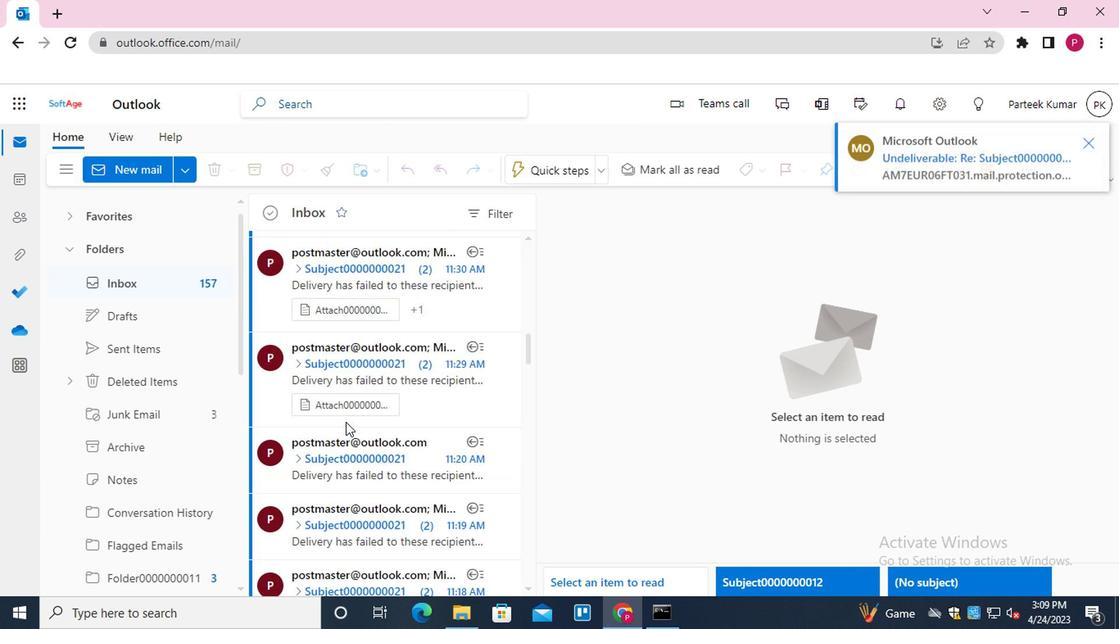 
Action: Mouse scrolled (337, 400) with delta (0, 0)
Screenshot: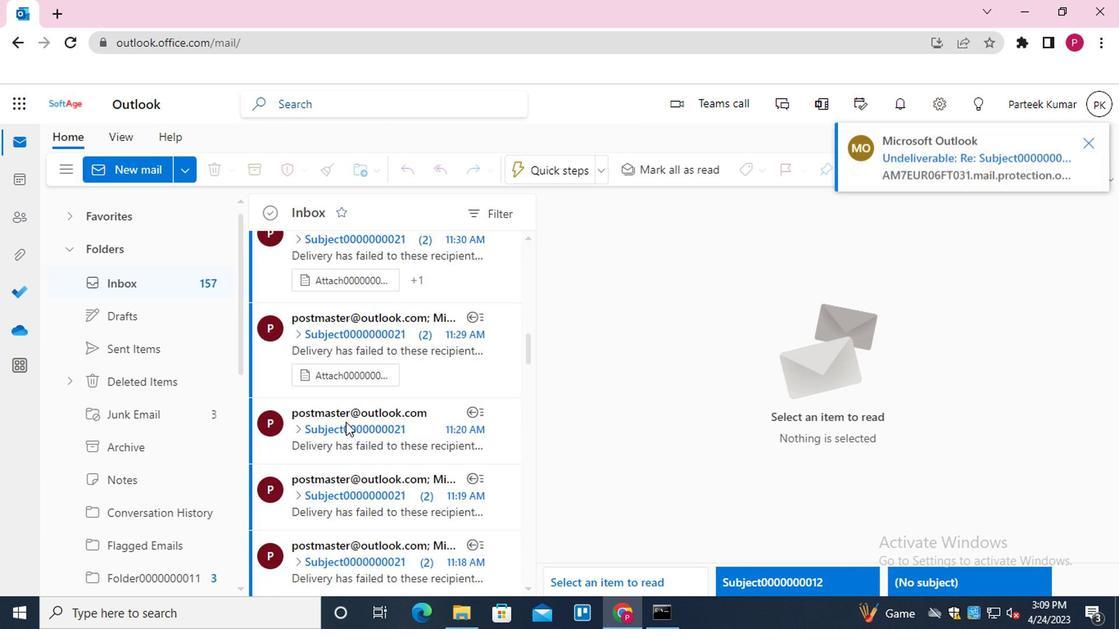 
Action: Mouse scrolled (337, 400) with delta (0, 0)
Screenshot: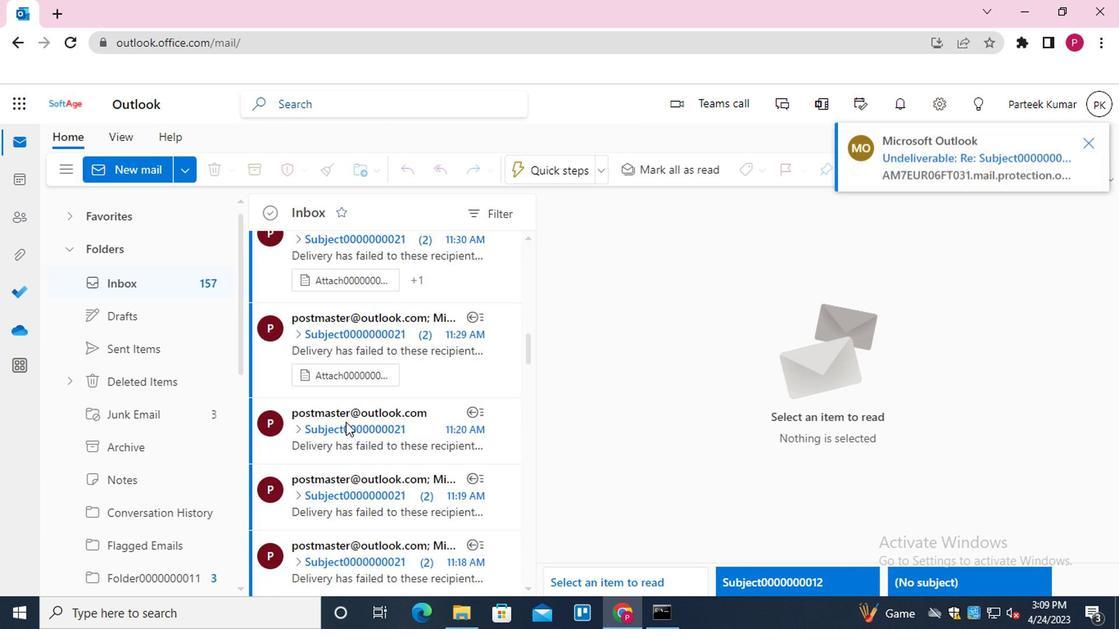 
Action: Mouse scrolled (337, 400) with delta (0, 0)
Screenshot: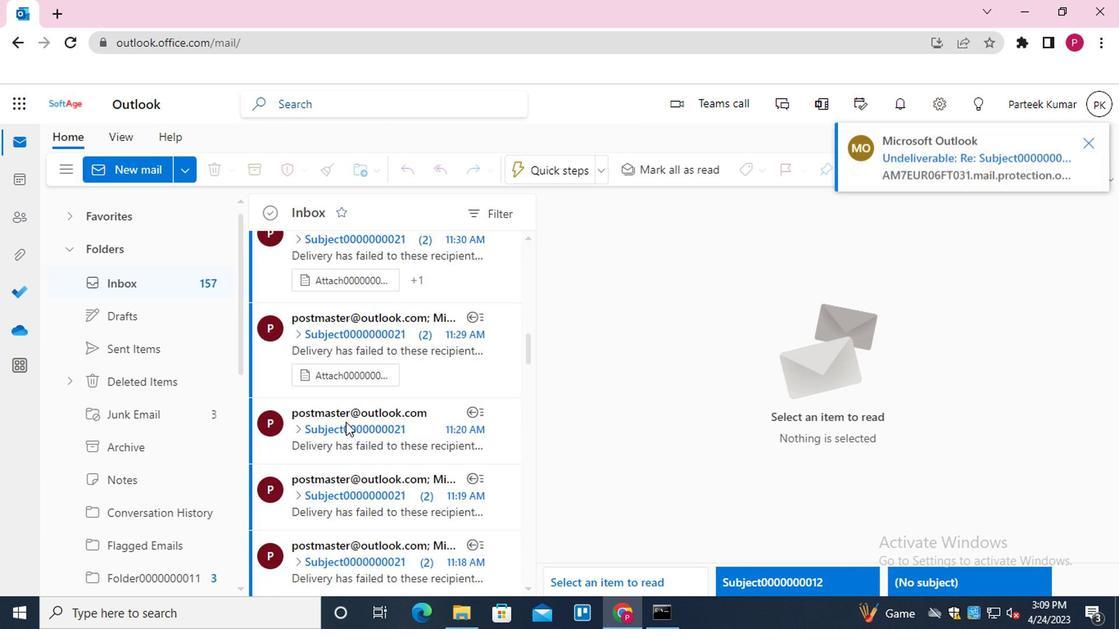 
Action: Mouse scrolled (337, 400) with delta (0, 0)
Screenshot: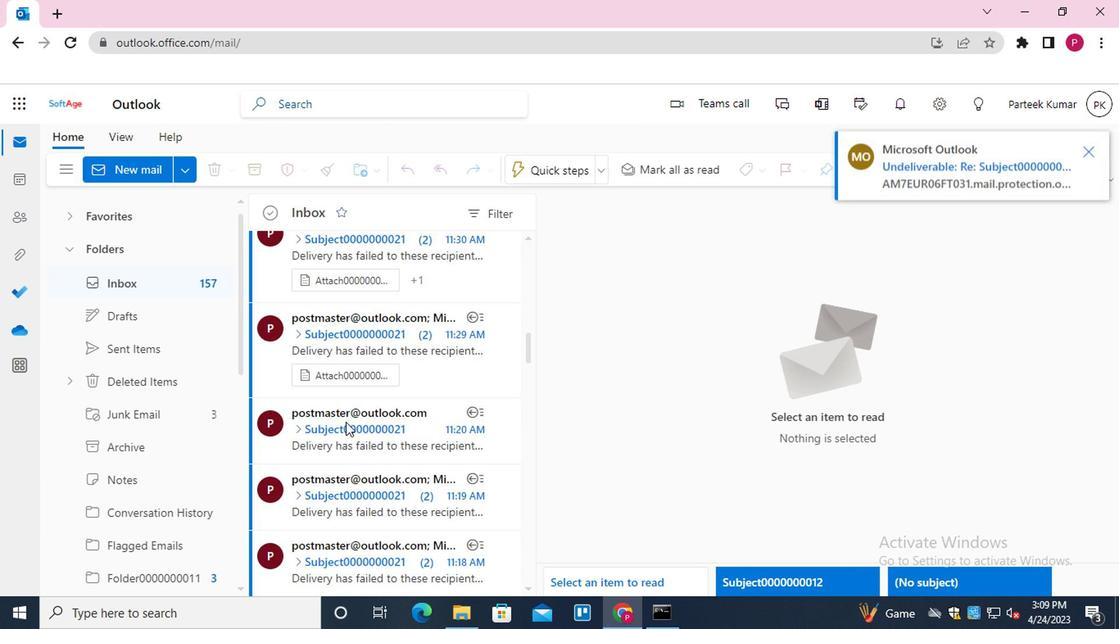 
Action: Mouse scrolled (337, 400) with delta (0, 0)
Screenshot: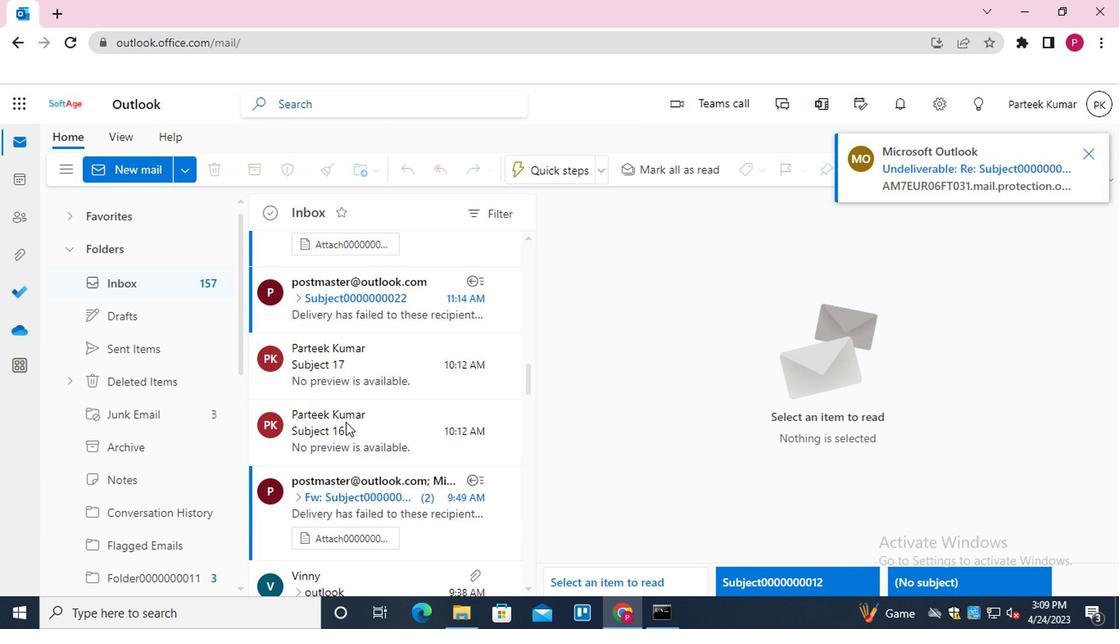 
Action: Mouse scrolled (337, 400) with delta (0, 0)
Screenshot: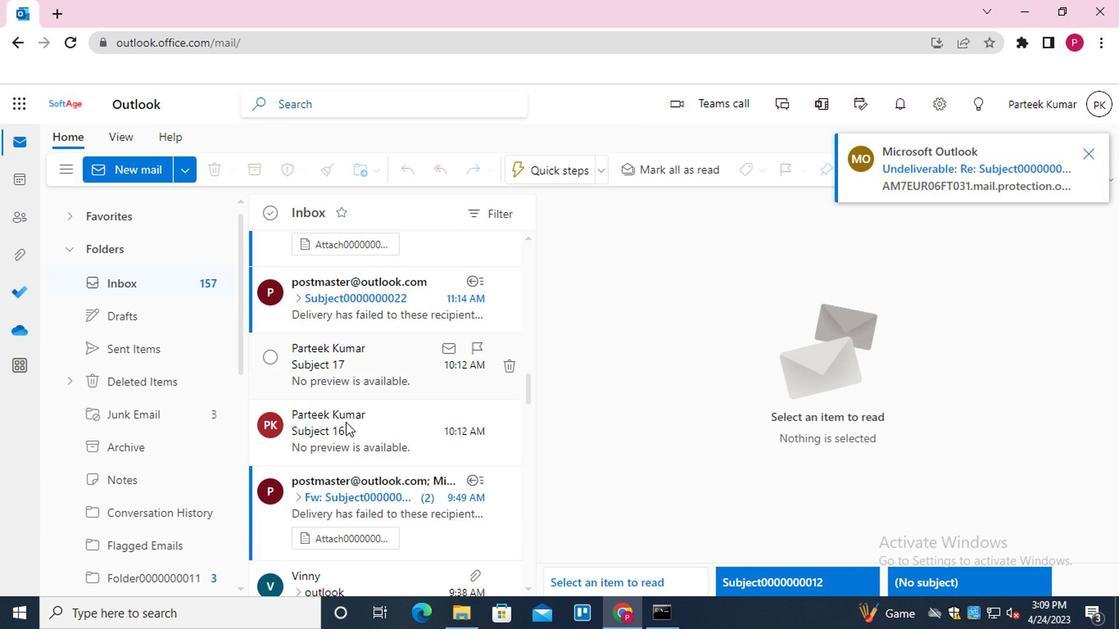 
Action: Mouse scrolled (337, 400) with delta (0, 0)
Screenshot: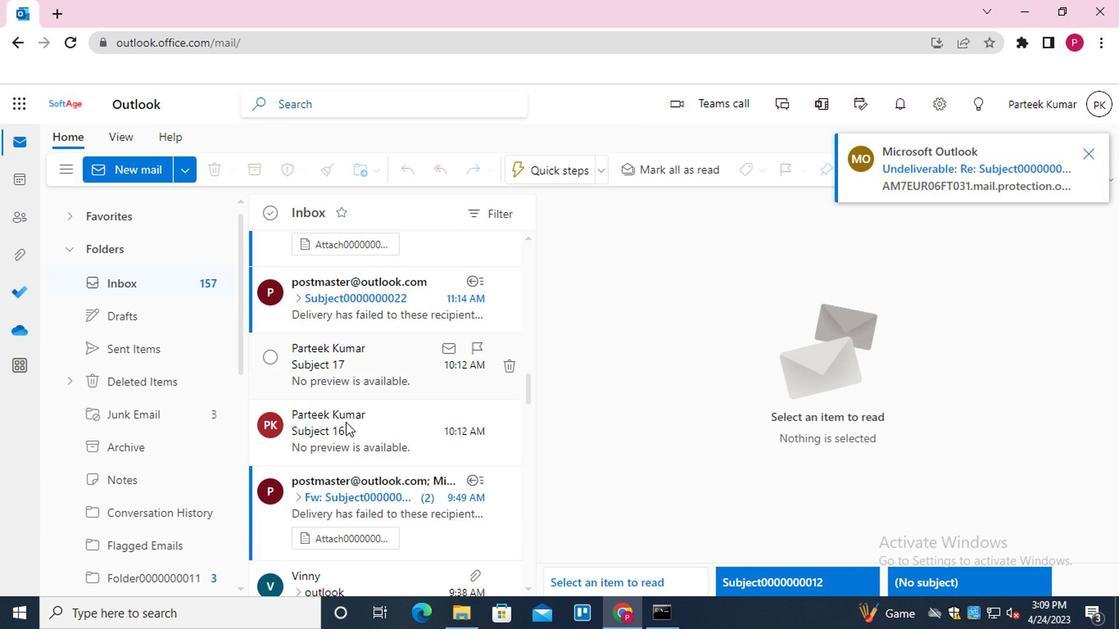 
Action: Mouse scrolled (337, 400) with delta (0, 0)
Screenshot: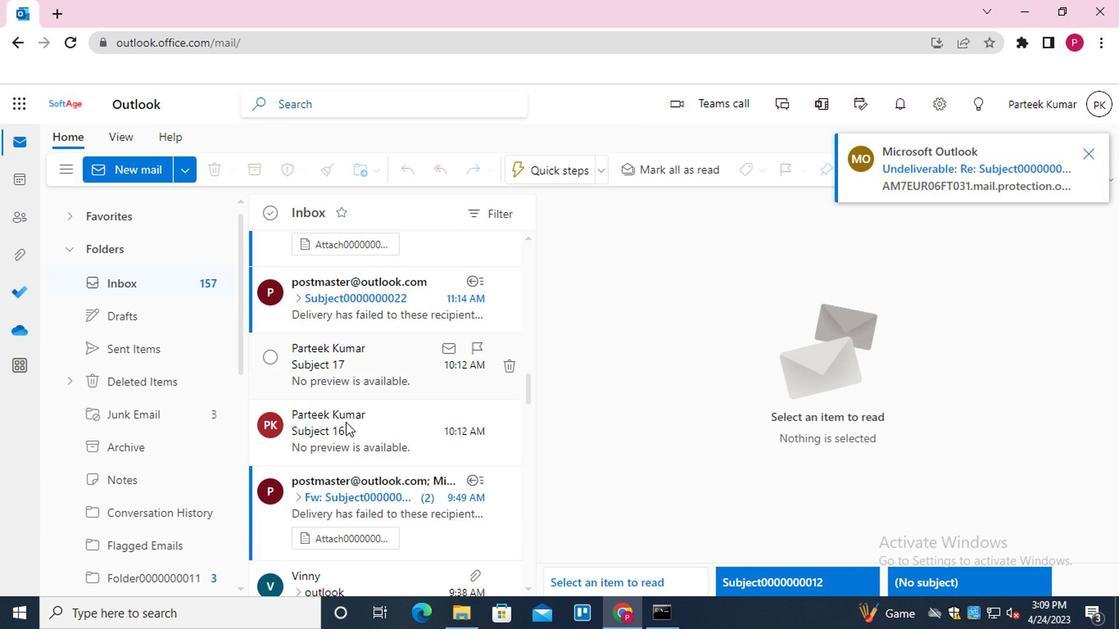 
Action: Mouse scrolled (337, 400) with delta (0, 0)
Screenshot: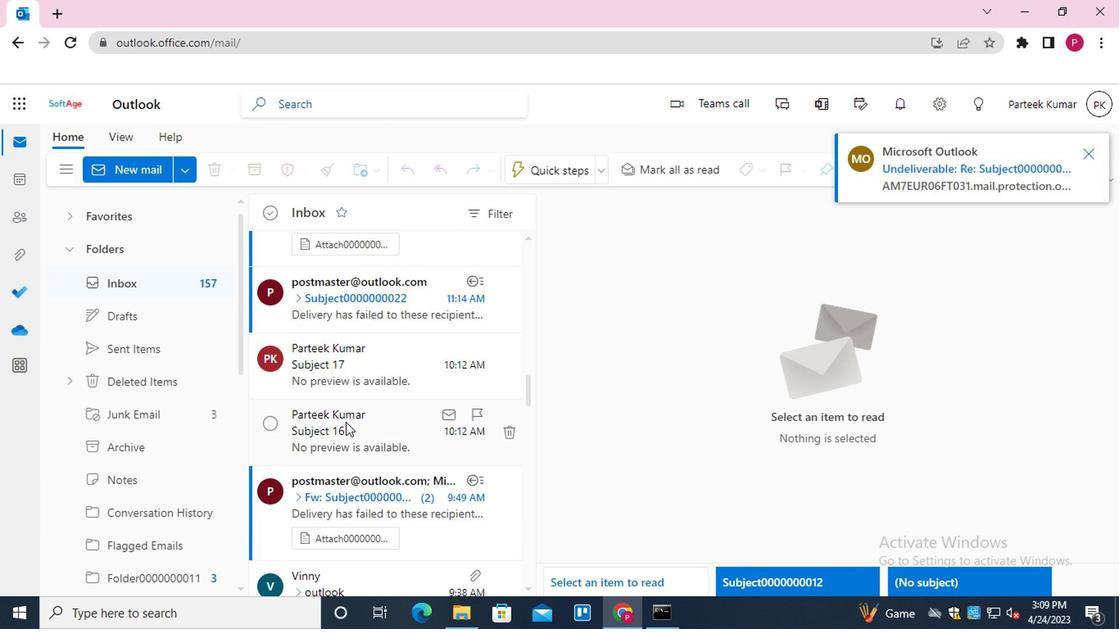 
Action: Mouse scrolled (337, 400) with delta (0, 0)
Screenshot: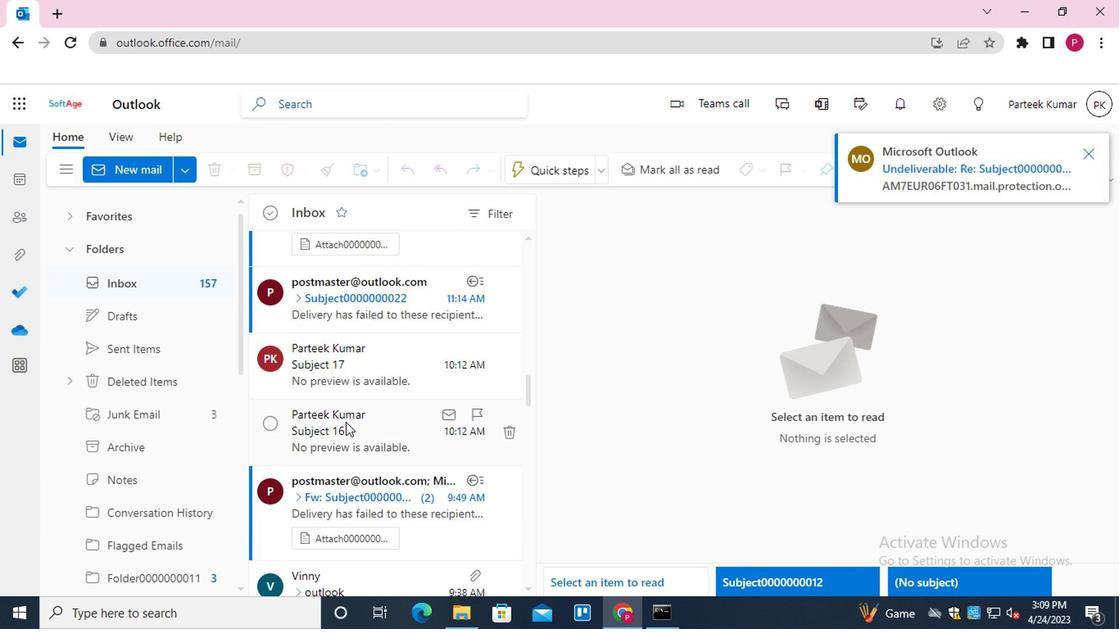 
Action: Mouse scrolled (337, 402) with delta (0, 1)
Screenshot: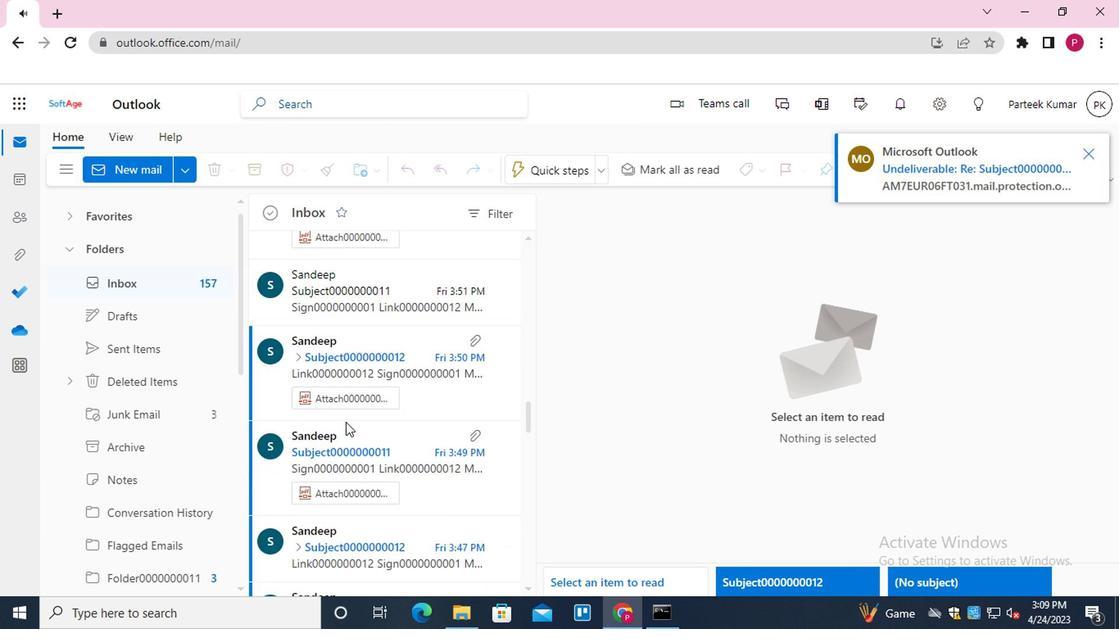 
Action: Mouse scrolled (337, 402) with delta (0, 1)
Screenshot: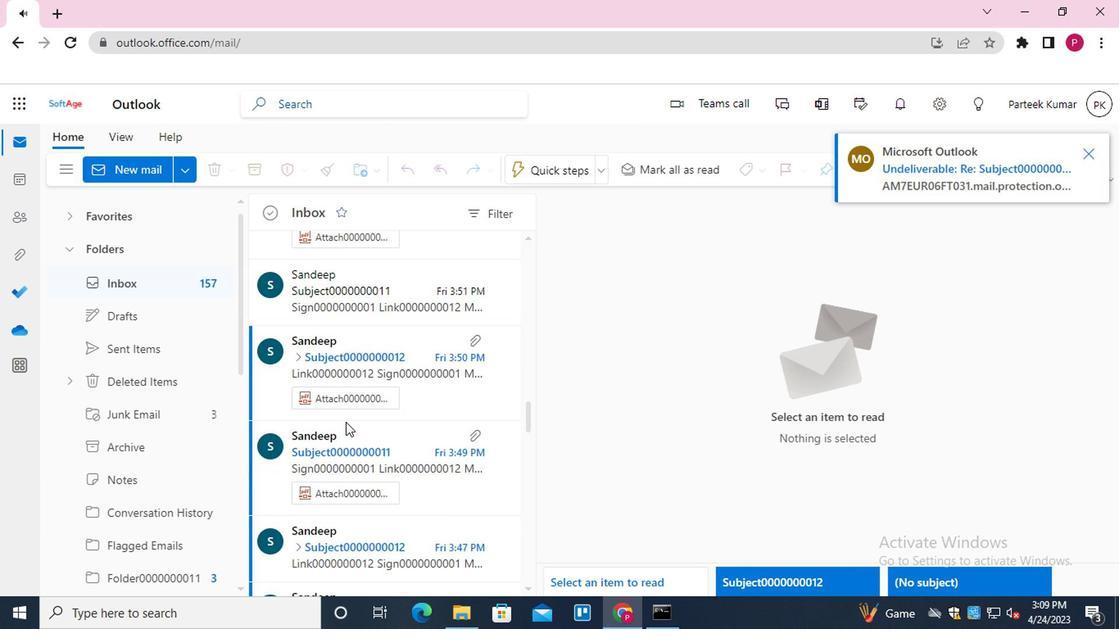 
Action: Mouse scrolled (337, 402) with delta (0, 1)
Screenshot: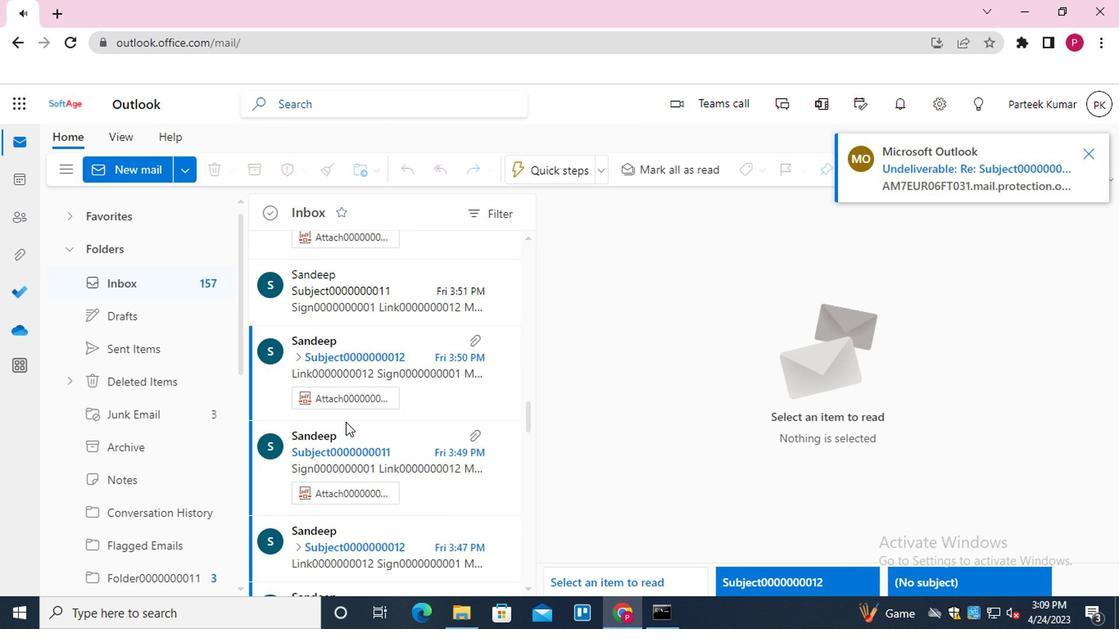 
Action: Mouse moved to (341, 429)
Screenshot: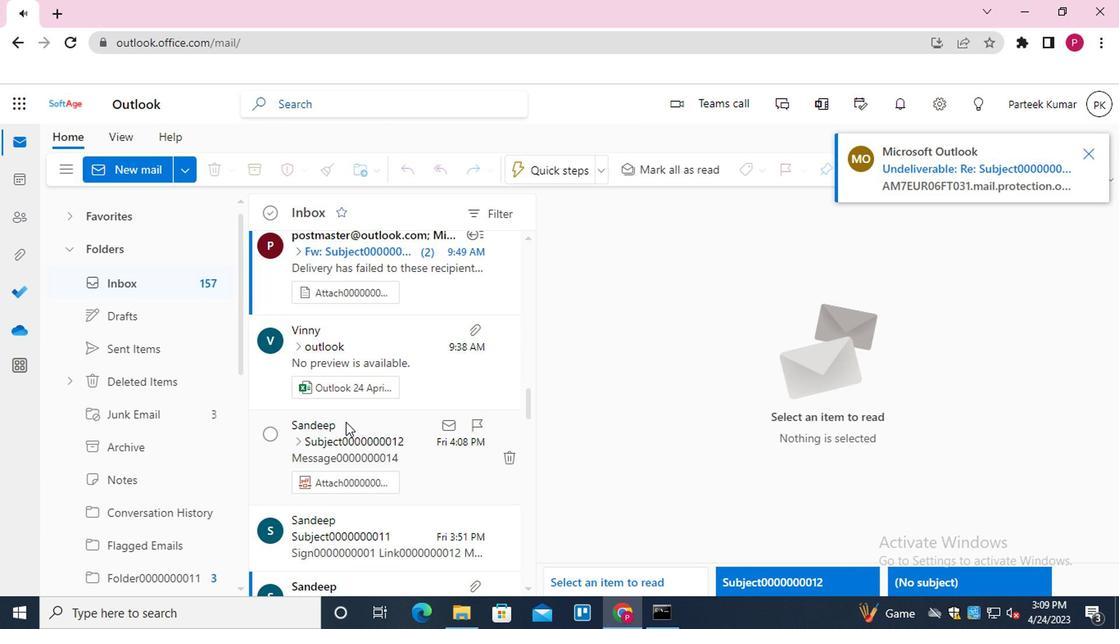 
Action: Mouse pressed left at (341, 429)
Screenshot: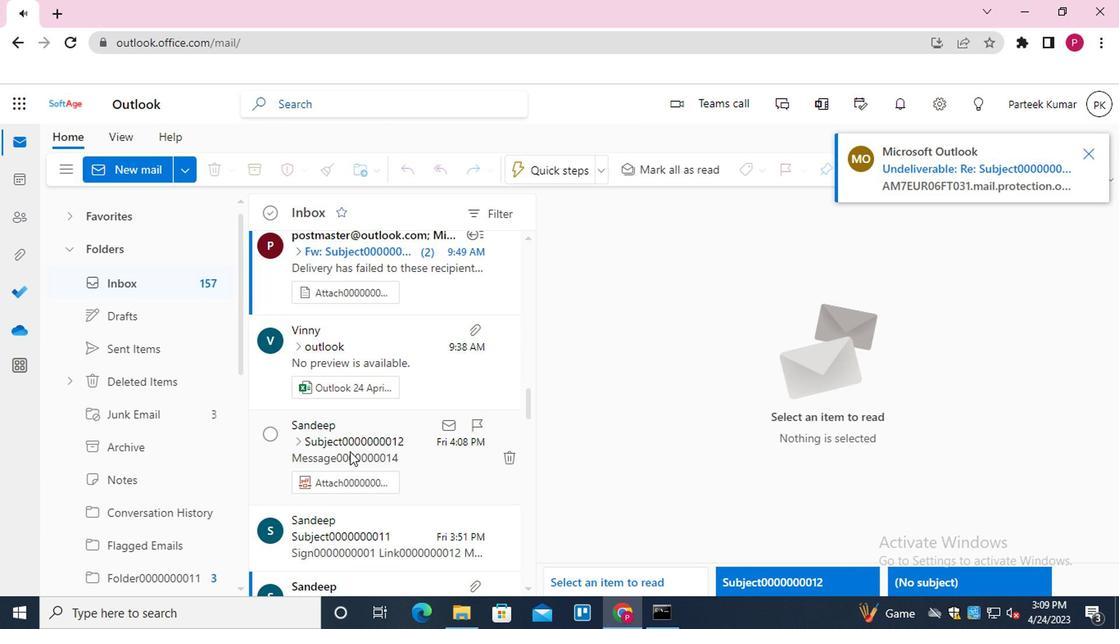 
Action: Mouse moved to (966, 263)
Screenshot: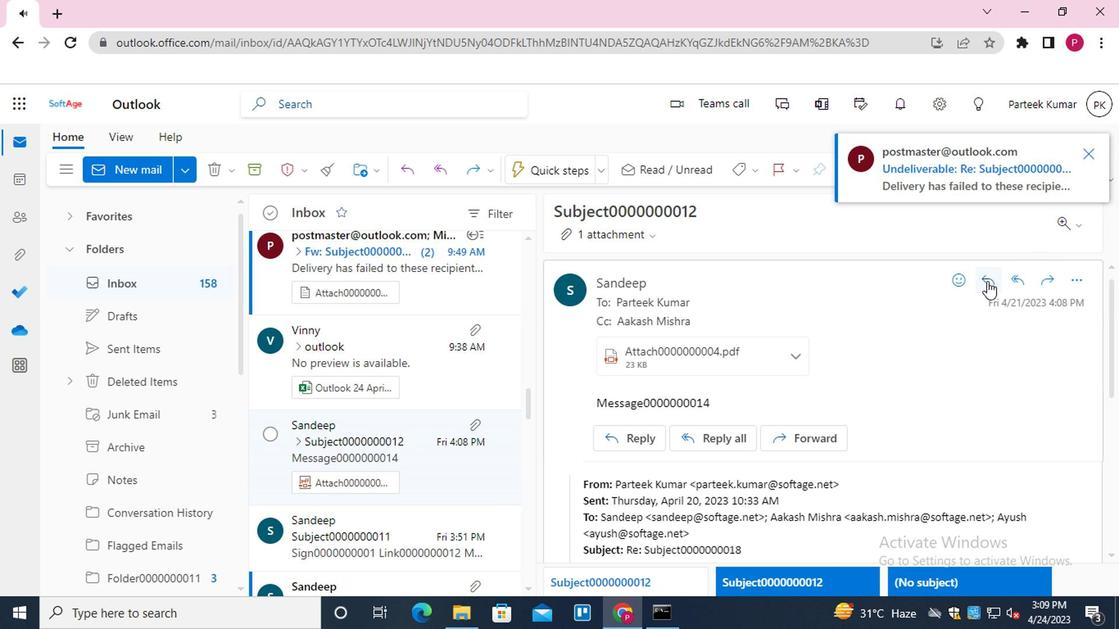 
Action: Mouse pressed left at (966, 263)
Screenshot: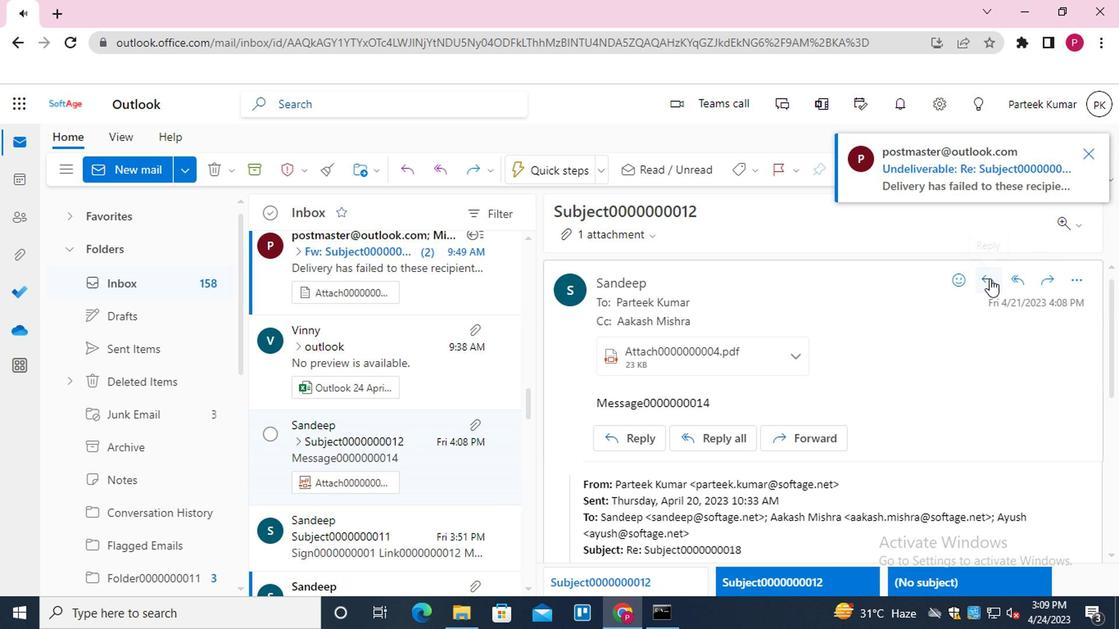 
Action: Mouse moved to (544, 458)
Screenshot: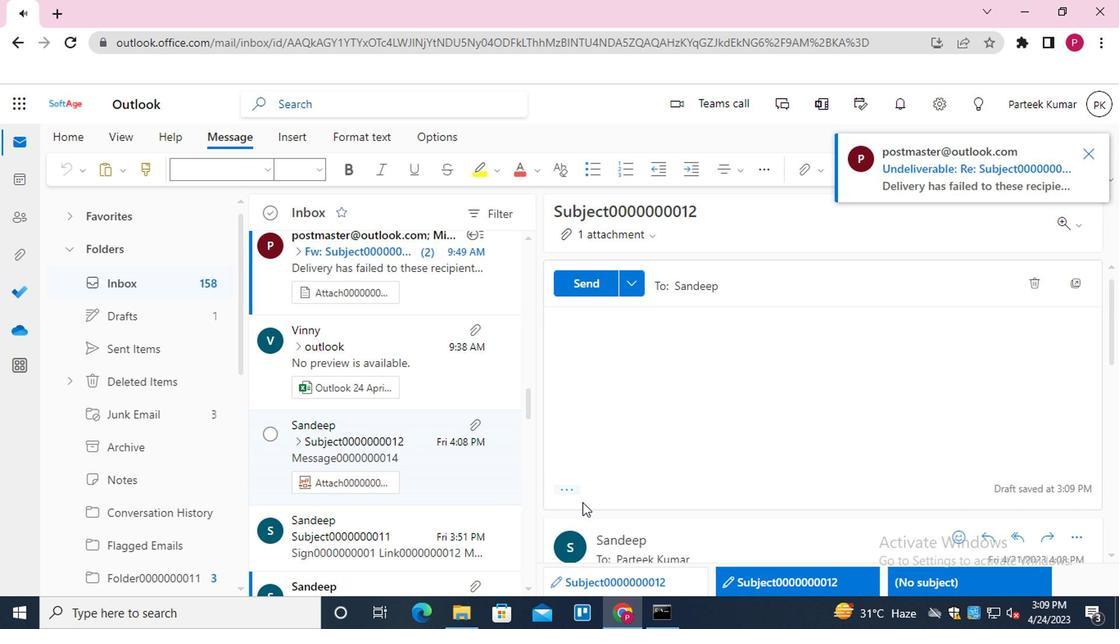 
Action: Mouse pressed left at (544, 458)
Screenshot: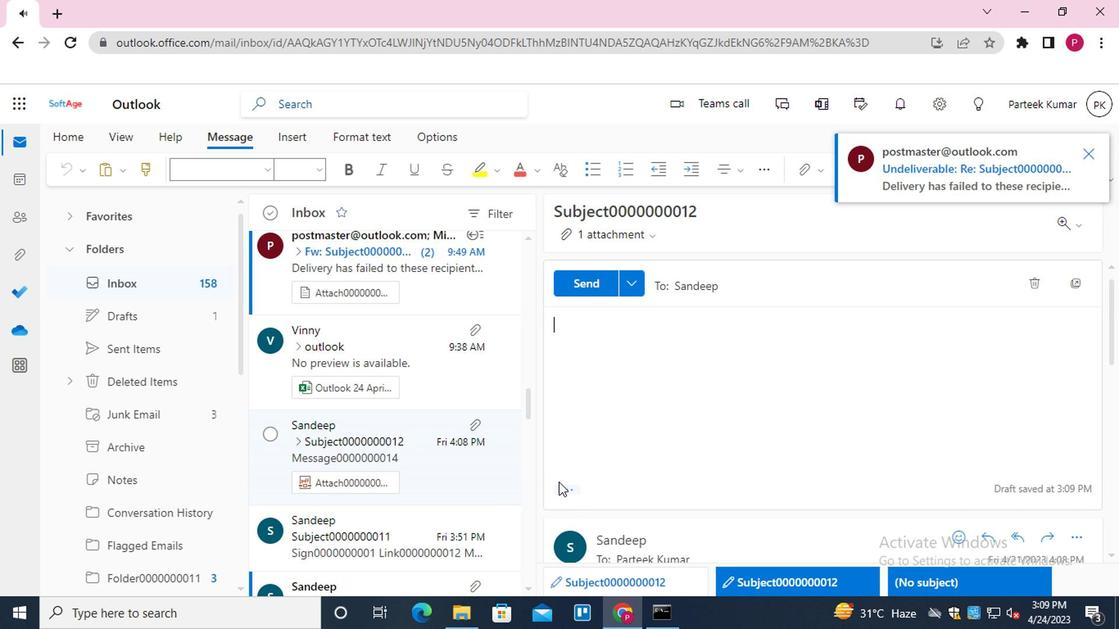 
Action: Mouse moved to (548, 470)
Screenshot: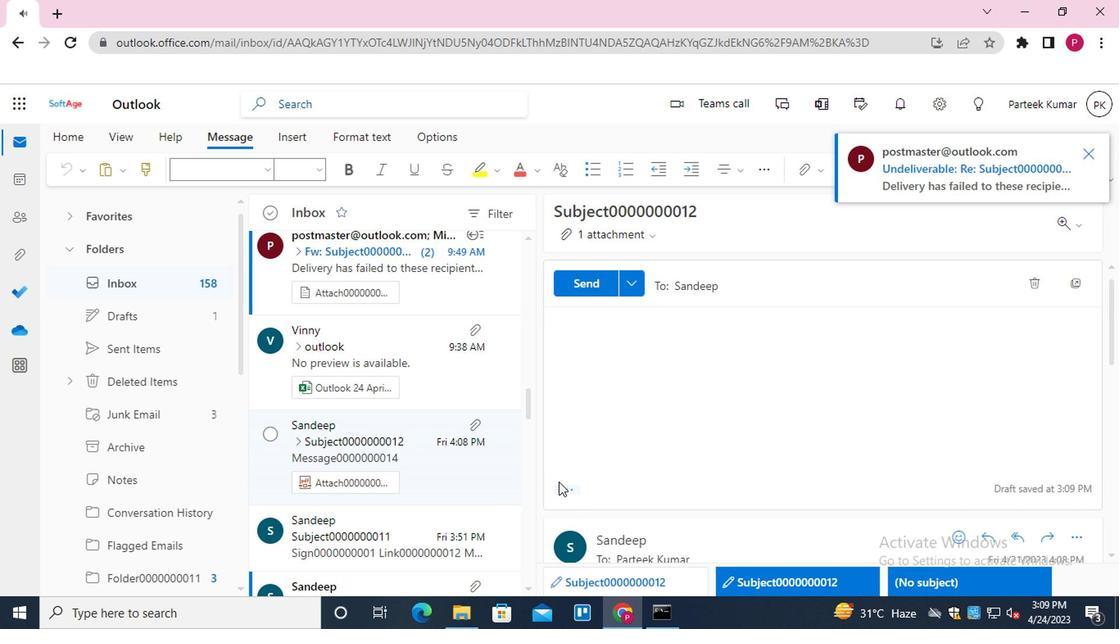 
Action: Mouse pressed left at (548, 470)
Screenshot: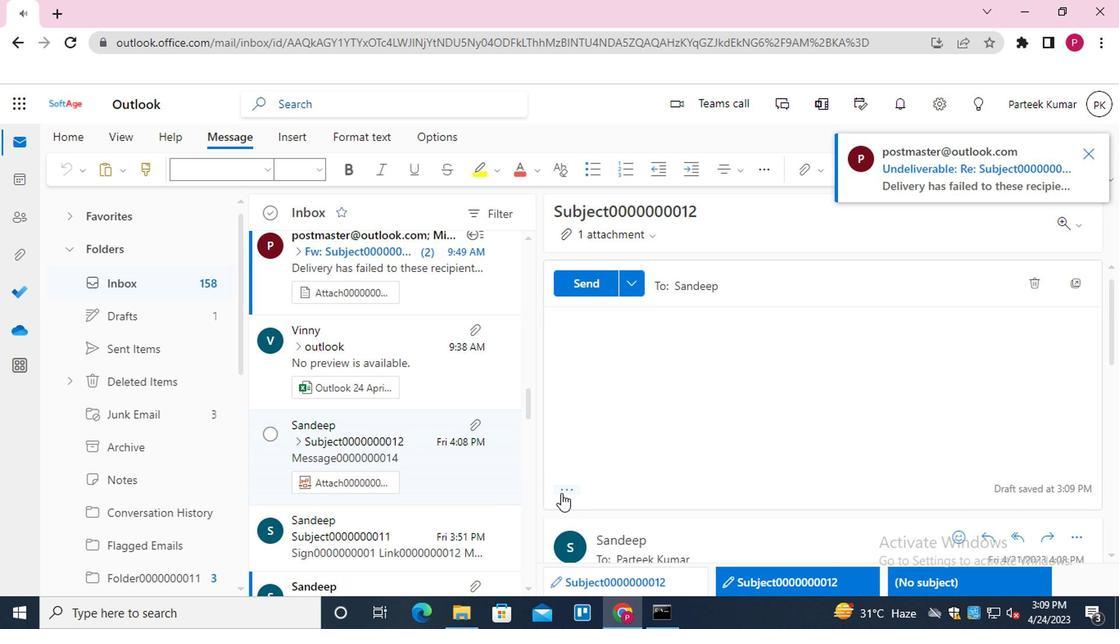 
Action: Mouse moved to (822, 158)
Screenshot: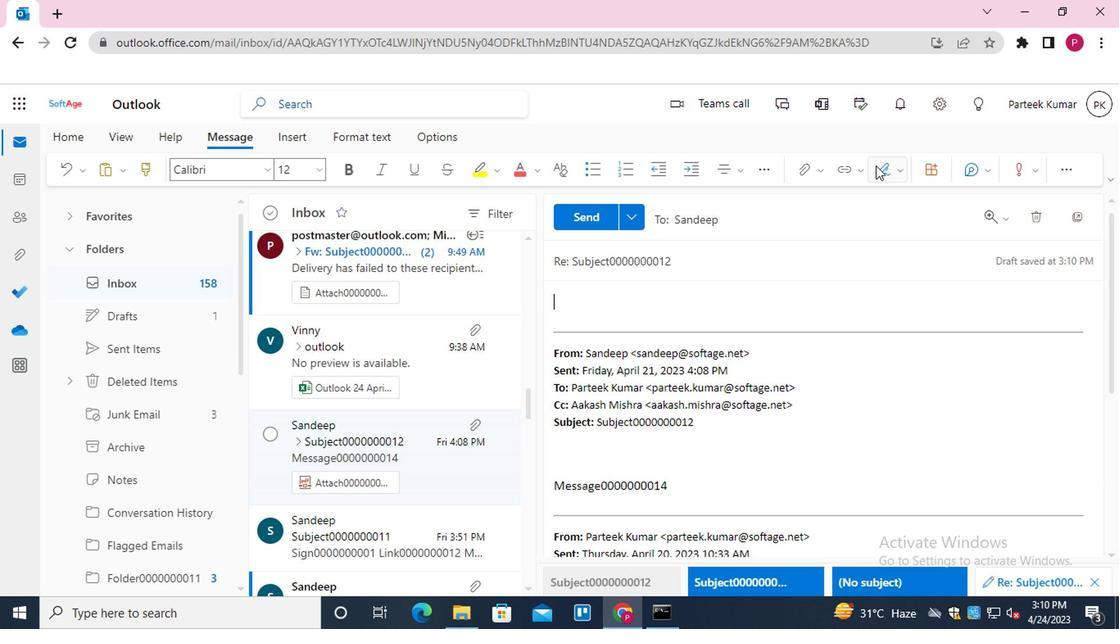 
Action: Mouse pressed left at (822, 158)
Screenshot: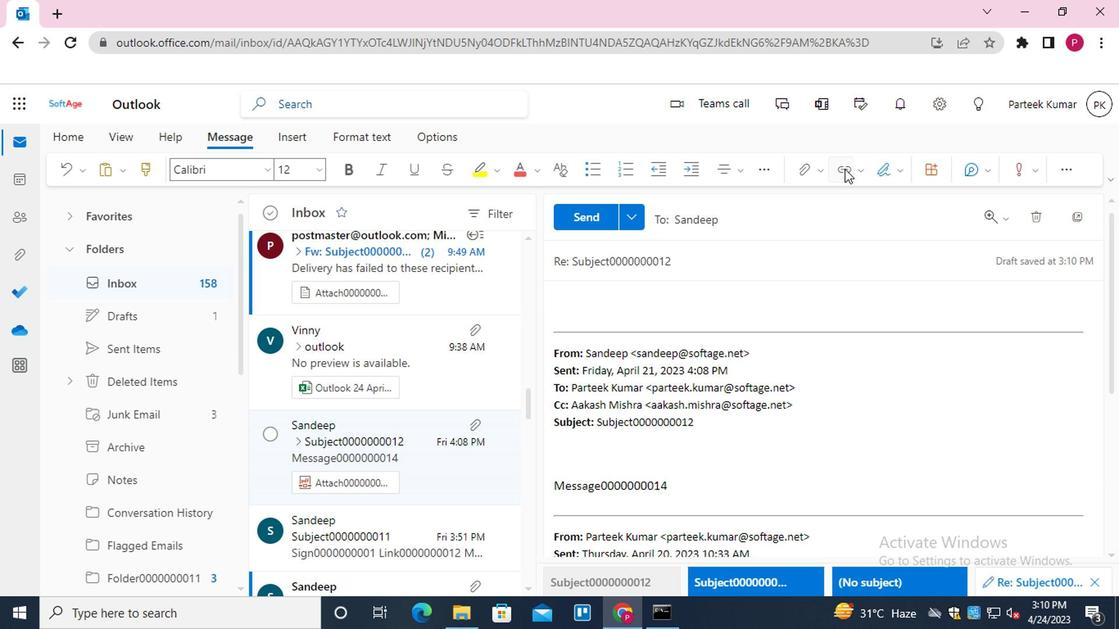 
Action: Mouse moved to (518, 303)
Screenshot: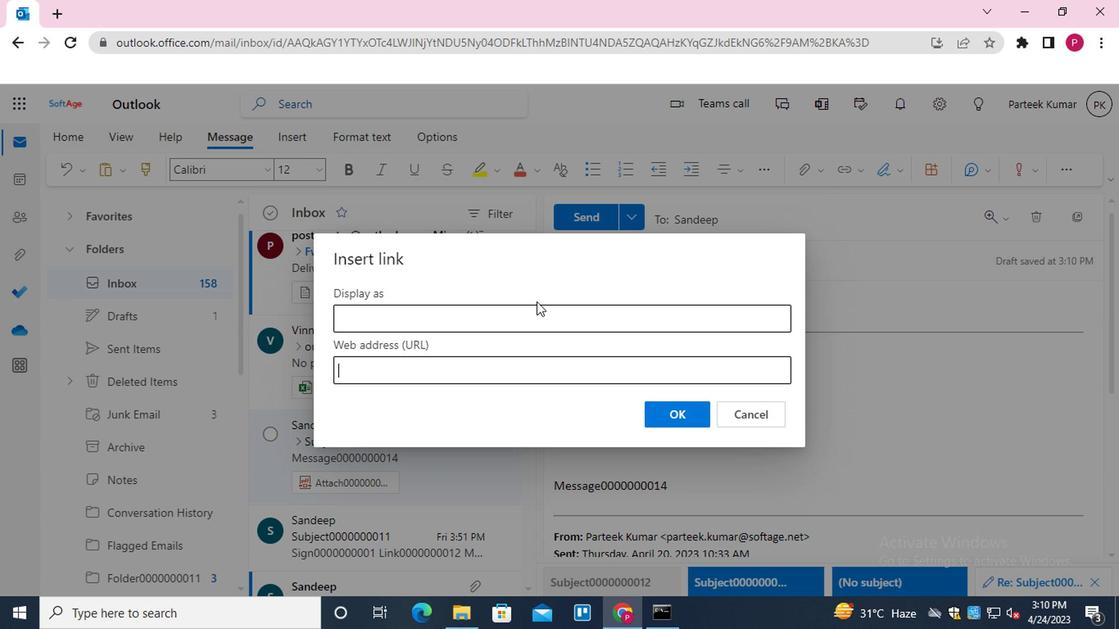
Action: Mouse pressed left at (518, 303)
Screenshot: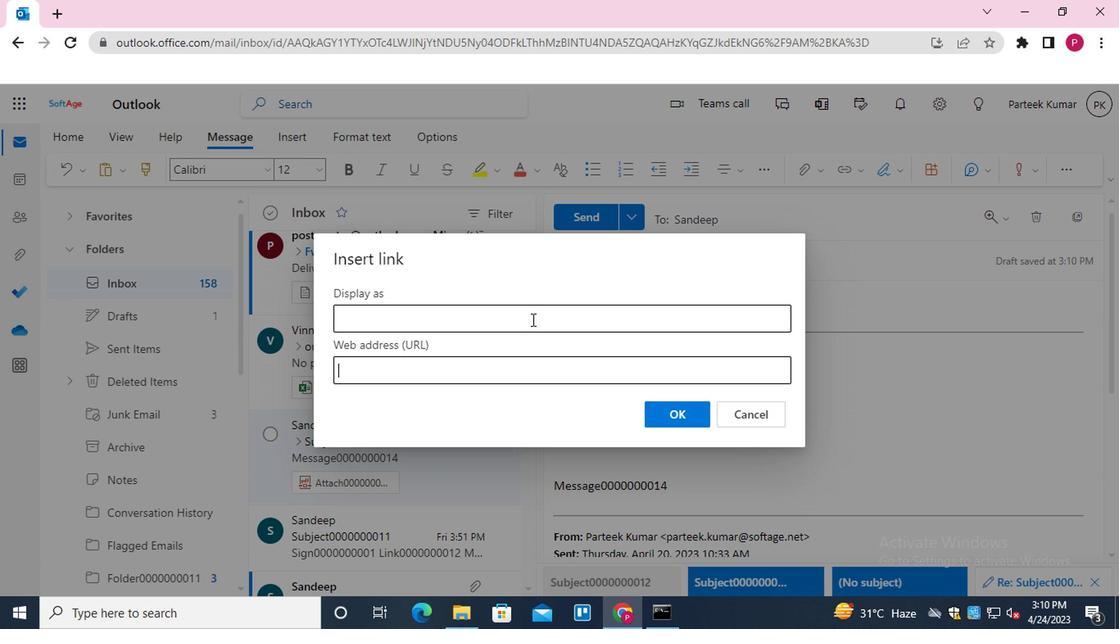 
Action: Key pressed <Key.shift_r>LINK00000000023
Screenshot: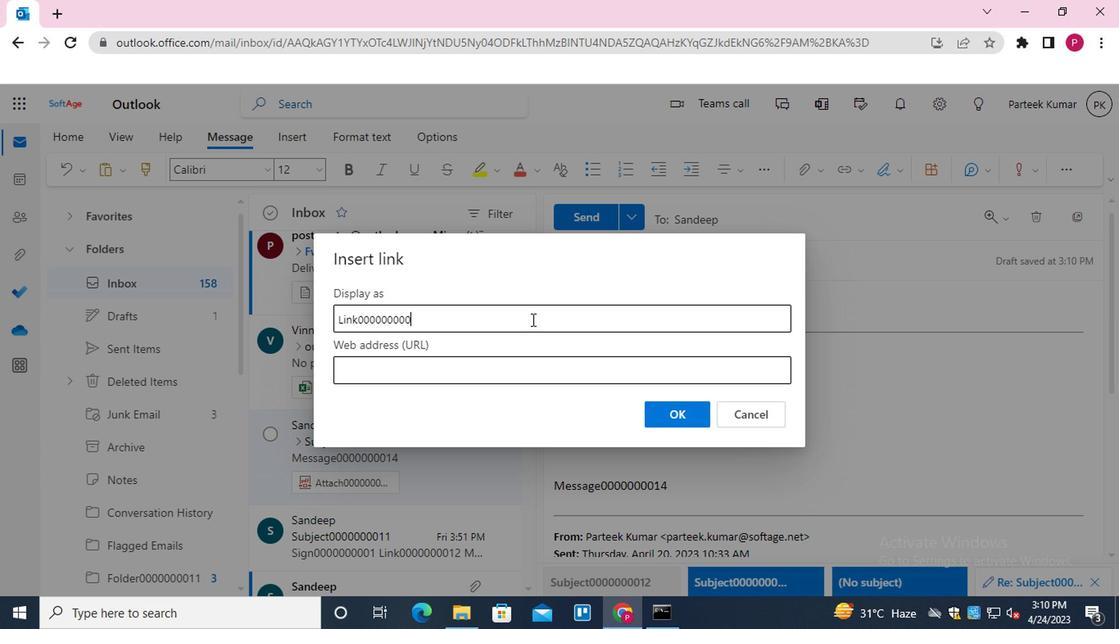 
Action: Mouse moved to (507, 349)
Screenshot: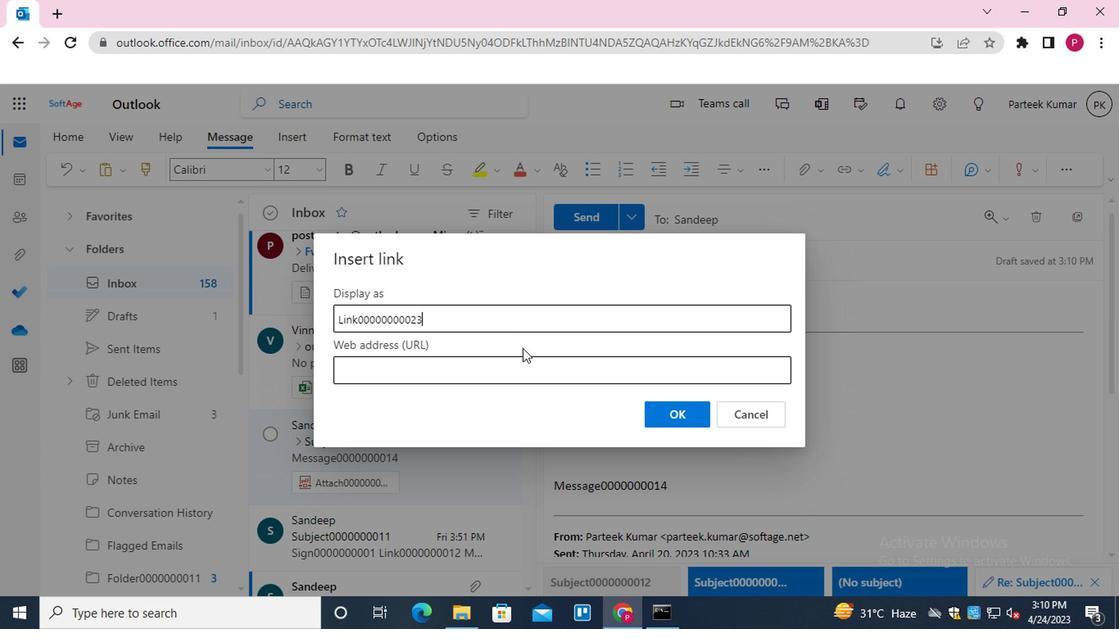 
Action: Mouse pressed left at (507, 349)
Screenshot: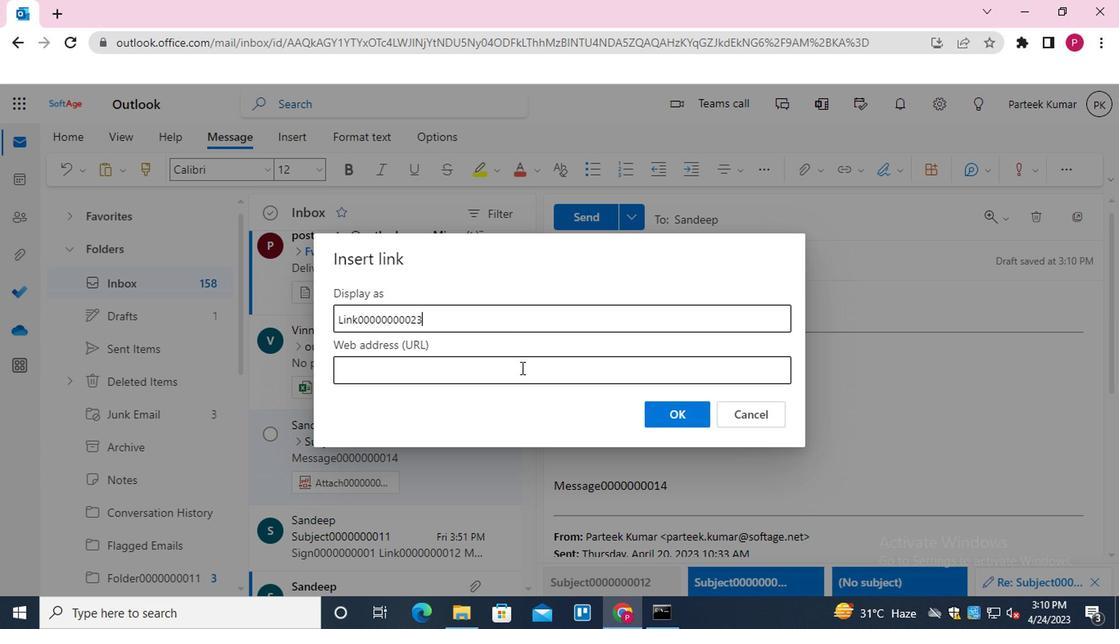 
Action: Key pressed <Key.shift_r>LIMK0000000023
Screenshot: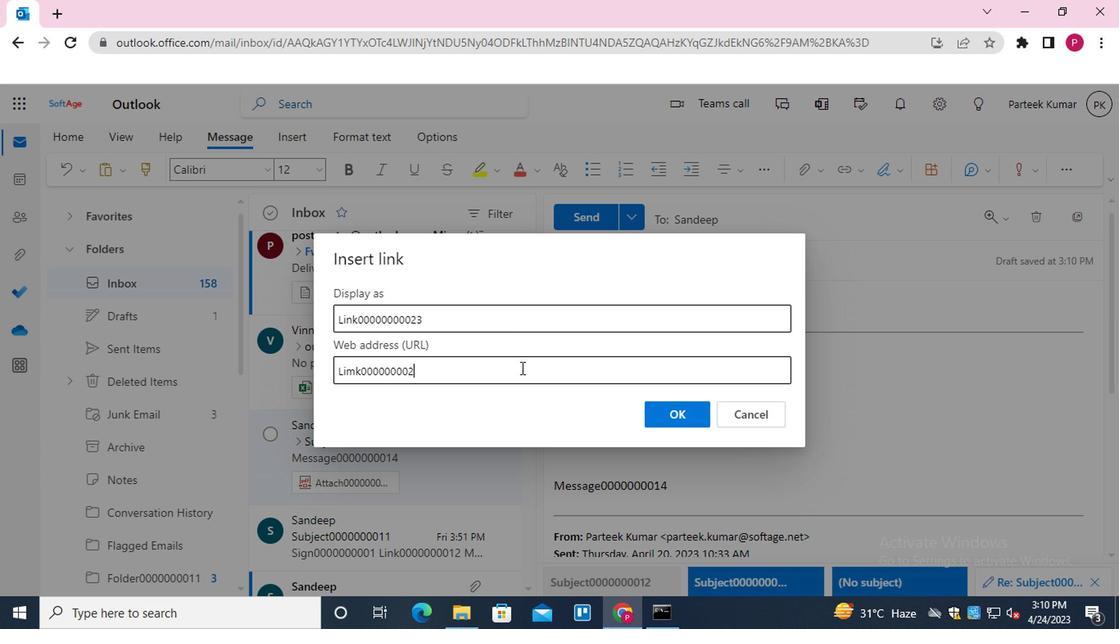 
Action: Mouse moved to (638, 394)
Screenshot: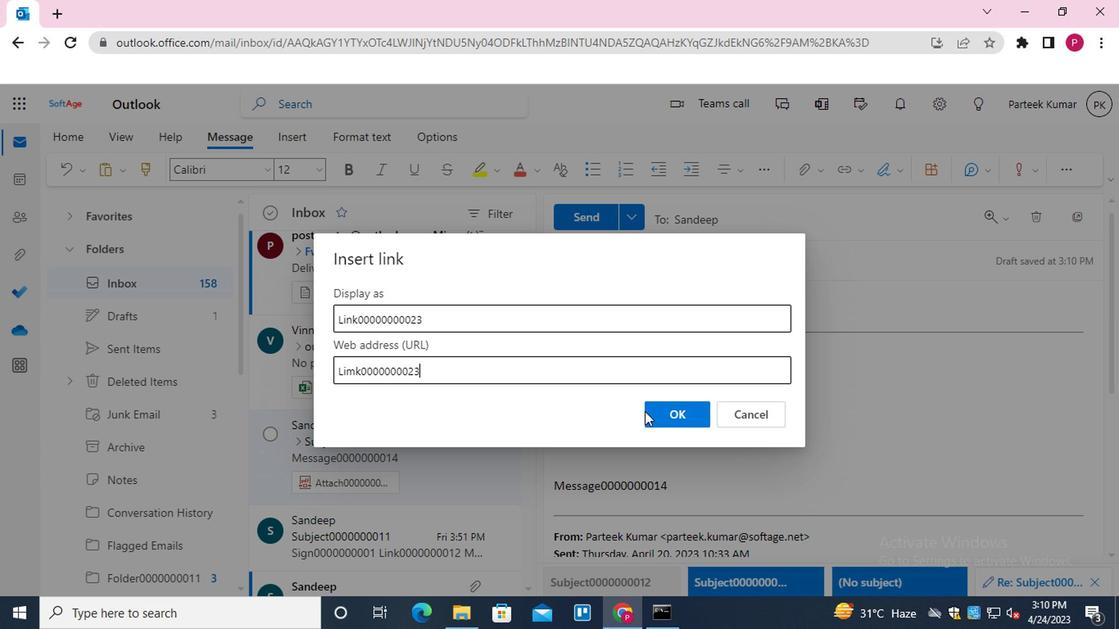 
Action: Mouse pressed left at (638, 394)
Screenshot: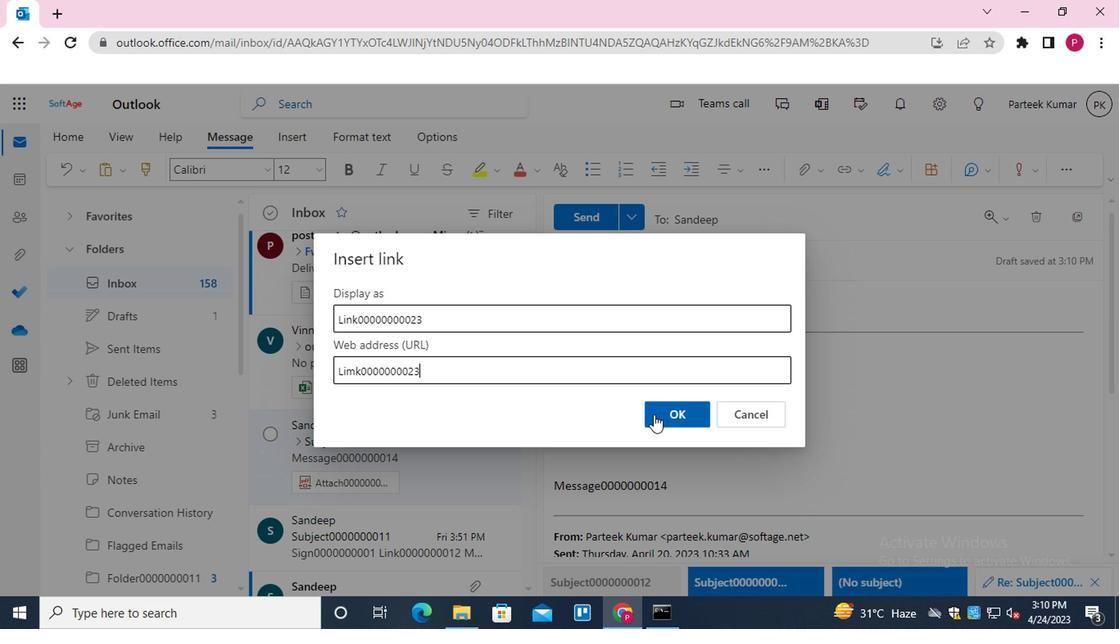 
Action: Mouse moved to (720, 246)
Screenshot: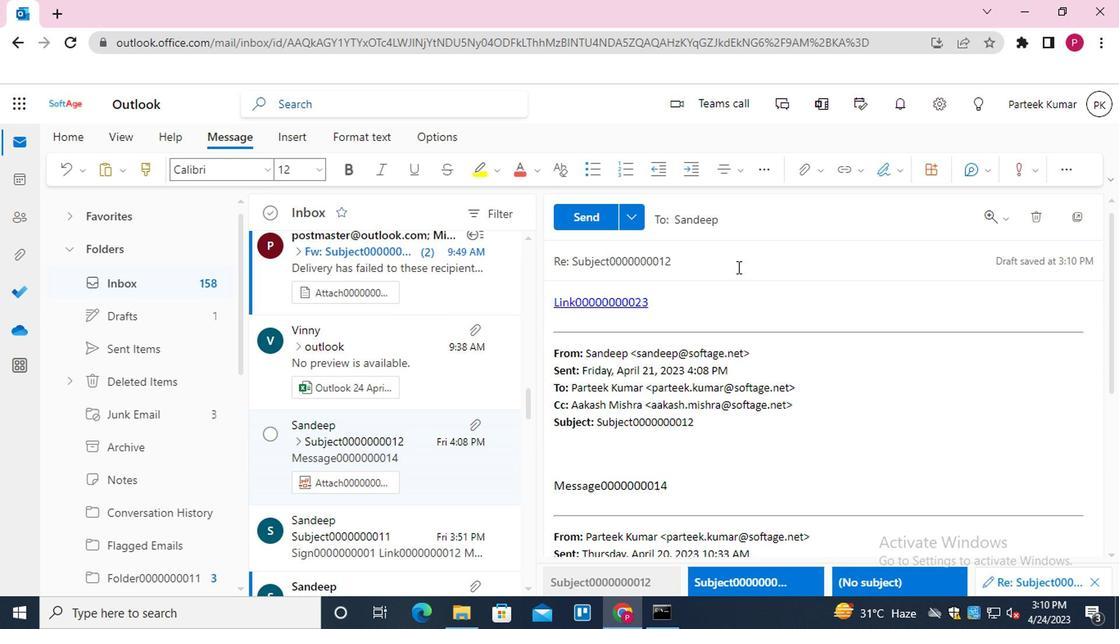 
Action: Mouse pressed left at (720, 246)
Screenshot: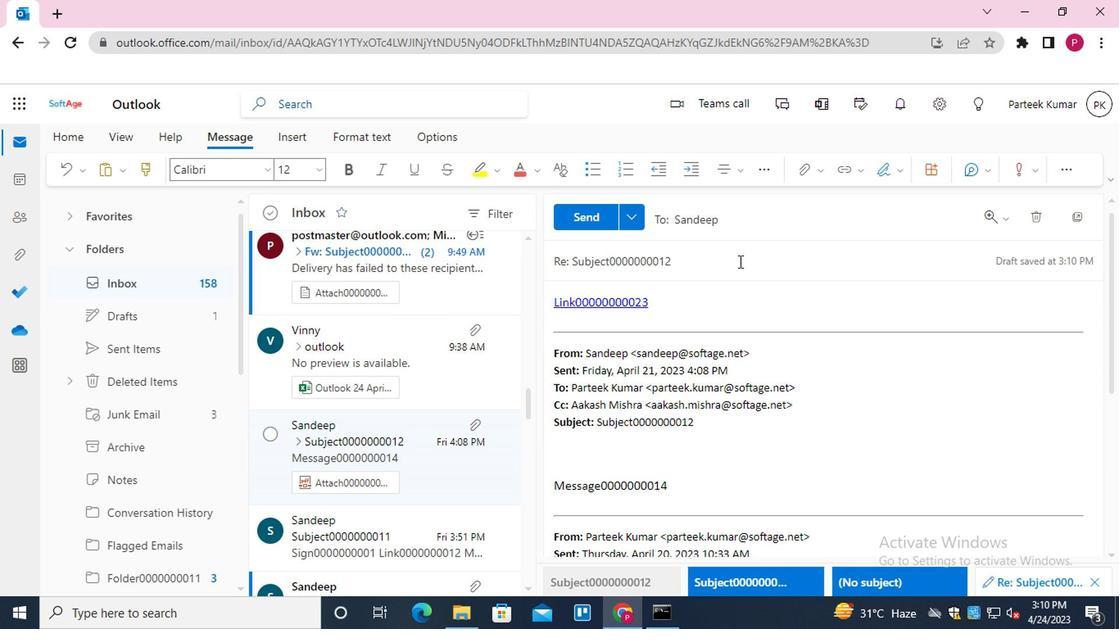 
Action: Key pressed <Key.backspace><Key.backspace>22
Screenshot: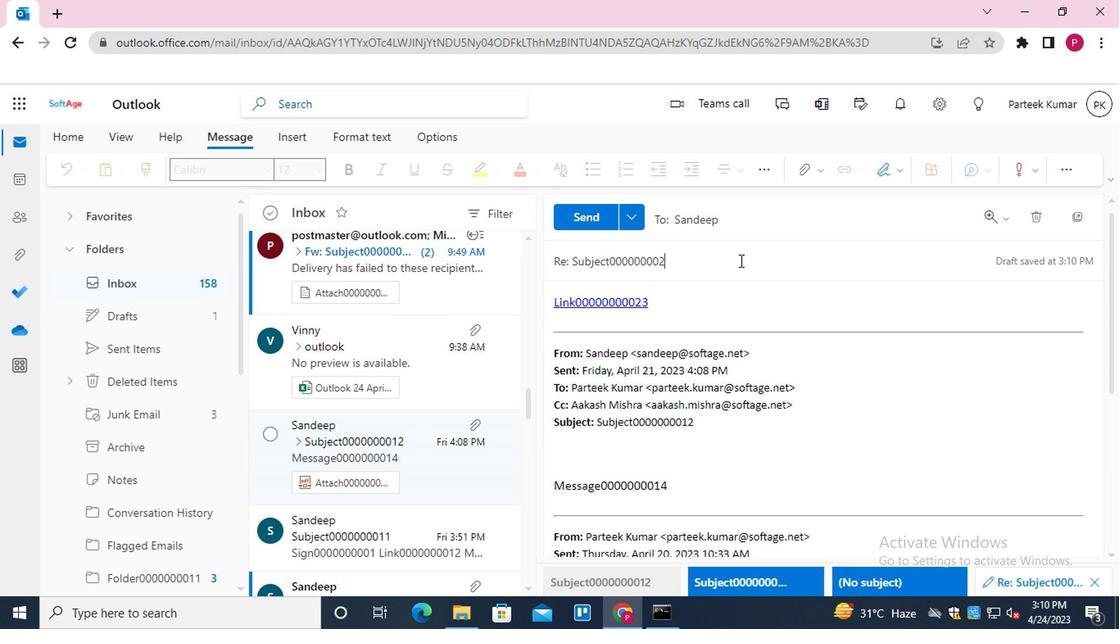 
Action: Mouse moved to (623, 299)
Screenshot: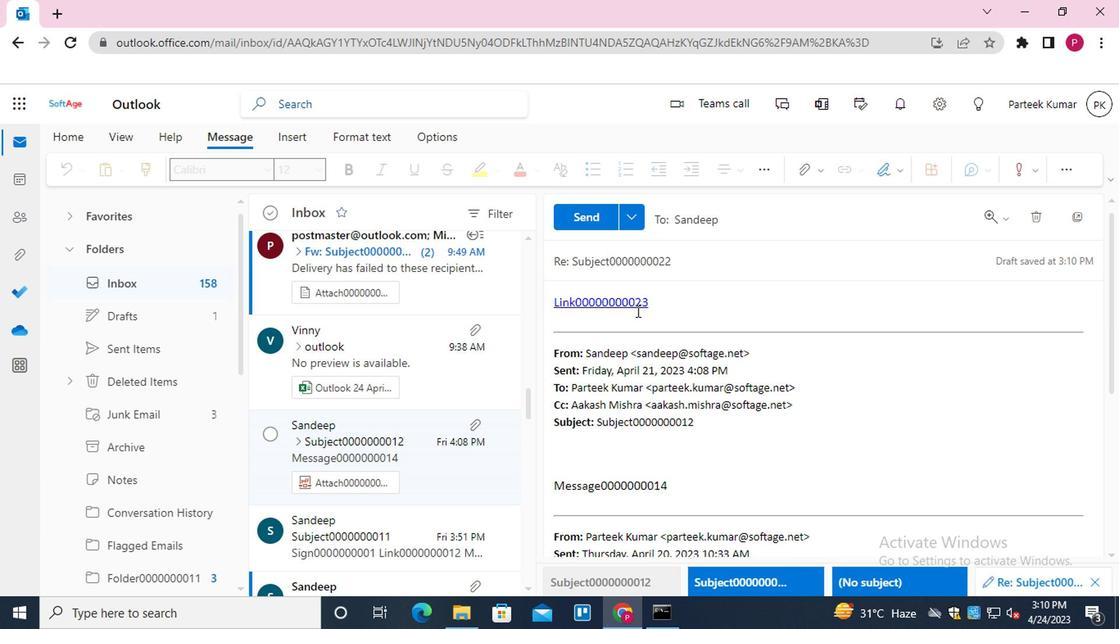 
Action: Mouse pressed left at (623, 299)
Screenshot: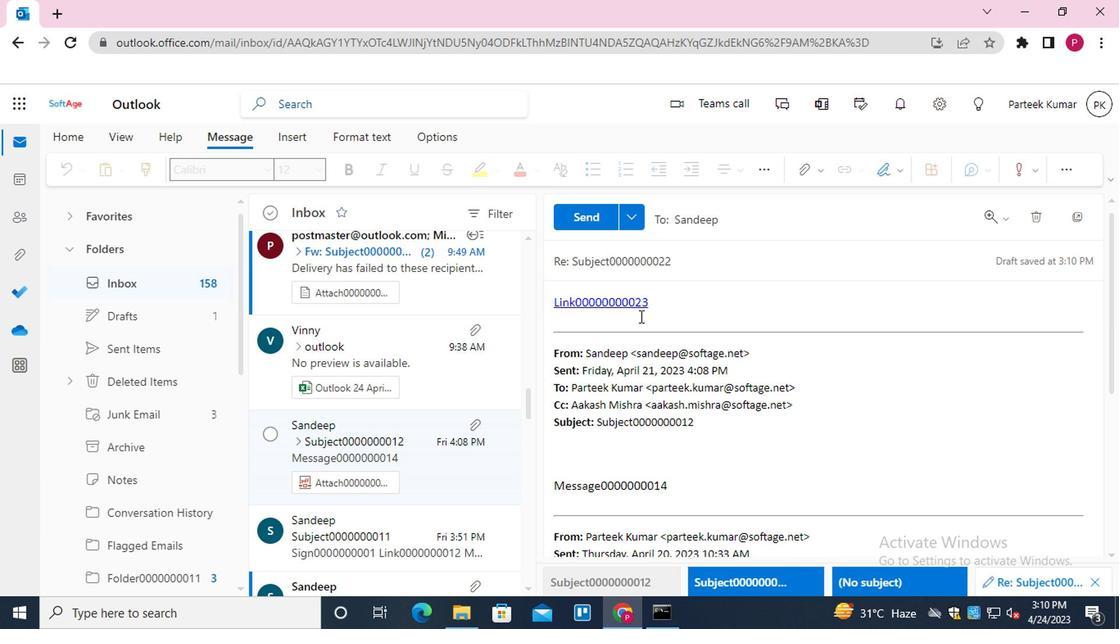 
Action: Key pressed <Key.shift_r>MESSAGE0000000024
Screenshot: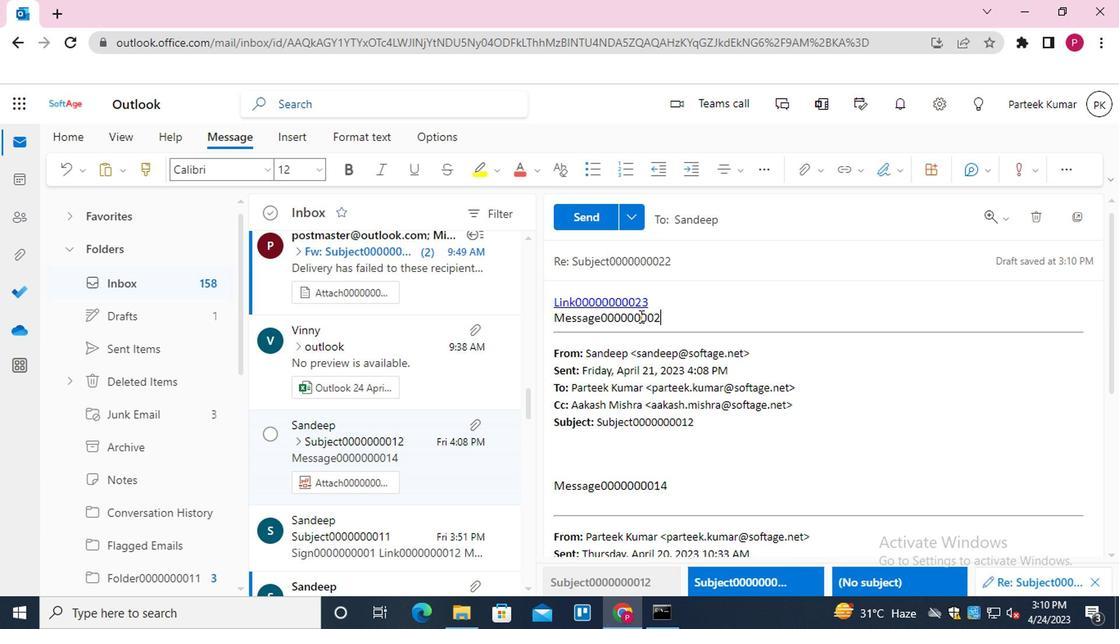 
Action: Mouse moved to (553, 212)
Screenshot: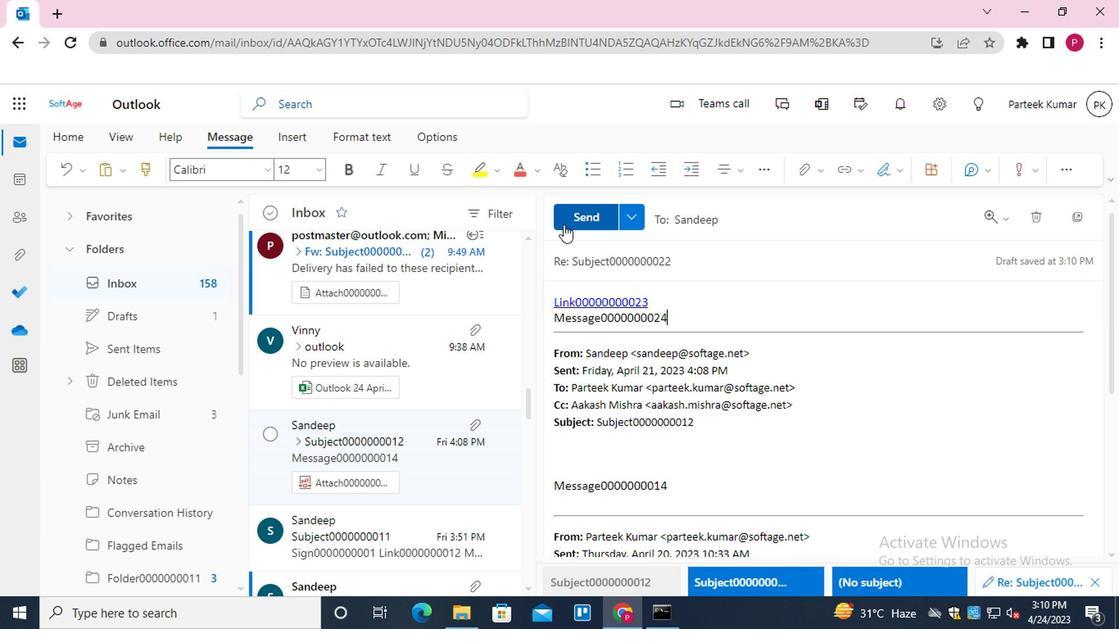 
Action: Mouse pressed left at (553, 212)
Screenshot: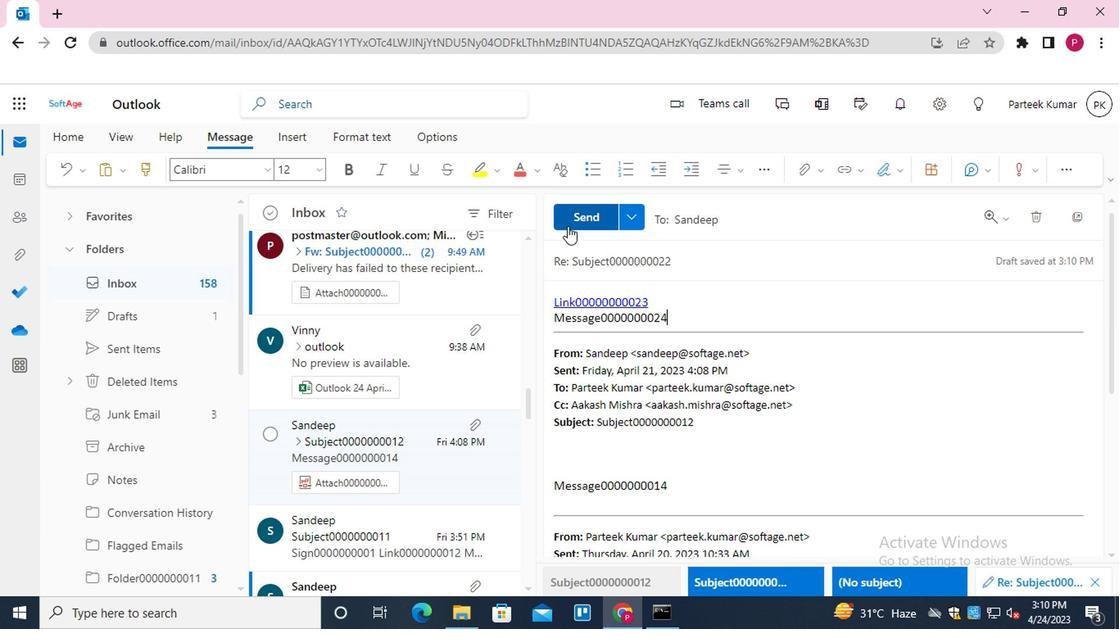 
Action: Mouse moved to (326, 95)
Screenshot: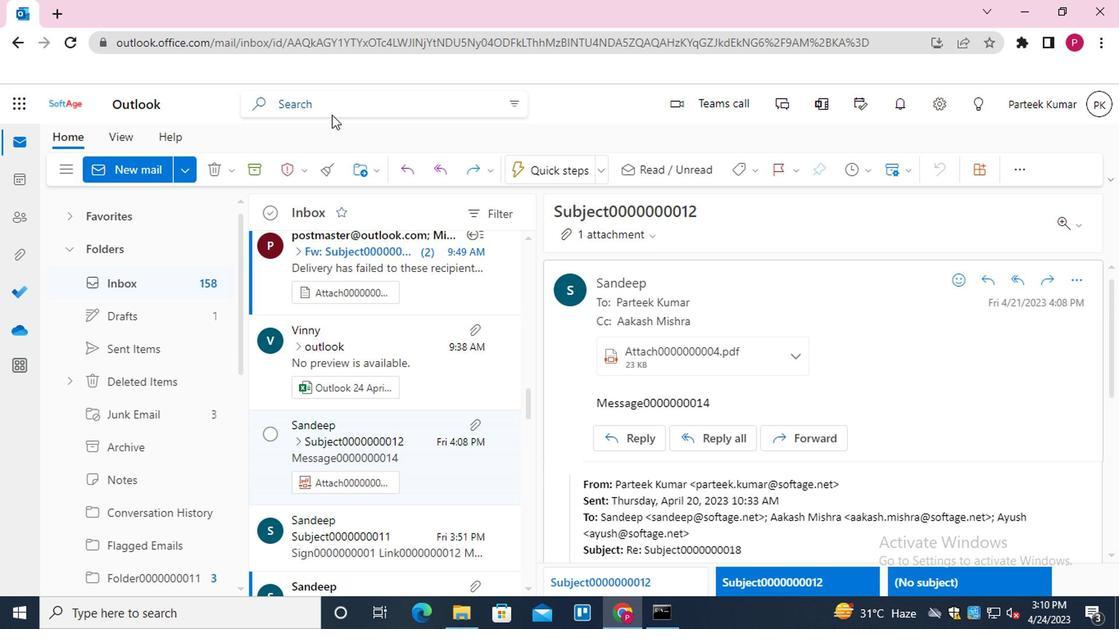 
Action: Mouse pressed left at (326, 95)
Screenshot: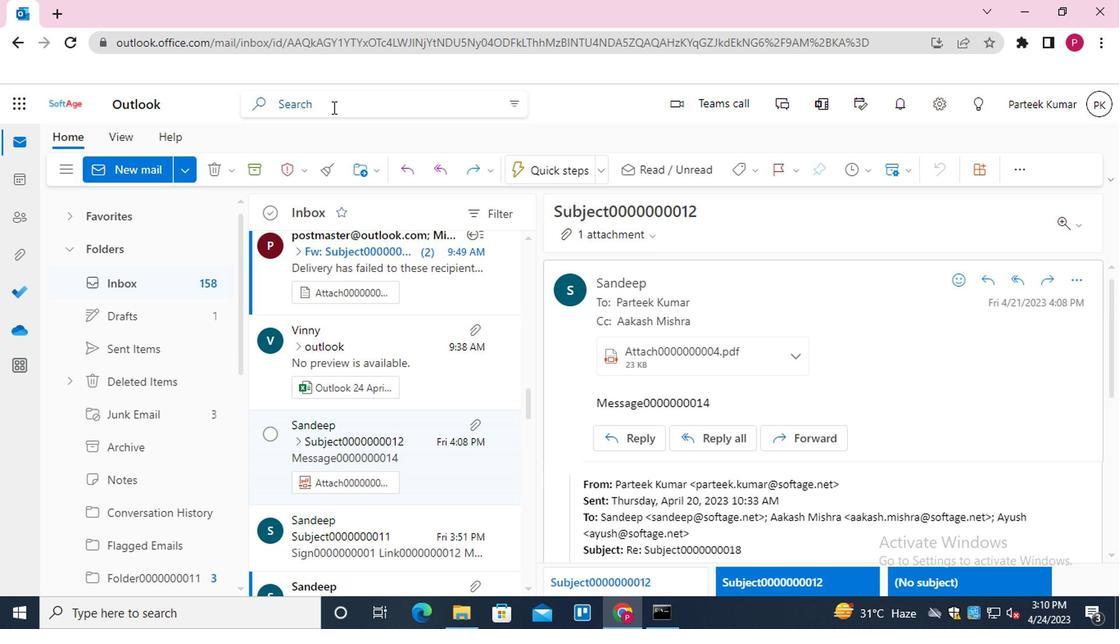 
Action: Mouse moved to (327, 212)
Screenshot: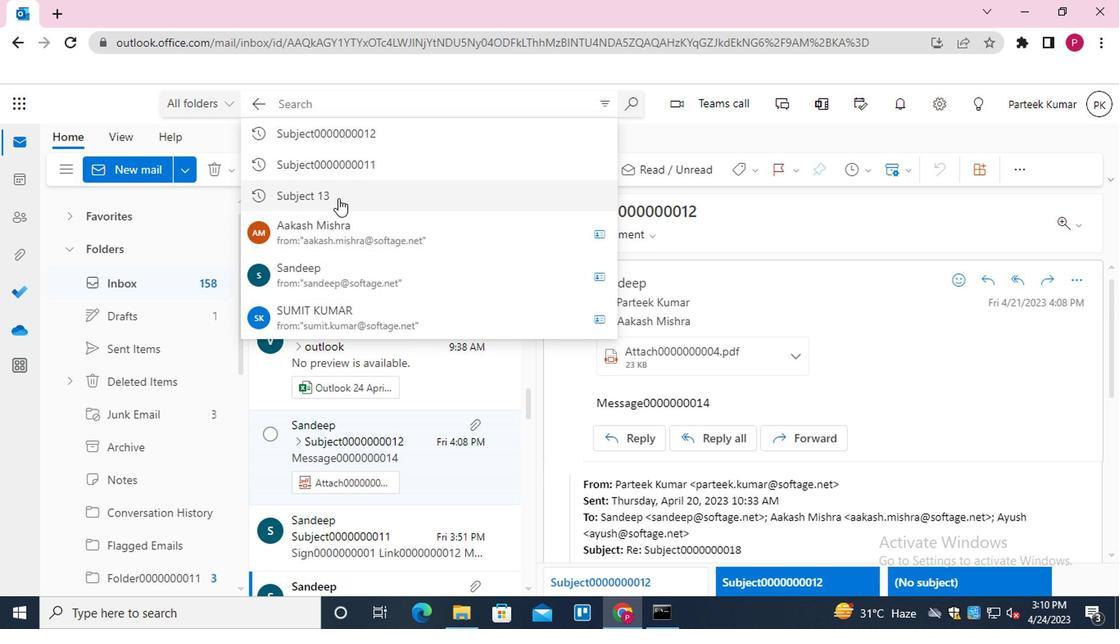 
Action: Mouse pressed left at (327, 212)
Screenshot: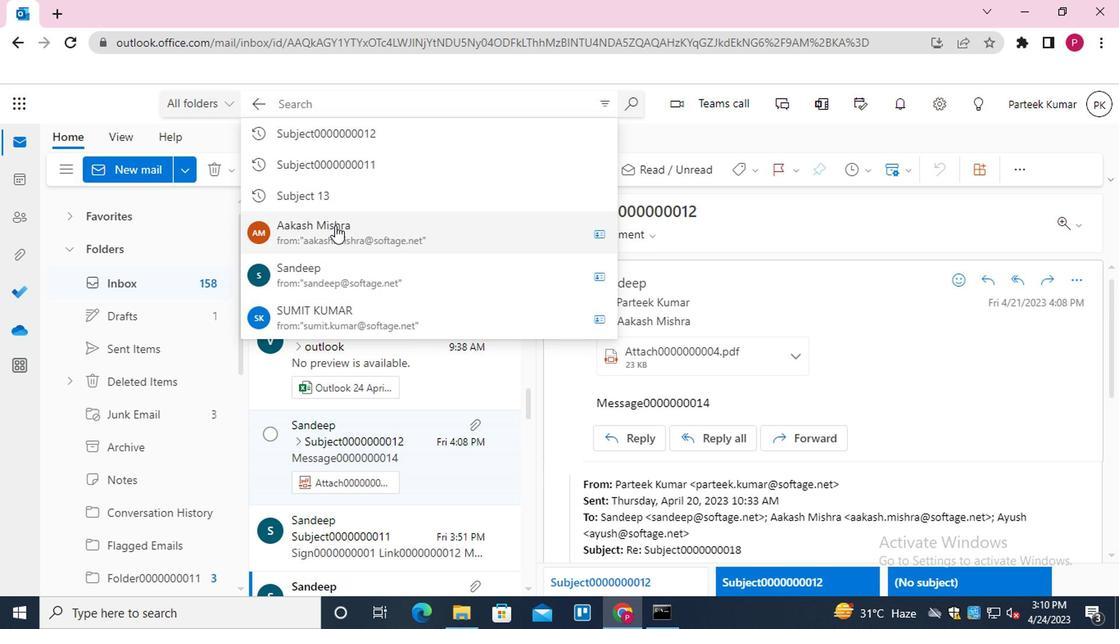 
Action: Mouse moved to (359, 285)
Screenshot: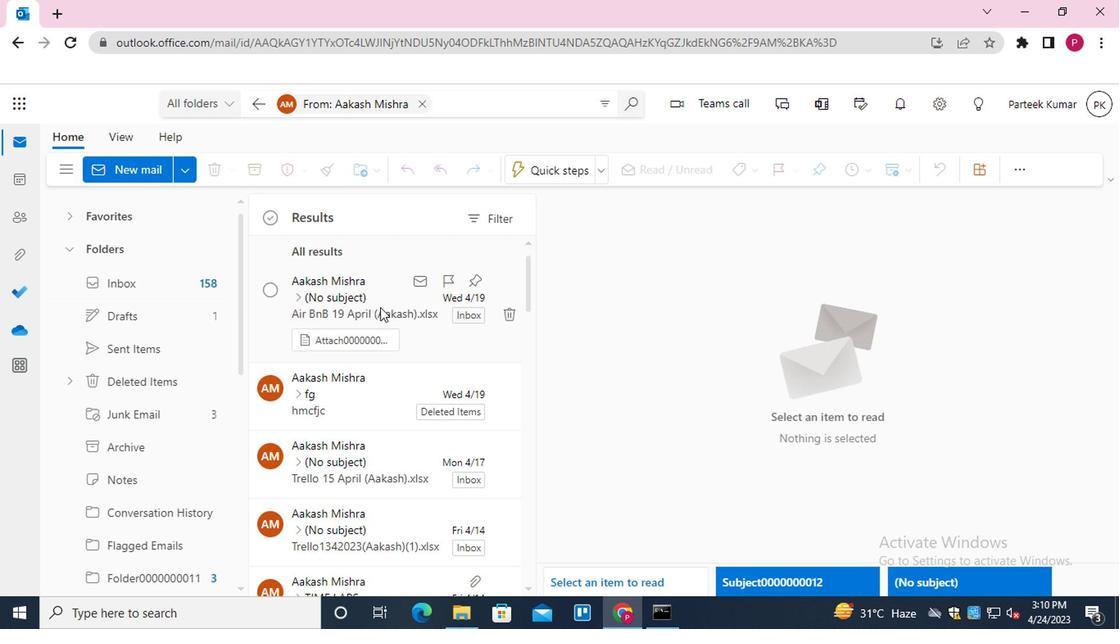 
Action: Mouse pressed left at (359, 285)
Screenshot: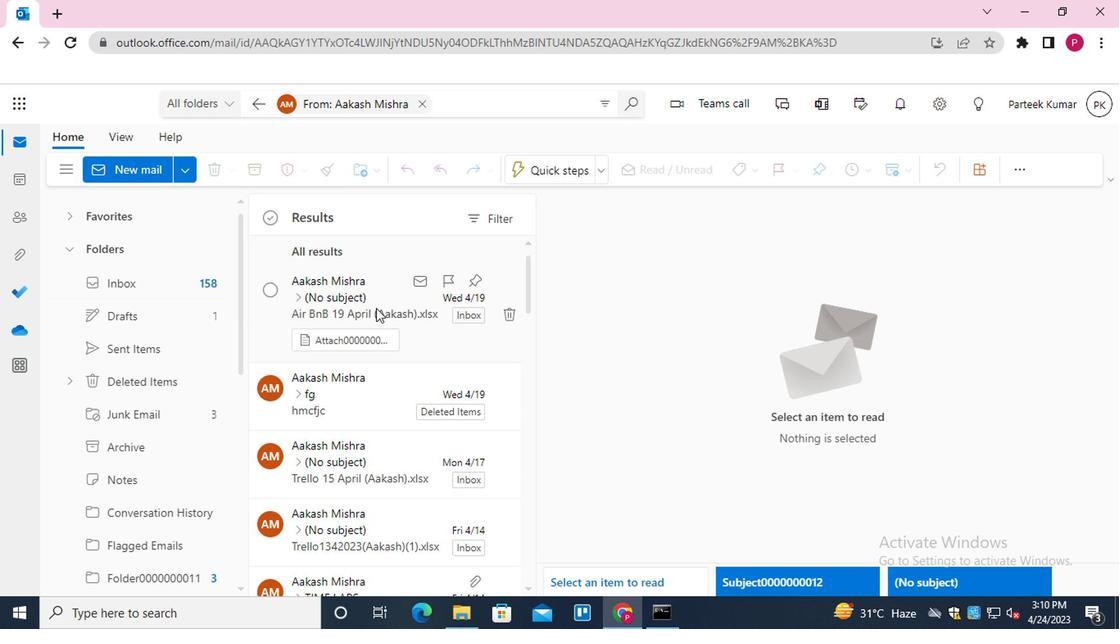 
Action: Mouse moved to (964, 363)
Screenshot: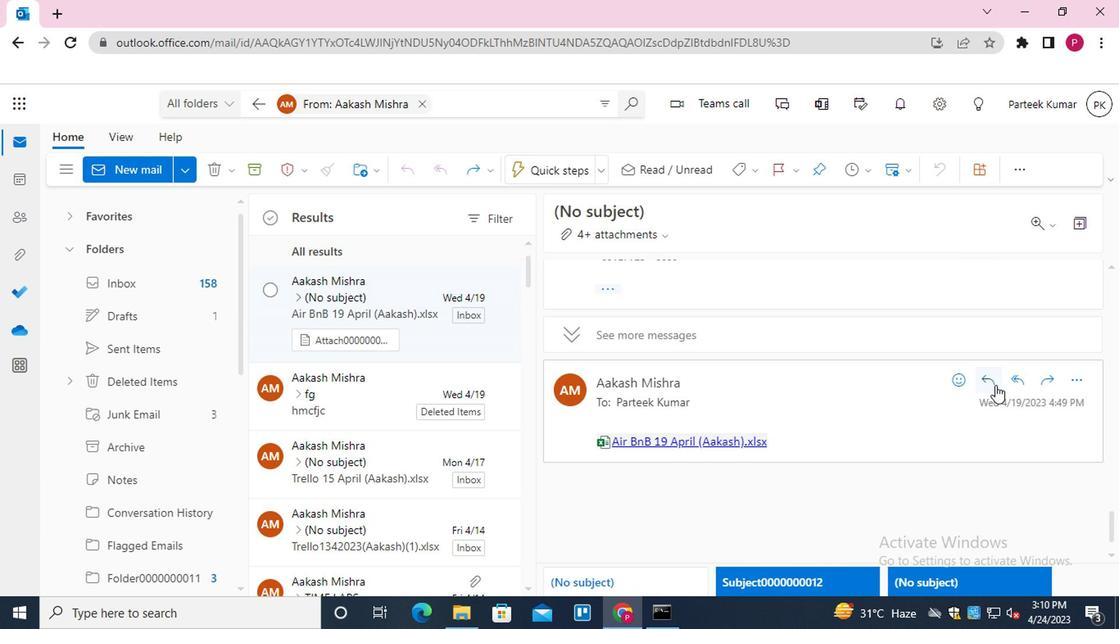 
Action: Mouse pressed left at (964, 363)
Screenshot: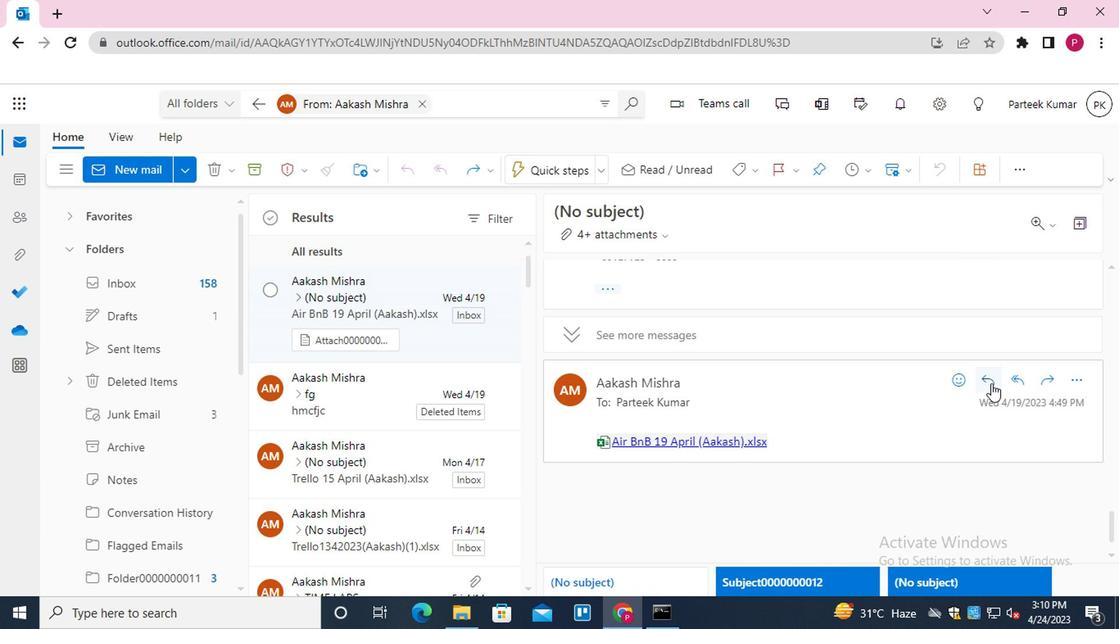 
Action: Mouse moved to (825, 156)
Screenshot: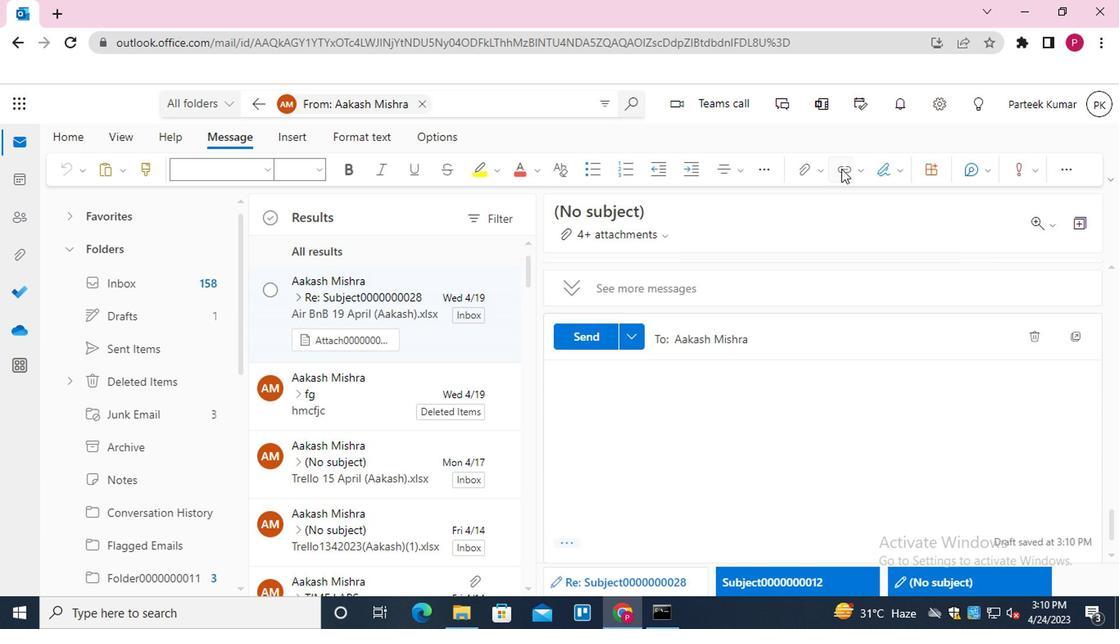 
Action: Mouse pressed left at (825, 156)
Screenshot: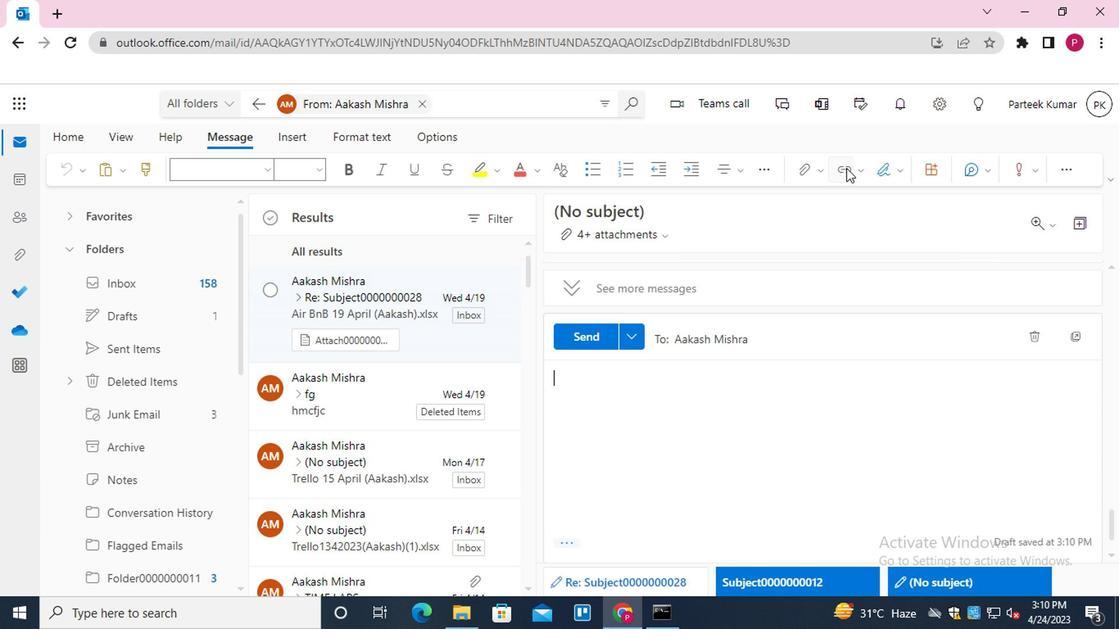 
Action: Mouse moved to (599, 294)
Screenshot: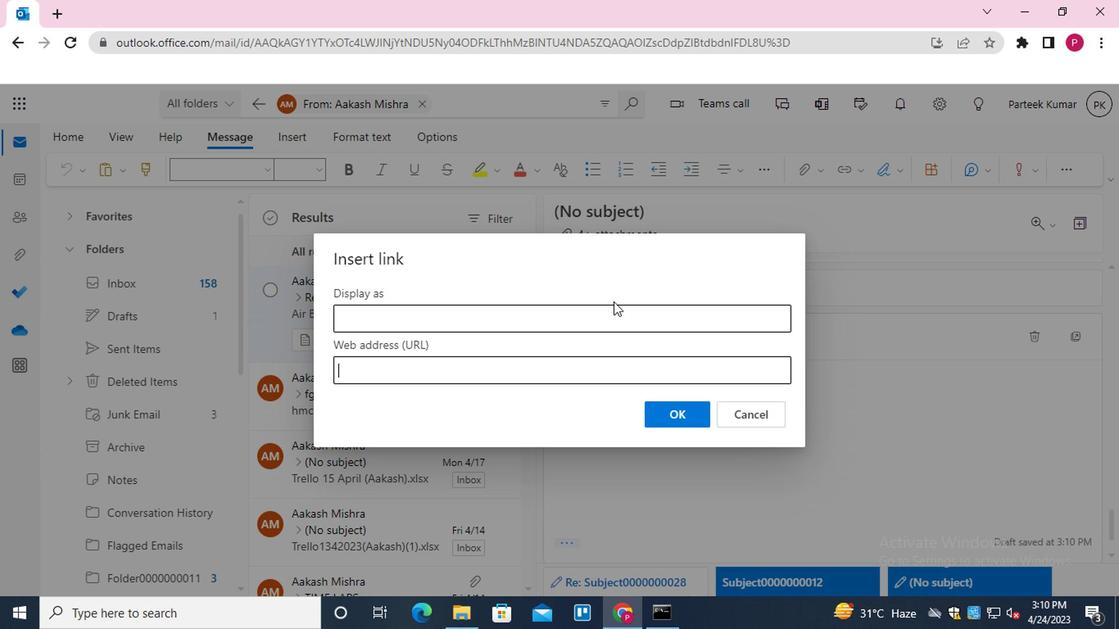 
Action: Mouse pressed left at (599, 294)
Screenshot: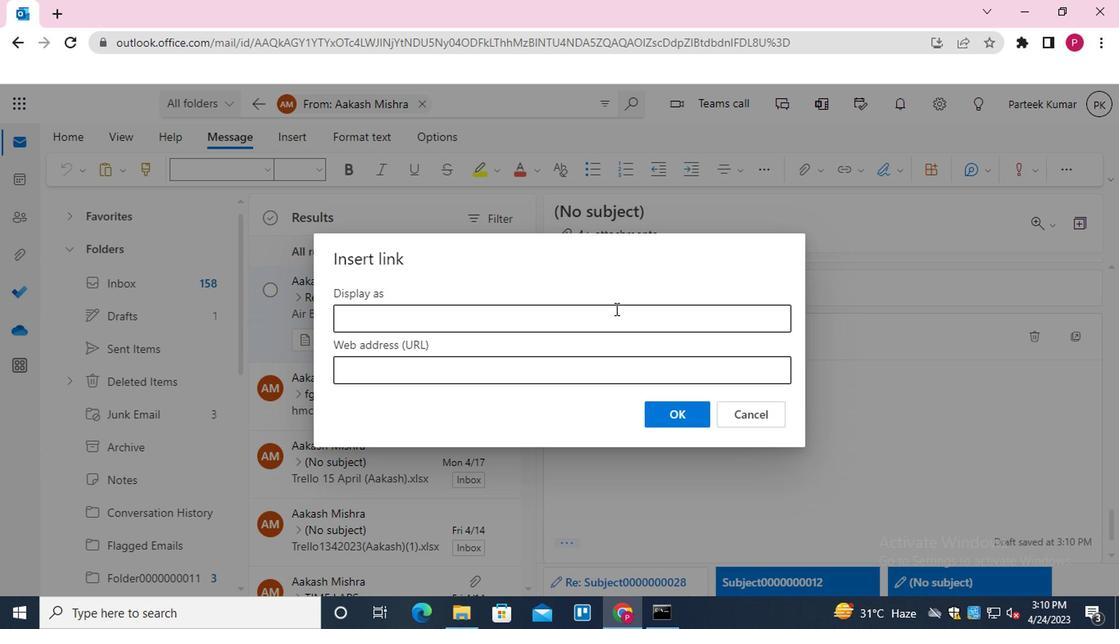 
Action: Mouse moved to (509, 308)
Screenshot: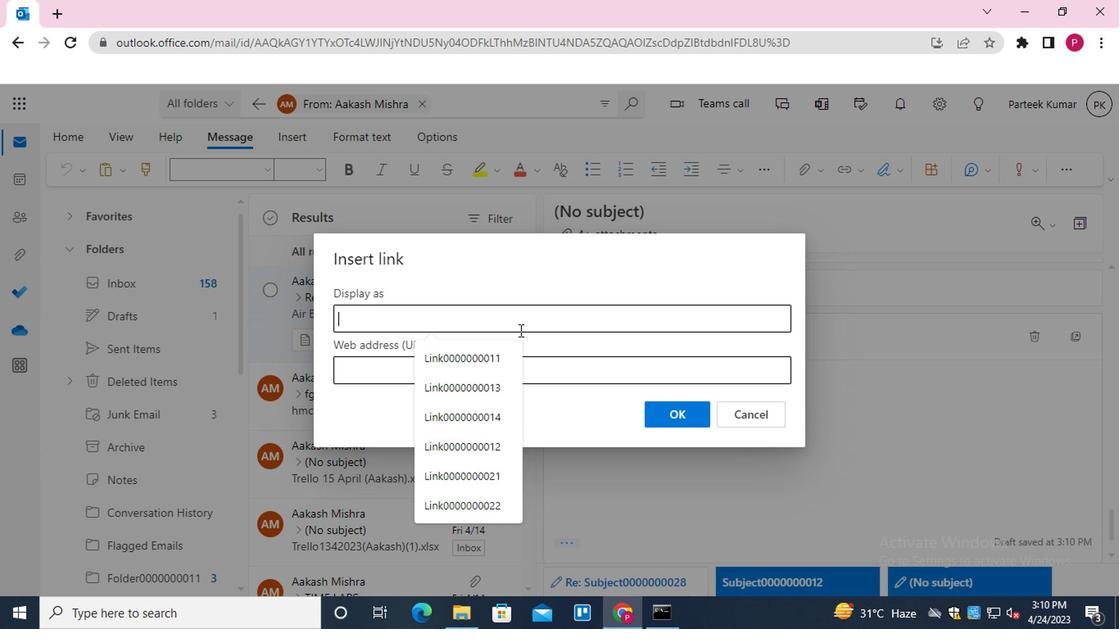 
Action: Key pressed <Key.shift_r>LINK0000000023
Screenshot: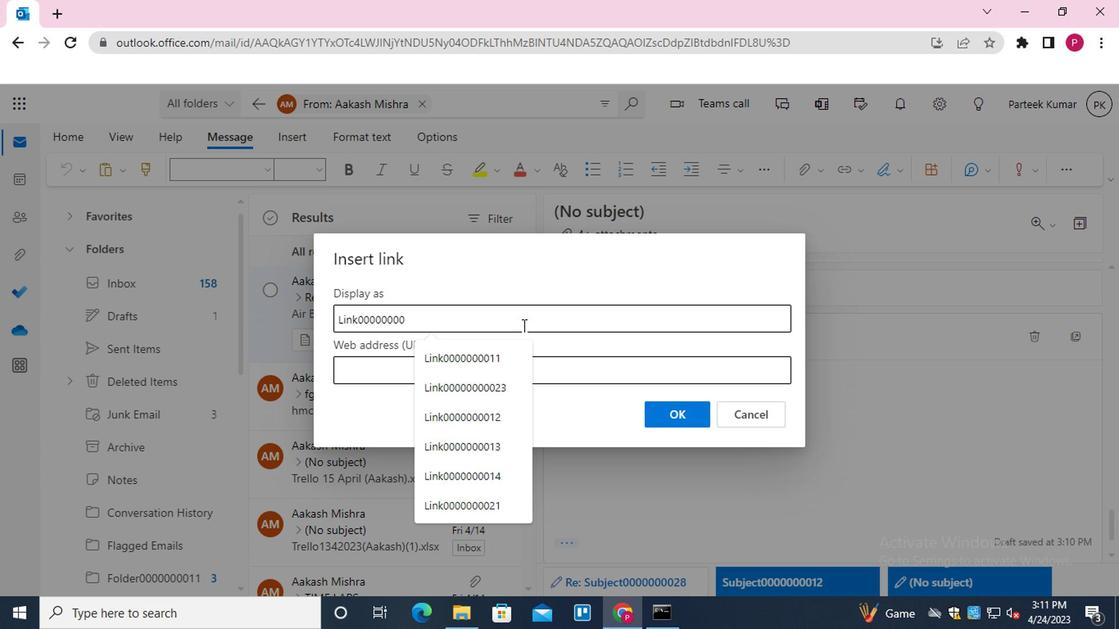 
Action: Mouse moved to (525, 357)
Screenshot: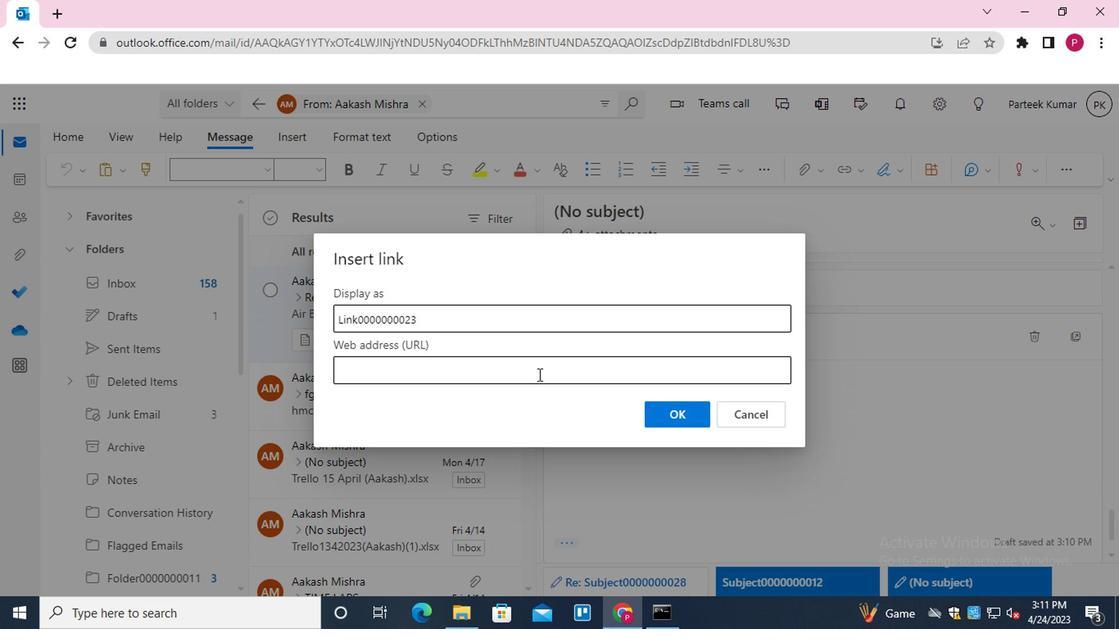 
Action: Mouse pressed left at (525, 357)
Screenshot: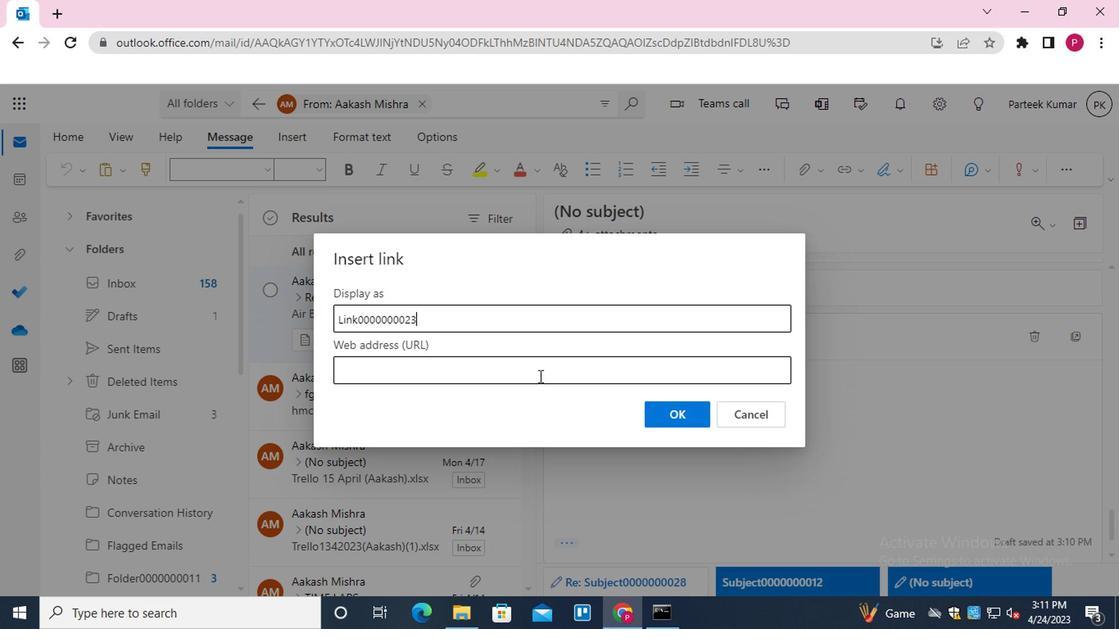 
Action: Key pressed <Key.shift_r>LINK0000000023
